 Task: Compose an email with the signature Guillermo Adams with the subject Request for feedback on an app and the message I would like to request an extension on the deadline. from softage.2@softage.net to softage.8@softage.net with an attached image file Website_screenshot.png Undo the message and rewrite the message as Could you please provide a report on the progress of the project? Send the email. Finally, move the email from Sent Items to the label Self-help
Action: Mouse moved to (110, 93)
Screenshot: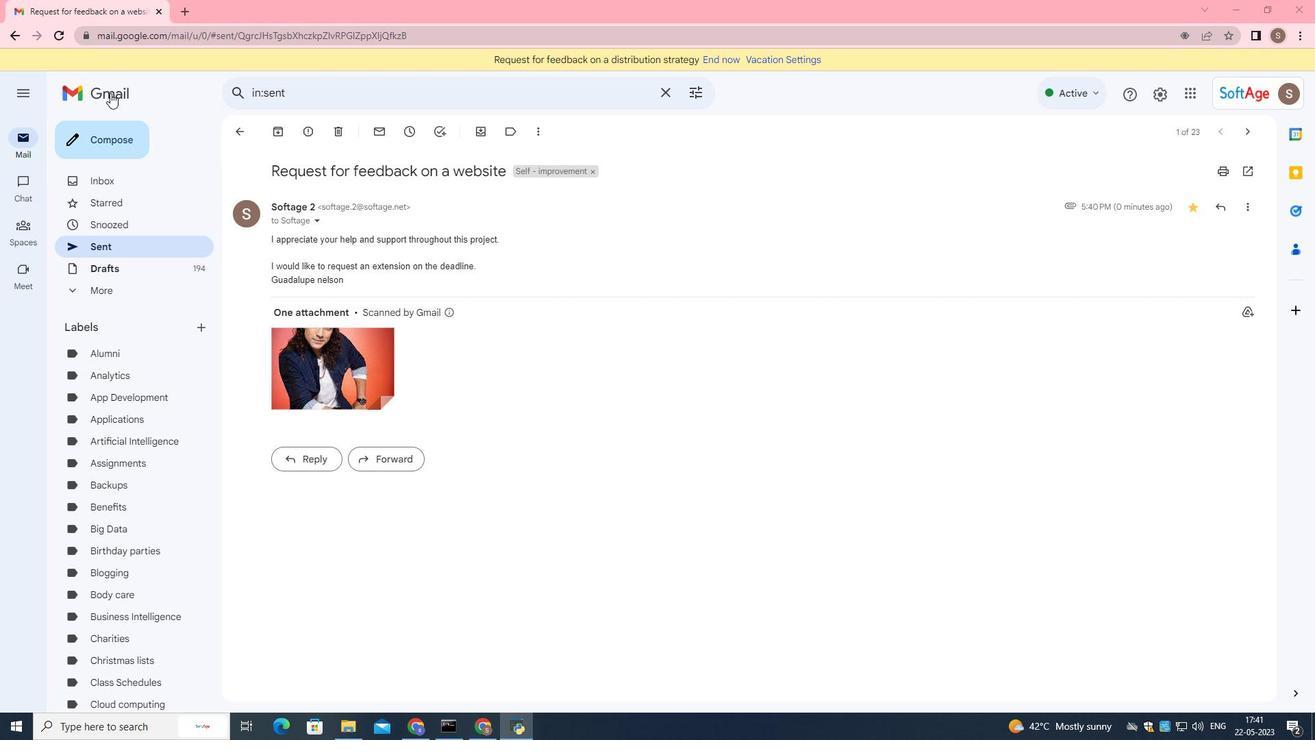 
Action: Mouse pressed left at (110, 93)
Screenshot: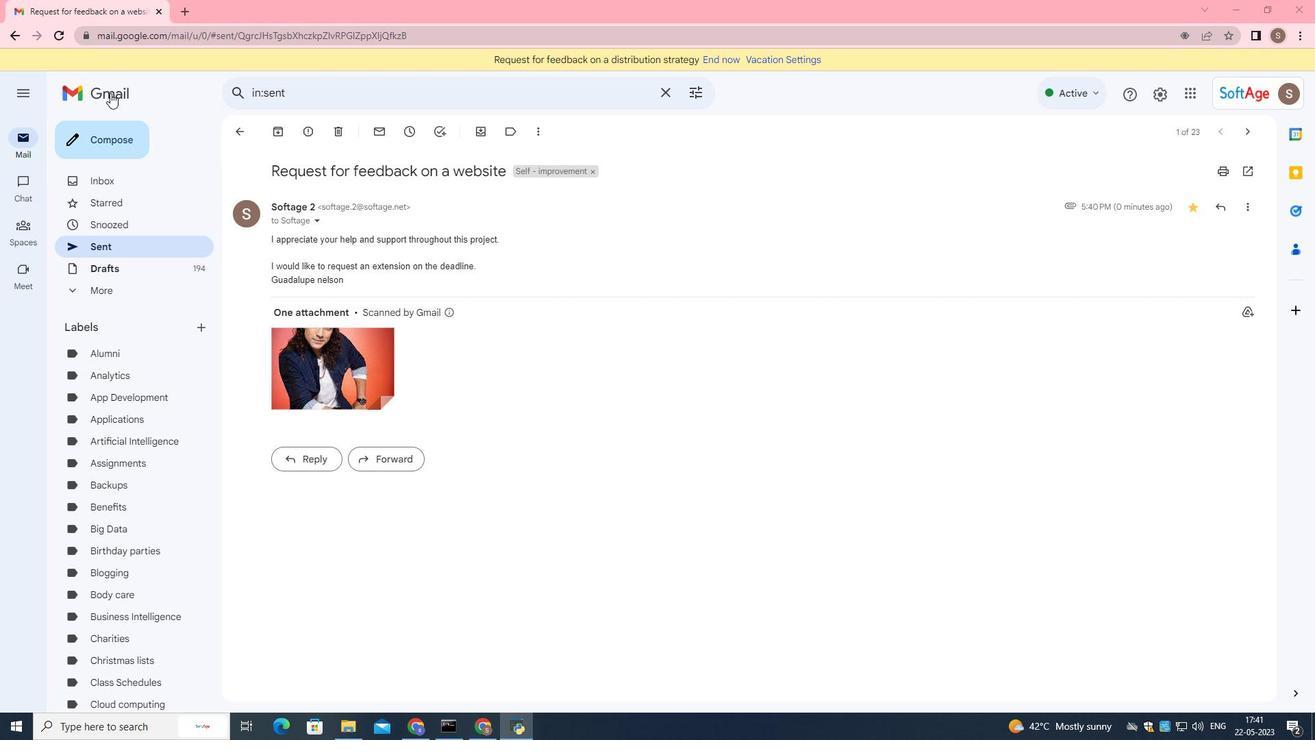 
Action: Mouse moved to (110, 135)
Screenshot: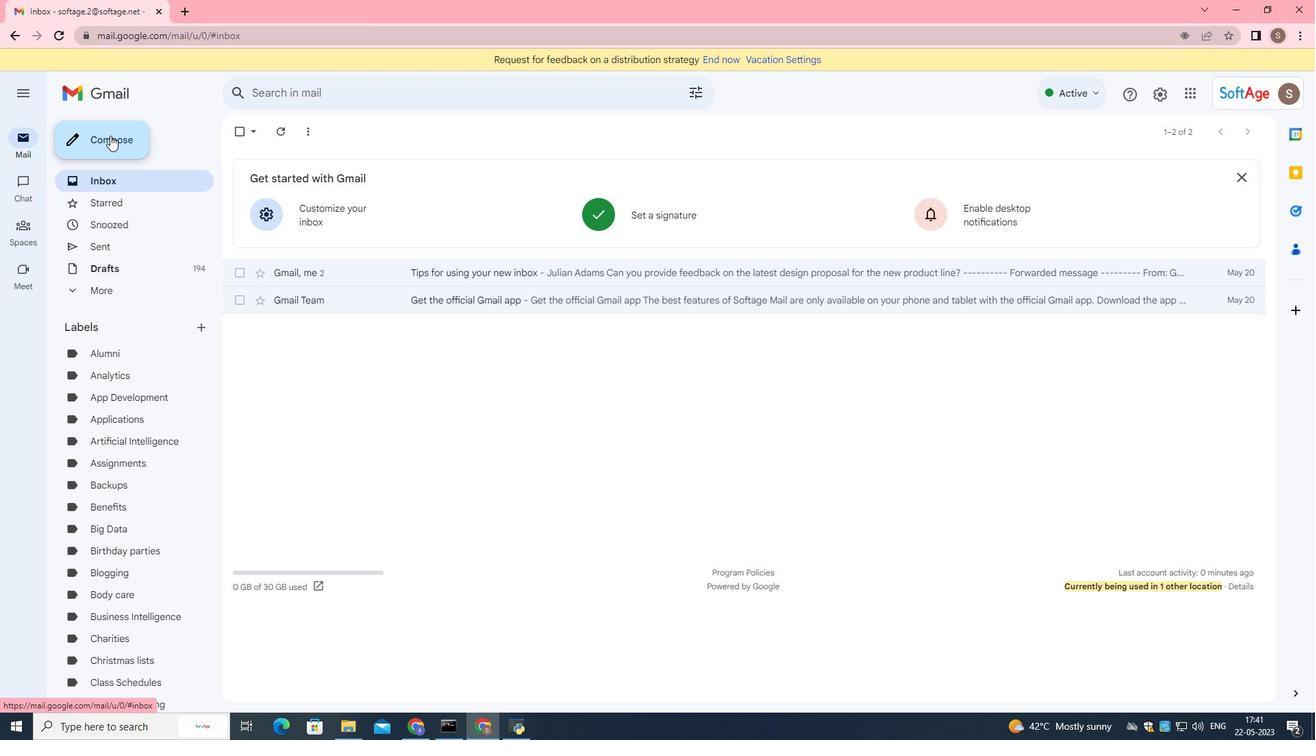 
Action: Mouse pressed left at (110, 135)
Screenshot: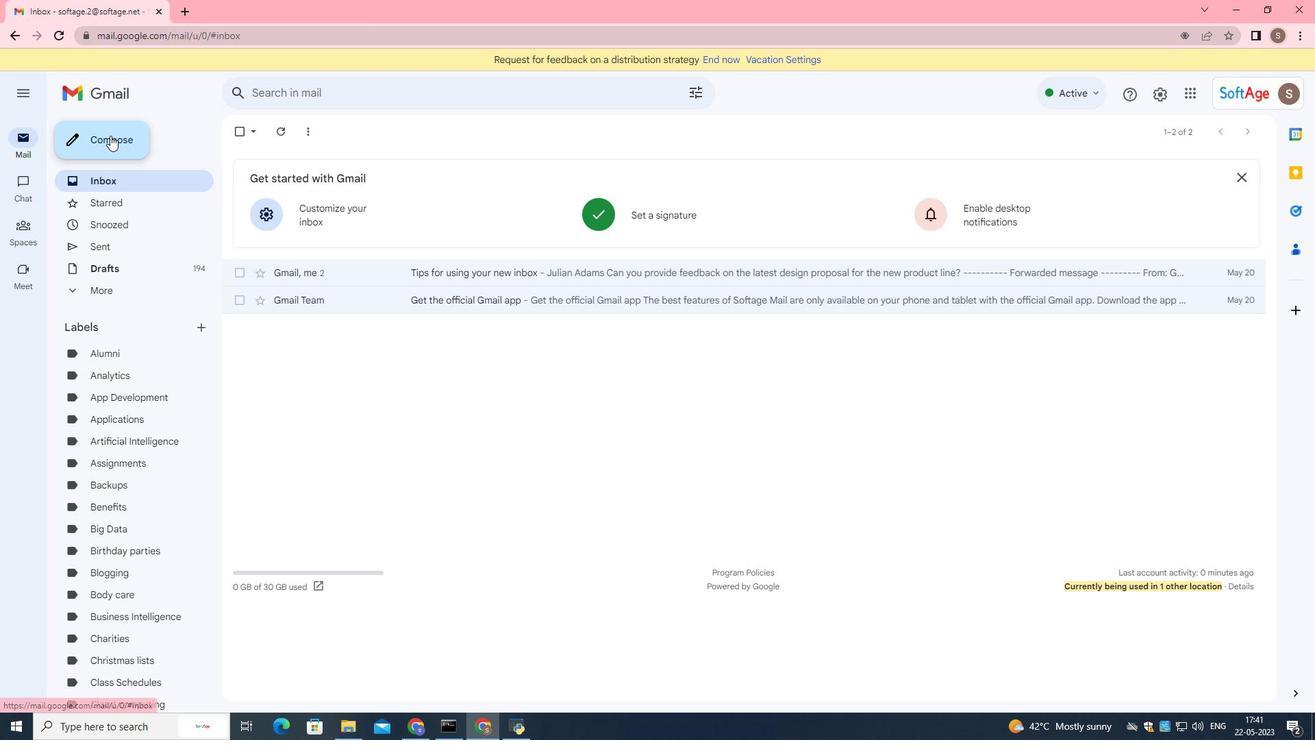 
Action: Mouse moved to (1105, 689)
Screenshot: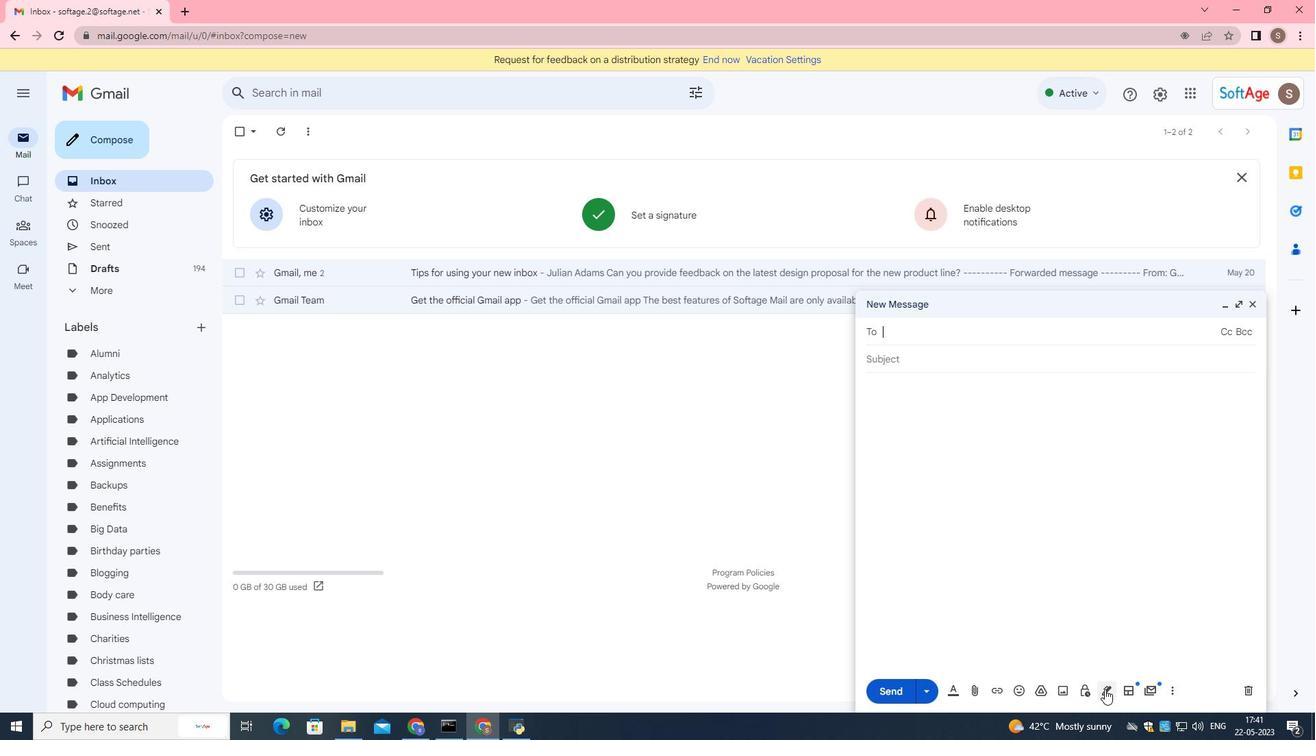 
Action: Mouse pressed left at (1105, 689)
Screenshot: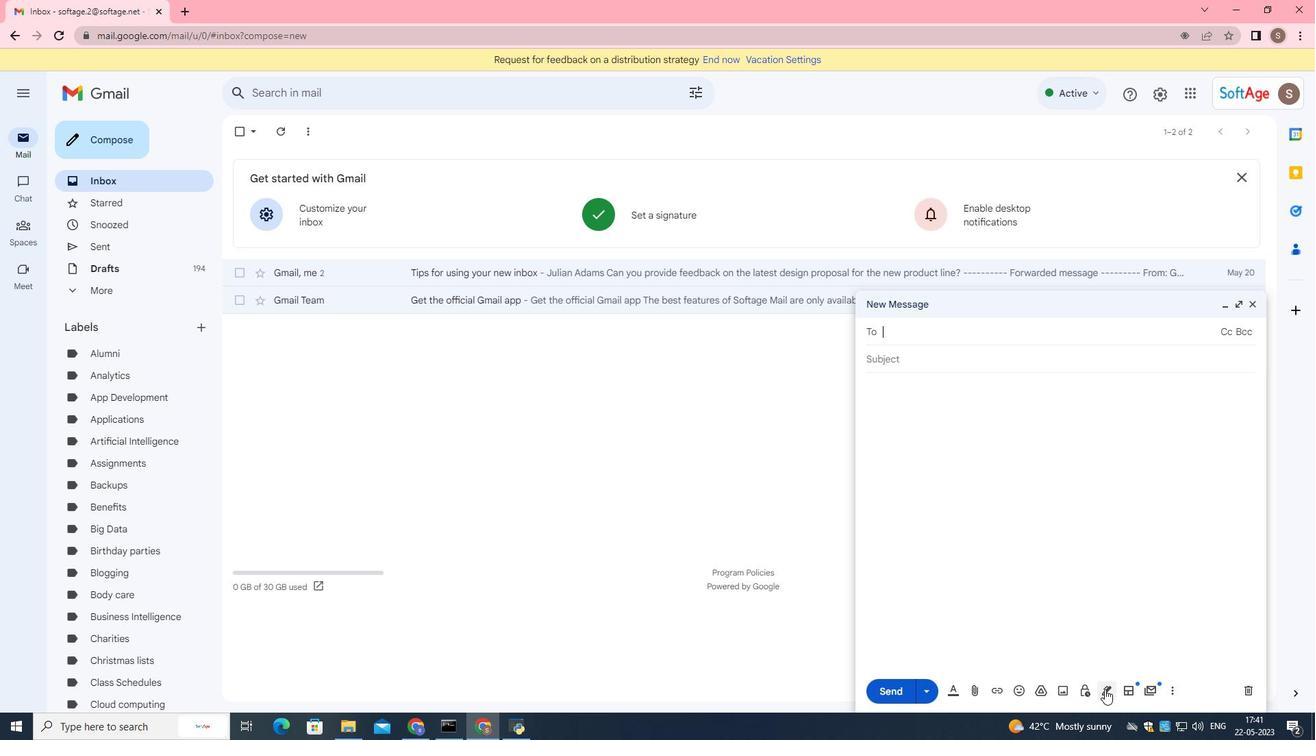 
Action: Mouse moved to (1145, 478)
Screenshot: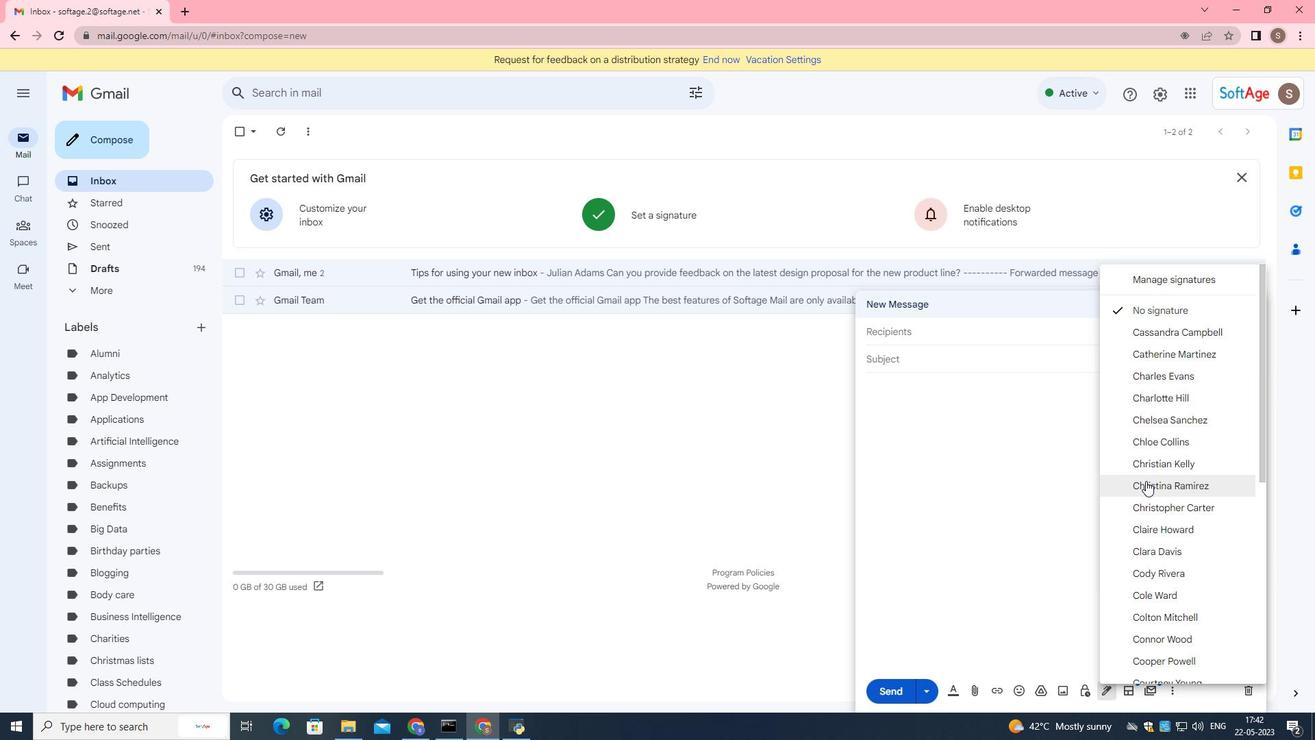 
Action: Mouse scrolled (1145, 477) with delta (0, 0)
Screenshot: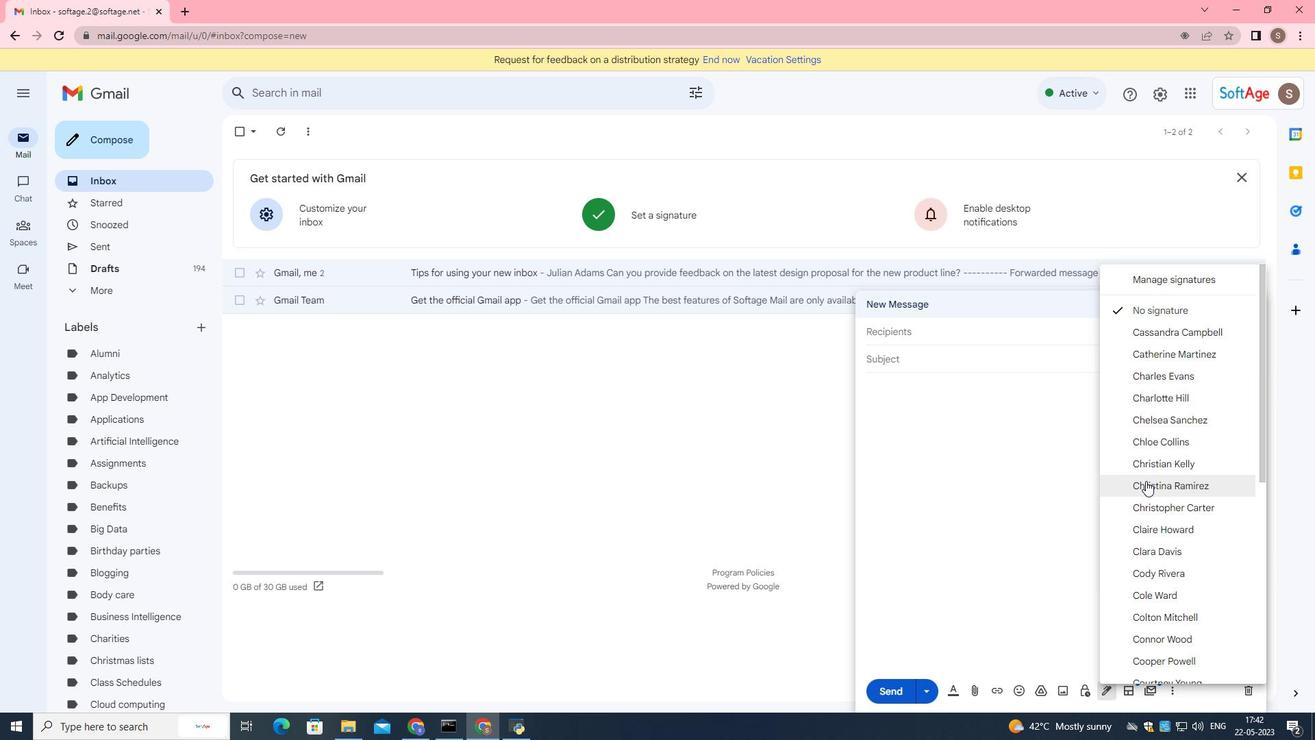 
Action: Mouse moved to (1146, 481)
Screenshot: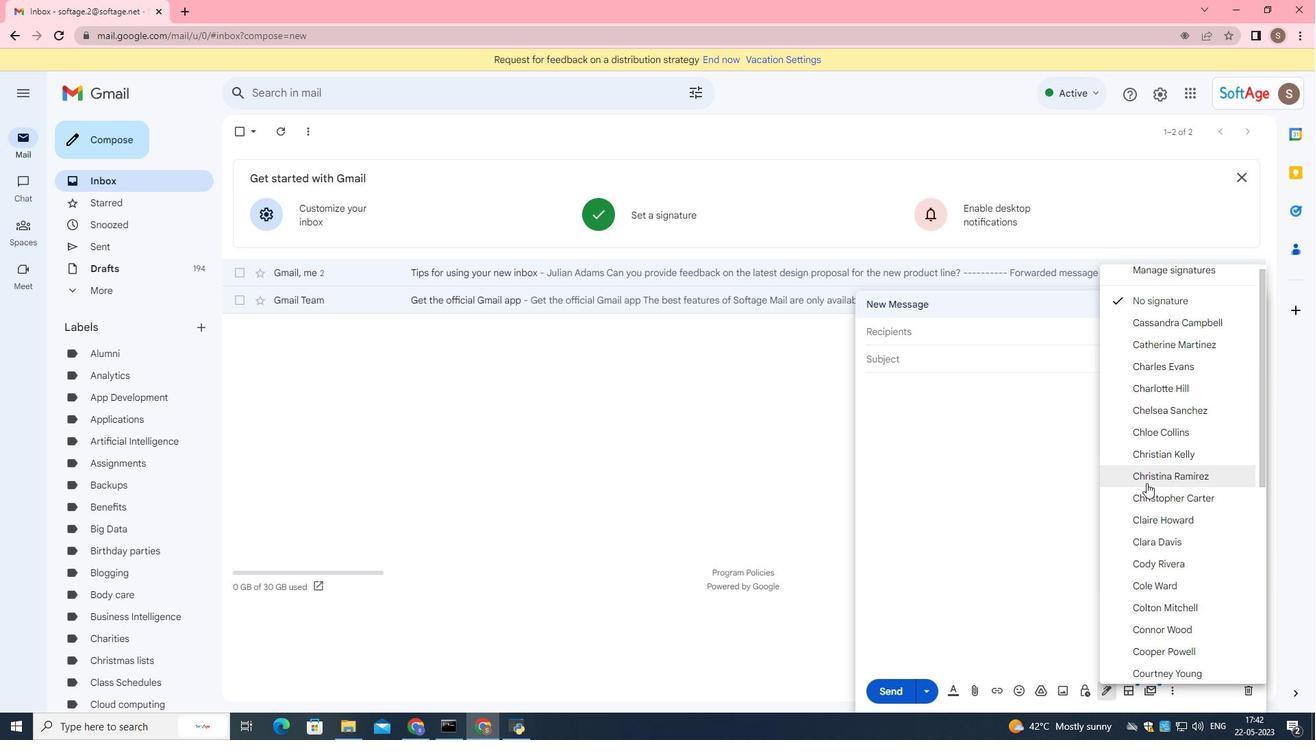 
Action: Mouse scrolled (1146, 480) with delta (0, 0)
Screenshot: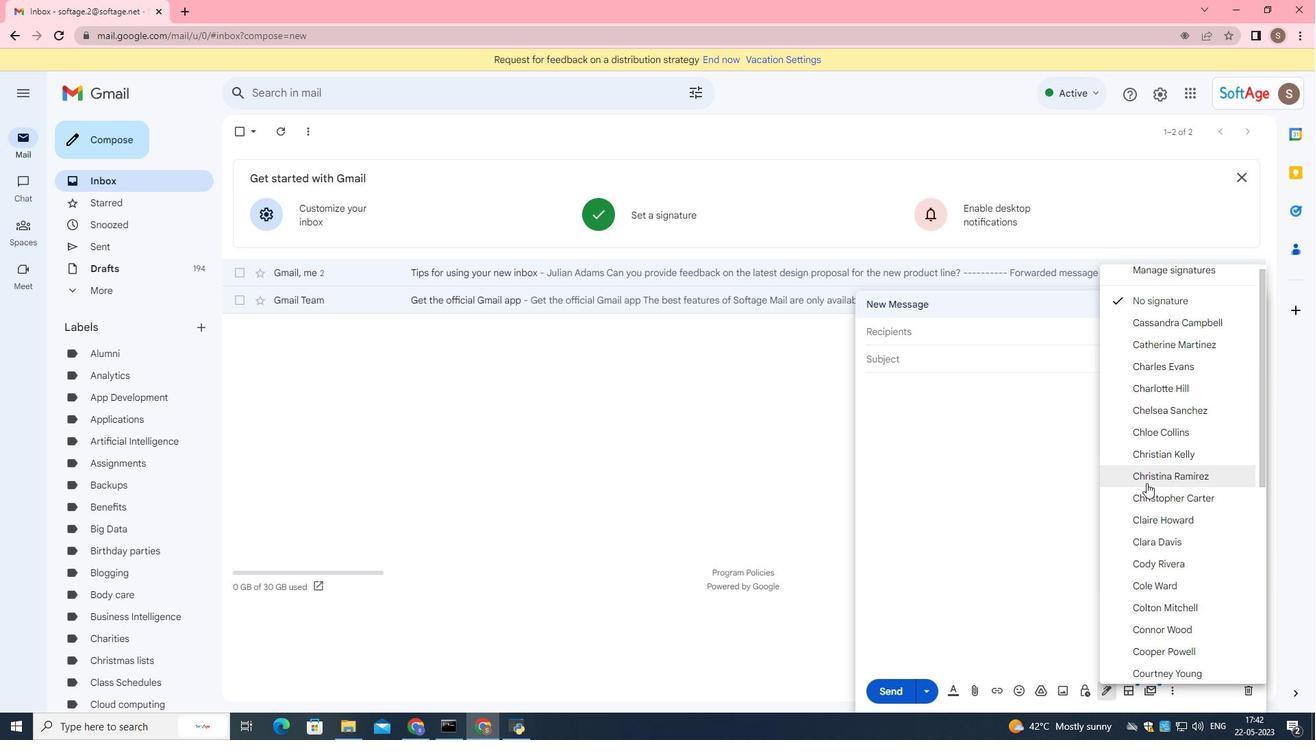 
Action: Mouse moved to (1147, 483)
Screenshot: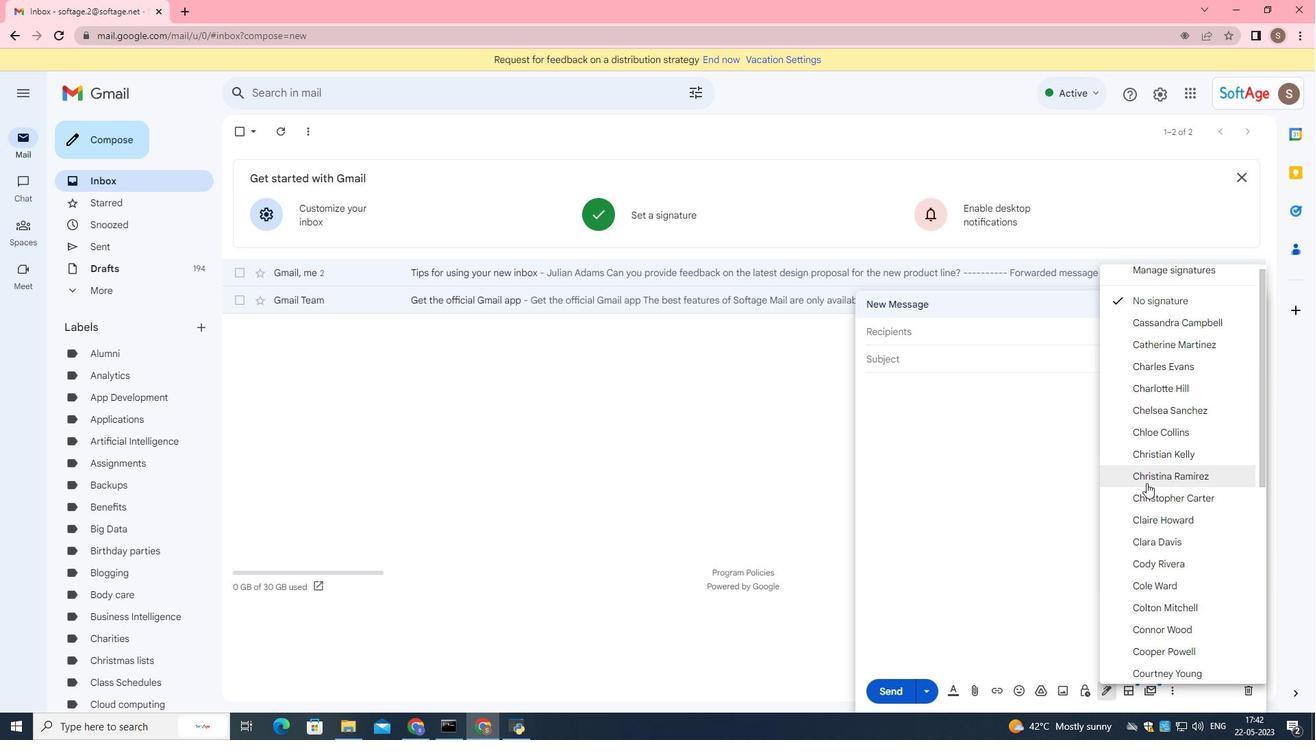 
Action: Mouse scrolled (1147, 482) with delta (0, 0)
Screenshot: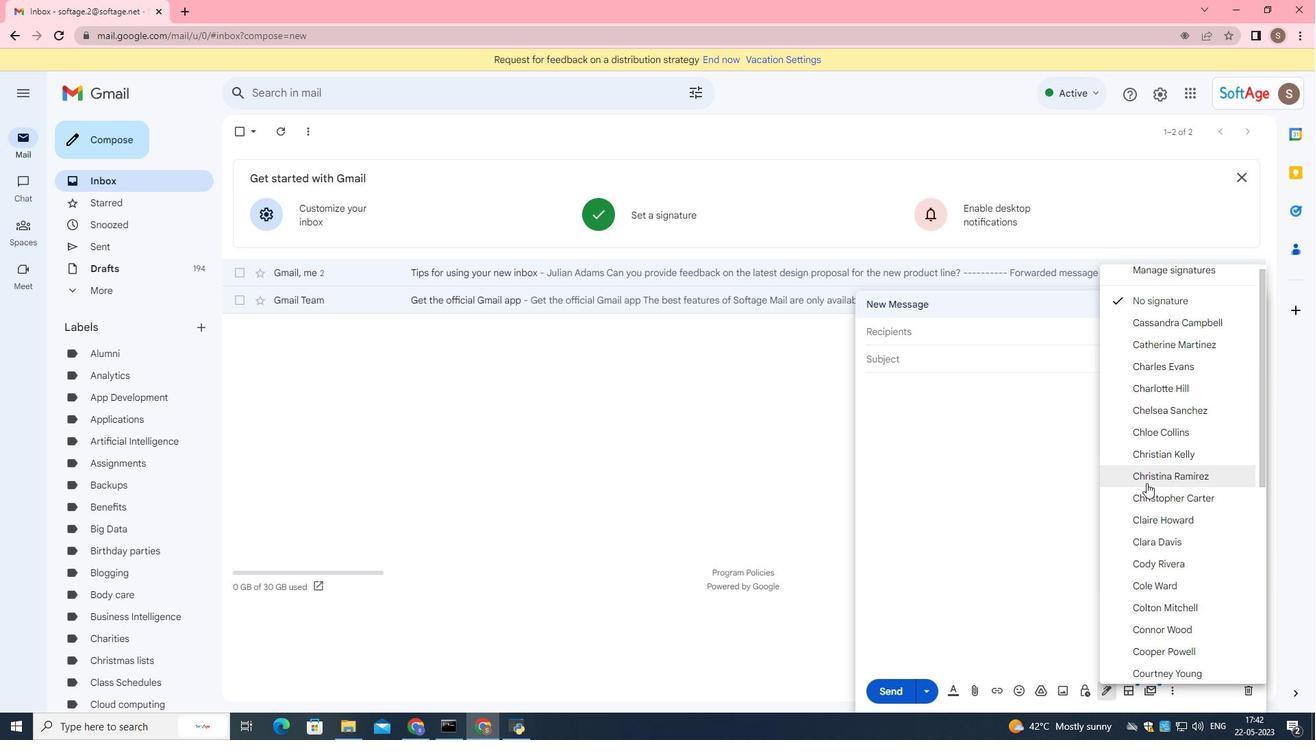 
Action: Mouse moved to (1147, 483)
Screenshot: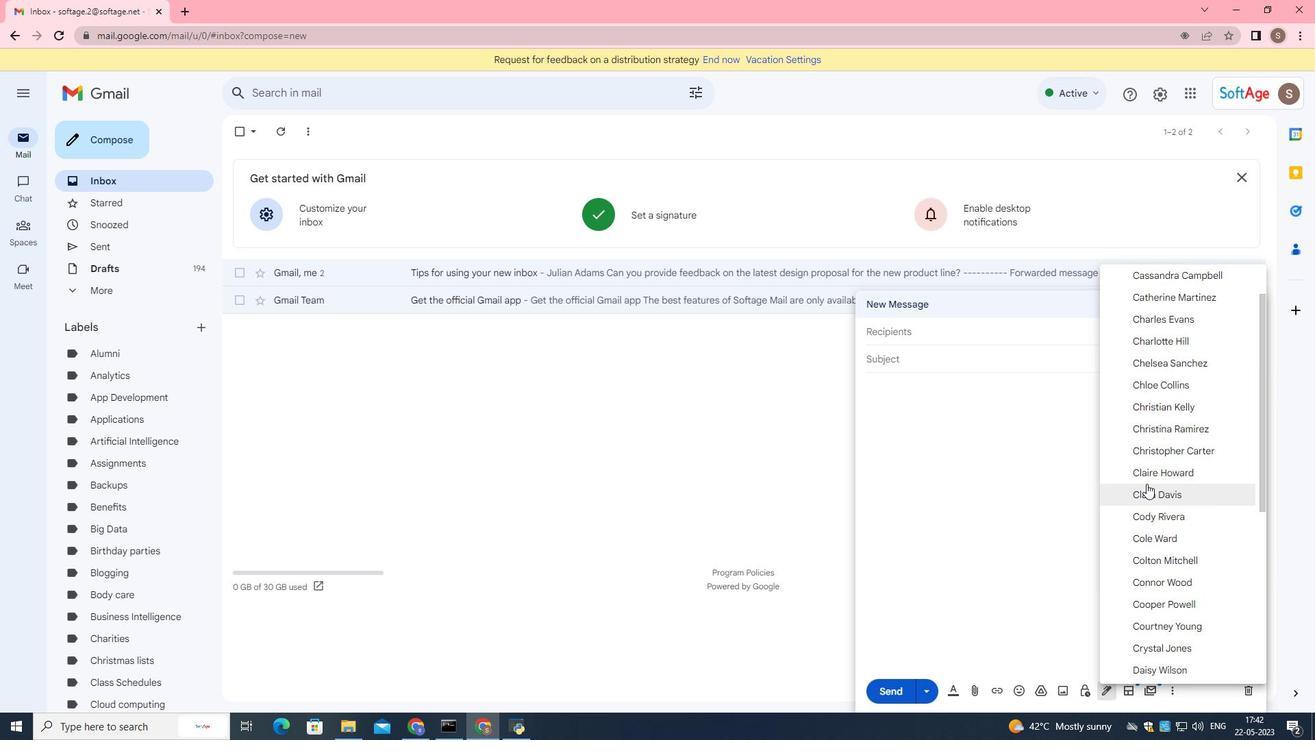 
Action: Mouse scrolled (1147, 483) with delta (0, 0)
Screenshot: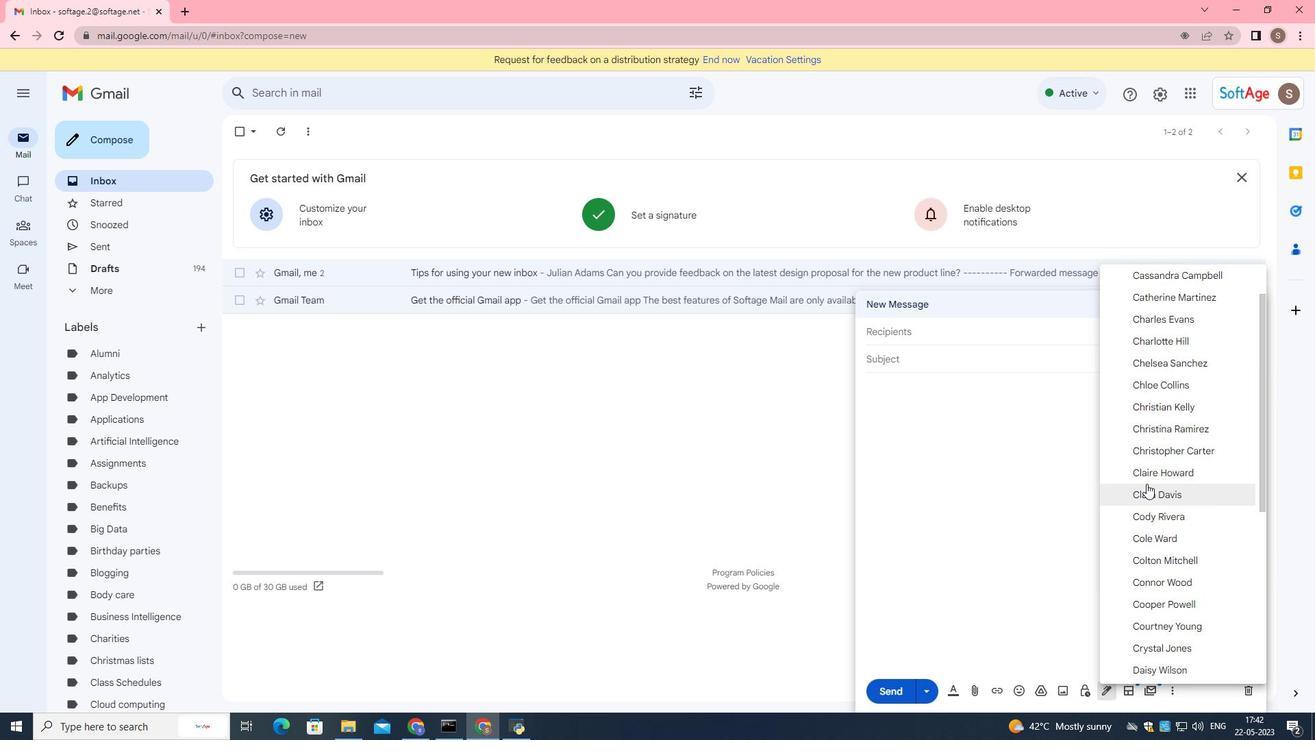 
Action: Mouse scrolled (1147, 483) with delta (0, 0)
Screenshot: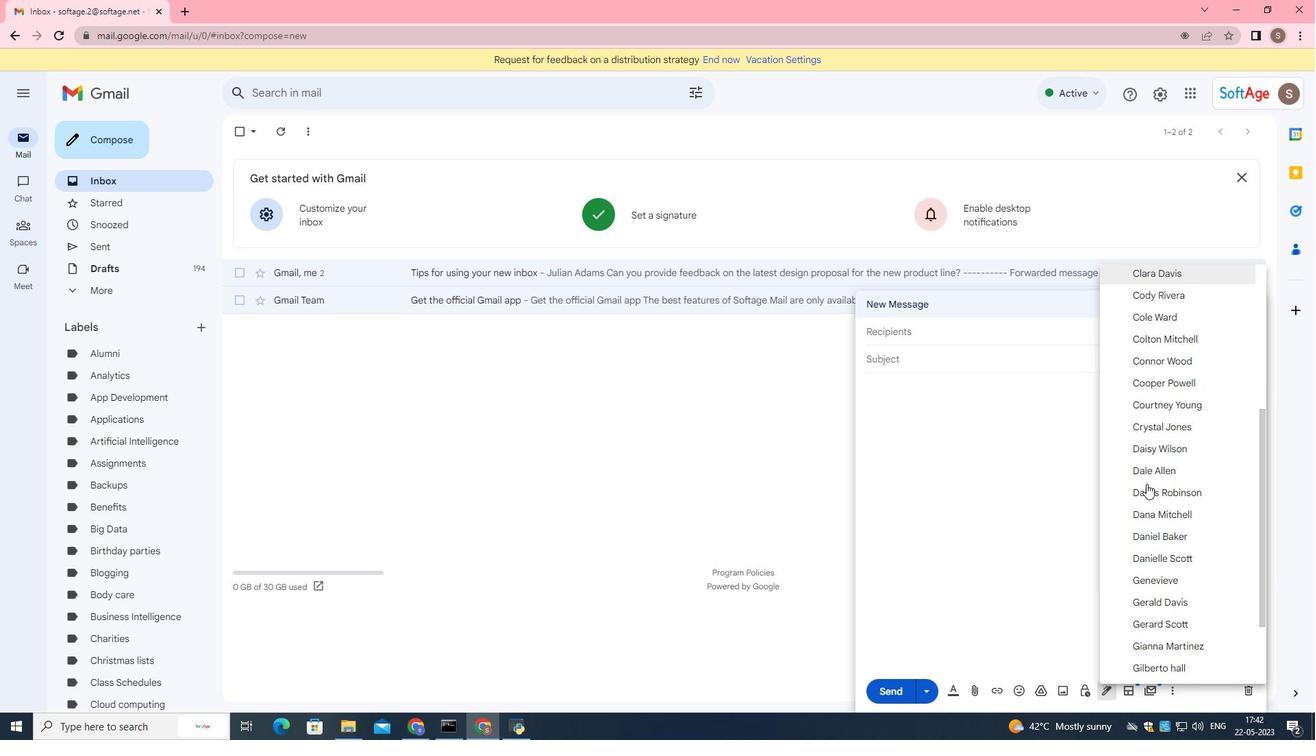 
Action: Mouse scrolled (1147, 483) with delta (0, 0)
Screenshot: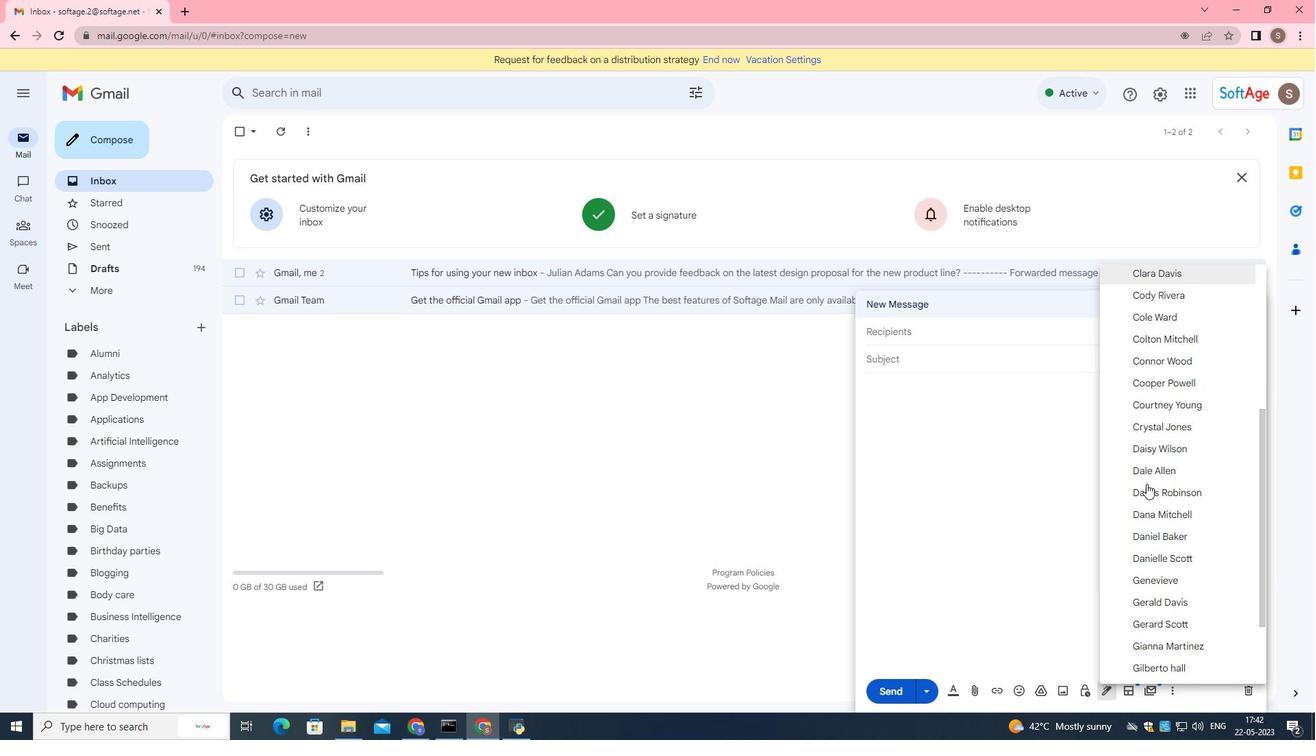 
Action: Mouse scrolled (1147, 483) with delta (0, 0)
Screenshot: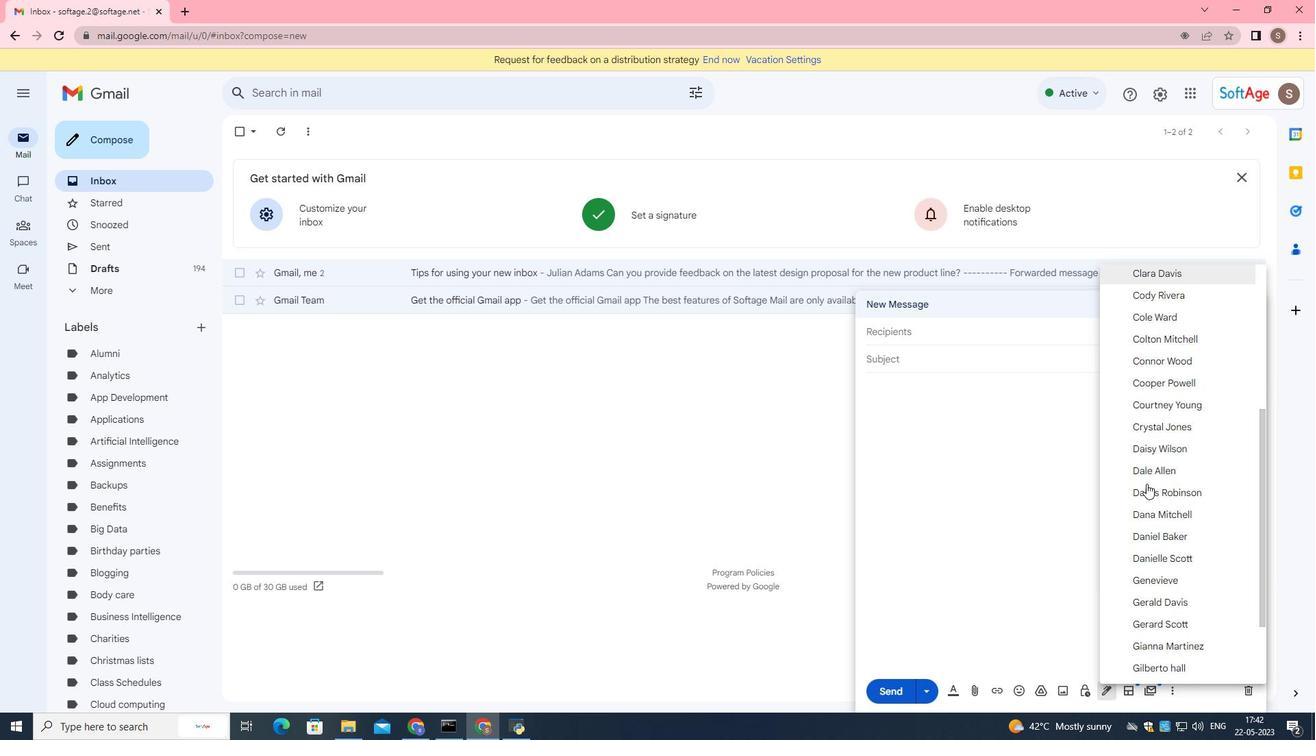 
Action: Mouse scrolled (1147, 483) with delta (0, 0)
Screenshot: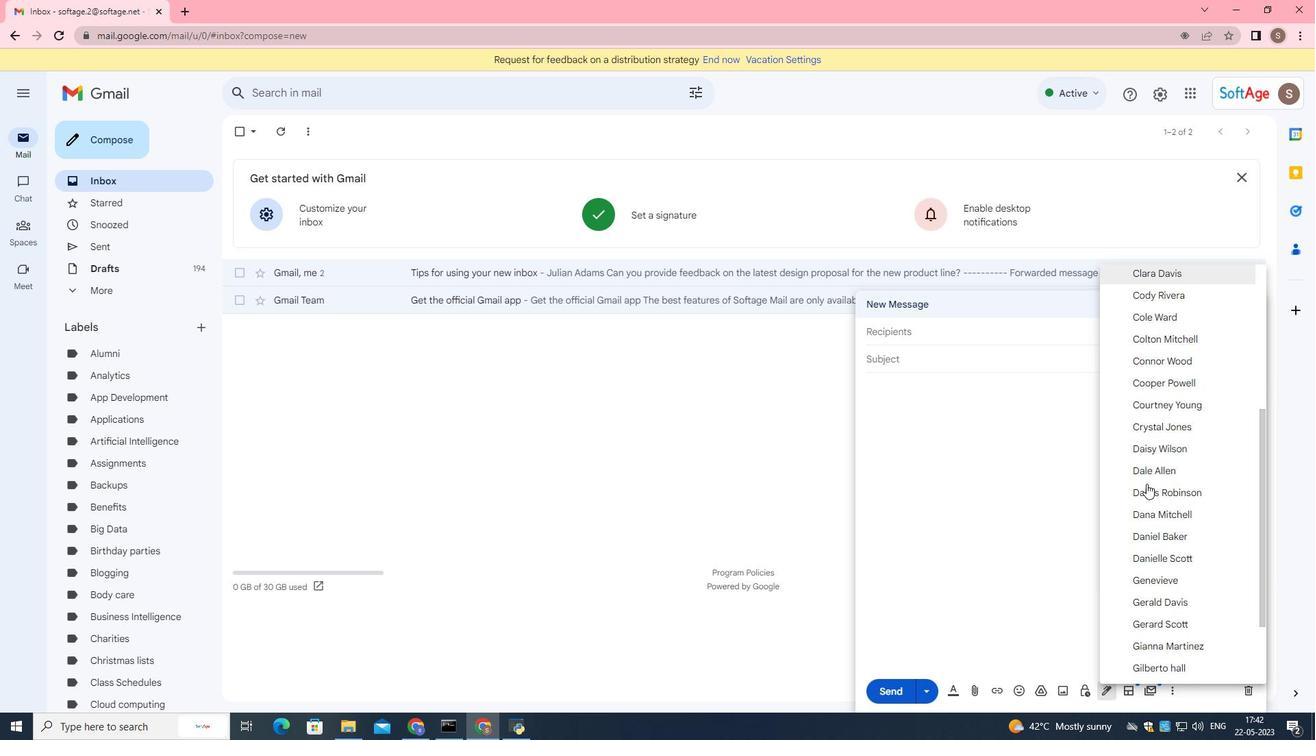 
Action: Mouse scrolled (1147, 483) with delta (0, 0)
Screenshot: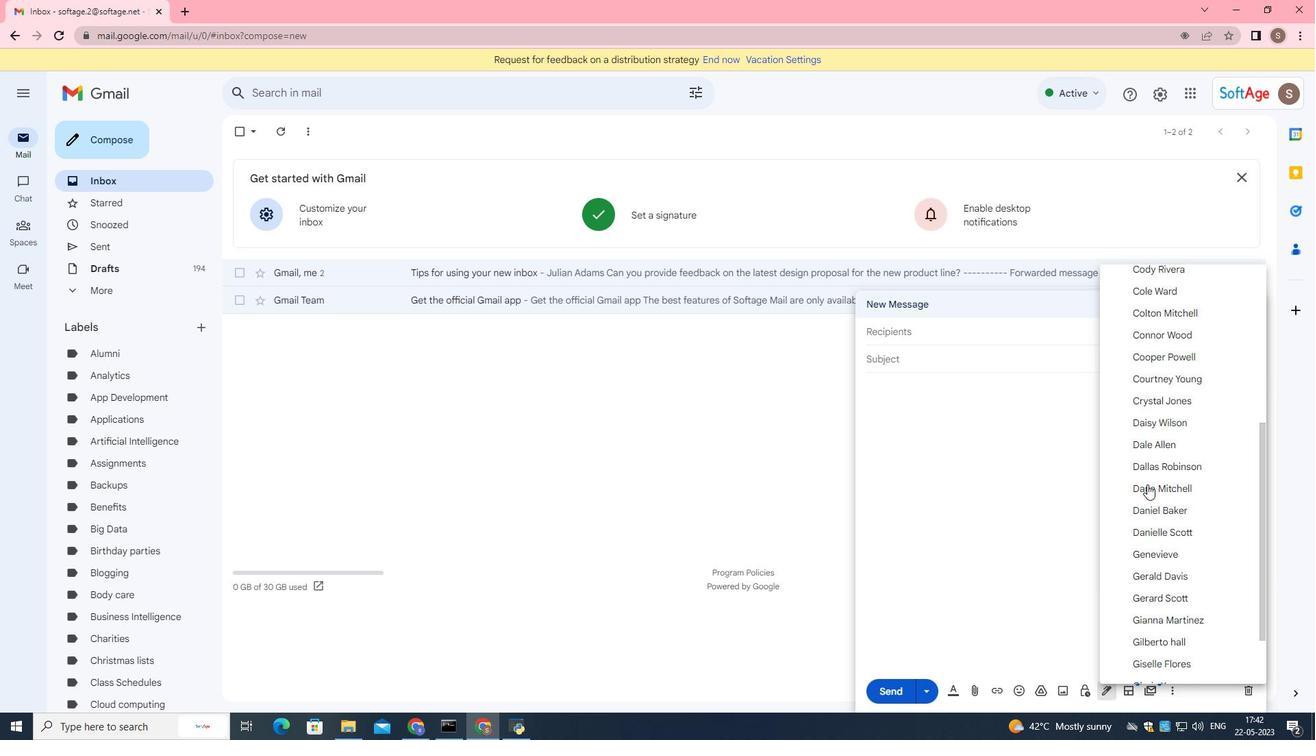 
Action: Mouse moved to (1147, 485)
Screenshot: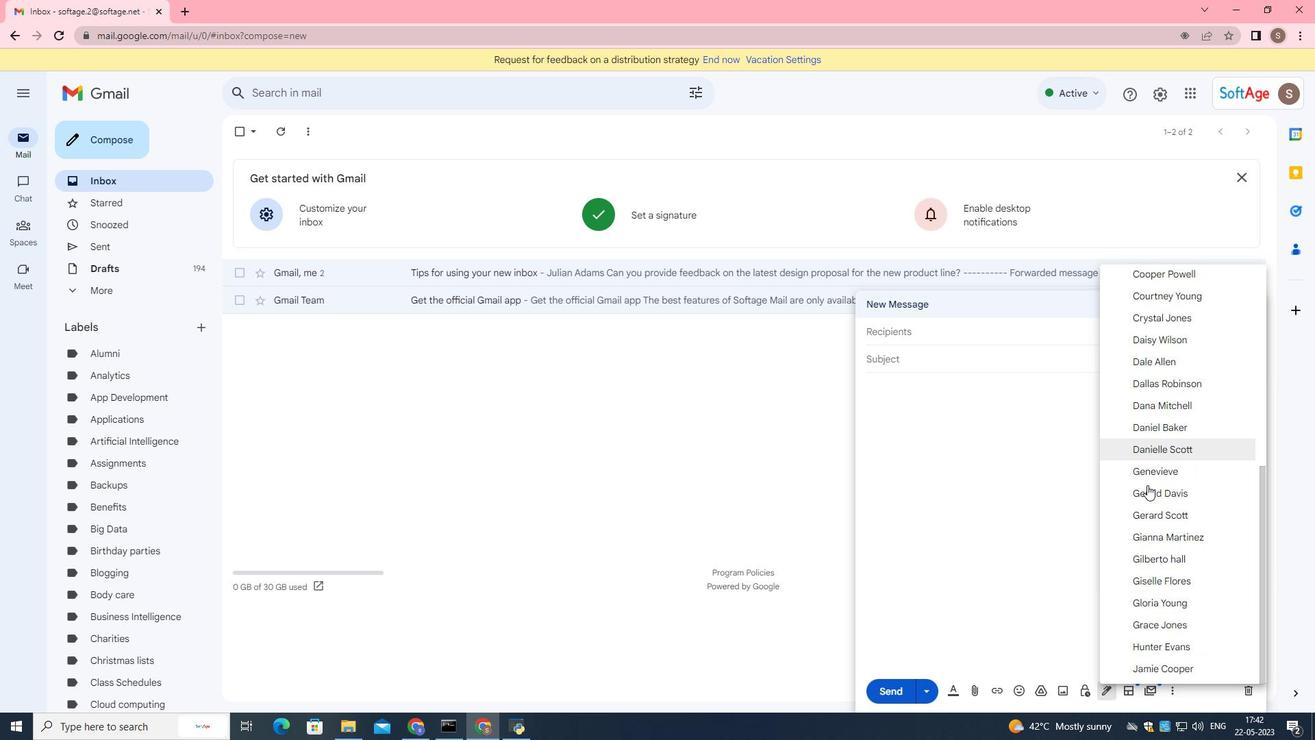 
Action: Mouse scrolled (1147, 484) with delta (0, 0)
Screenshot: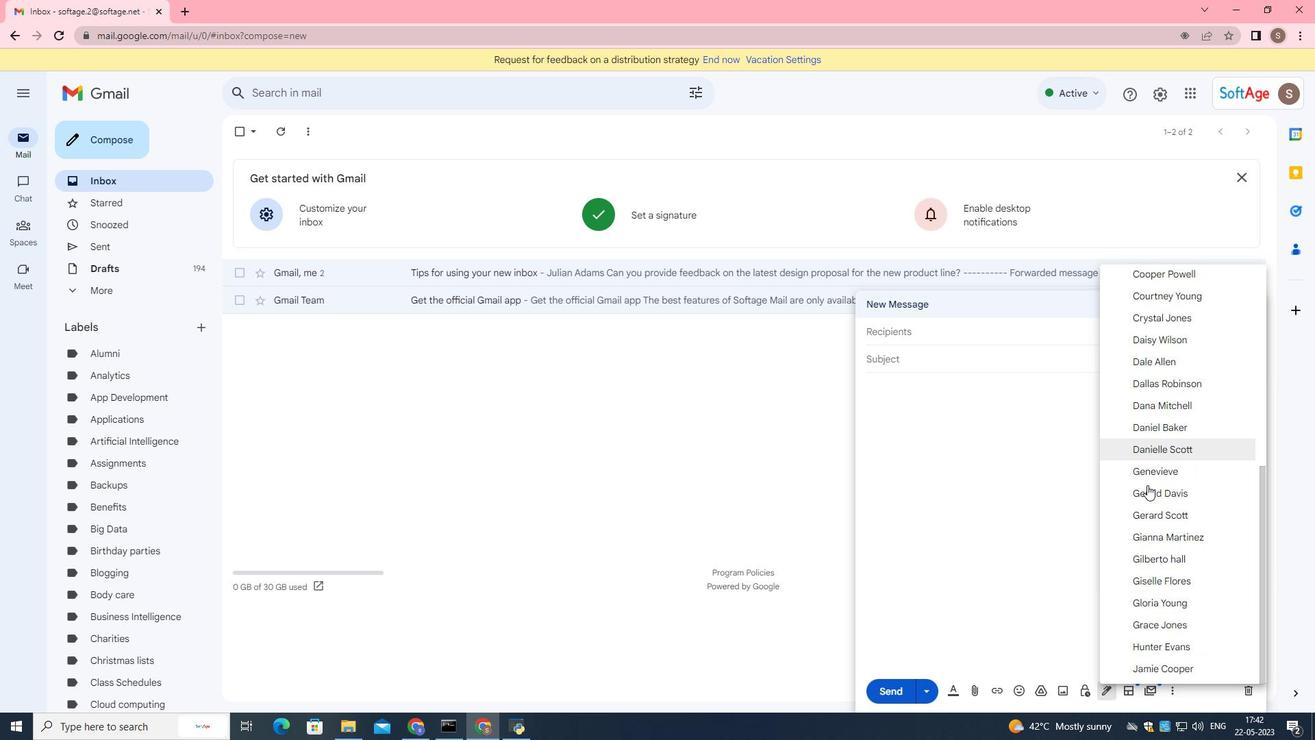 
Action: Mouse scrolled (1147, 484) with delta (0, 0)
Screenshot: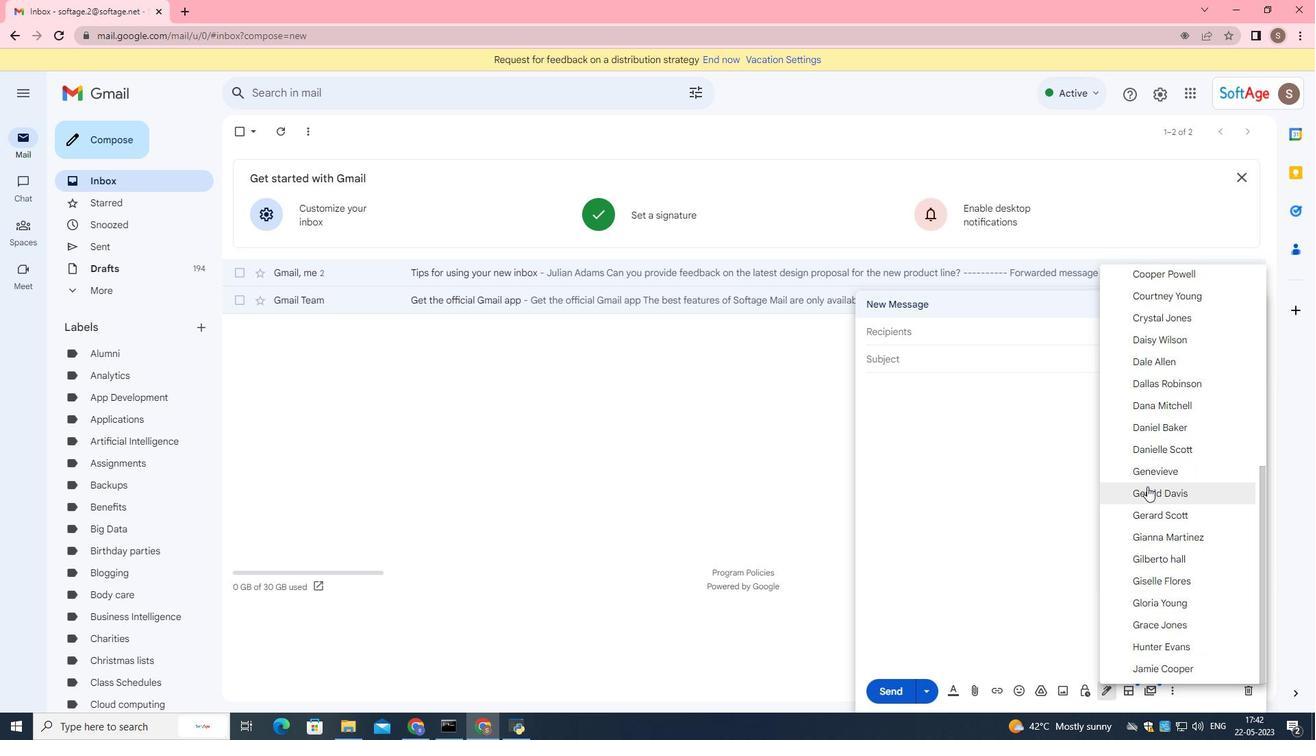 
Action: Mouse moved to (1147, 486)
Screenshot: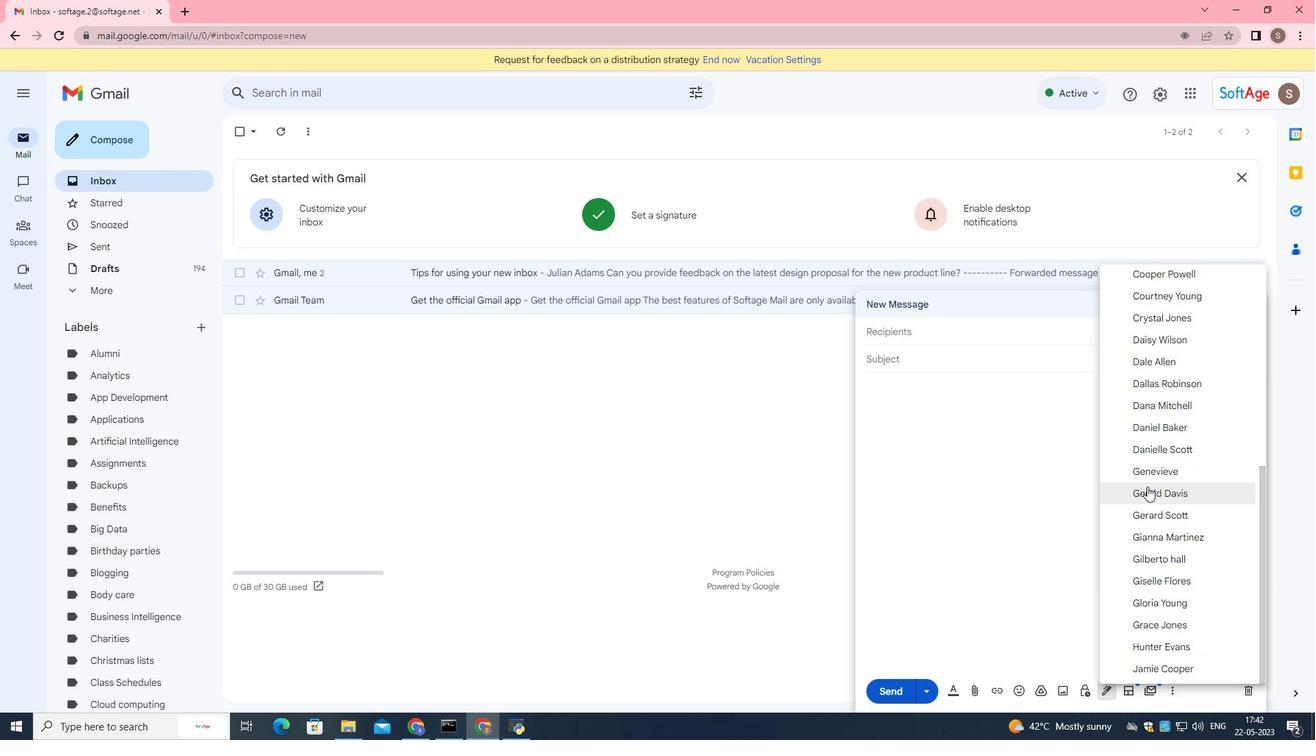 
Action: Mouse scrolled (1147, 485) with delta (0, 0)
Screenshot: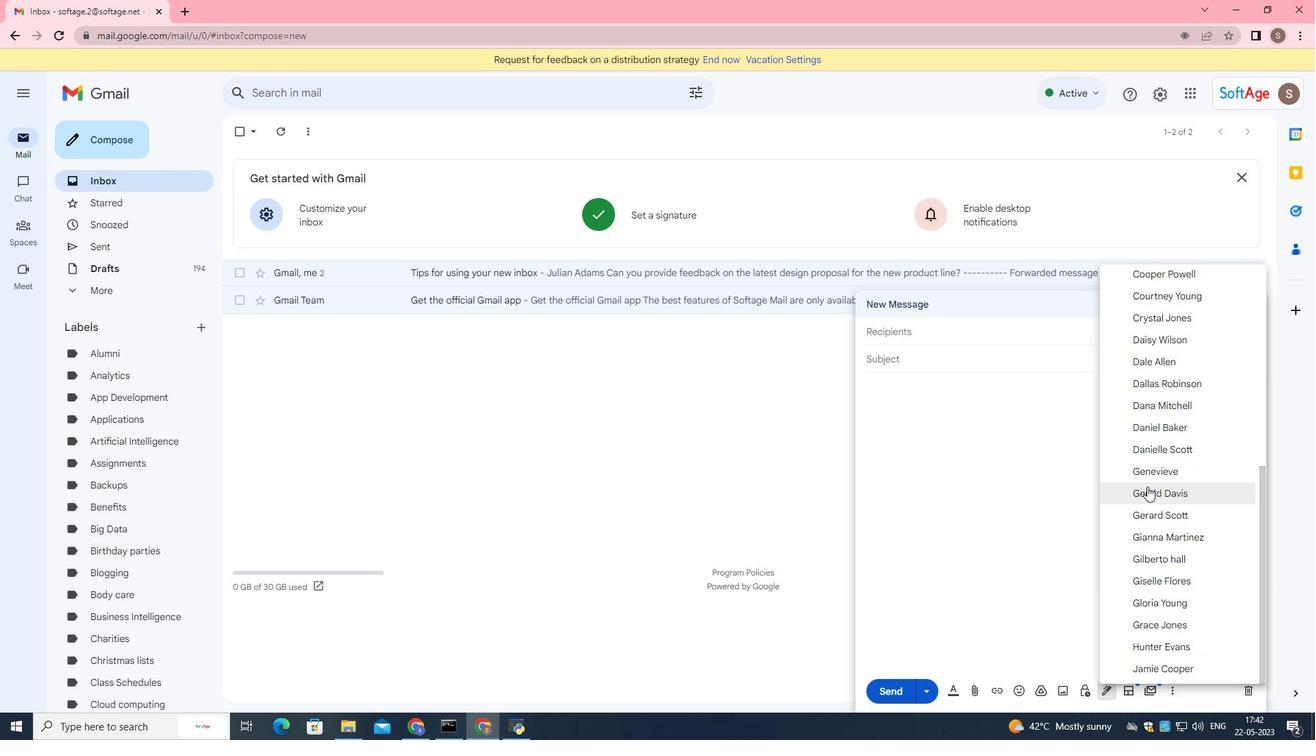 
Action: Mouse scrolled (1147, 485) with delta (0, 0)
Screenshot: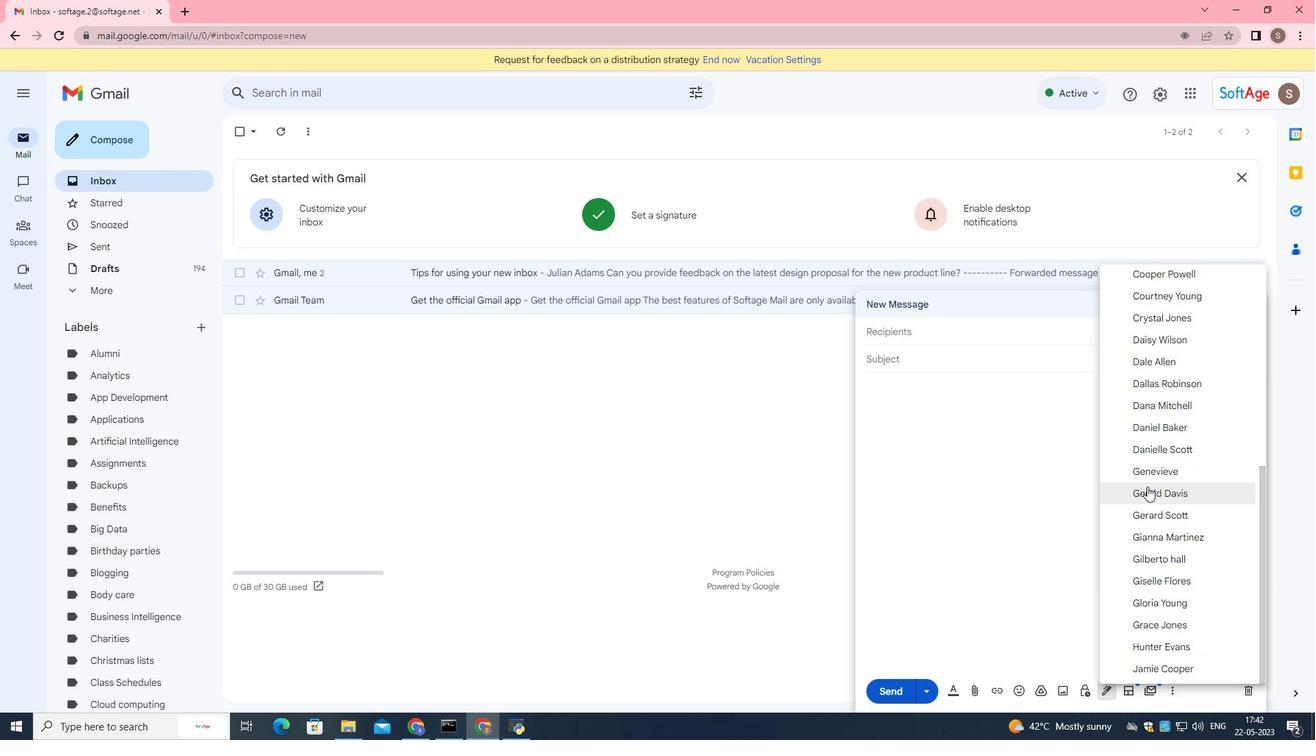 
Action: Mouse scrolled (1147, 485) with delta (0, 0)
Screenshot: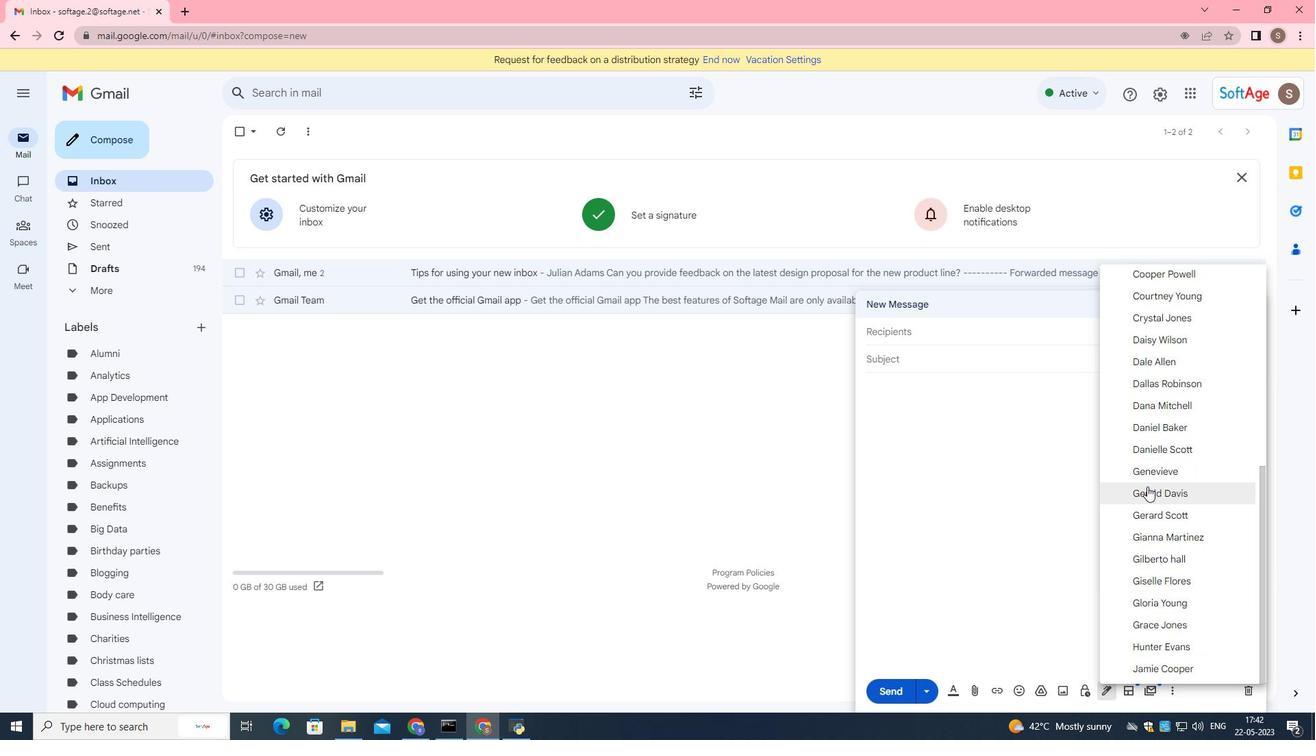 
Action: Mouse moved to (1143, 394)
Screenshot: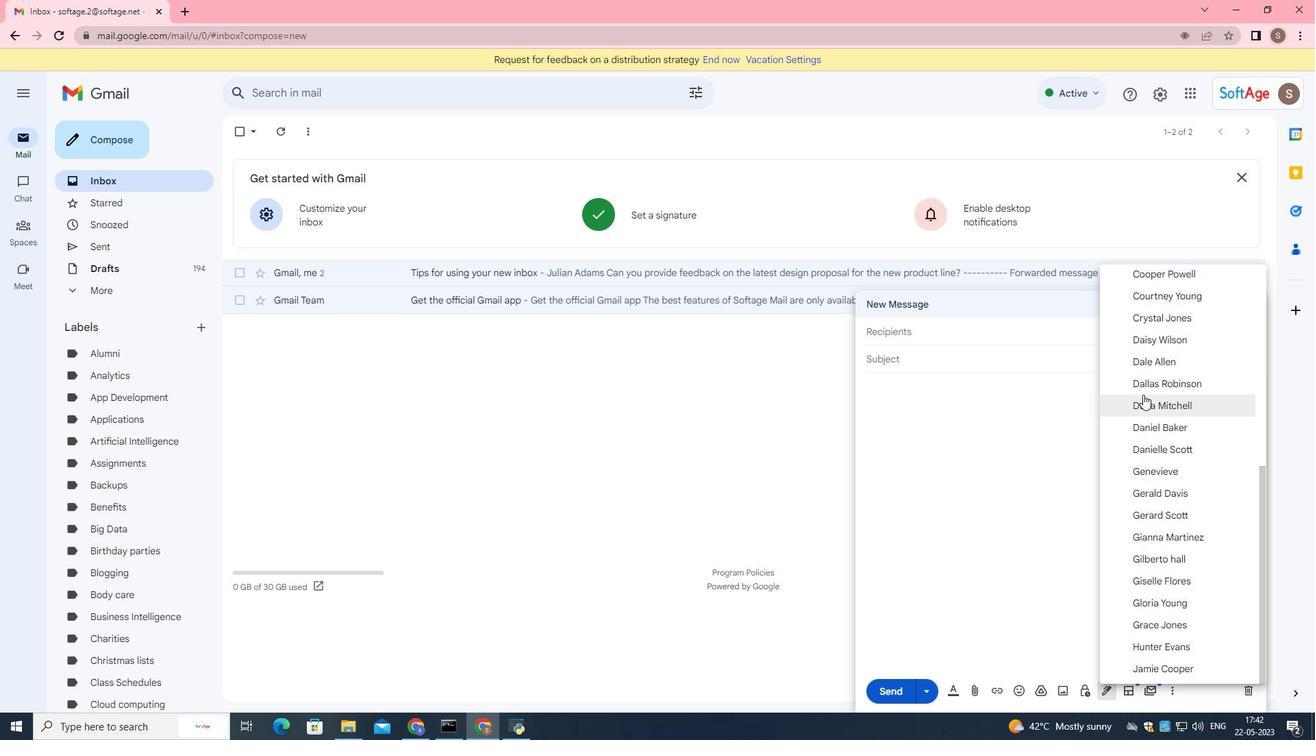 
Action: Mouse scrolled (1143, 395) with delta (0, 0)
Screenshot: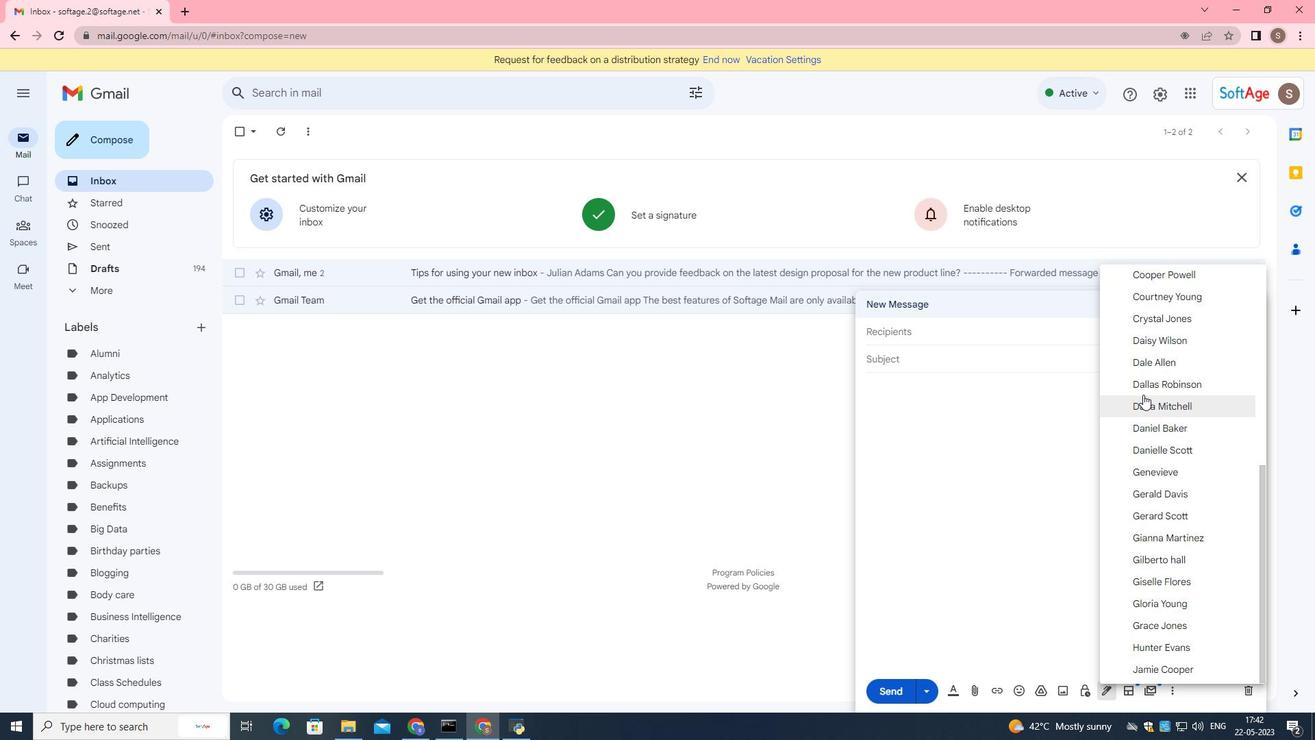 
Action: Mouse scrolled (1143, 395) with delta (0, 0)
Screenshot: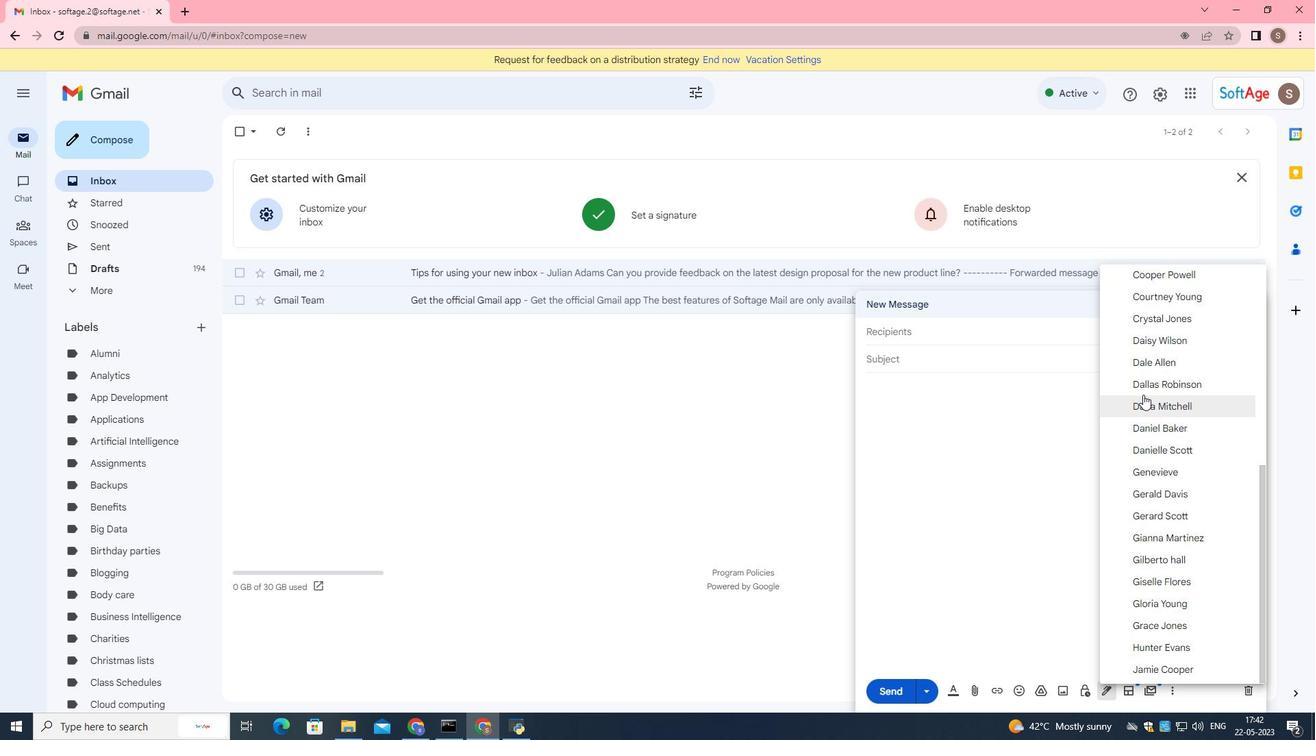 
Action: Mouse scrolled (1143, 395) with delta (0, 0)
Screenshot: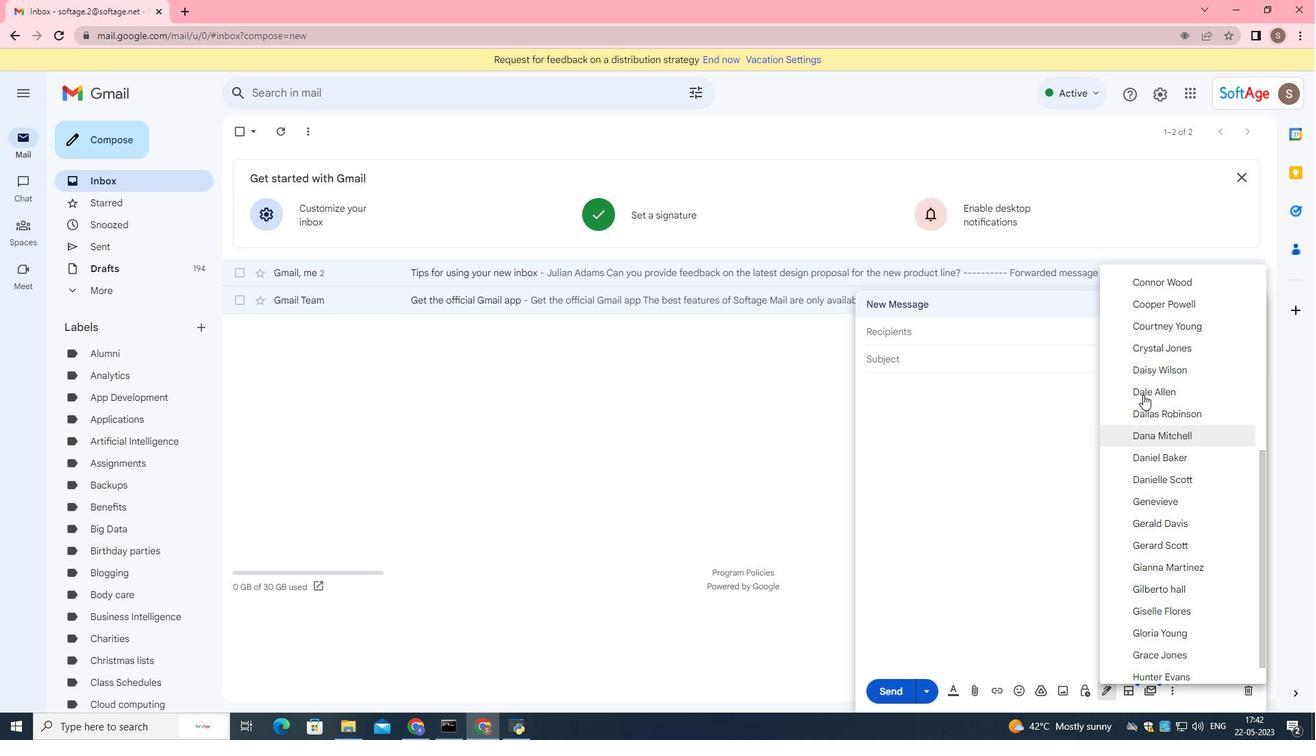 
Action: Mouse scrolled (1143, 395) with delta (0, 0)
Screenshot: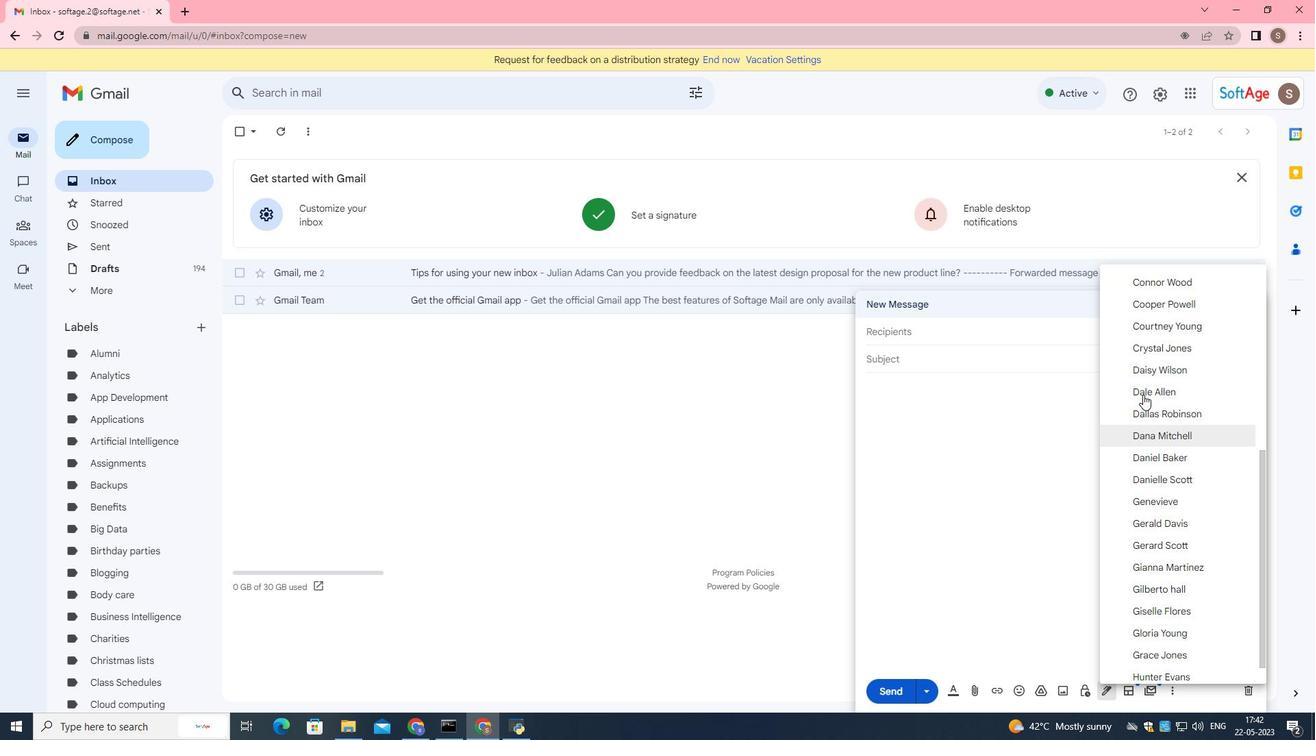 
Action: Mouse scrolled (1143, 395) with delta (0, 0)
Screenshot: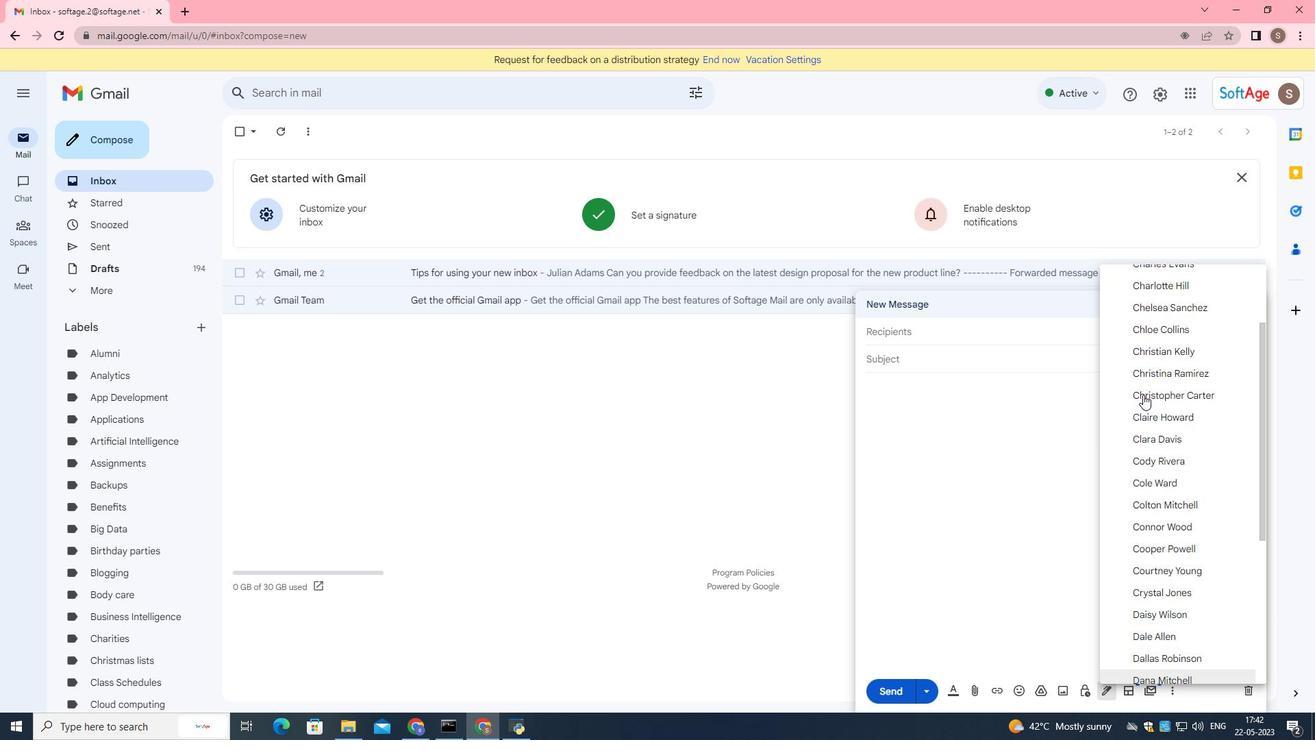 
Action: Mouse scrolled (1143, 395) with delta (0, 0)
Screenshot: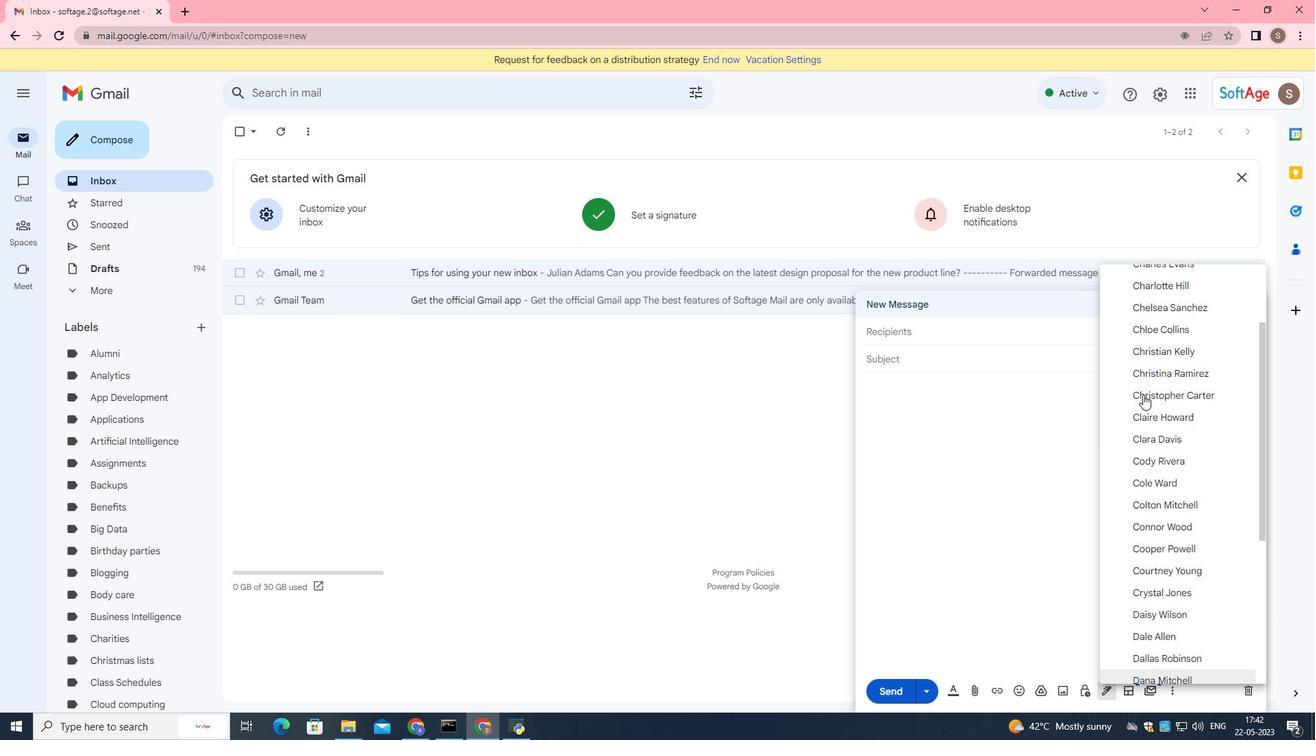 
Action: Mouse scrolled (1143, 395) with delta (0, 0)
Screenshot: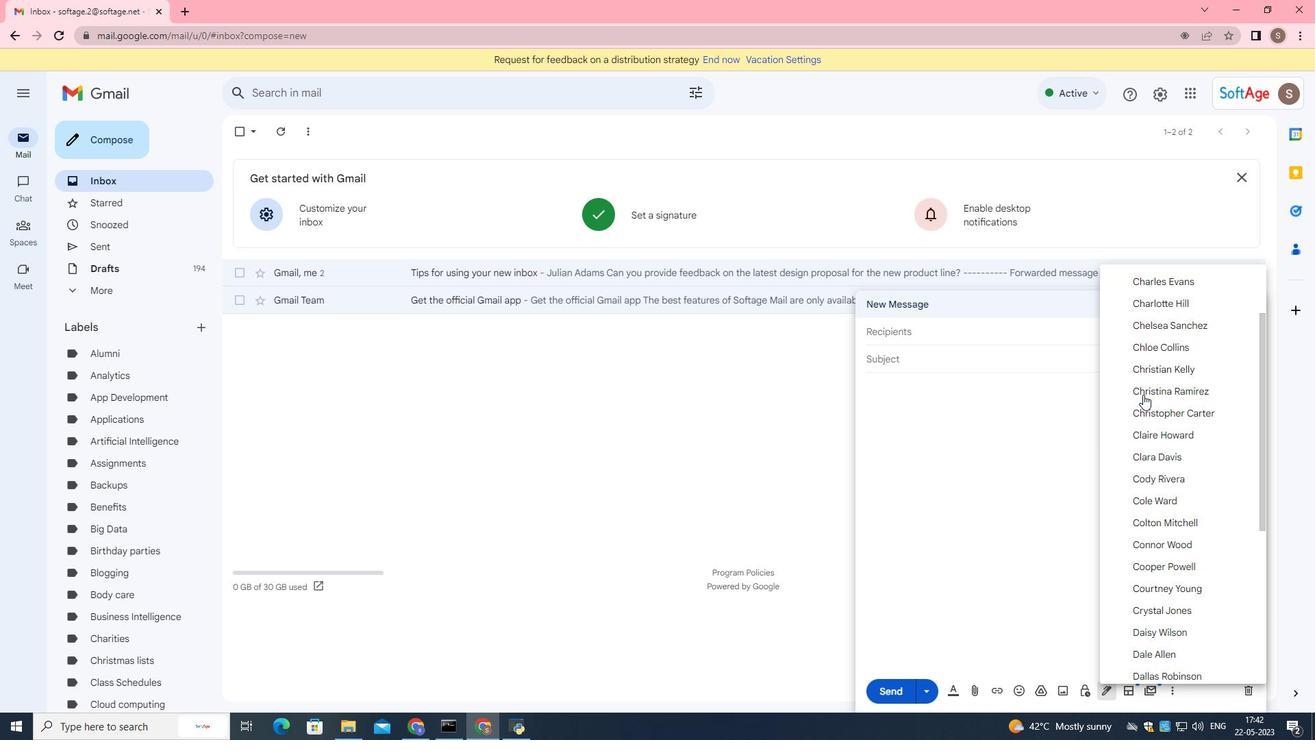 
Action: Mouse moved to (1141, 284)
Screenshot: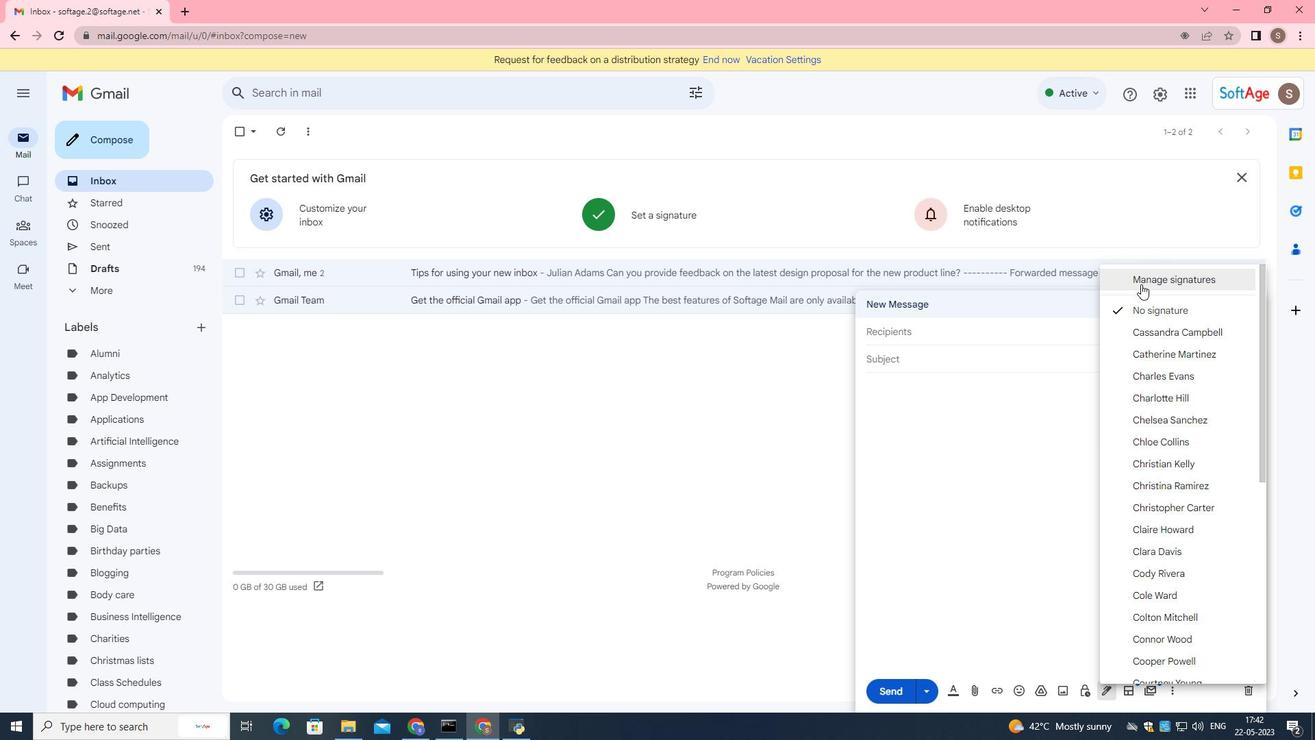 
Action: Mouse pressed left at (1141, 284)
Screenshot: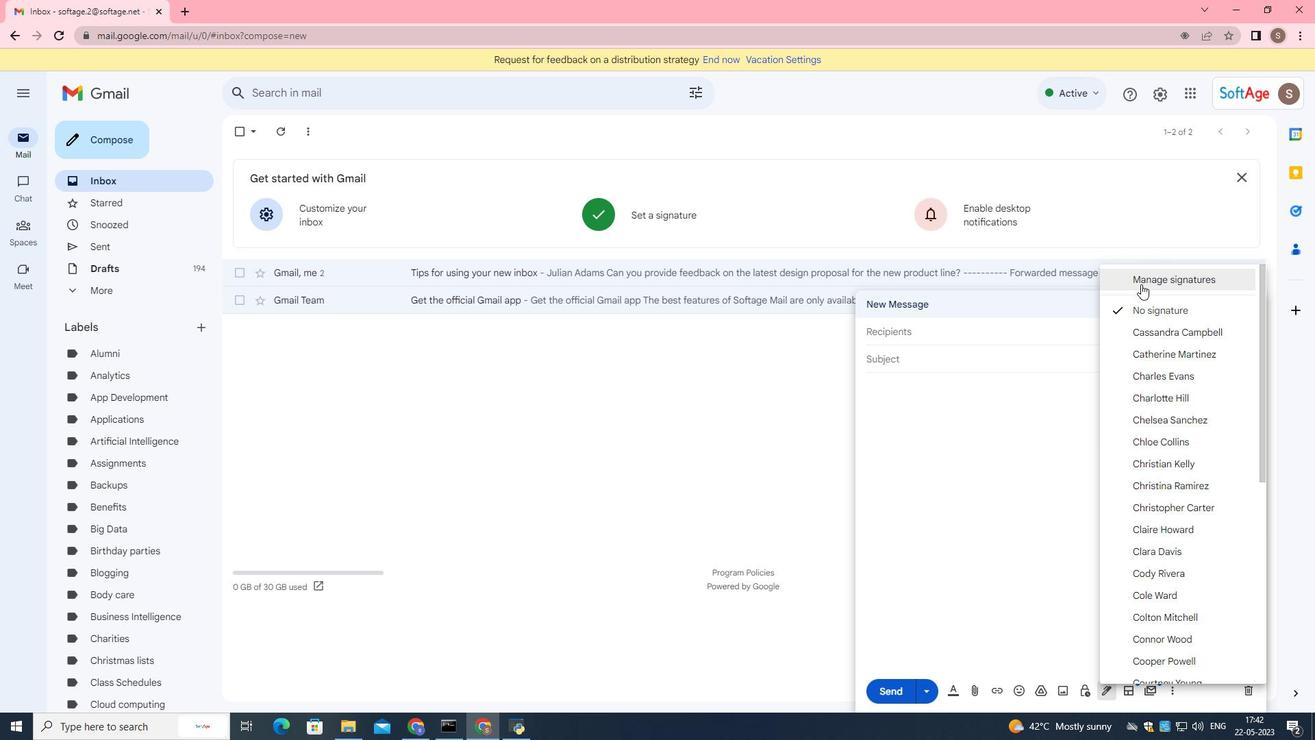 
Action: Mouse moved to (515, 418)
Screenshot: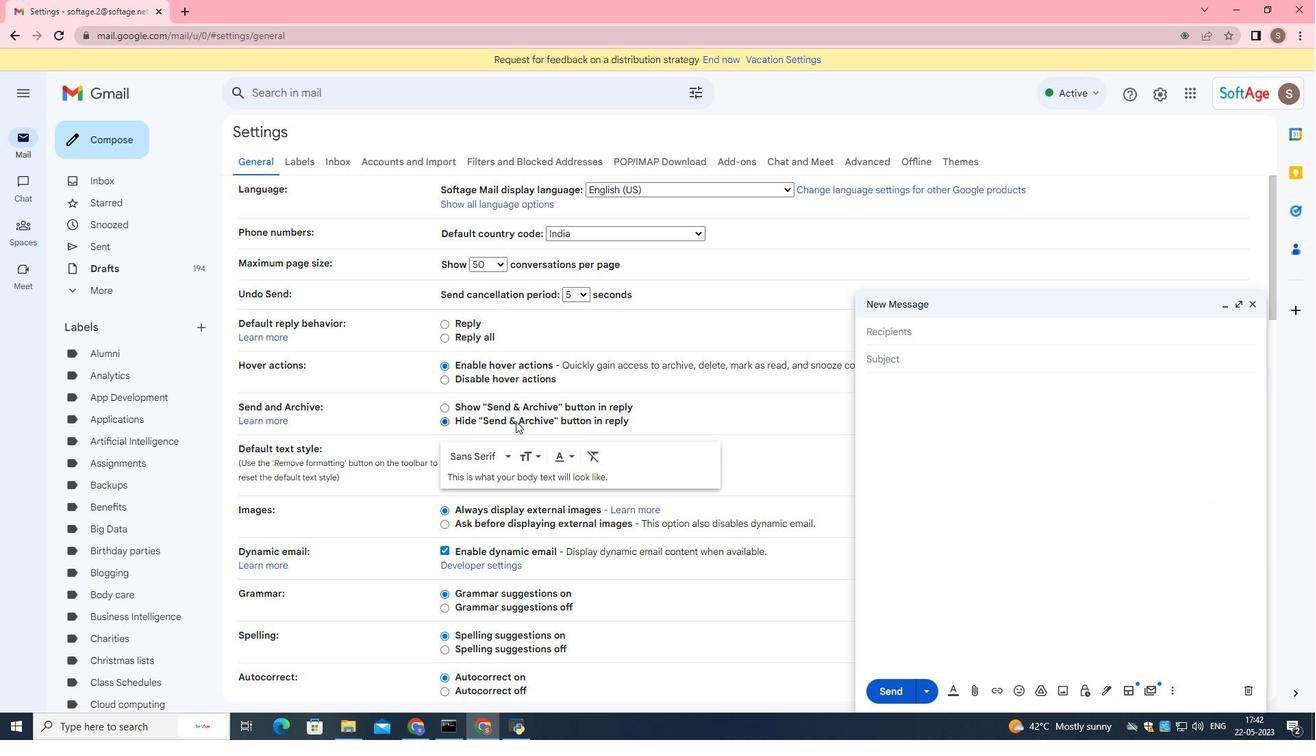 
Action: Mouse scrolled (514, 418) with delta (0, 0)
Screenshot: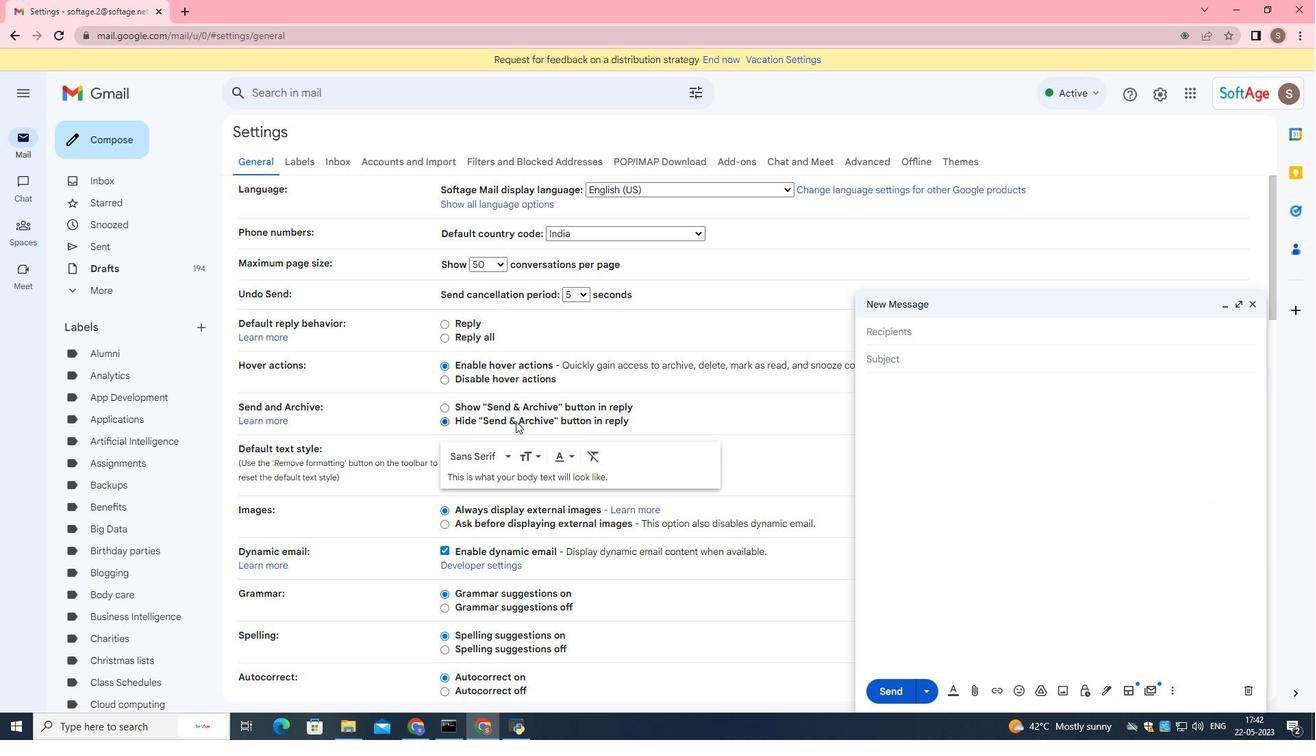 
Action: Mouse moved to (517, 422)
Screenshot: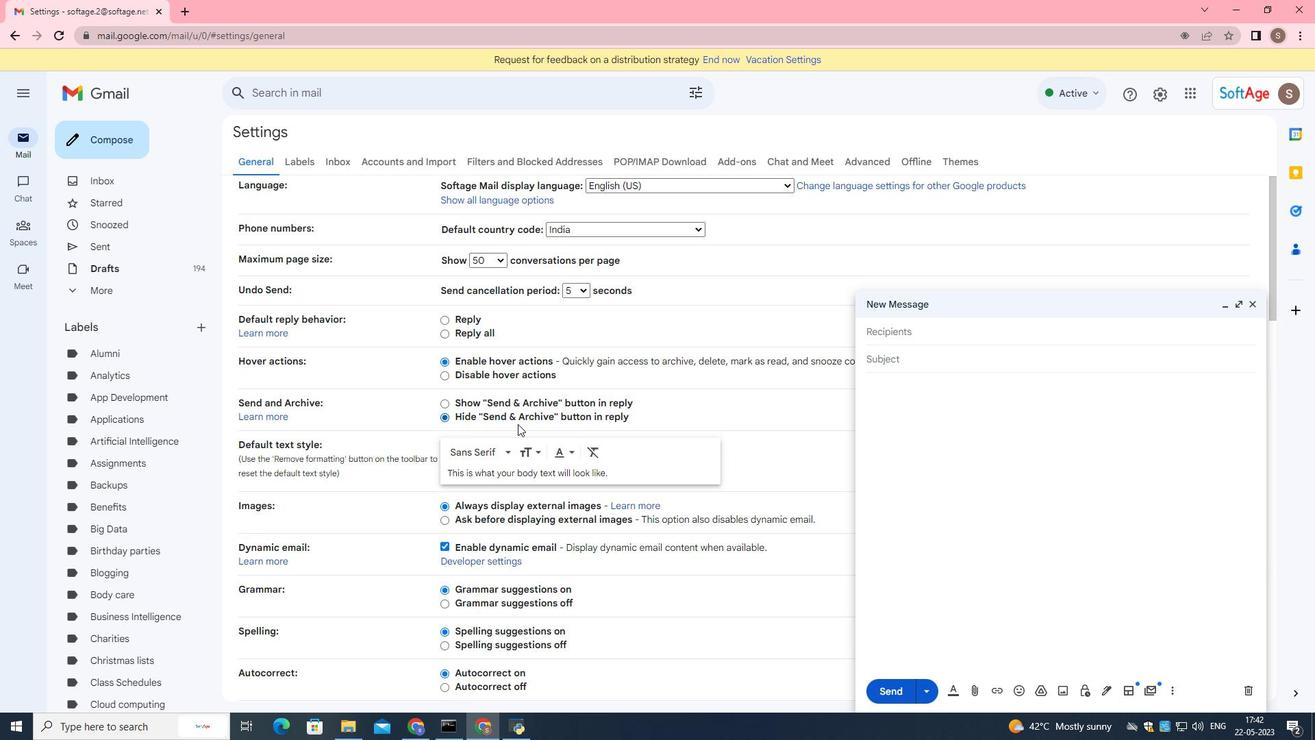 
Action: Mouse scrolled (516, 420) with delta (0, 0)
Screenshot: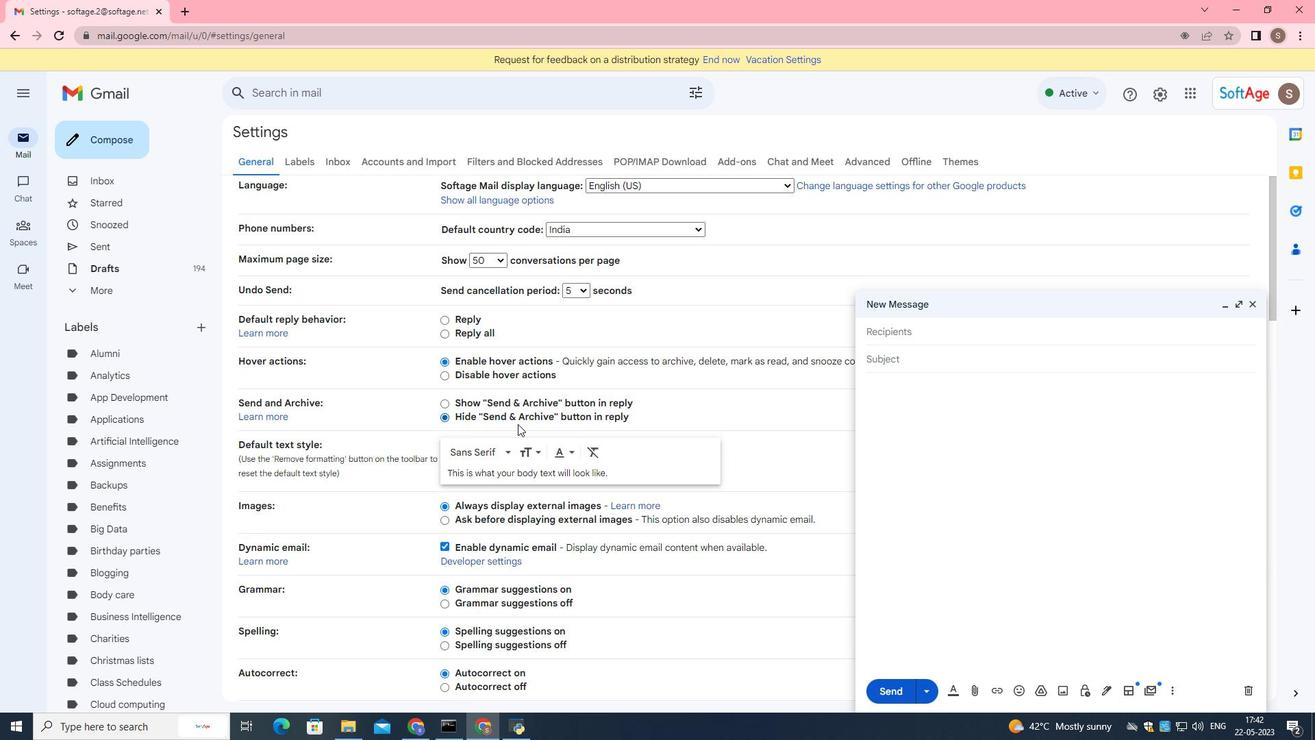 
Action: Mouse moved to (518, 424)
Screenshot: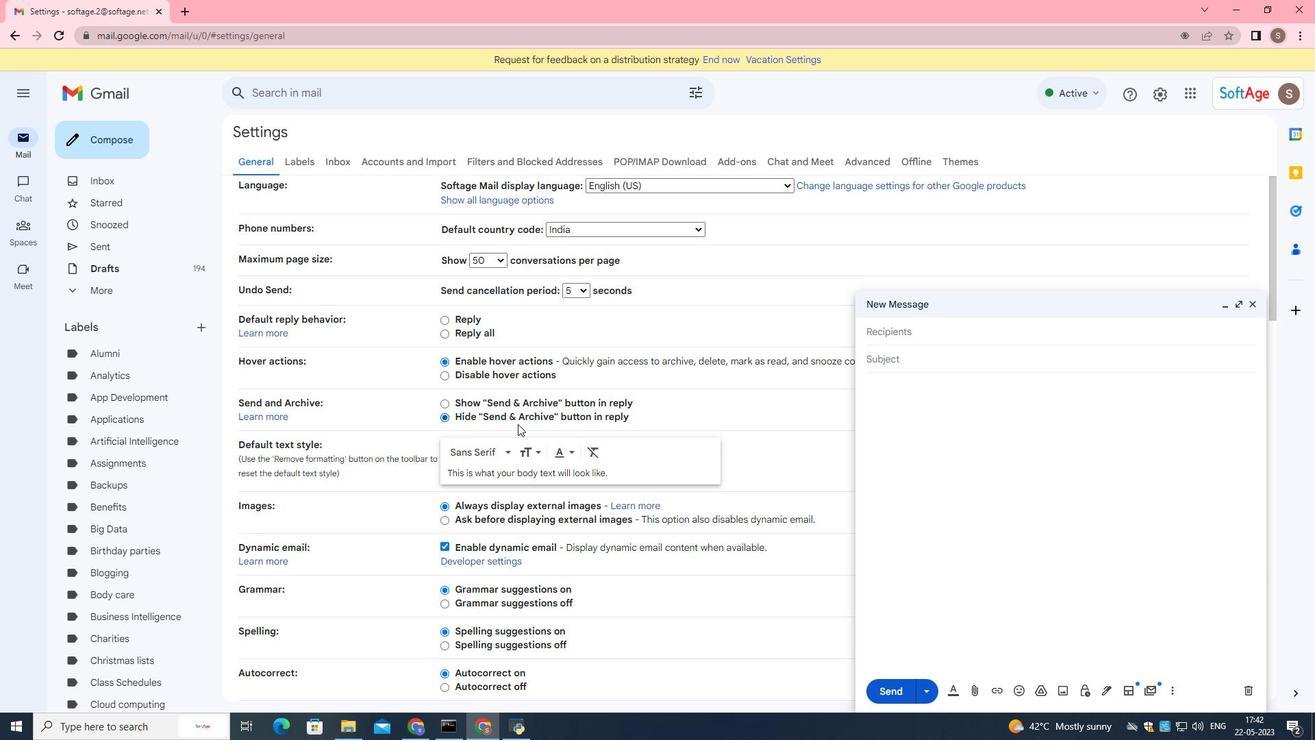 
Action: Mouse scrolled (518, 423) with delta (0, 0)
Screenshot: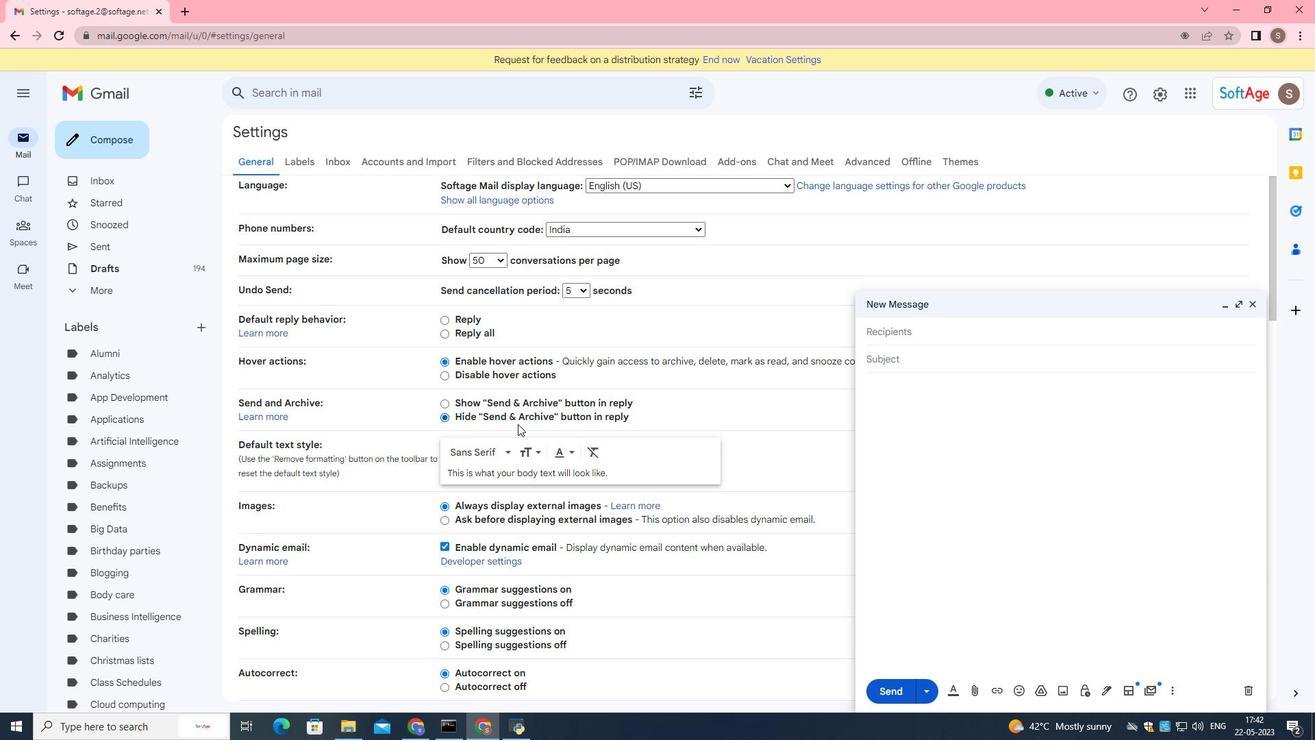 
Action: Mouse scrolled (518, 423) with delta (0, 0)
Screenshot: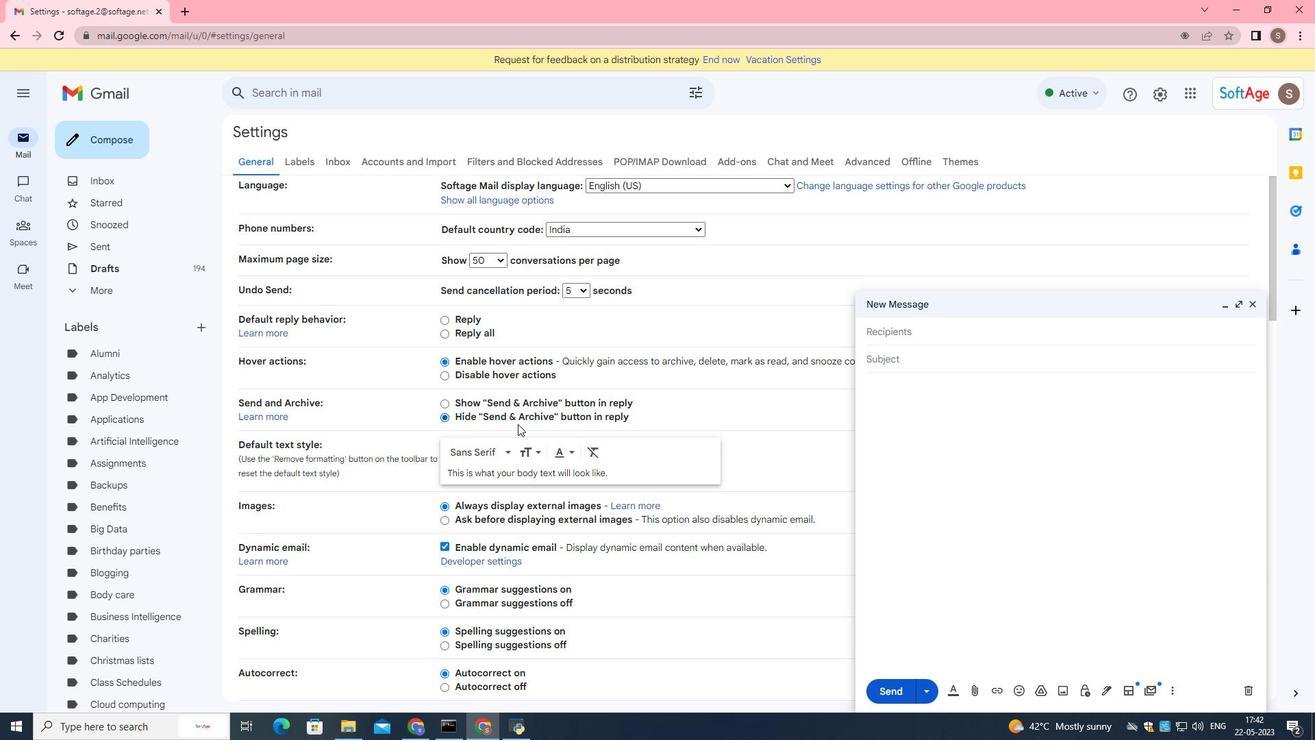 
Action: Mouse scrolled (518, 423) with delta (0, 0)
Screenshot: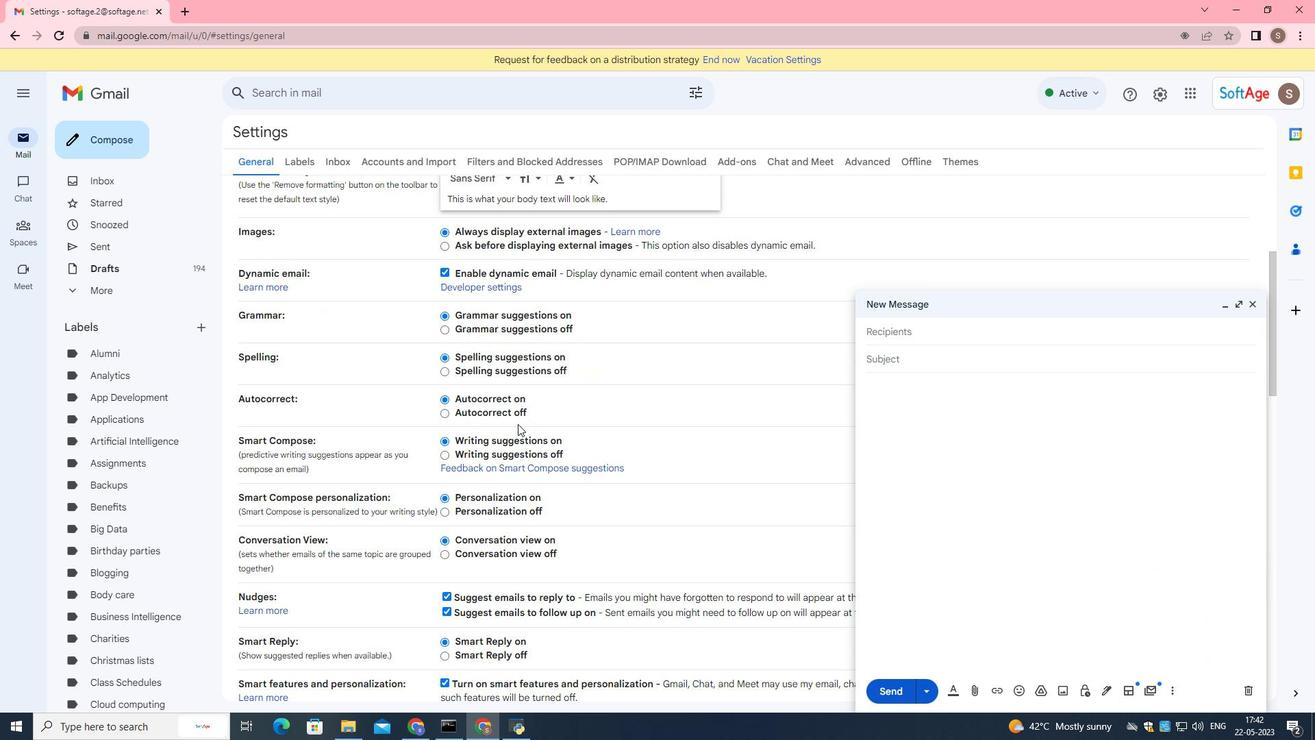 
Action: Mouse scrolled (518, 423) with delta (0, 0)
Screenshot: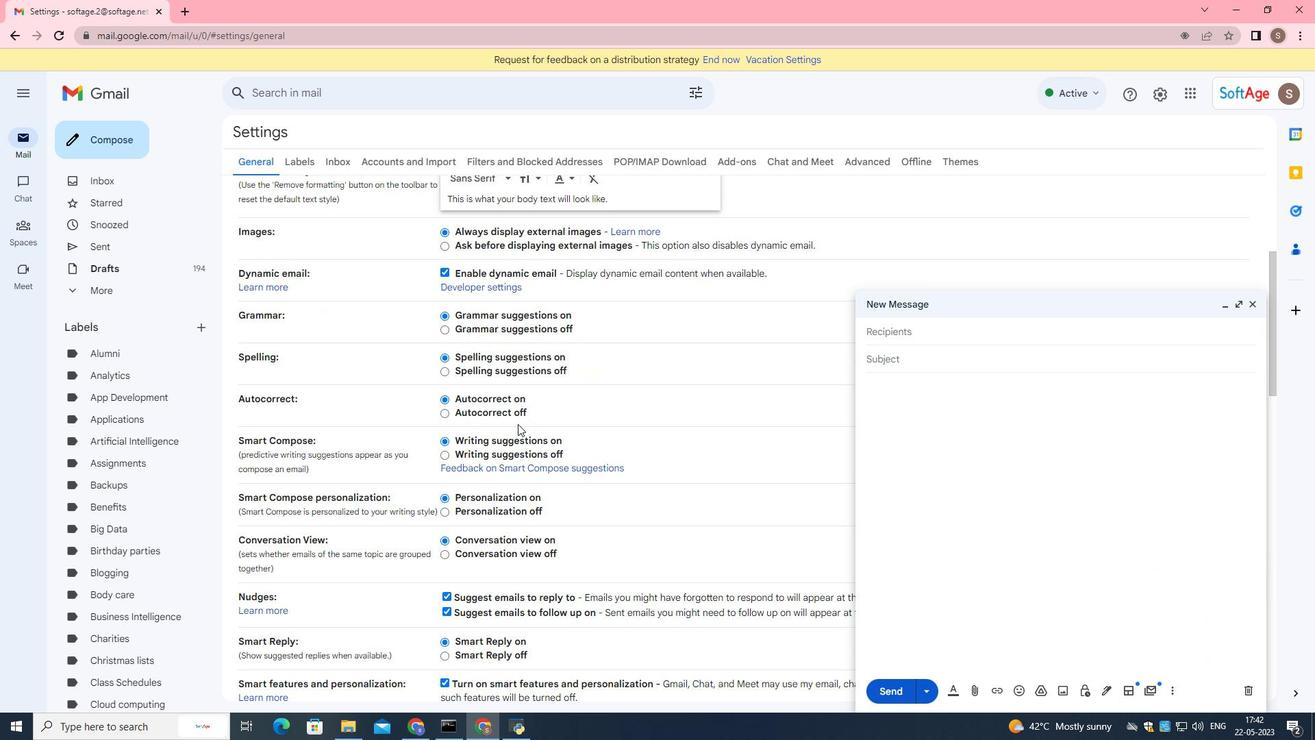 
Action: Mouse scrolled (518, 423) with delta (0, 0)
Screenshot: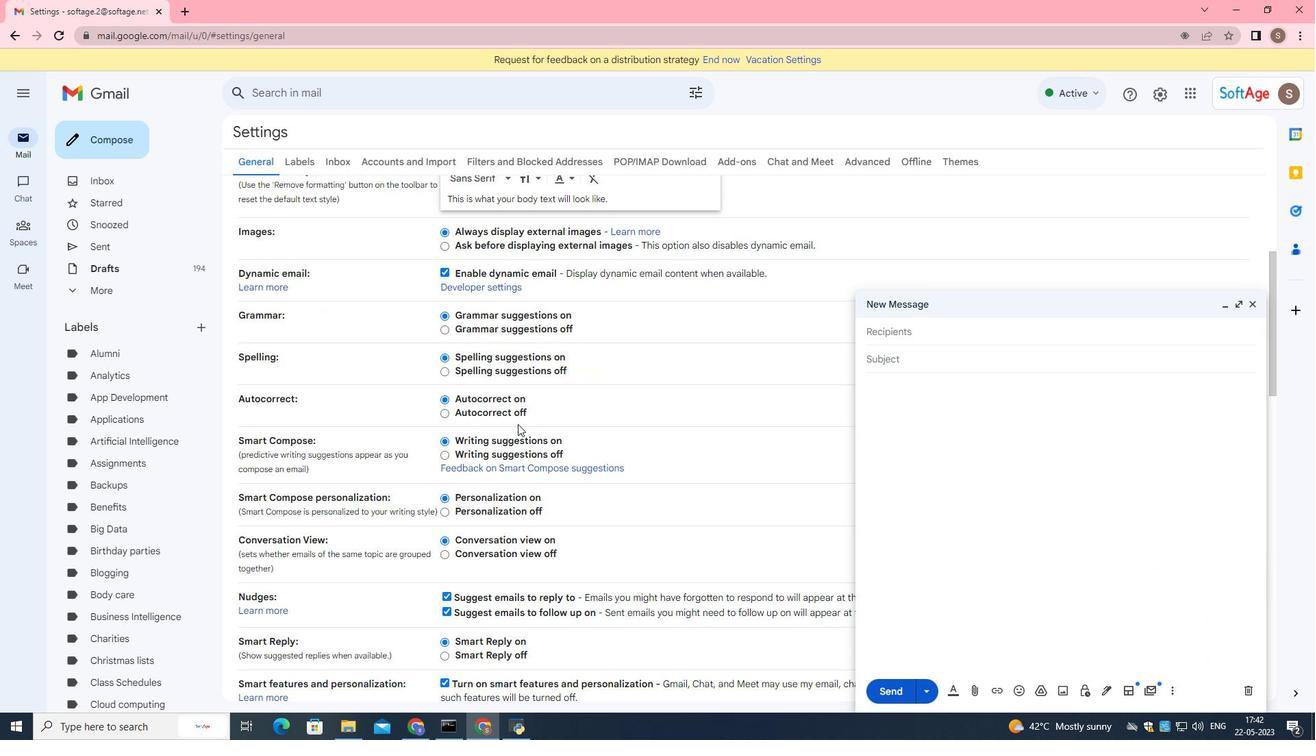 
Action: Mouse scrolled (518, 423) with delta (0, 0)
Screenshot: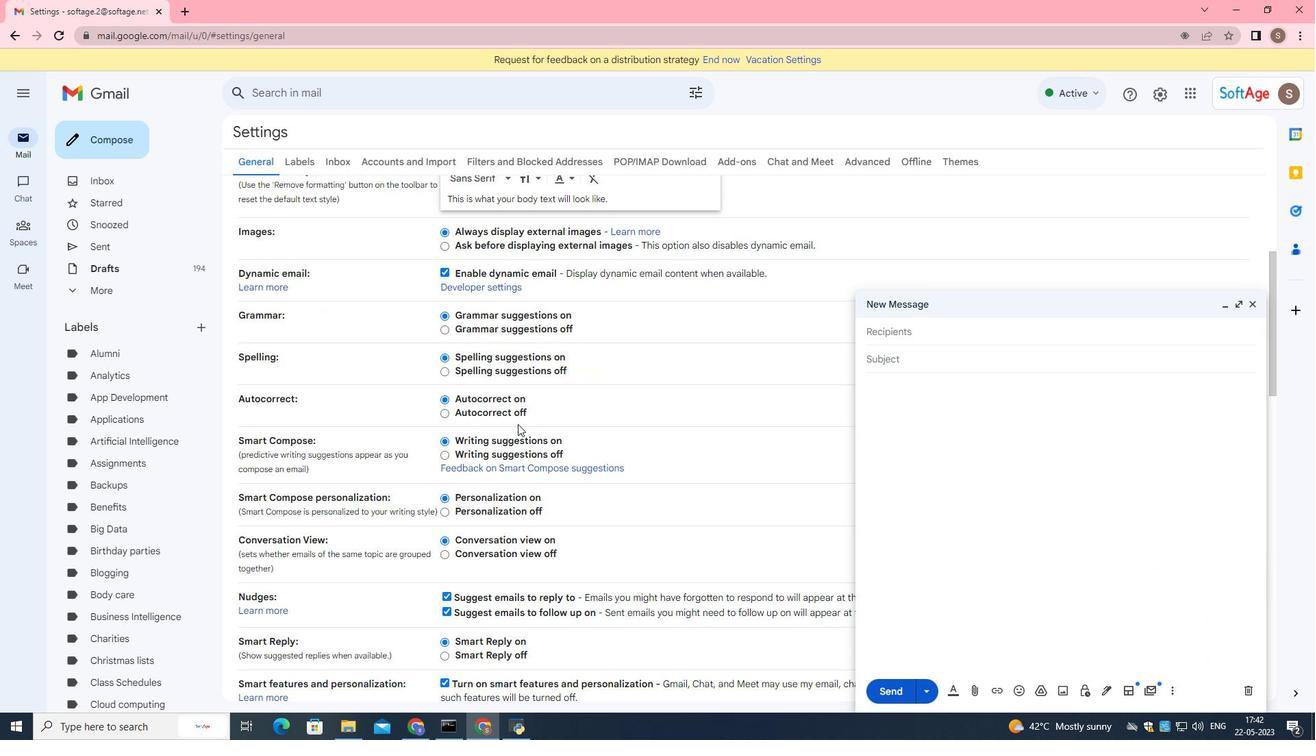 
Action: Mouse scrolled (518, 423) with delta (0, 0)
Screenshot: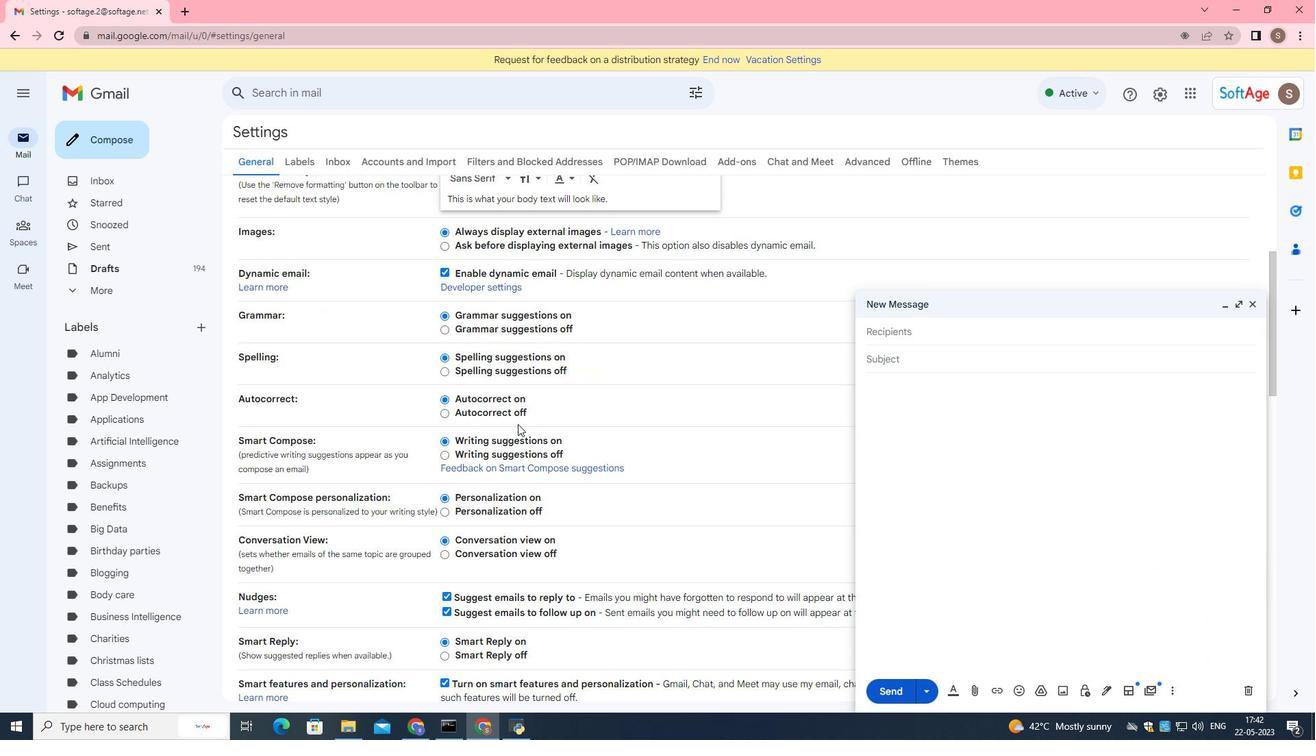 
Action: Mouse scrolled (518, 423) with delta (0, 0)
Screenshot: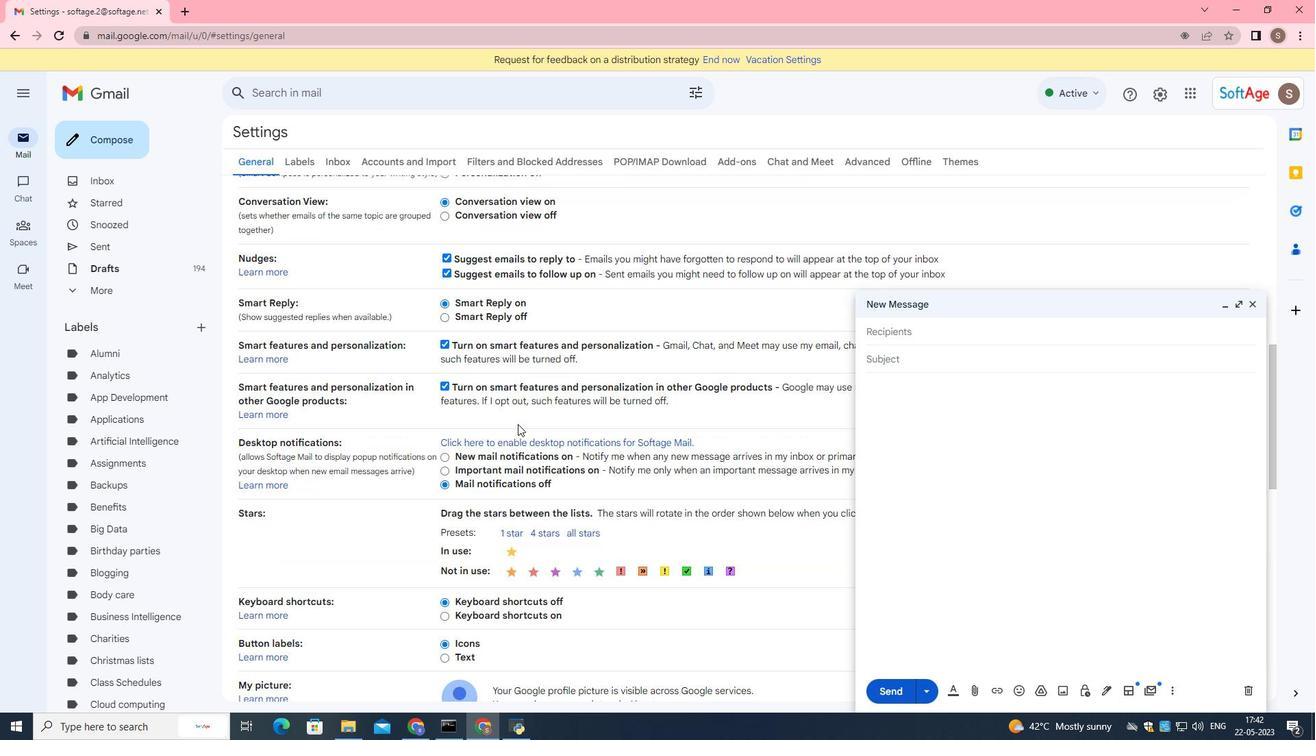 
Action: Mouse scrolled (518, 423) with delta (0, 0)
Screenshot: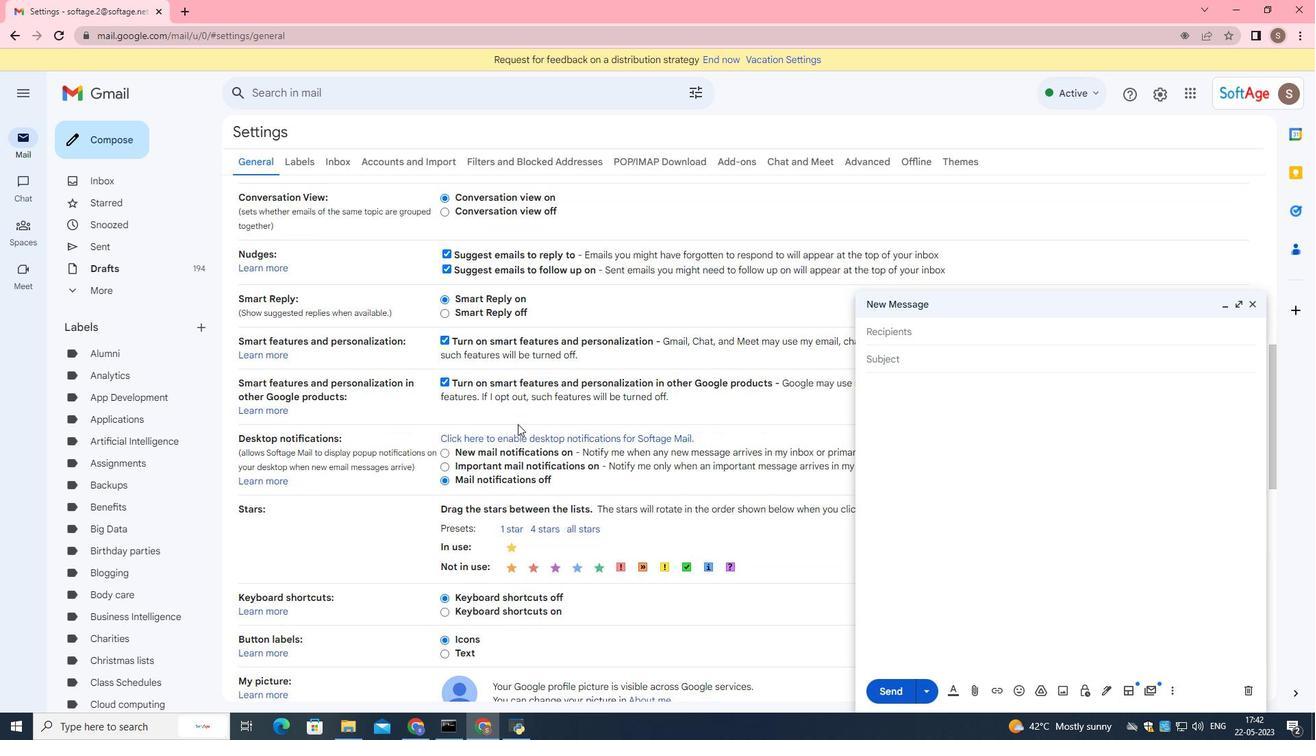 
Action: Mouse scrolled (518, 423) with delta (0, 0)
Screenshot: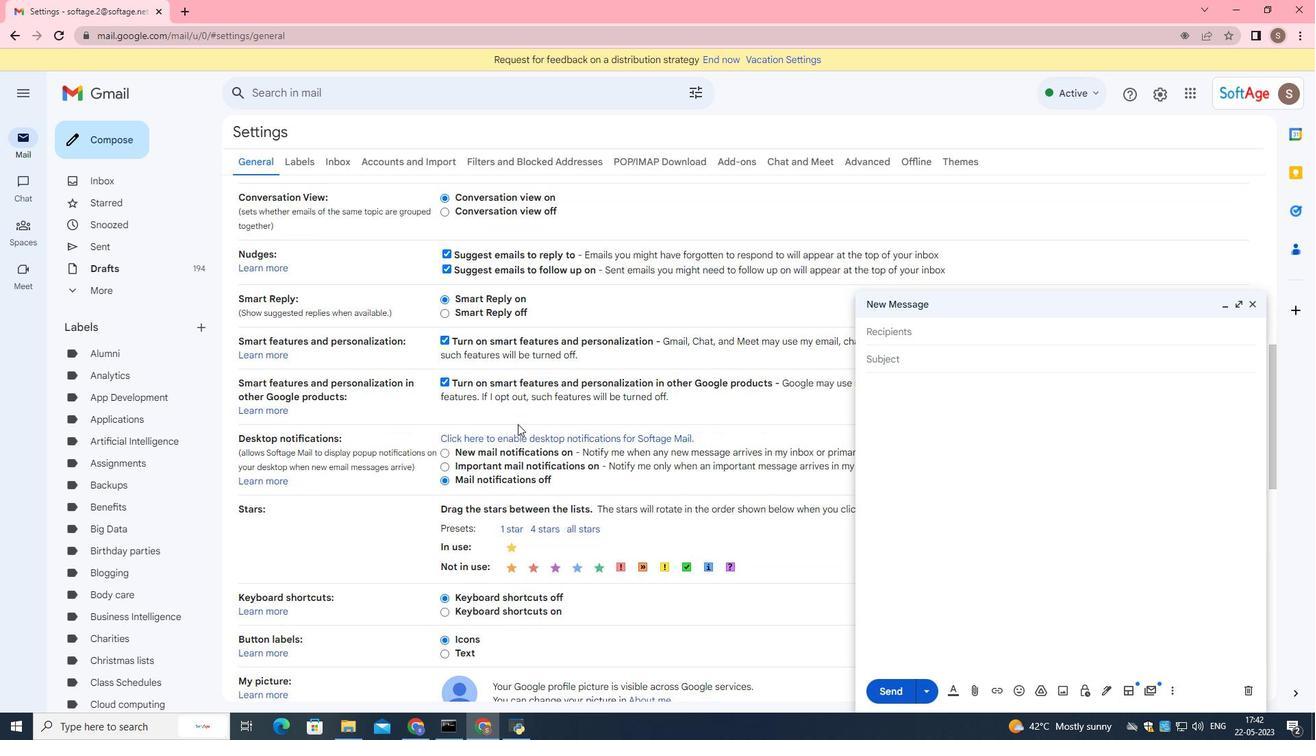 
Action: Mouse scrolled (518, 423) with delta (0, 0)
Screenshot: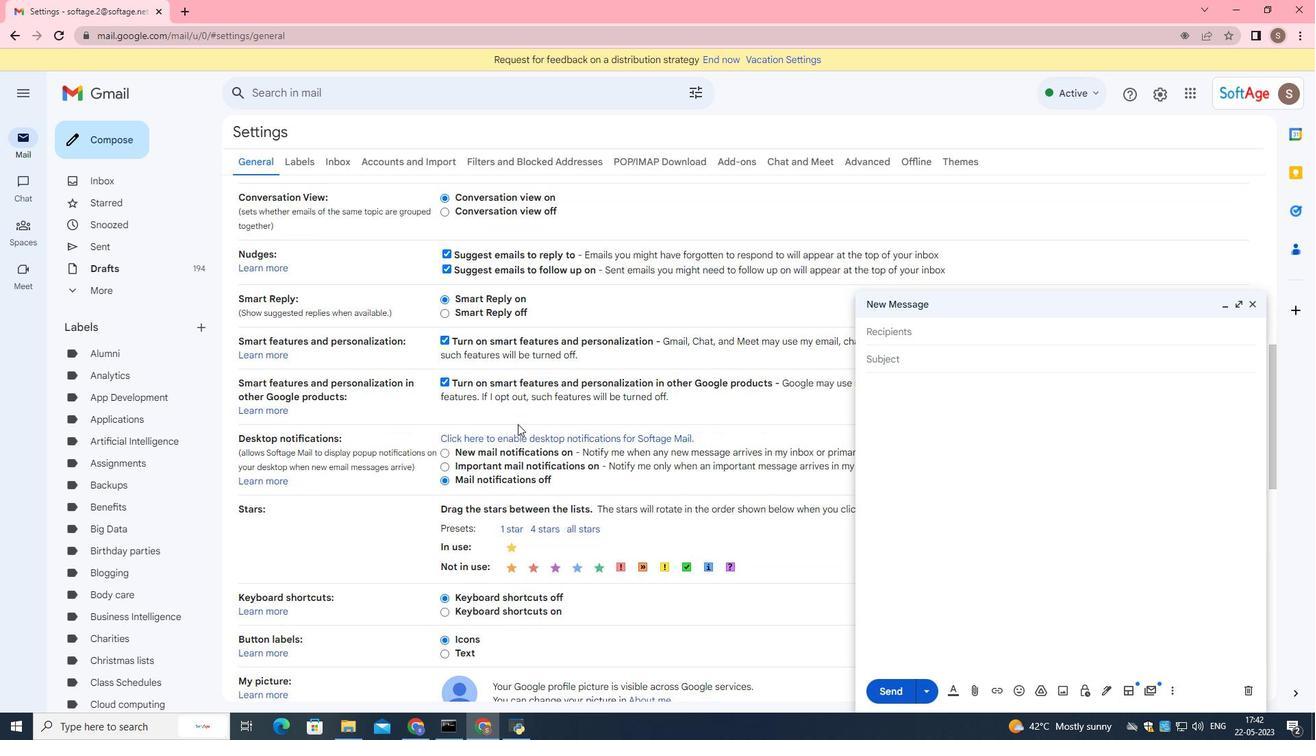 
Action: Mouse scrolled (518, 423) with delta (0, 0)
Screenshot: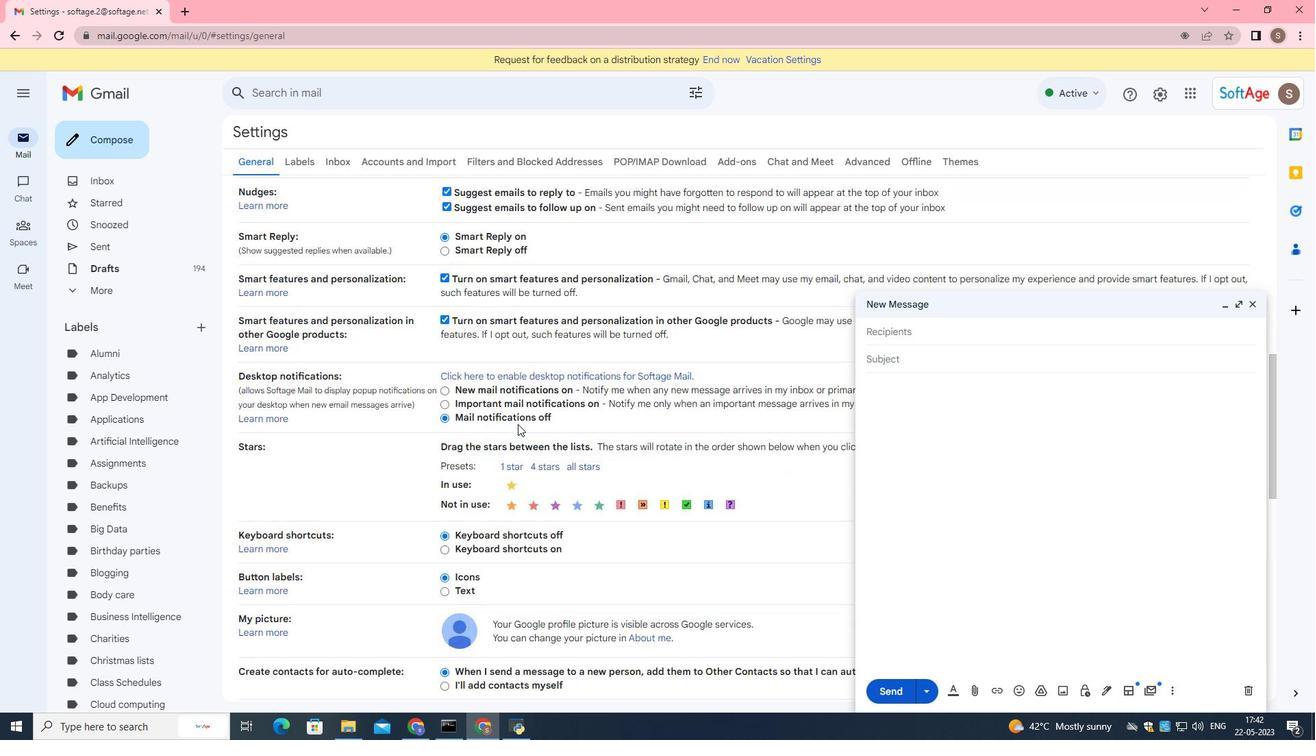 
Action: Mouse scrolled (518, 423) with delta (0, 0)
Screenshot: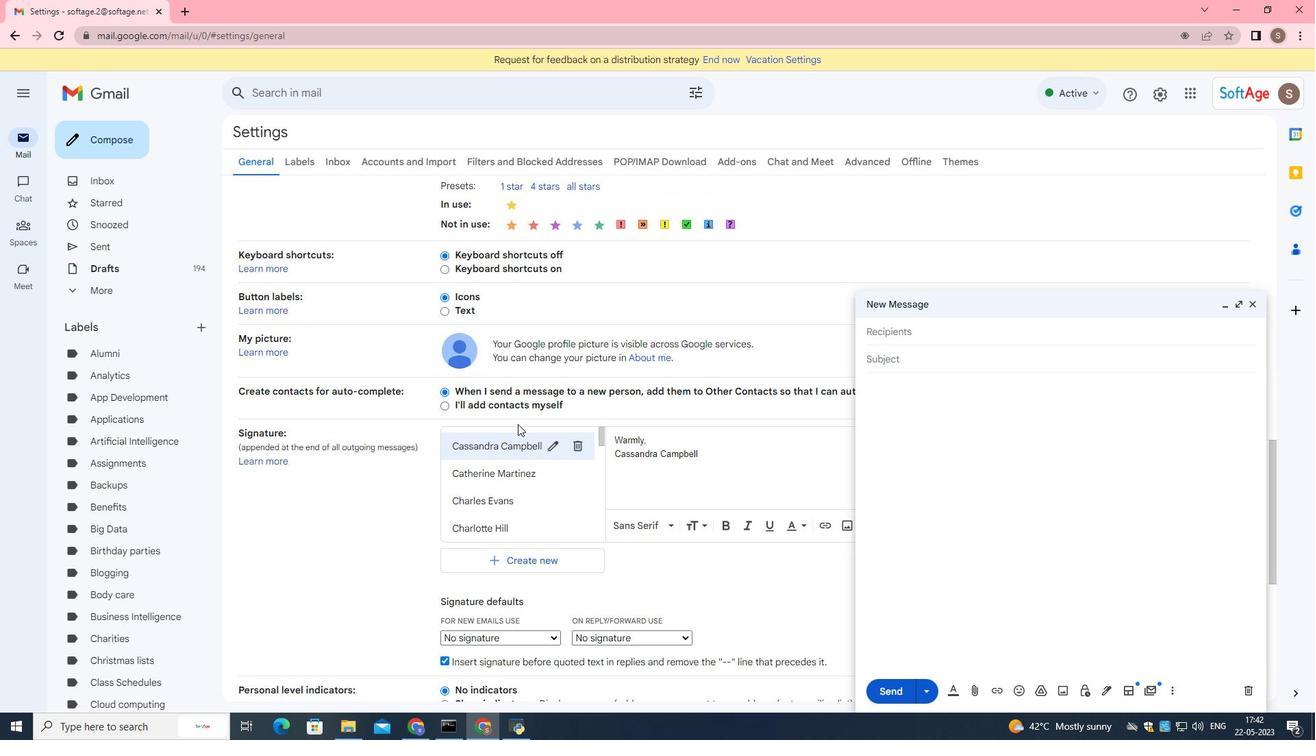 
Action: Mouse scrolled (518, 423) with delta (0, 0)
Screenshot: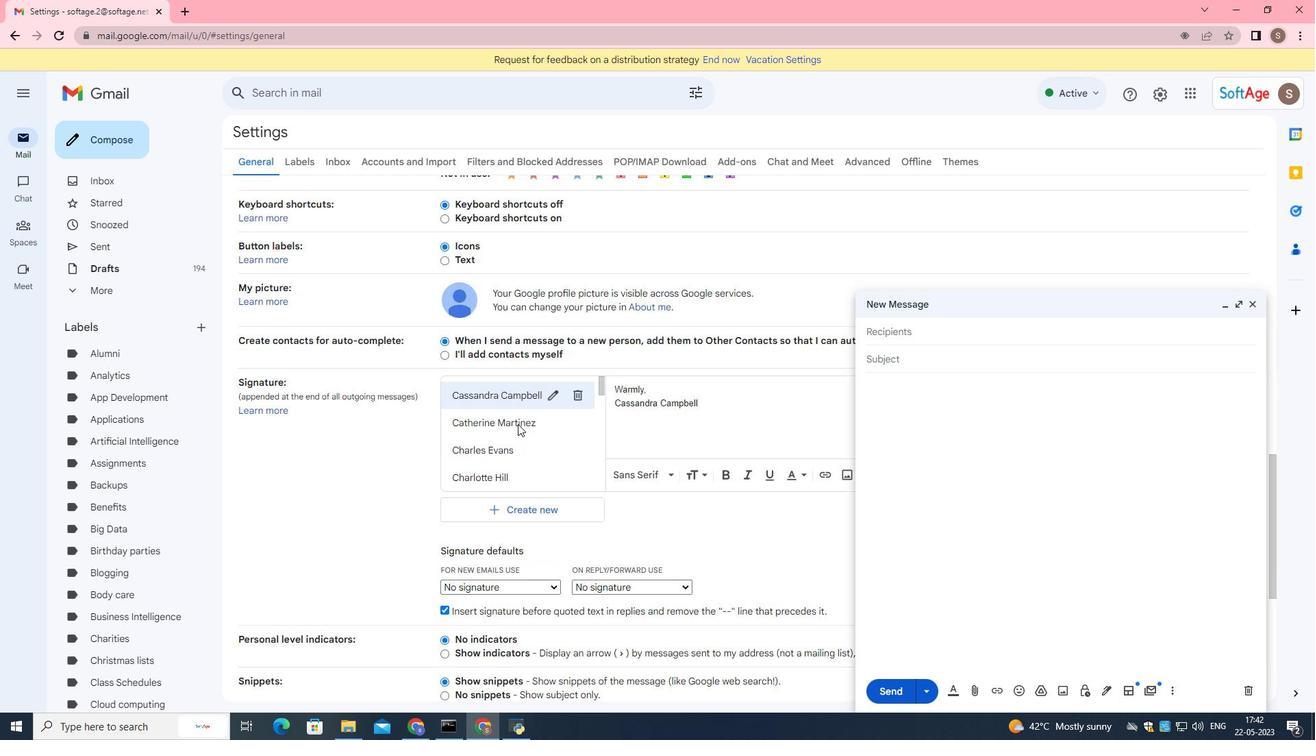 
Action: Mouse scrolled (518, 423) with delta (0, 0)
Screenshot: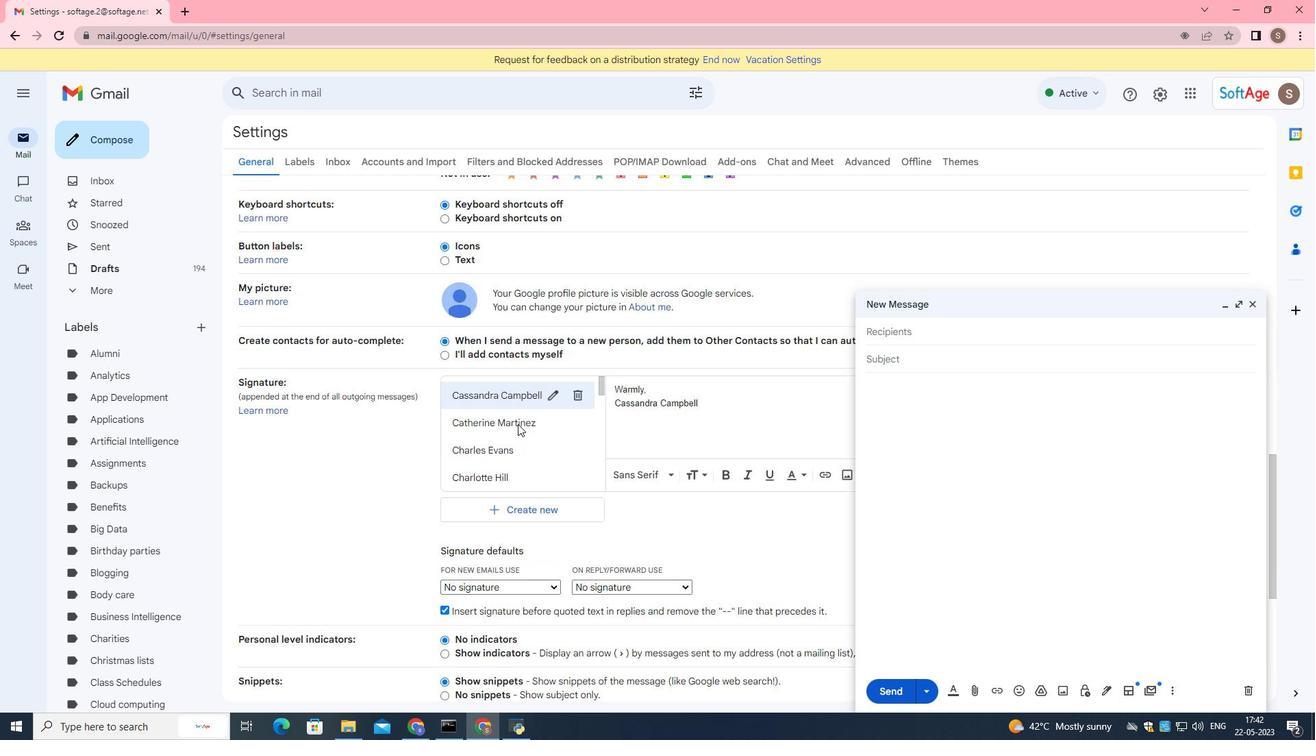
Action: Mouse scrolled (518, 423) with delta (0, 0)
Screenshot: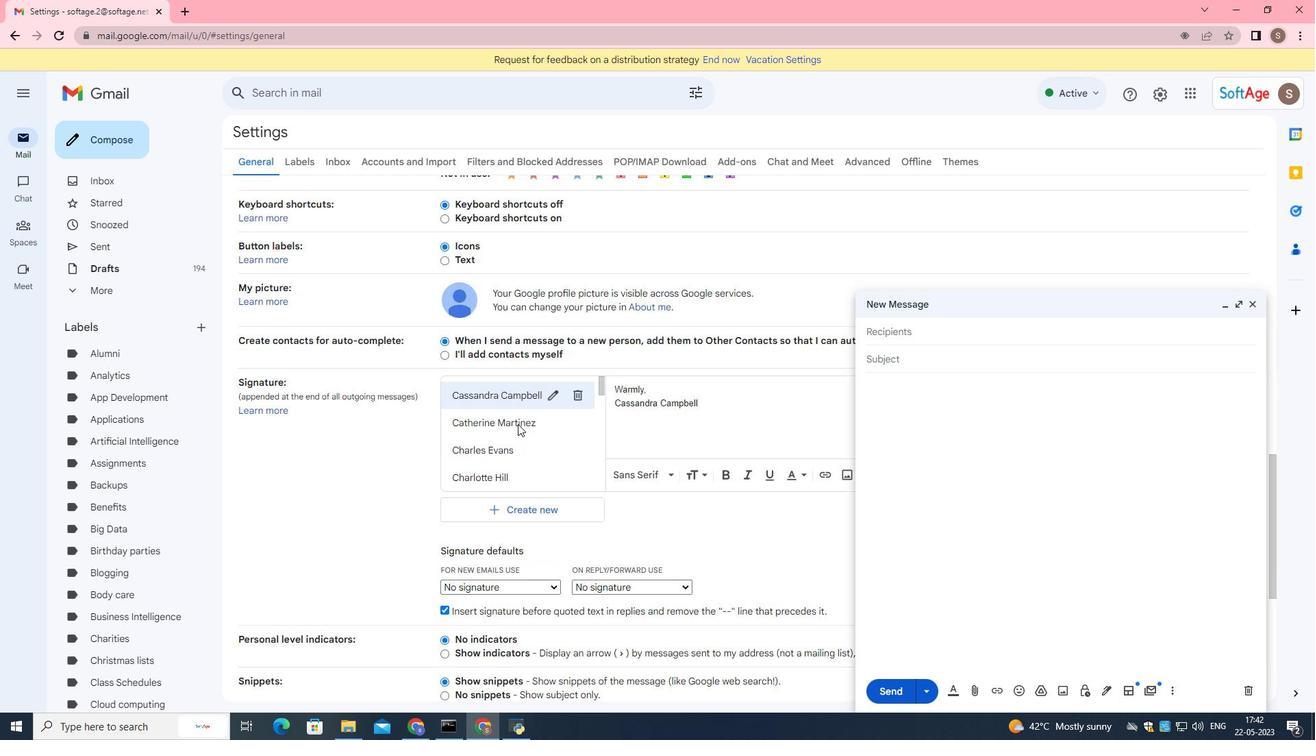 
Action: Mouse moved to (557, 290)
Screenshot: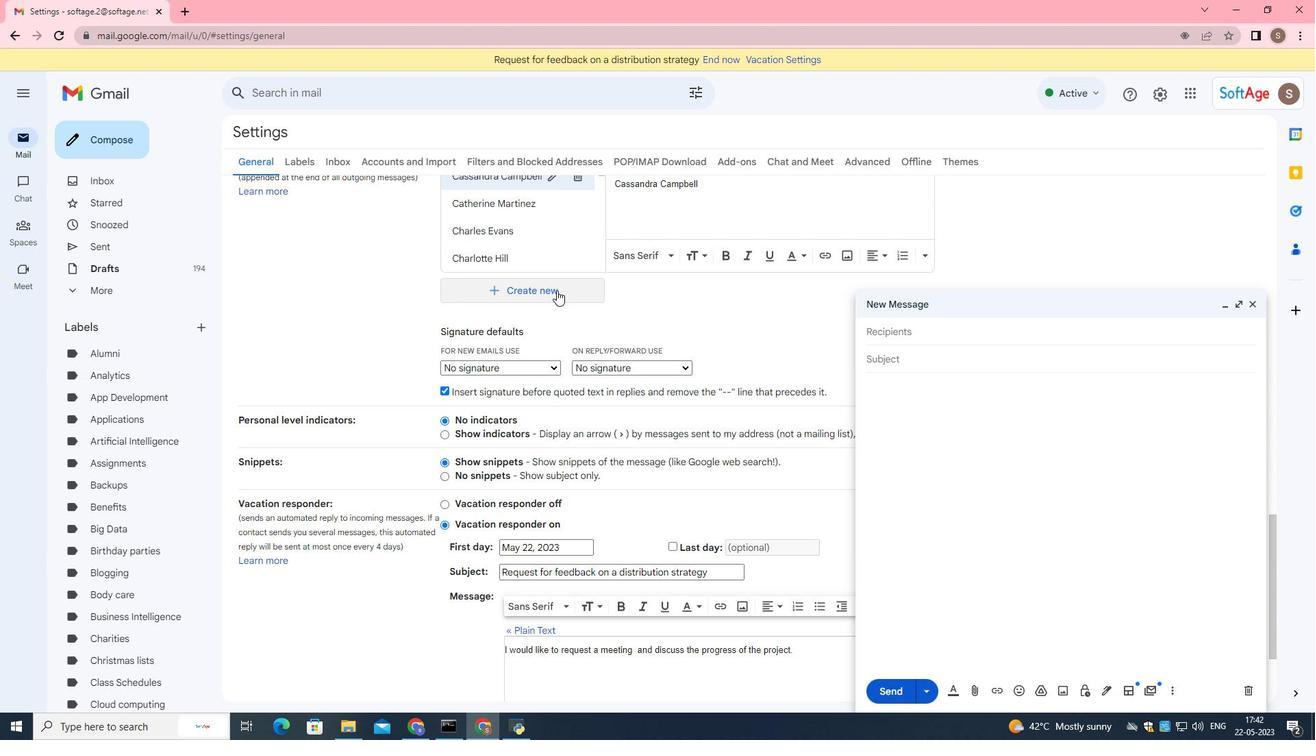 
Action: Mouse pressed left at (557, 290)
Screenshot: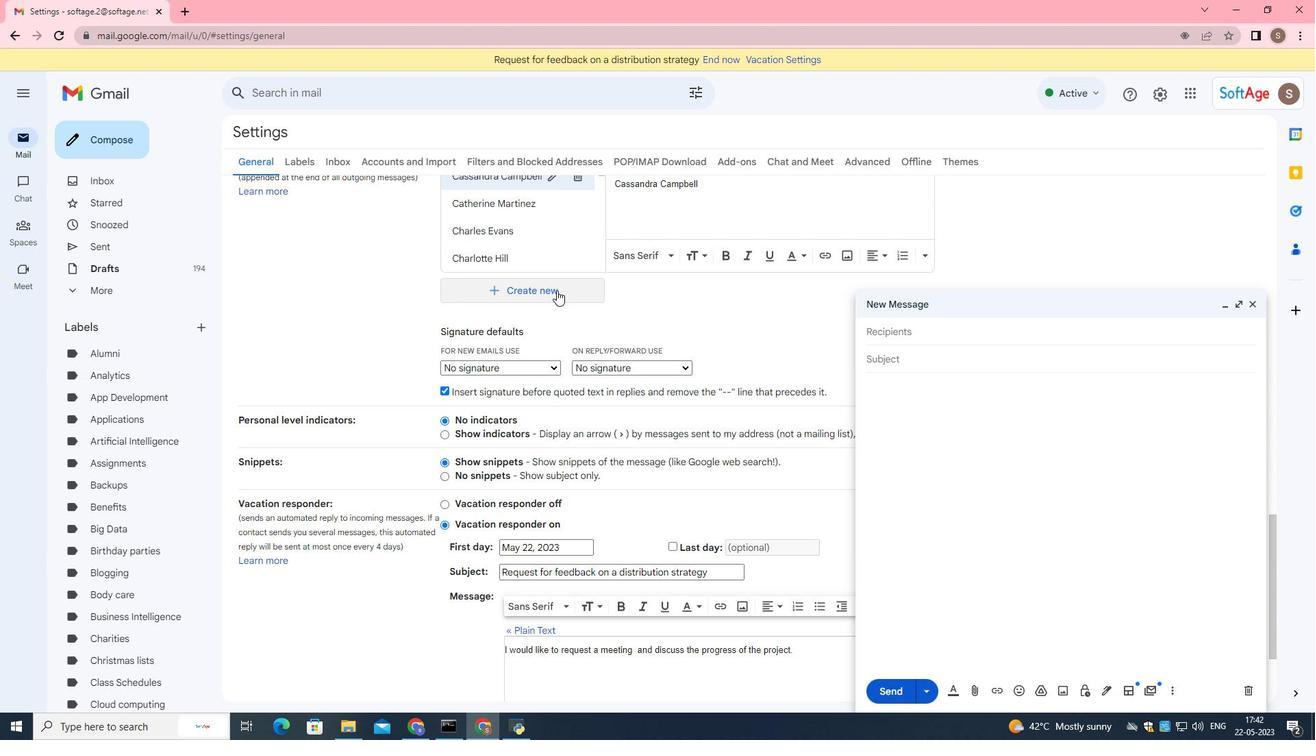 
Action: Mouse moved to (564, 322)
Screenshot: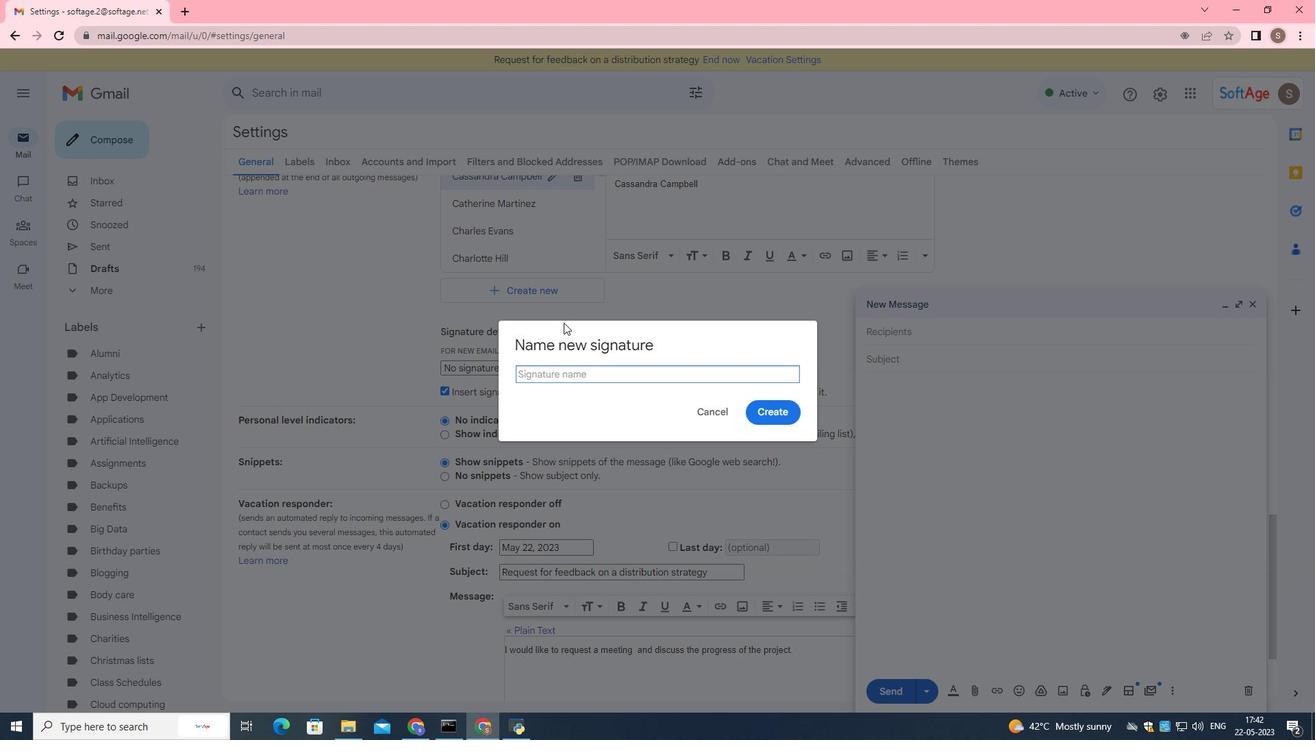 
Action: Key pressed <Key.shift>Guillermo<Key.space><Key.shift>Admas
Screenshot: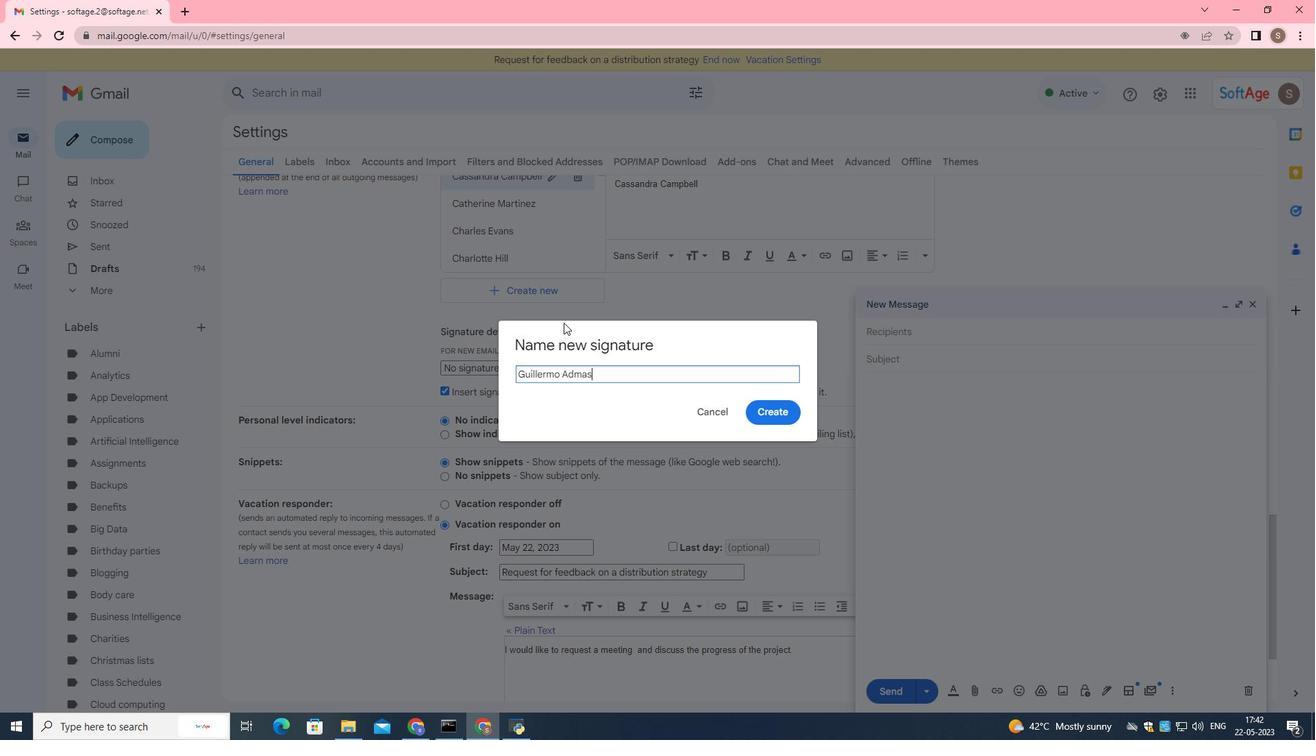 
Action: Mouse moved to (783, 408)
Screenshot: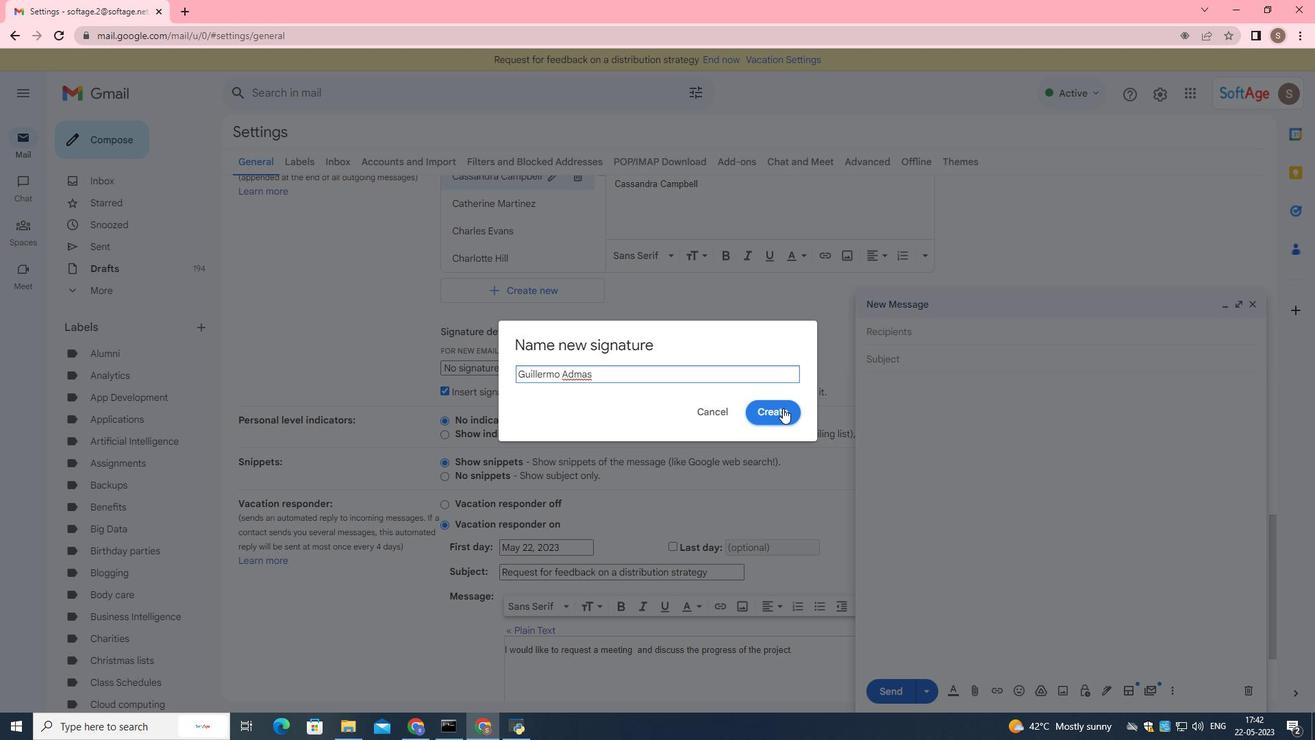 
Action: Mouse pressed left at (783, 408)
Screenshot: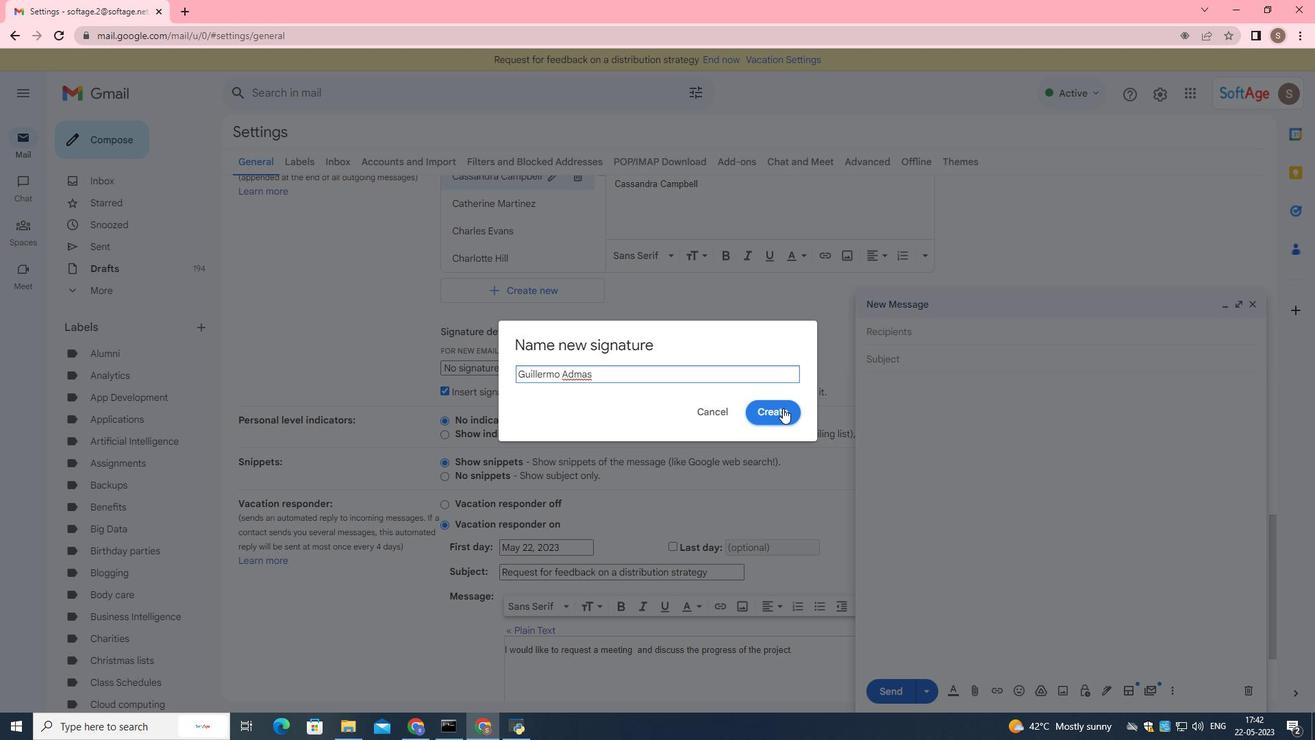 
Action: Mouse moved to (543, 516)
Screenshot: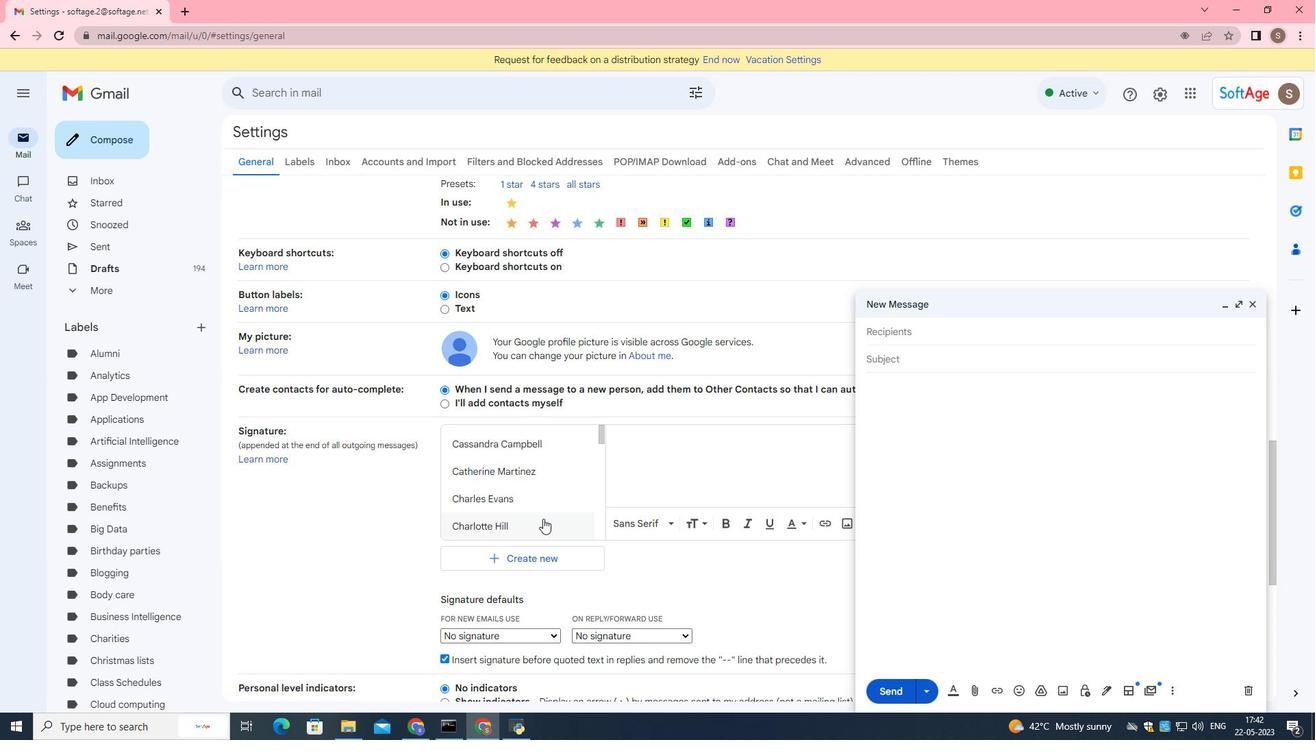 
Action: Mouse scrolled (543, 515) with delta (0, 0)
Screenshot: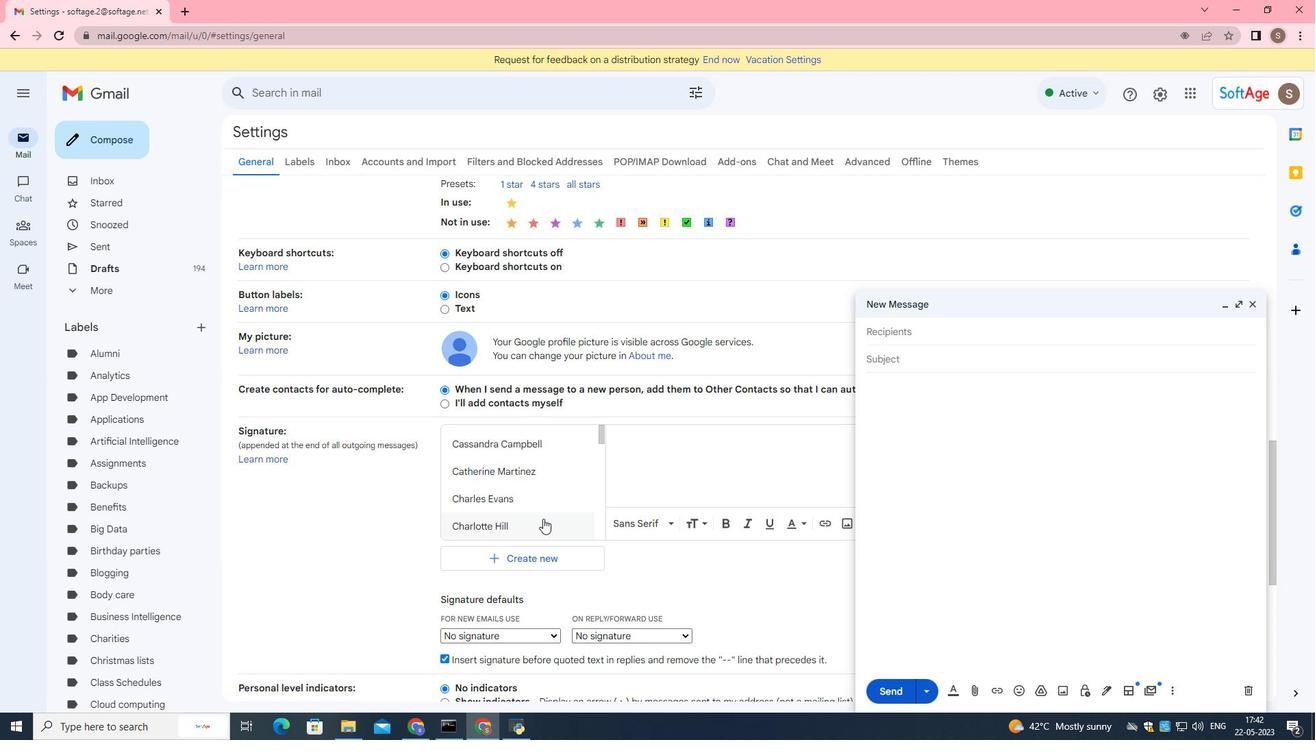 
Action: Mouse moved to (543, 518)
Screenshot: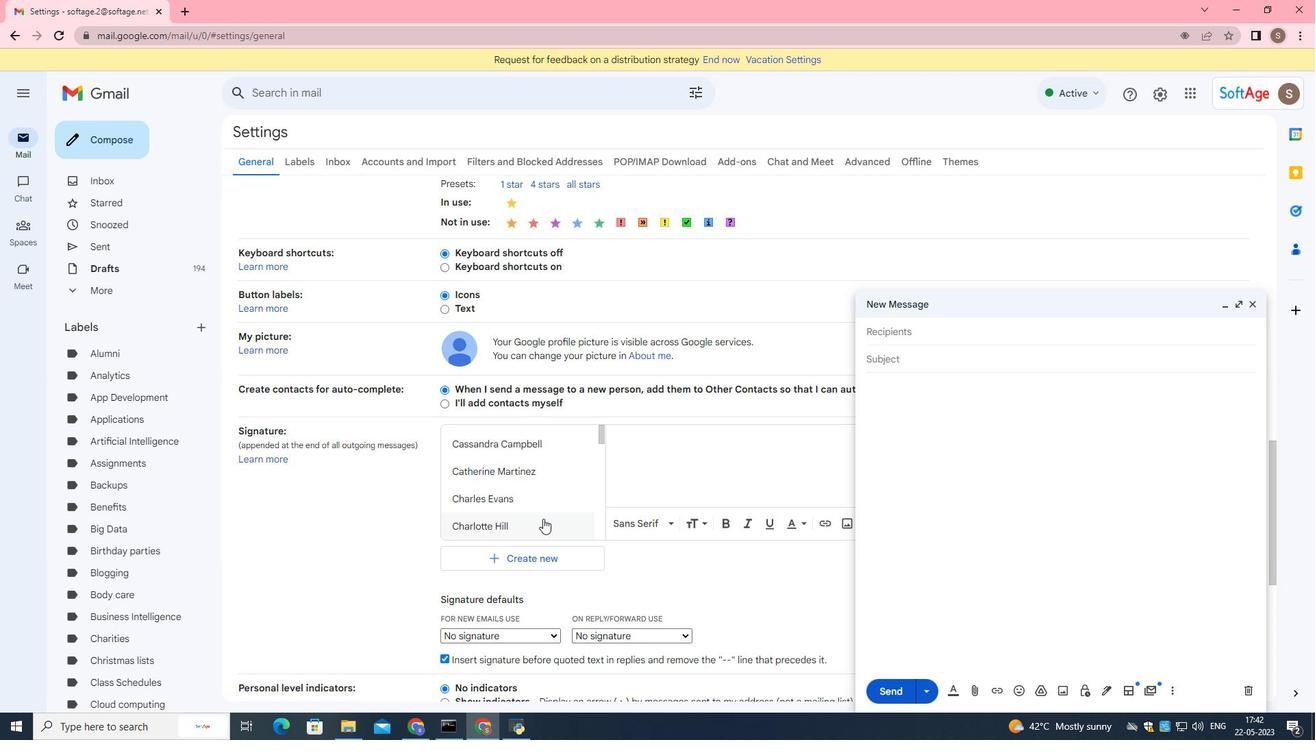 
Action: Mouse scrolled (543, 518) with delta (0, 0)
Screenshot: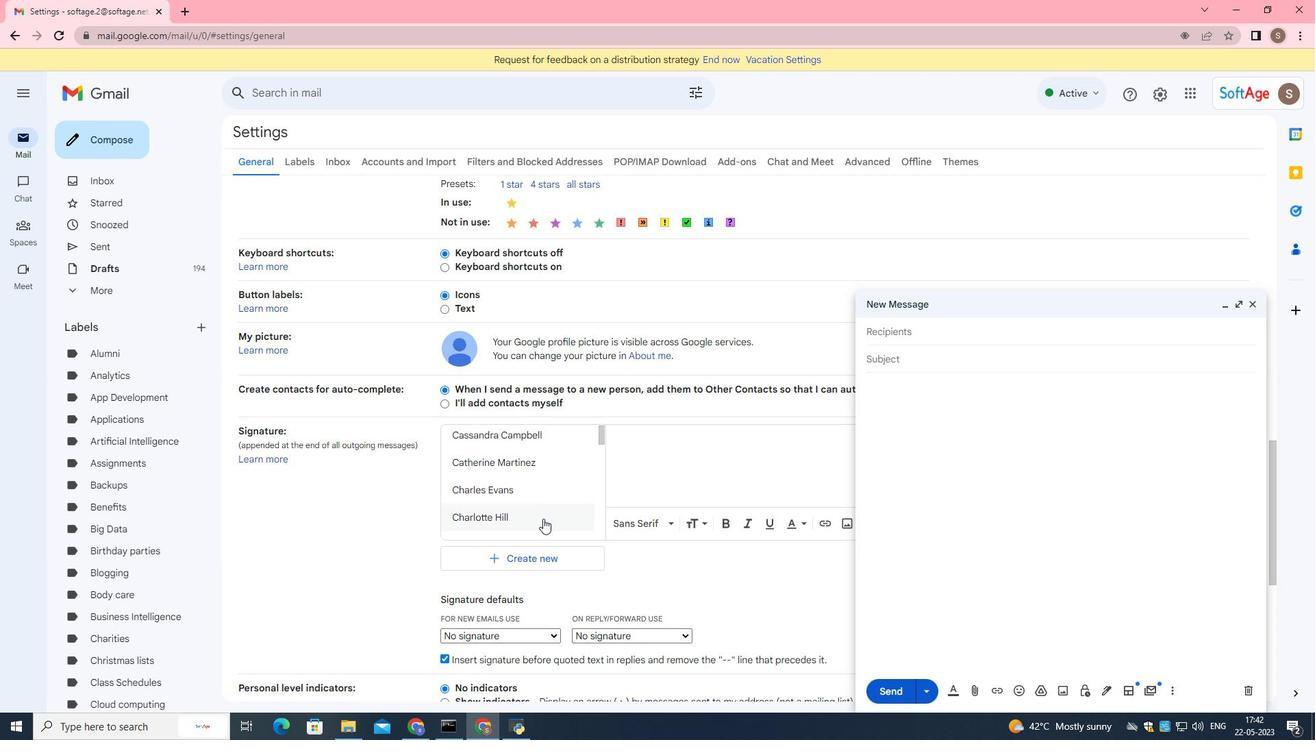 
Action: Mouse moved to (543, 518)
Screenshot: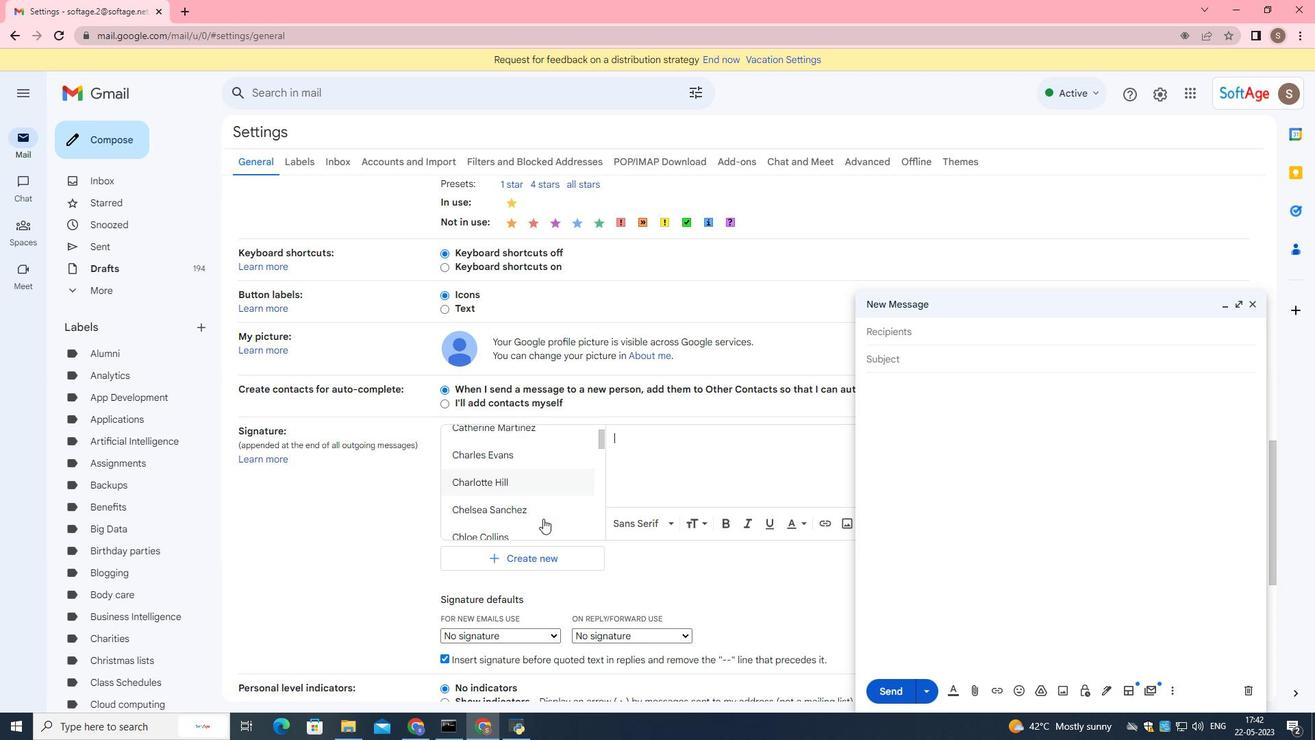 
Action: Mouse scrolled (543, 518) with delta (0, 0)
Screenshot: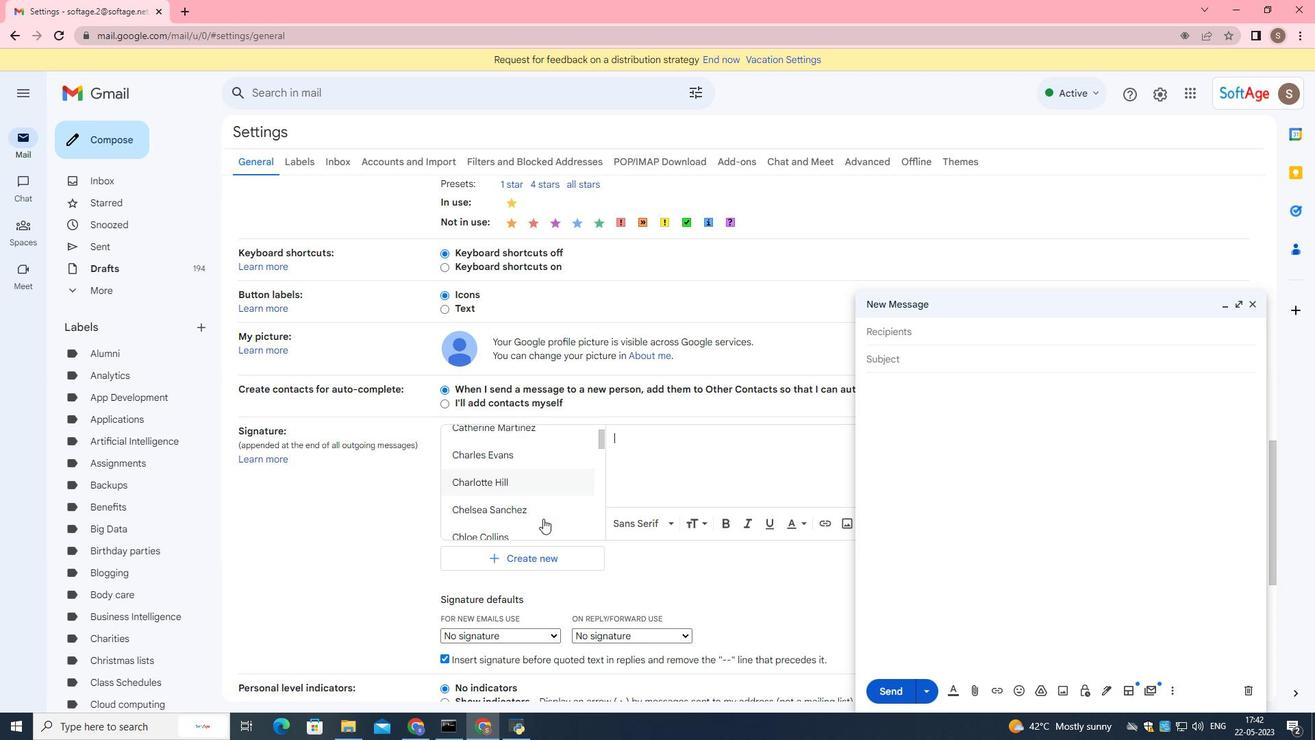 
Action: Mouse moved to (604, 459)
Screenshot: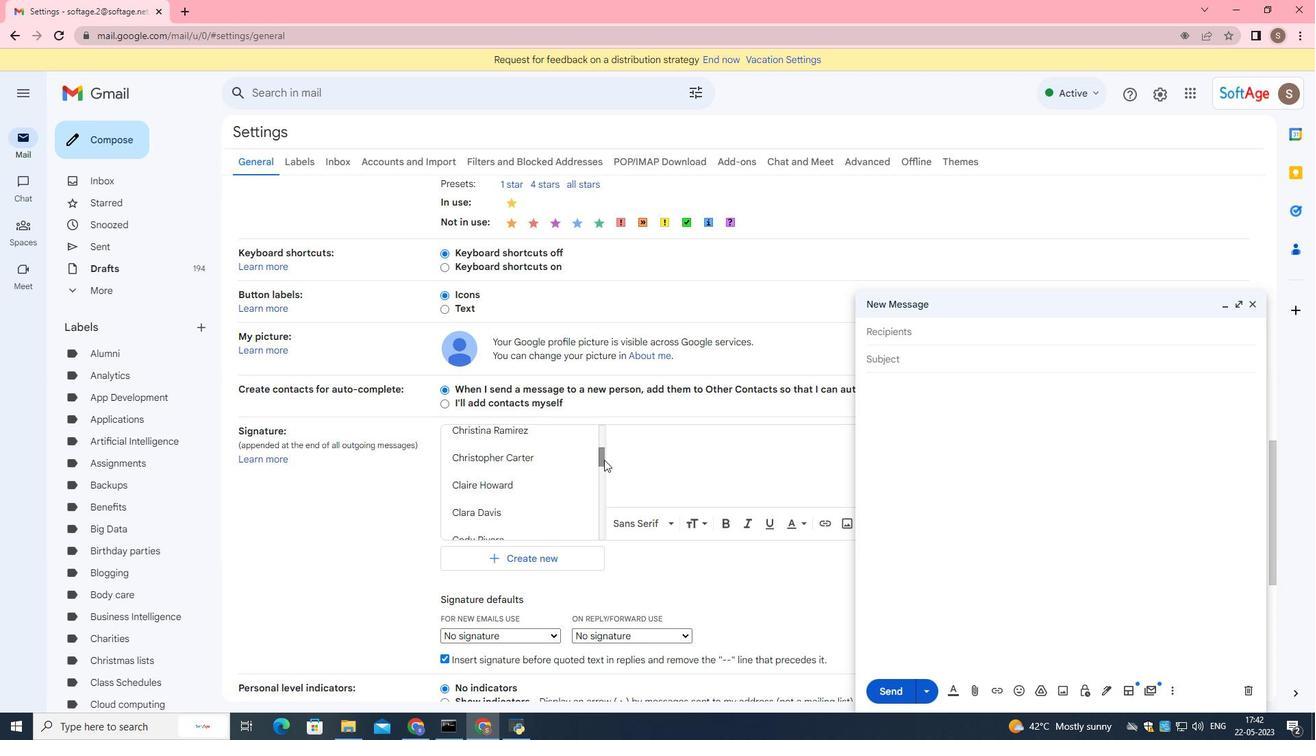 
Action: Mouse pressed left at (604, 459)
Screenshot: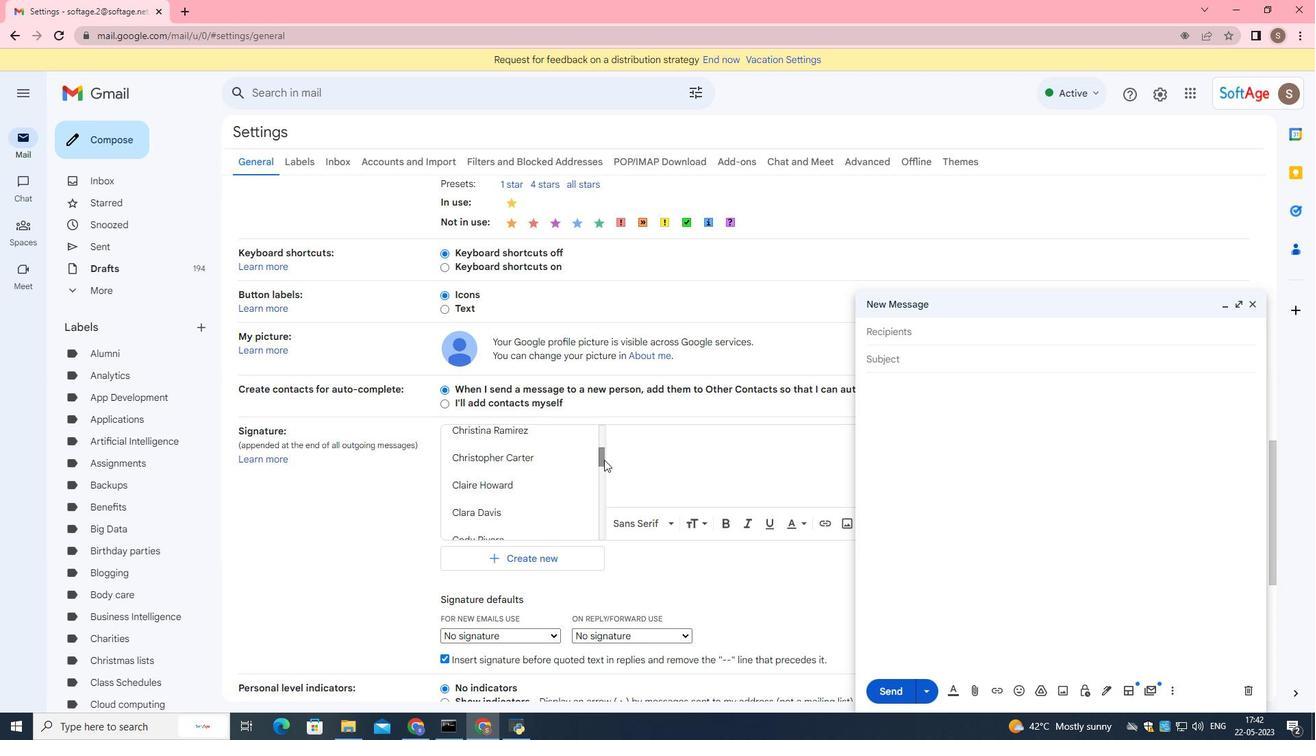 
Action: Mouse moved to (483, 466)
Screenshot: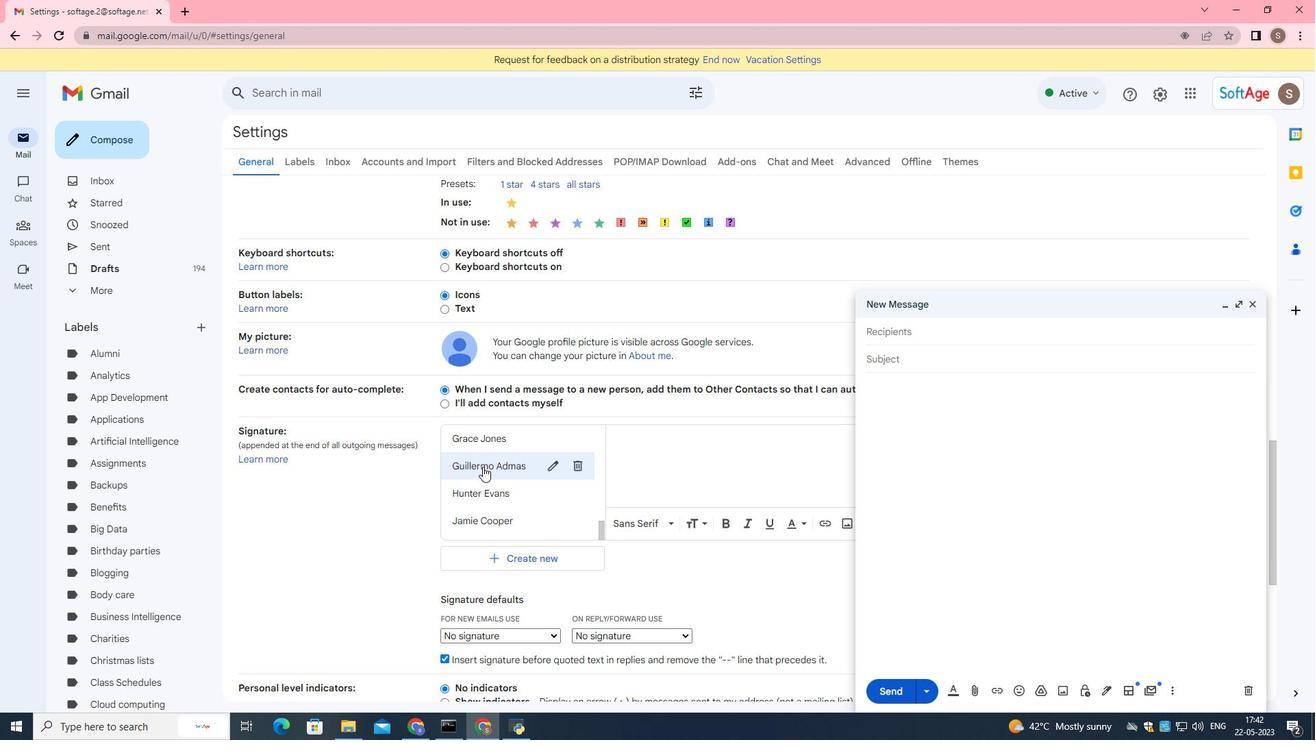 
Action: Mouse pressed left at (483, 466)
Screenshot: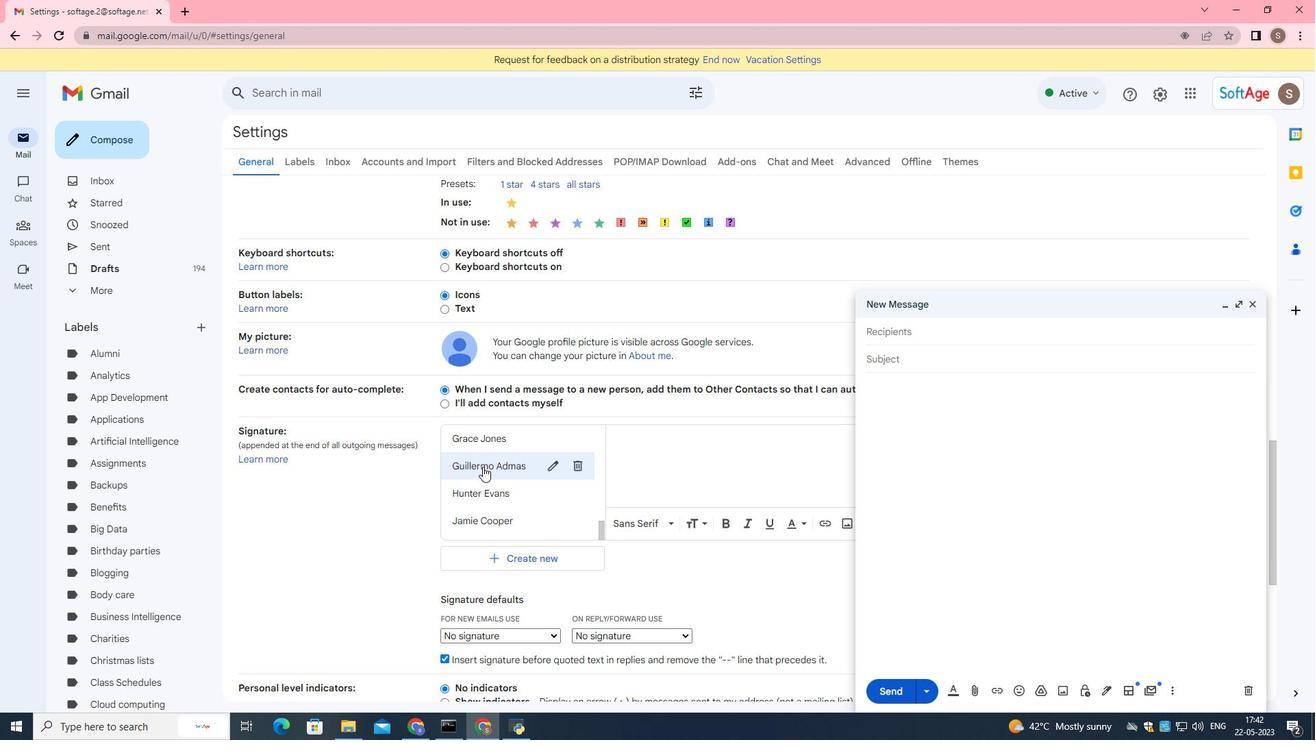 
Action: Mouse moved to (539, 636)
Screenshot: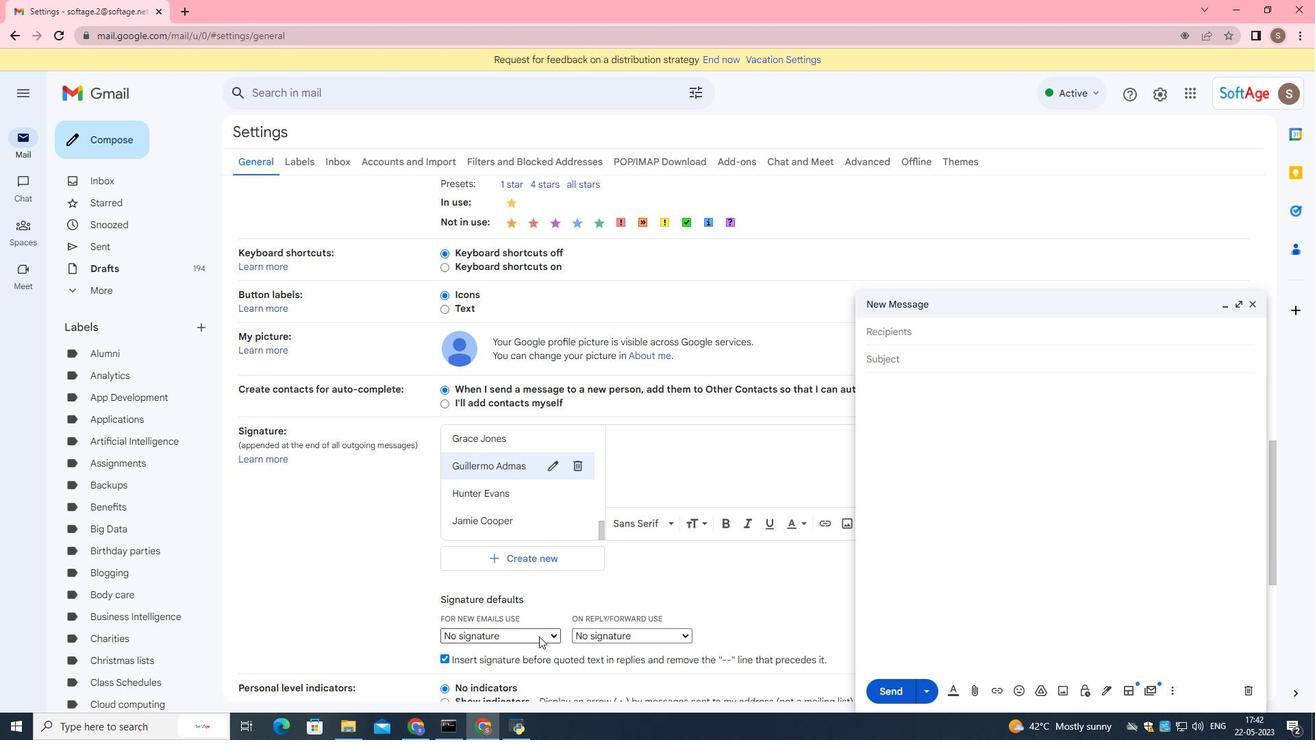 
Action: Mouse pressed left at (539, 636)
Screenshot: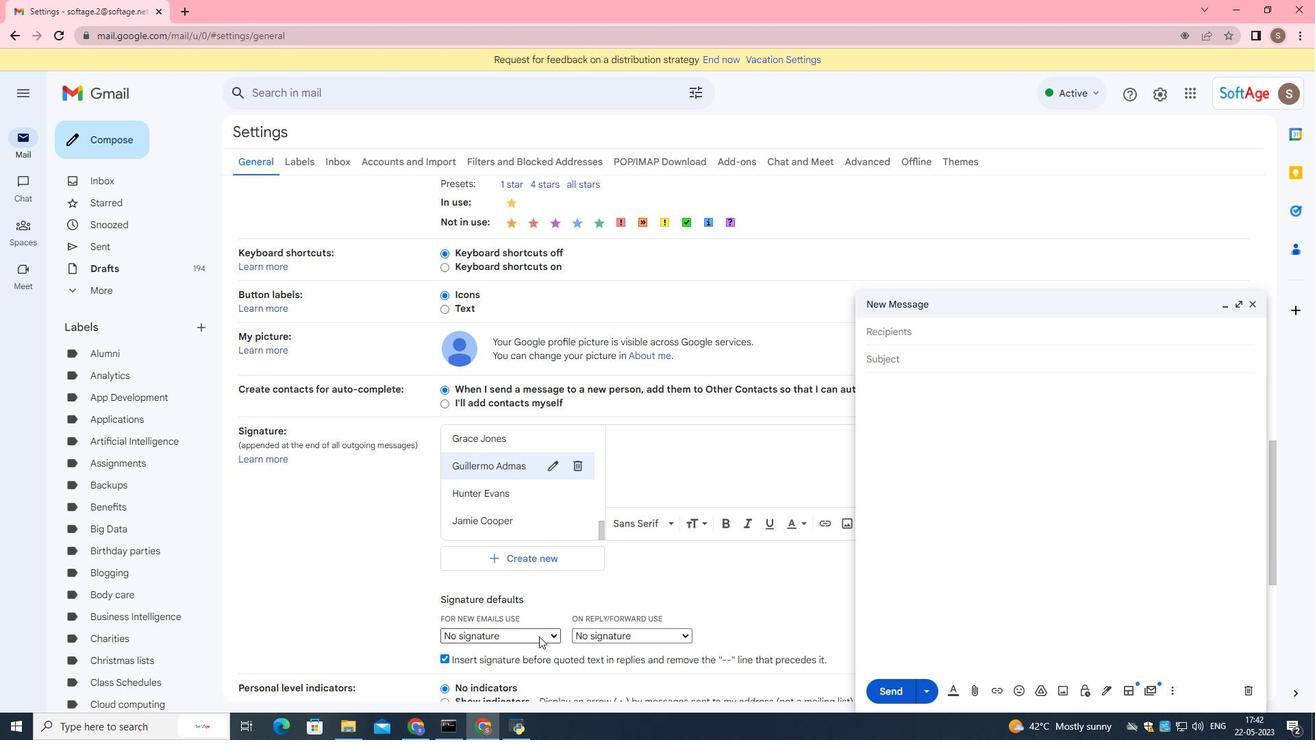 
Action: Mouse moved to (557, 493)
Screenshot: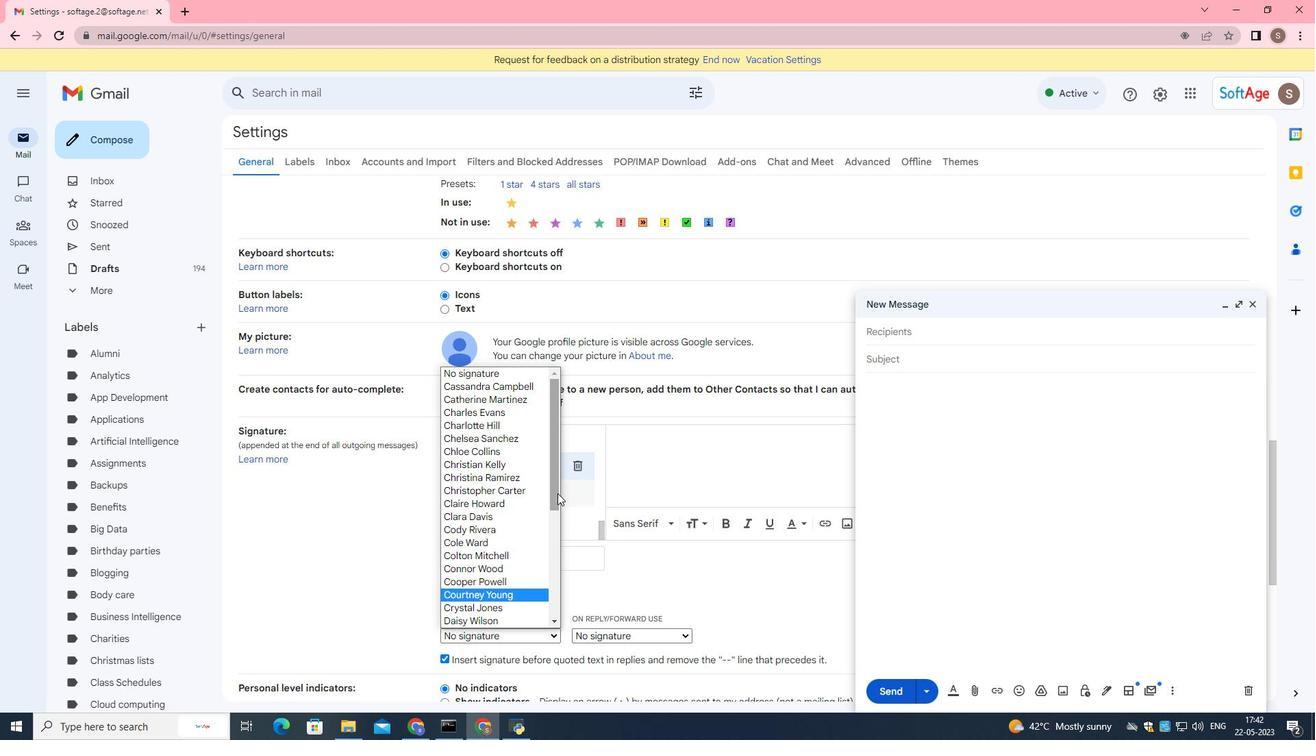 
Action: Mouse pressed left at (557, 493)
Screenshot: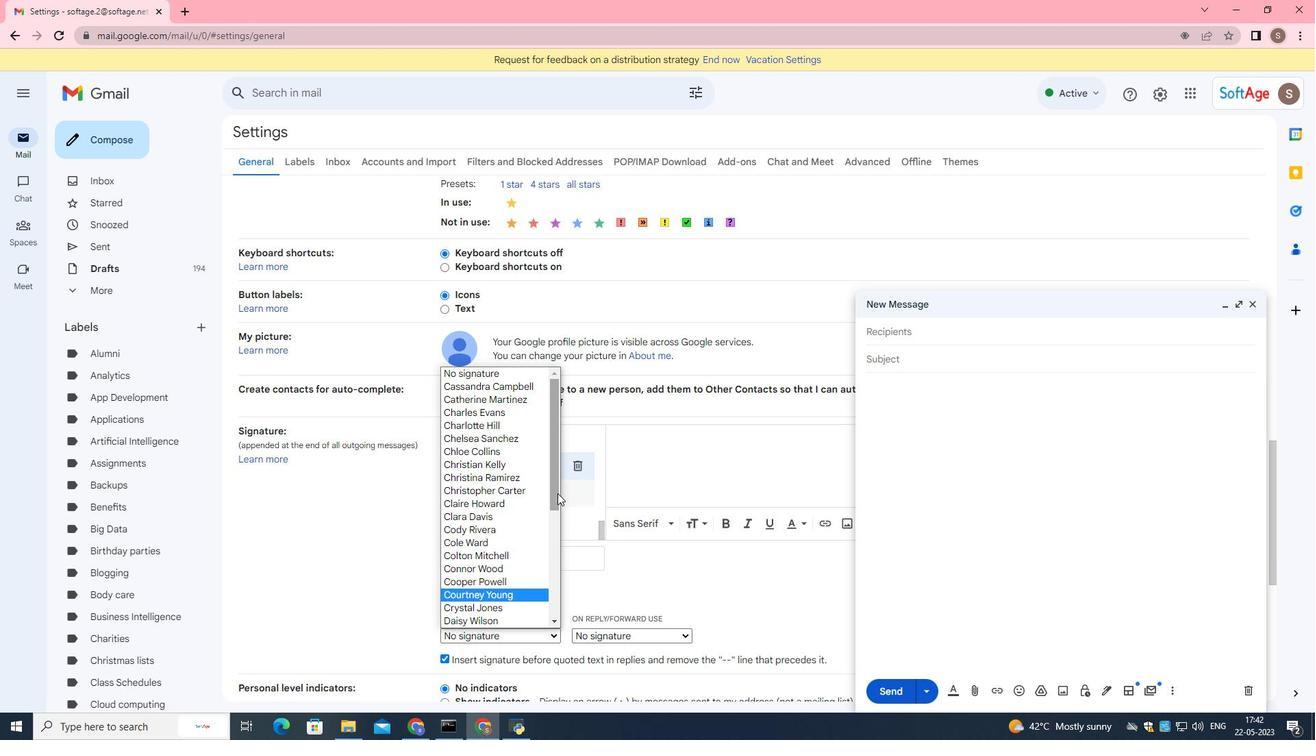 
Action: Mouse moved to (518, 596)
Screenshot: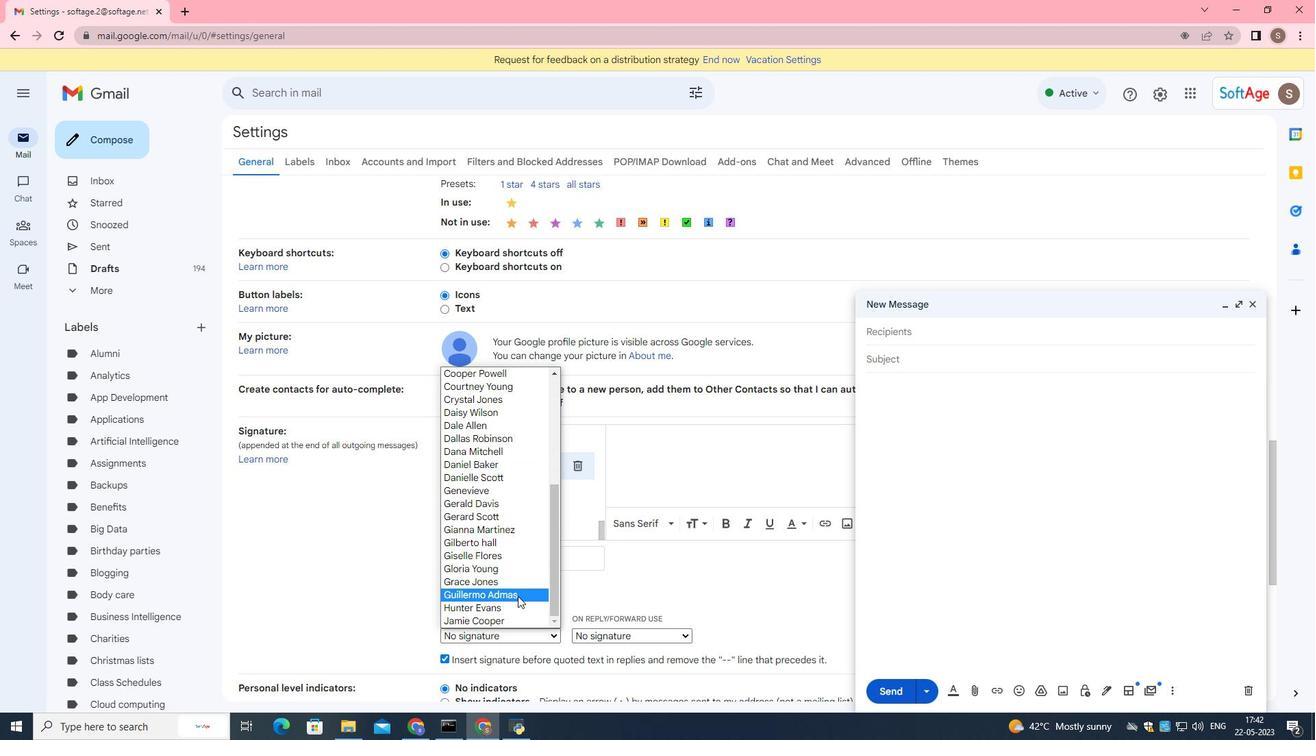 
Action: Mouse pressed left at (518, 596)
Screenshot: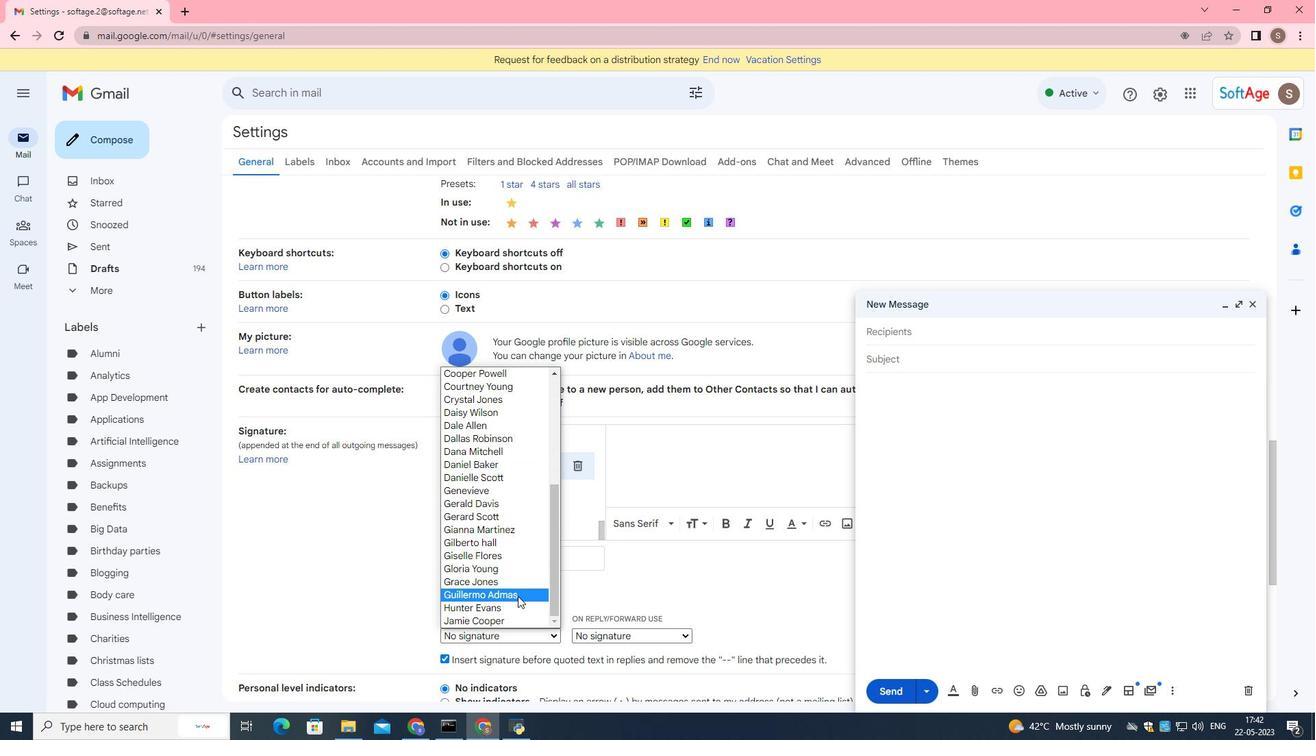 
Action: Mouse moved to (655, 627)
Screenshot: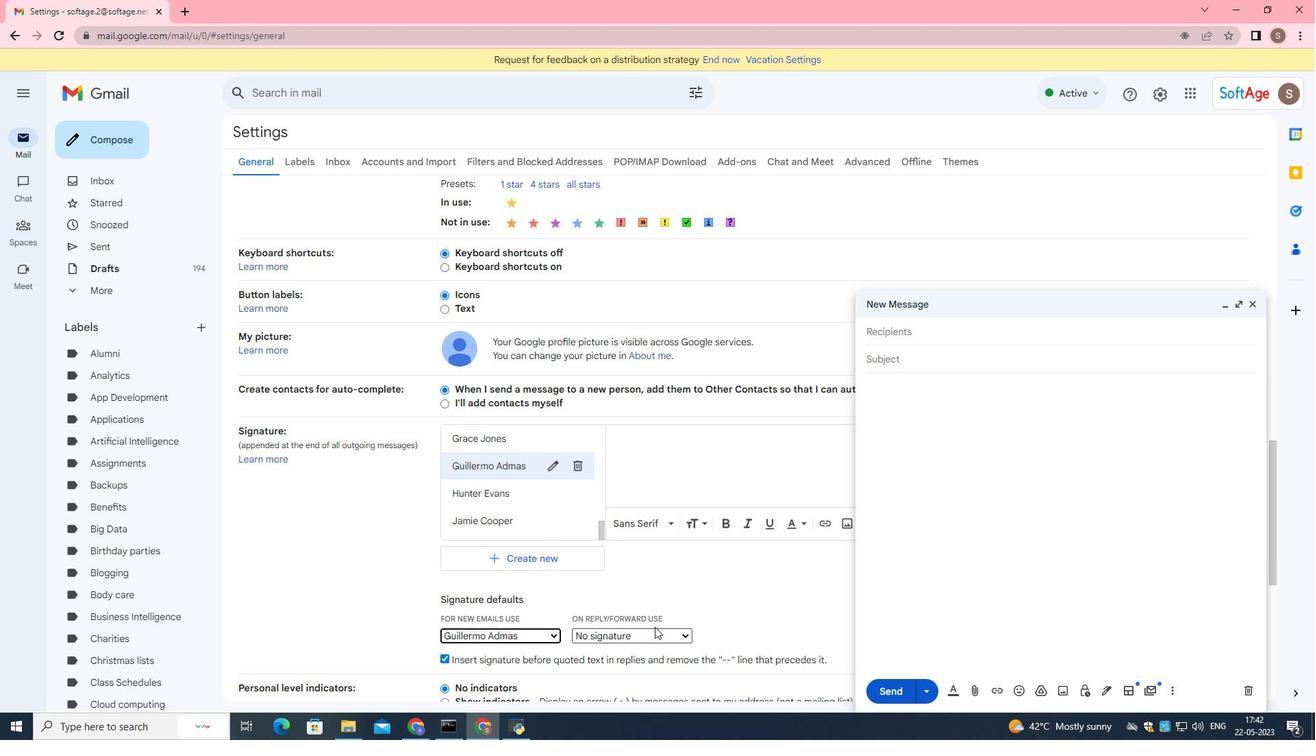 
Action: Mouse pressed left at (655, 627)
Screenshot: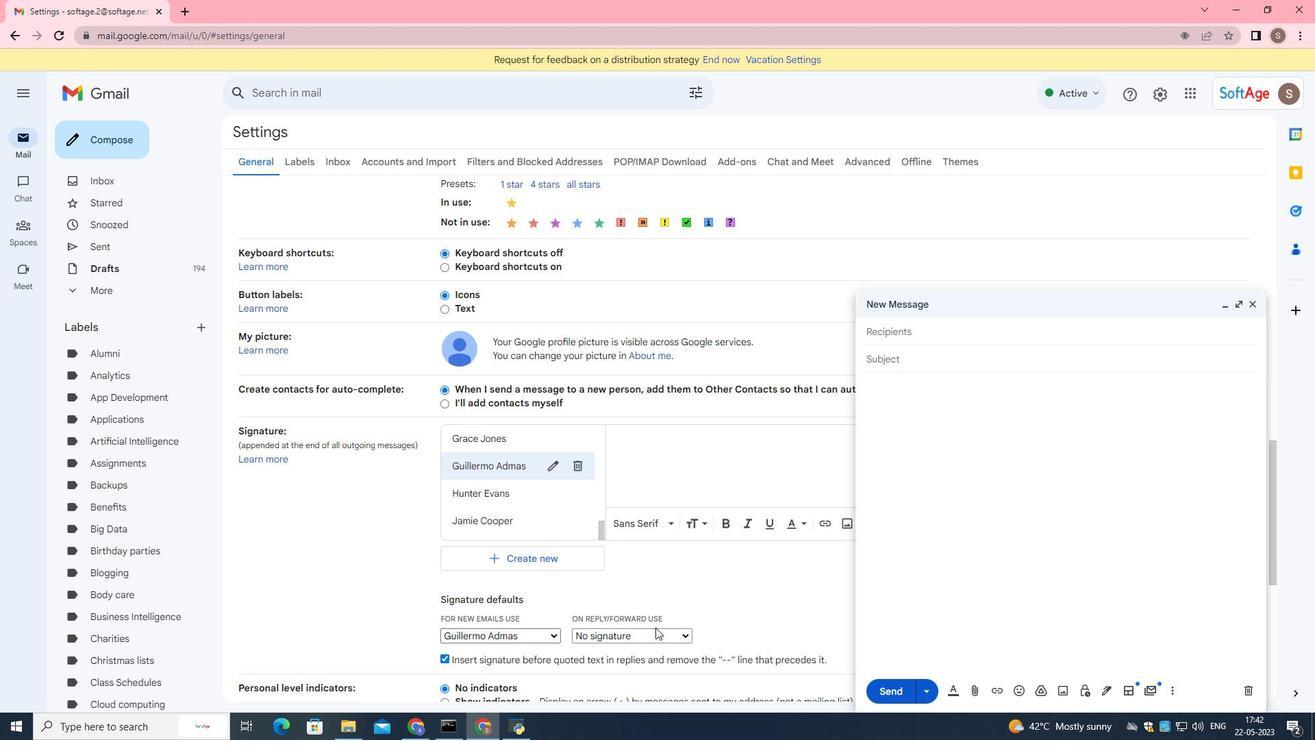 
Action: Mouse moved to (648, 631)
Screenshot: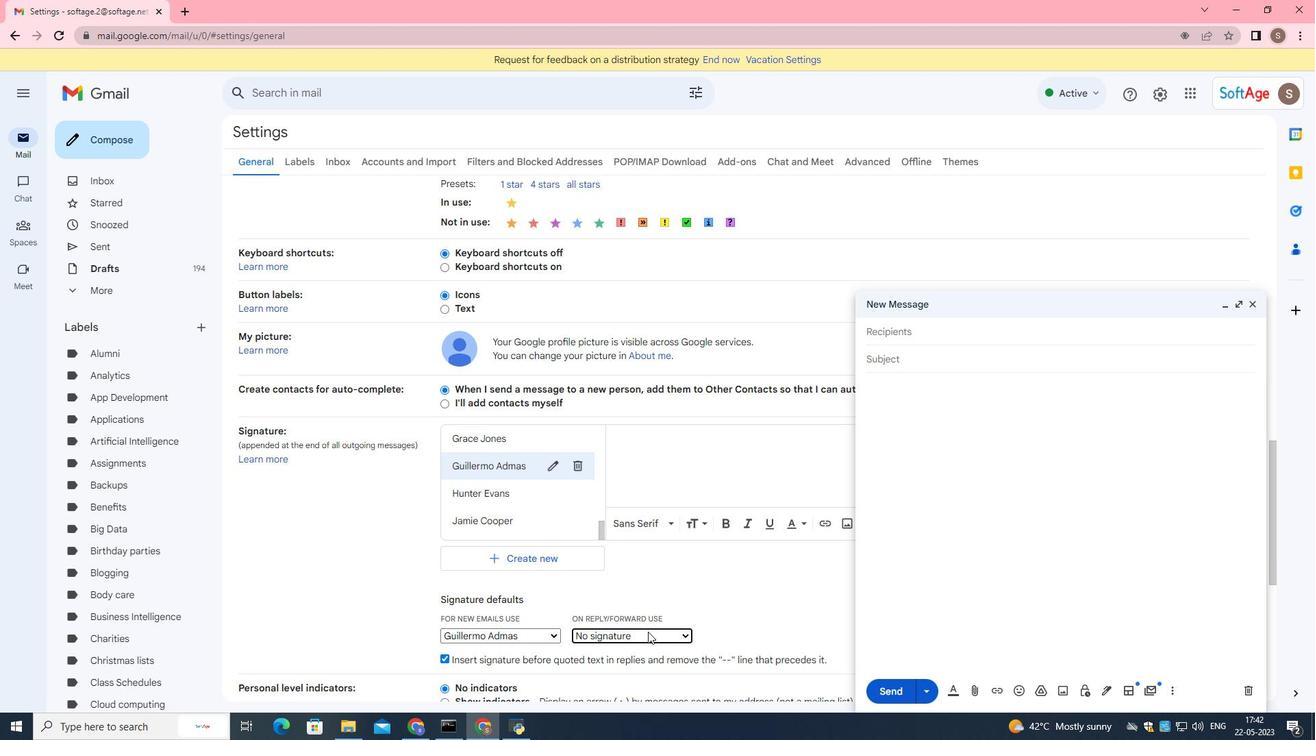 
Action: Mouse pressed left at (648, 631)
Screenshot: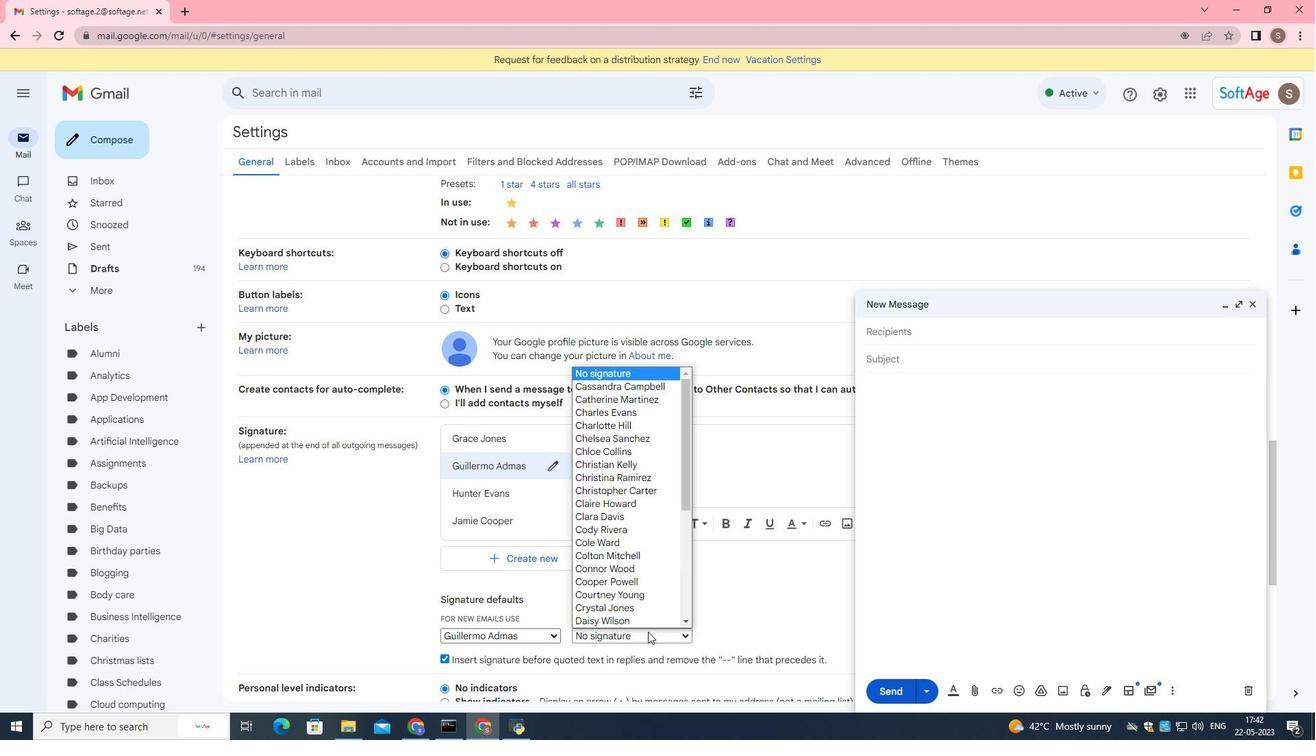 
Action: Mouse moved to (688, 494)
Screenshot: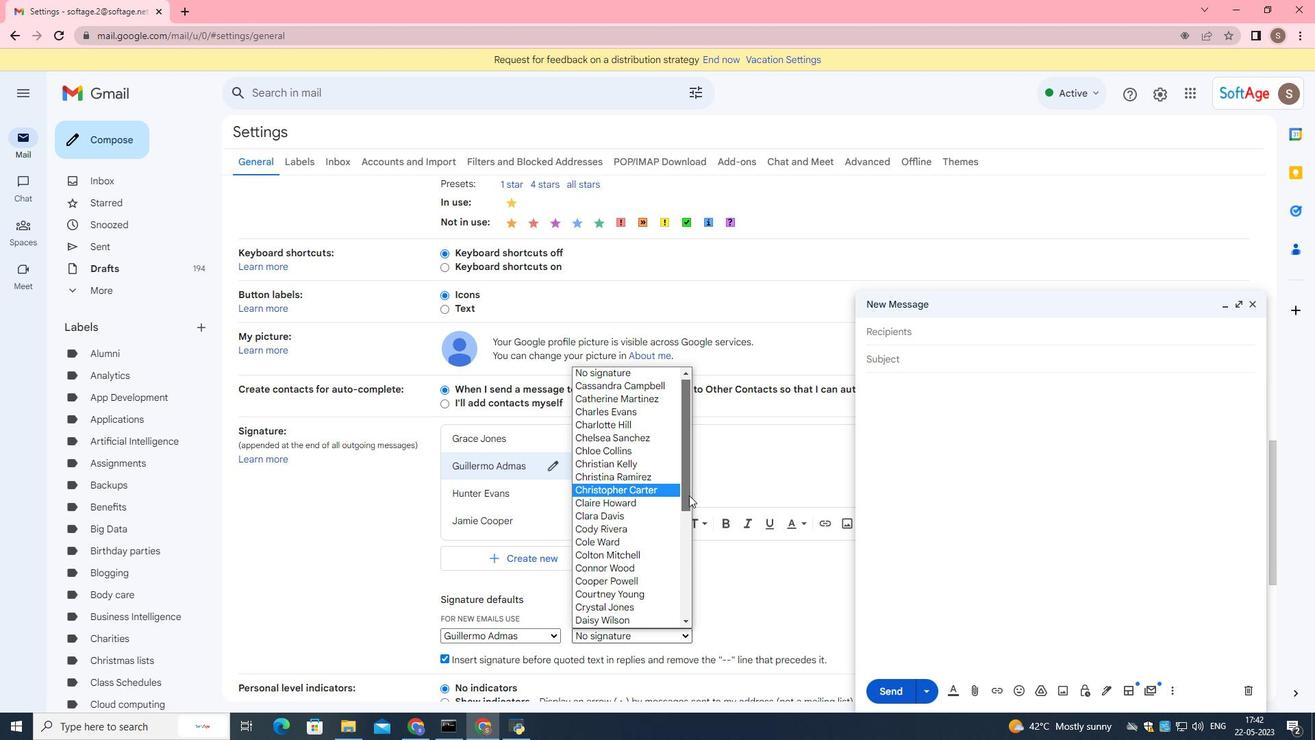 
Action: Mouse pressed left at (688, 494)
Screenshot: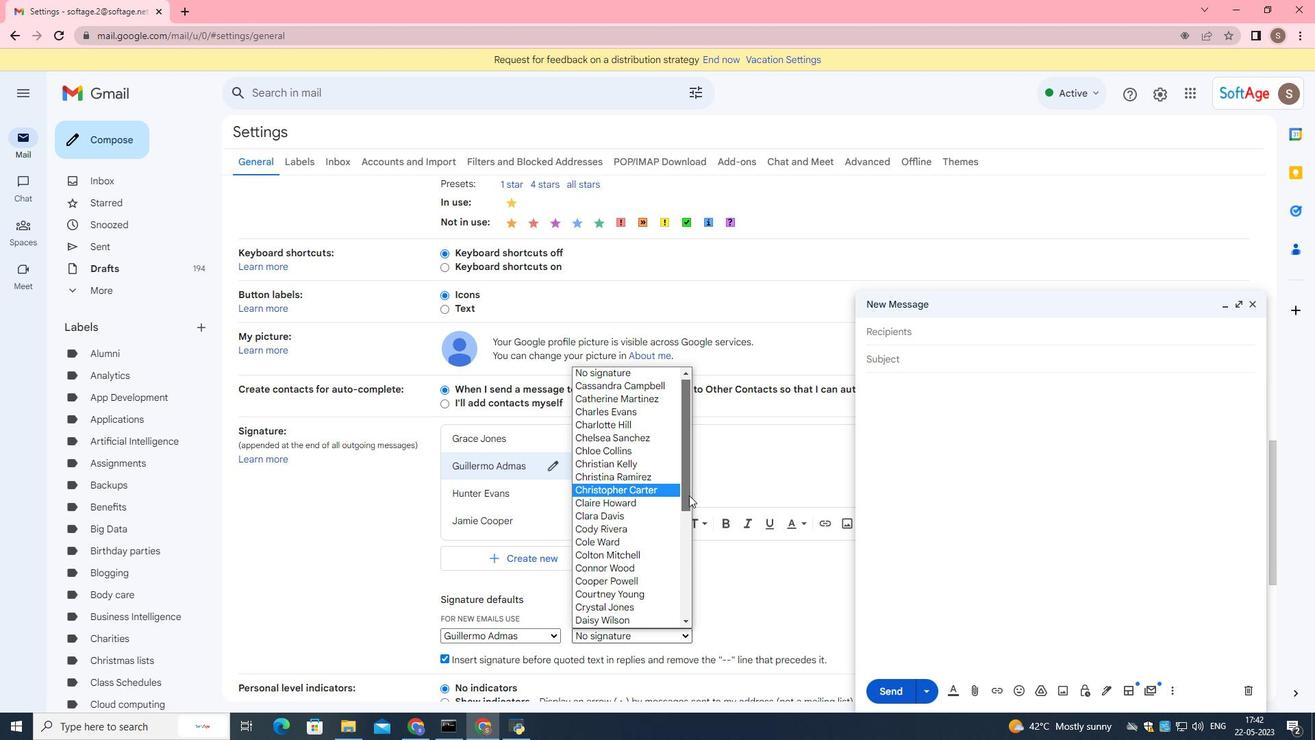 
Action: Mouse moved to (642, 594)
Screenshot: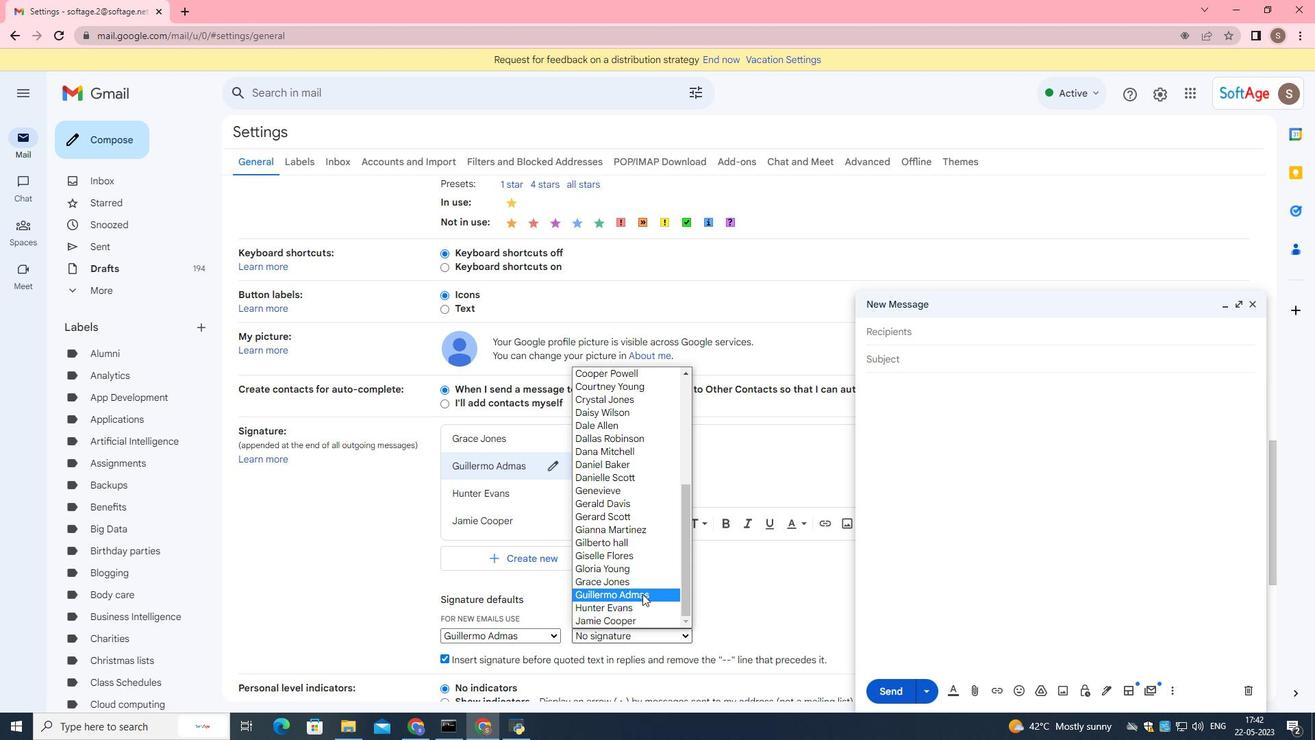 
Action: Mouse pressed left at (642, 594)
Screenshot: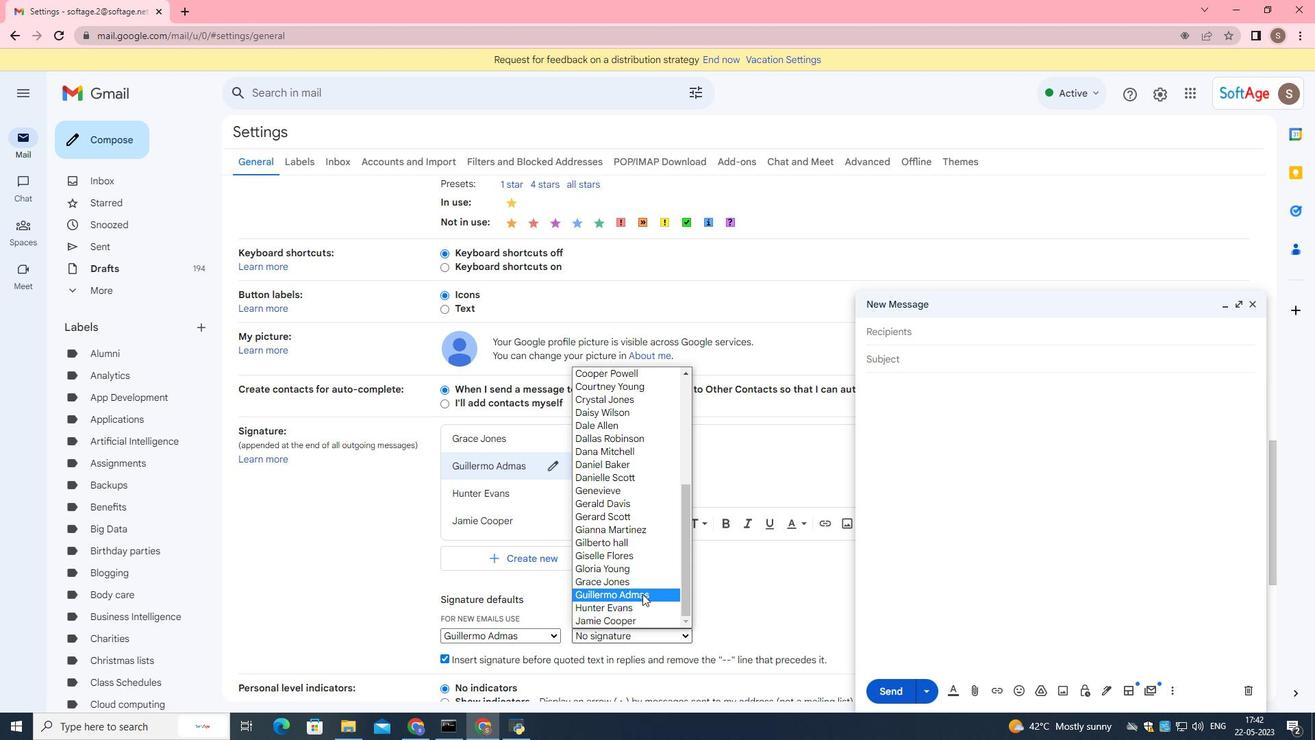 
Action: Mouse moved to (699, 564)
Screenshot: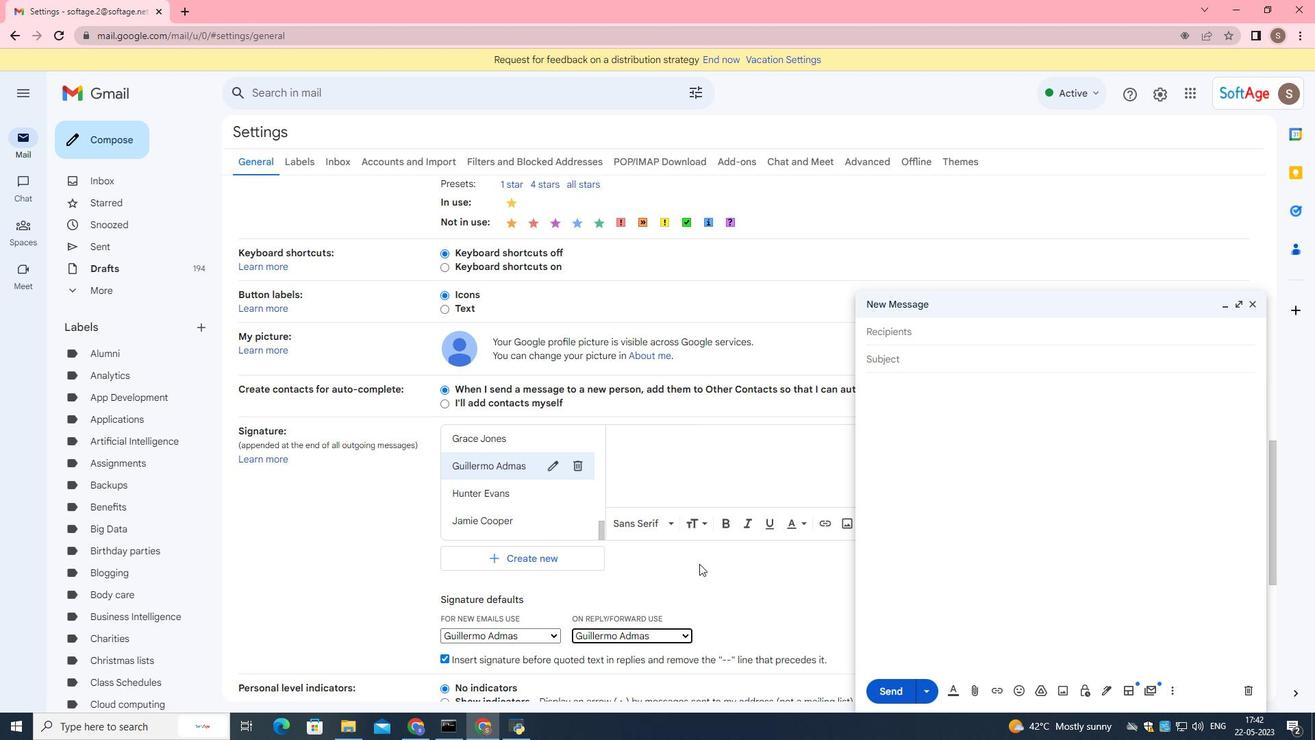 
Action: Mouse scrolled (699, 563) with delta (0, 0)
Screenshot: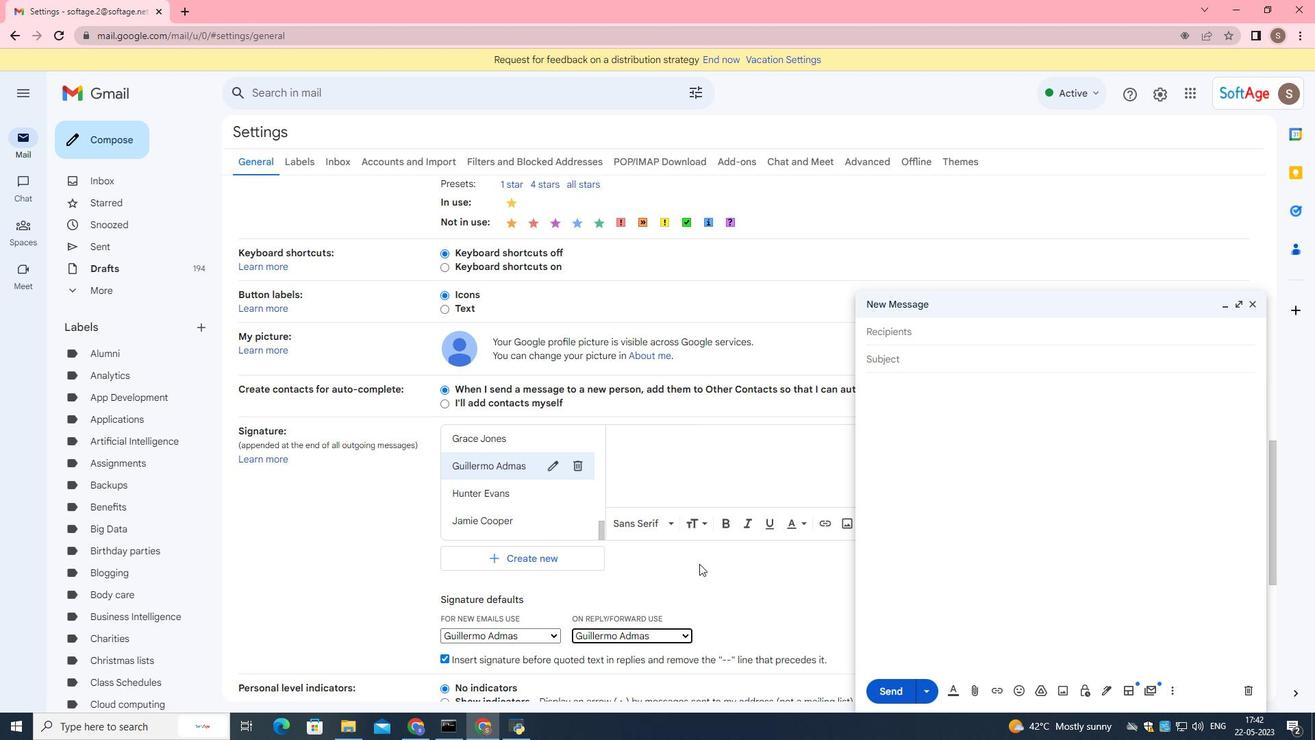 
Action: Mouse scrolled (699, 563) with delta (0, 0)
Screenshot: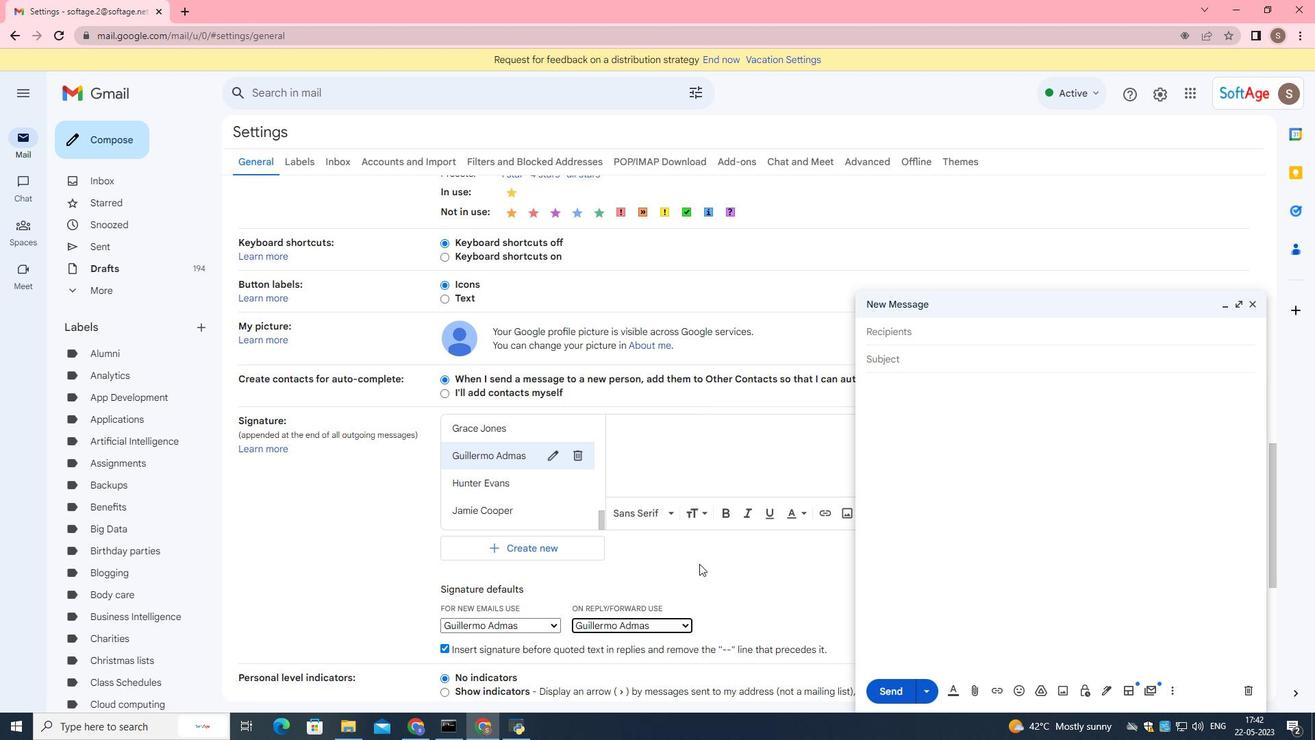 
Action: Mouse scrolled (699, 563) with delta (0, 0)
Screenshot: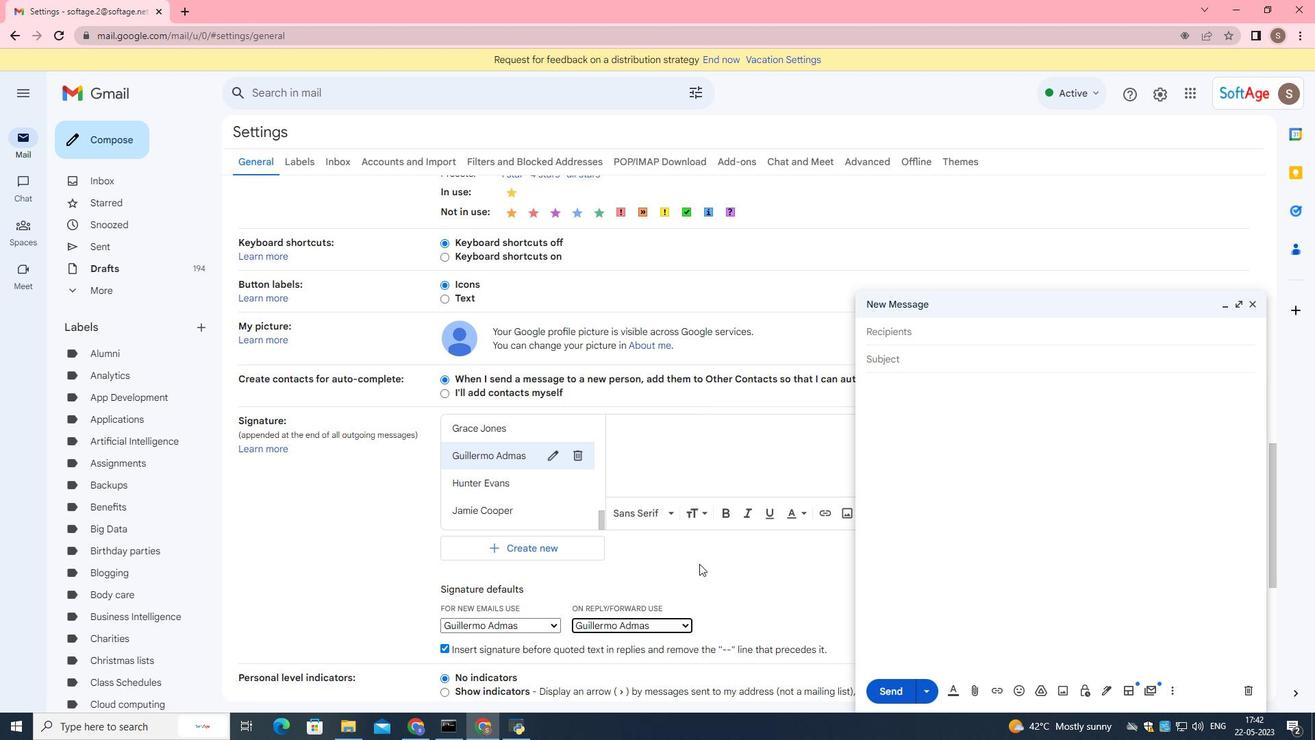 
Action: Mouse scrolled (699, 563) with delta (0, 0)
Screenshot: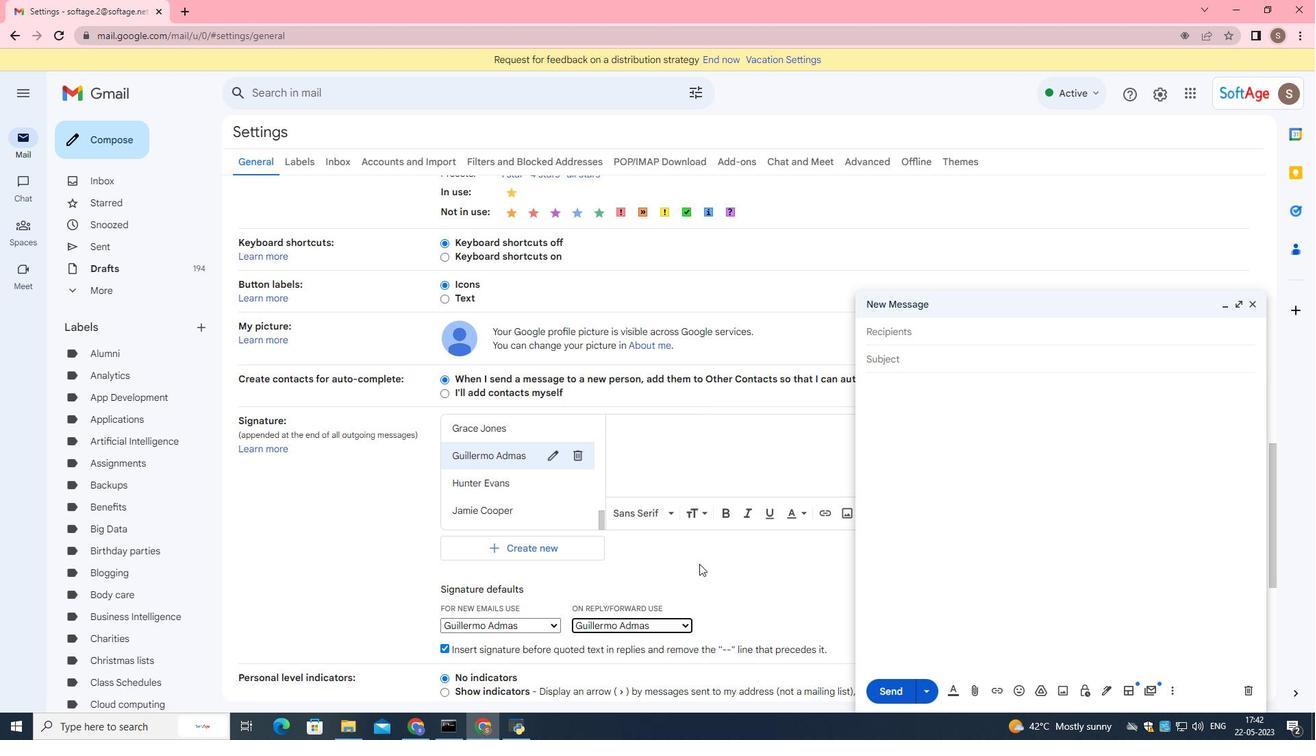 
Action: Mouse scrolled (699, 563) with delta (0, 0)
Screenshot: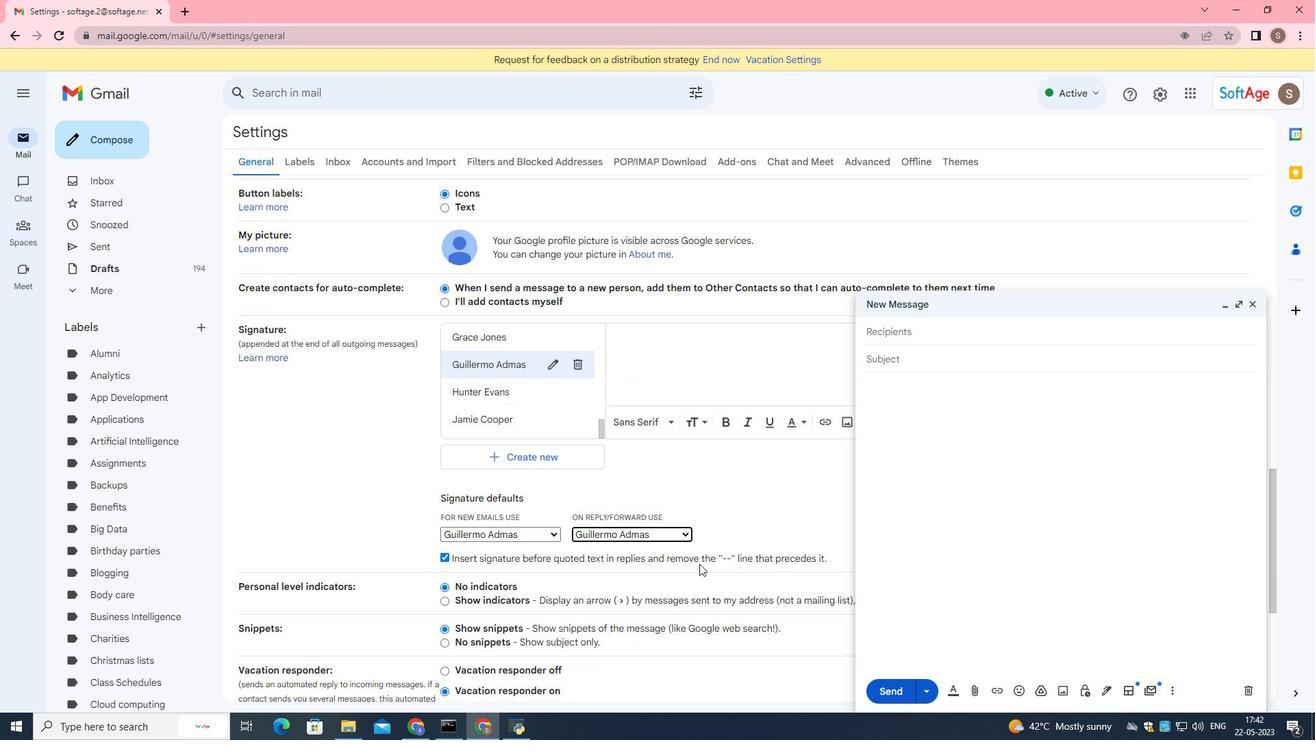 
Action: Mouse moved to (699, 563)
Screenshot: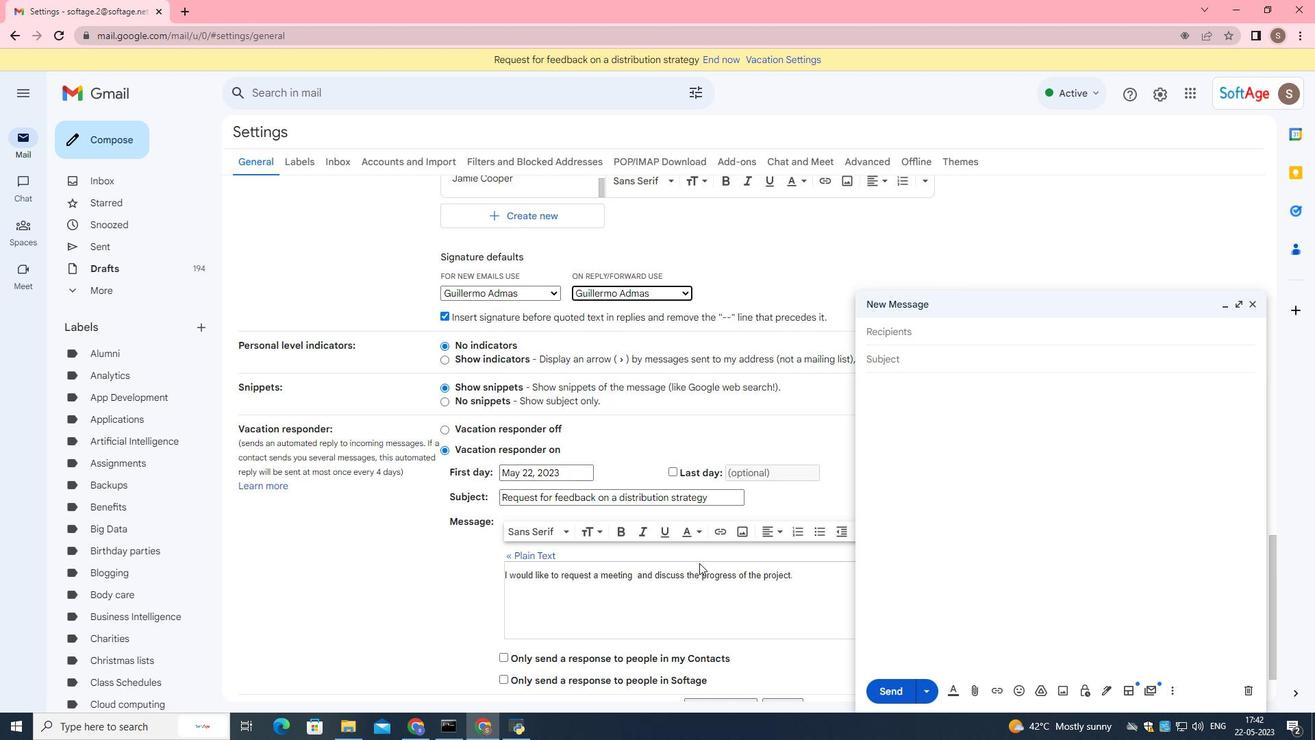 
Action: Mouse scrolled (699, 562) with delta (0, 0)
Screenshot: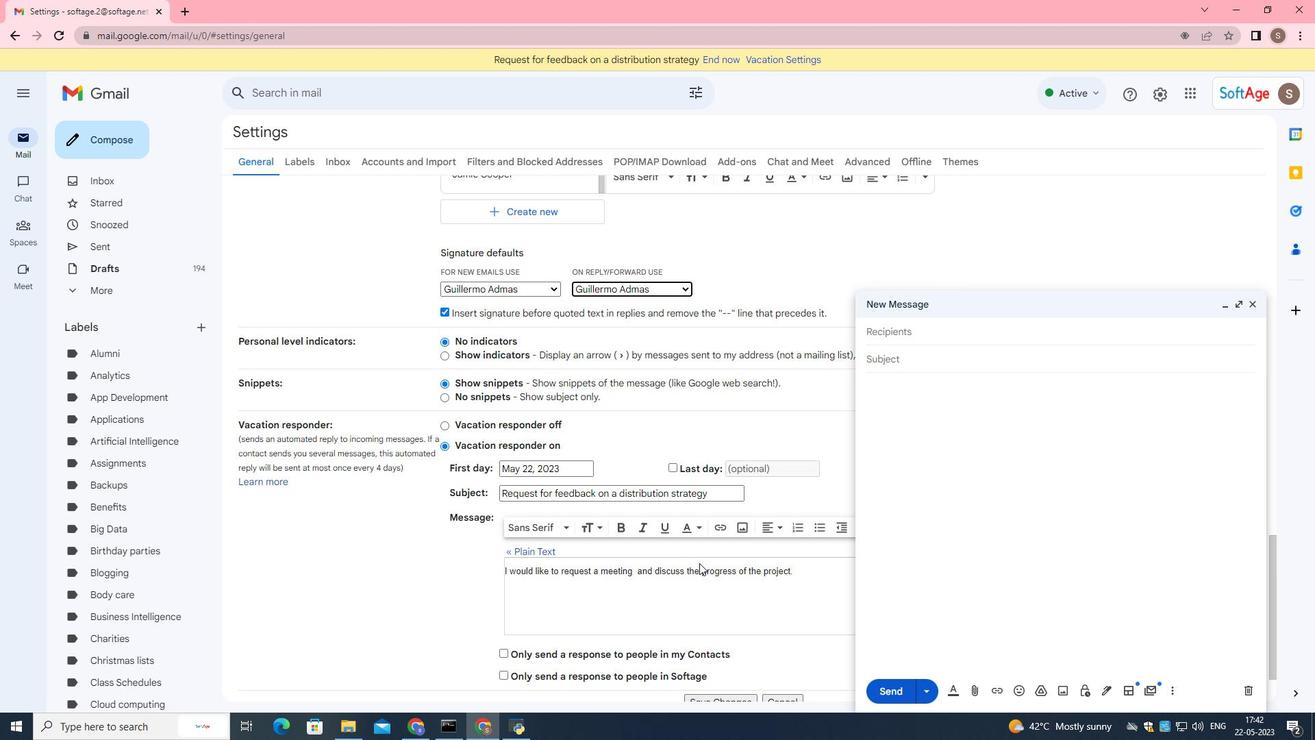 
Action: Mouse scrolled (699, 562) with delta (0, 0)
Screenshot: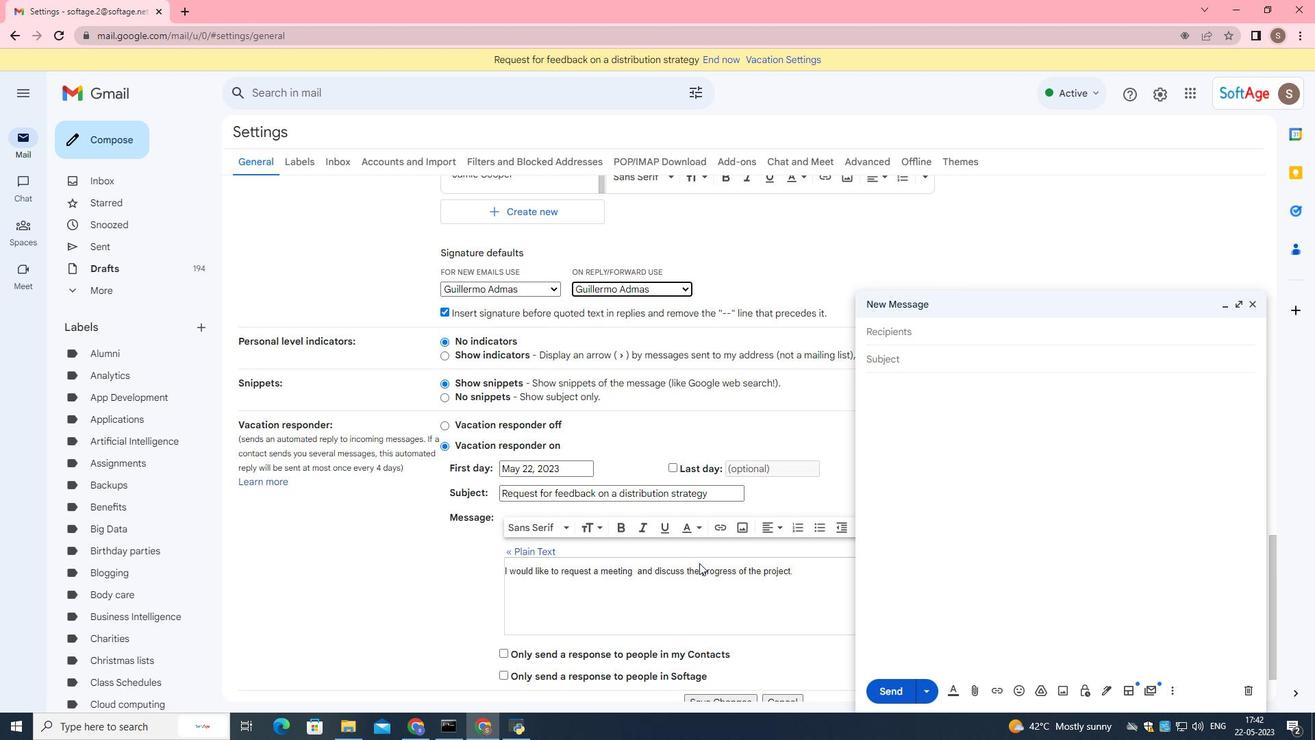 
Action: Mouse scrolled (699, 562) with delta (0, 0)
Screenshot: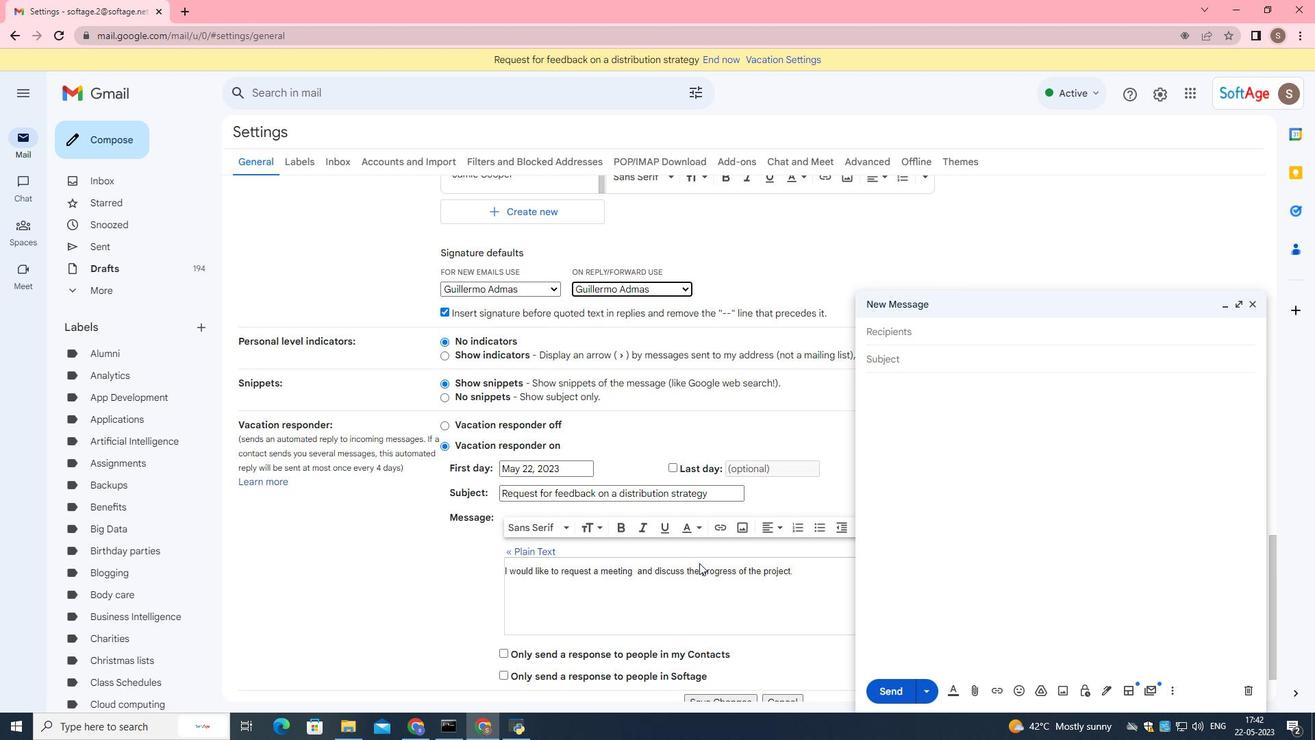 
Action: Mouse scrolled (699, 562) with delta (0, 0)
Screenshot: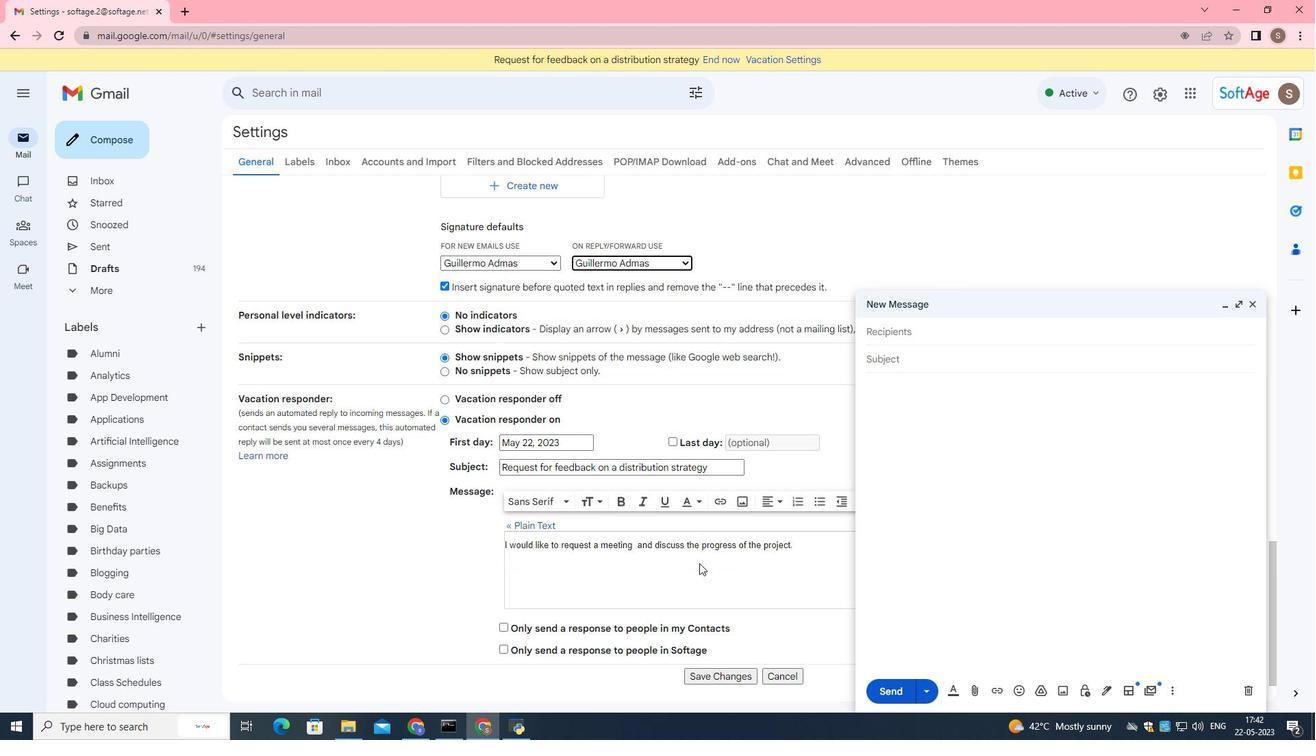 
Action: Mouse moved to (740, 624)
Screenshot: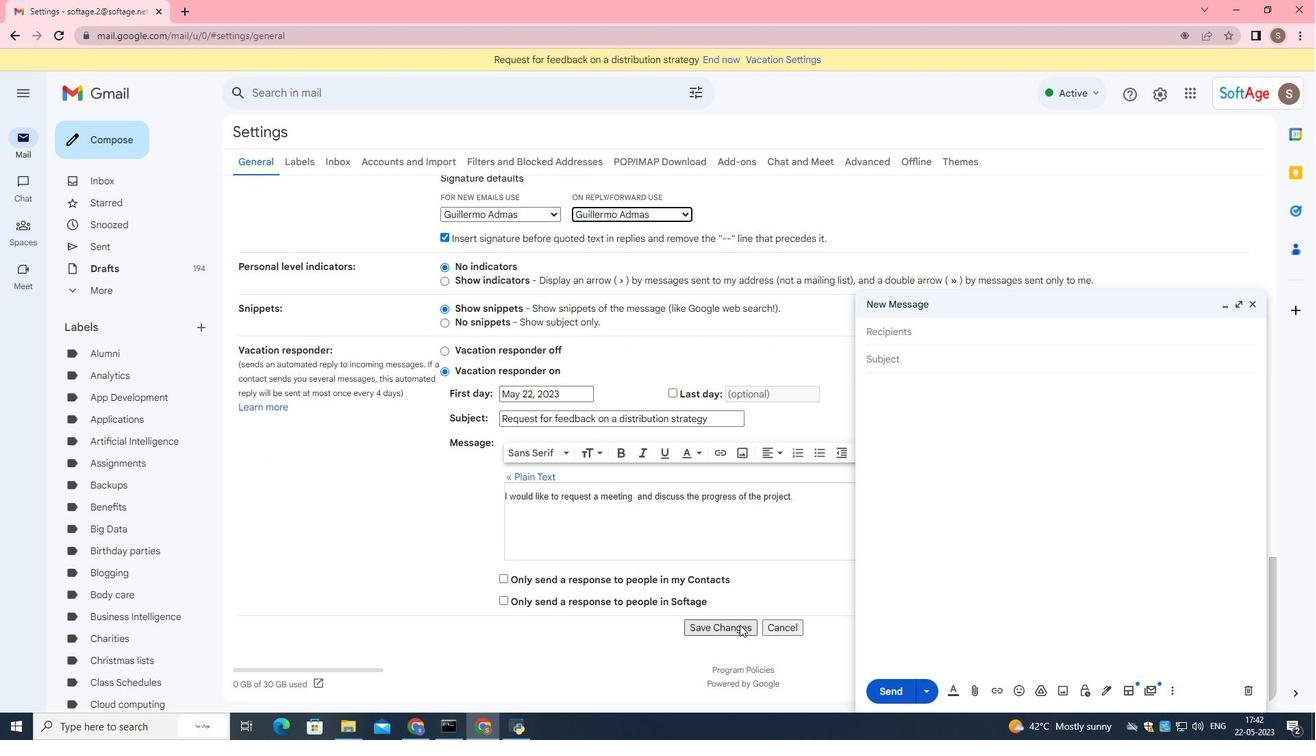 
Action: Mouse pressed left at (740, 624)
Screenshot: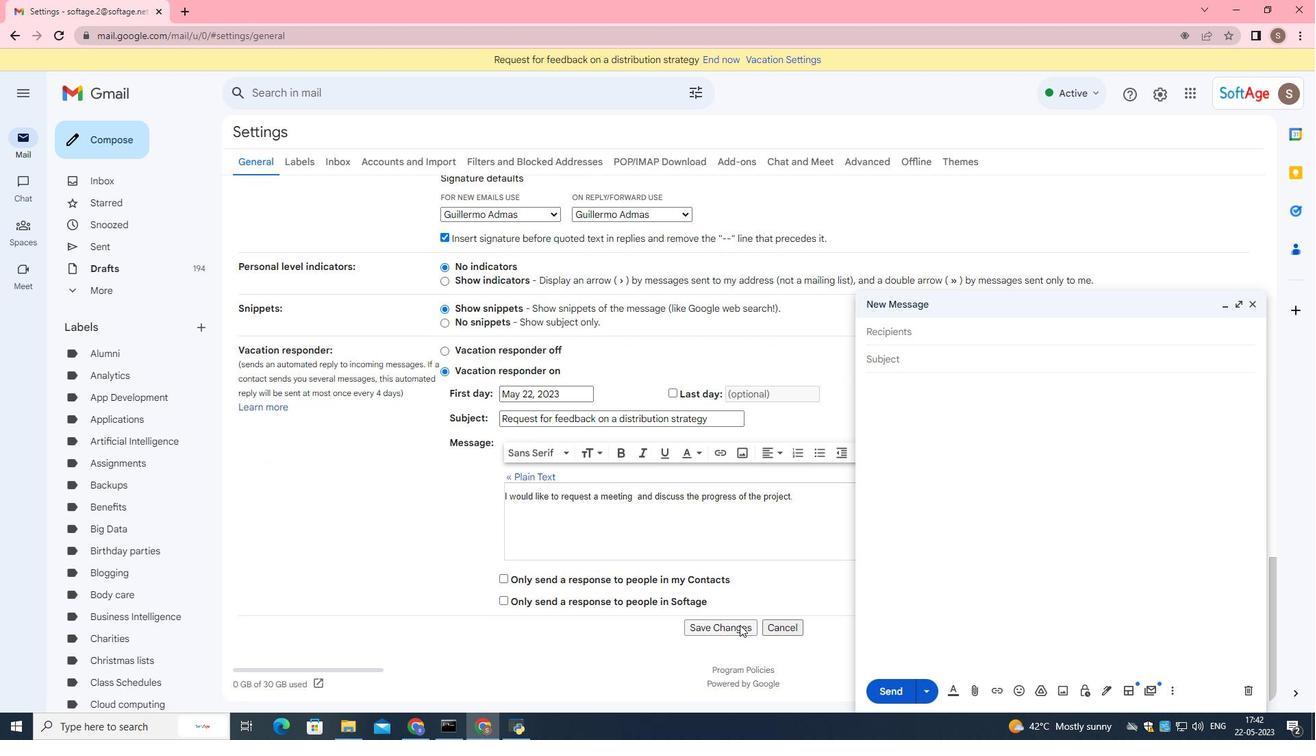 
Action: Mouse moved to (1104, 690)
Screenshot: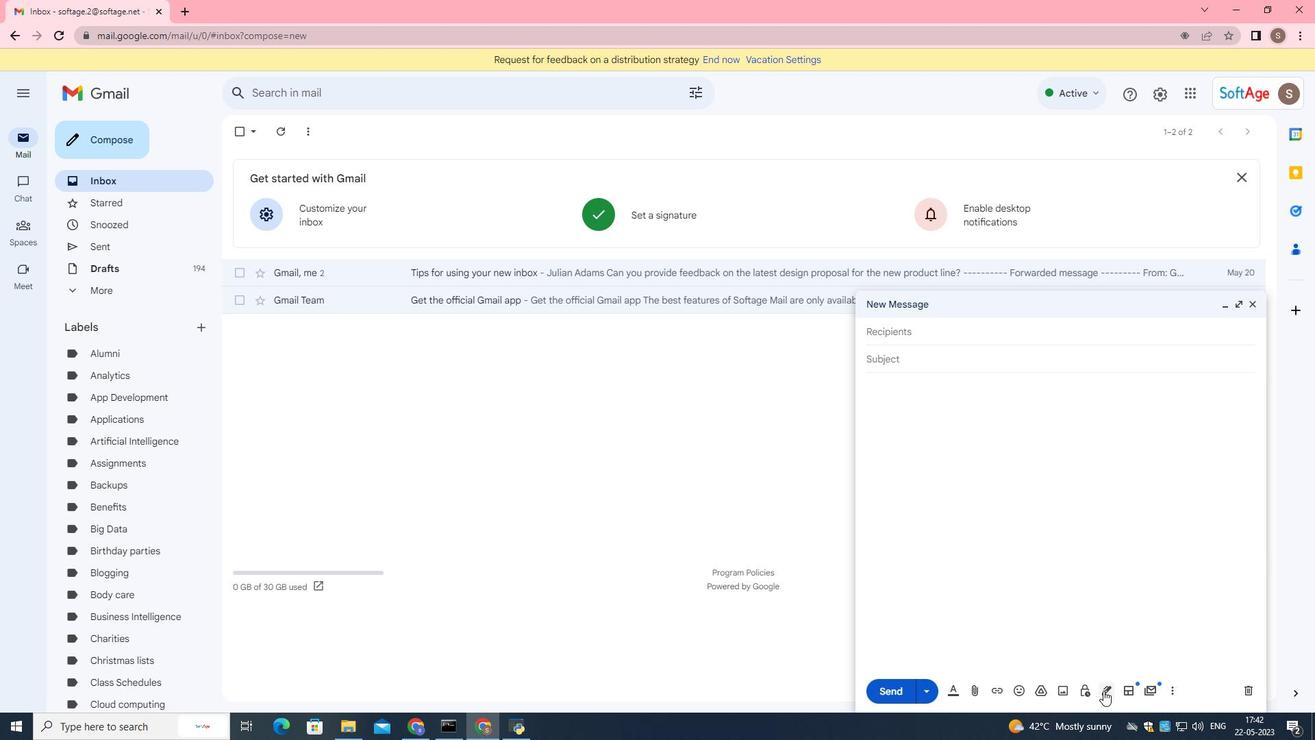 
Action: Mouse pressed left at (1104, 690)
Screenshot: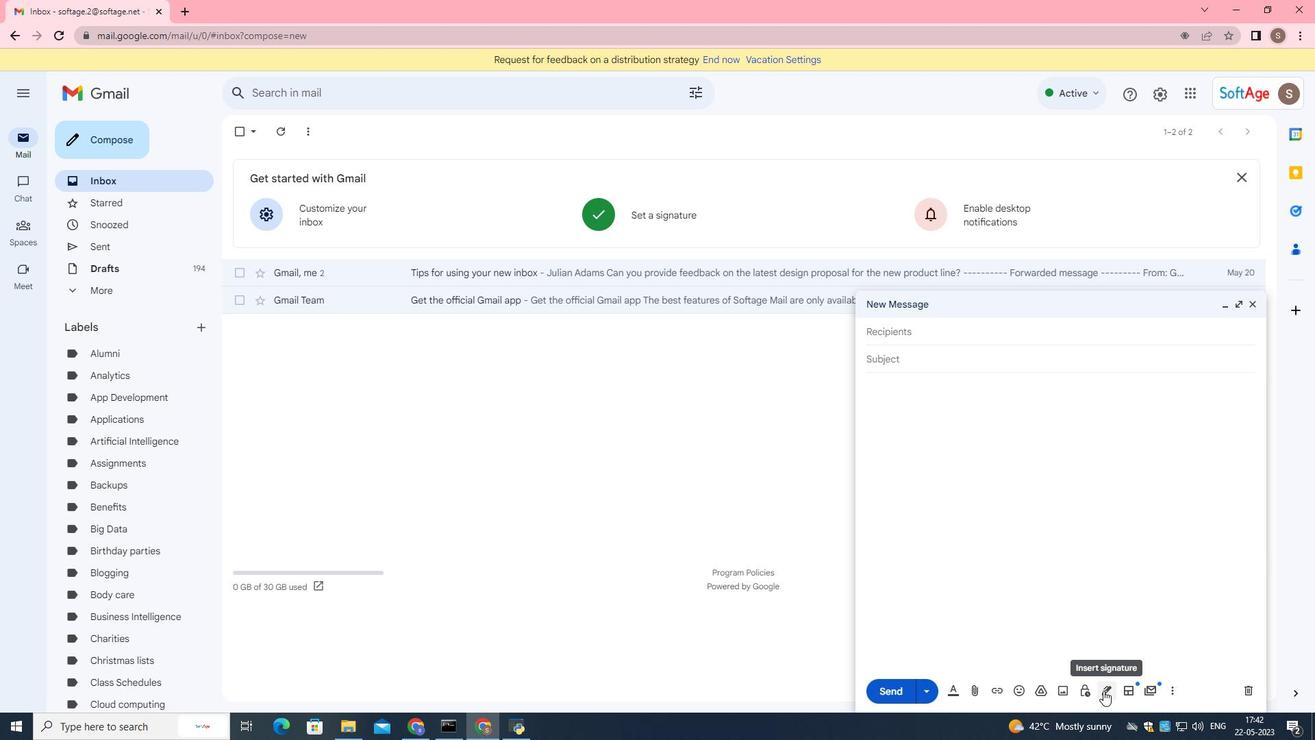 
Action: Mouse moved to (1151, 587)
Screenshot: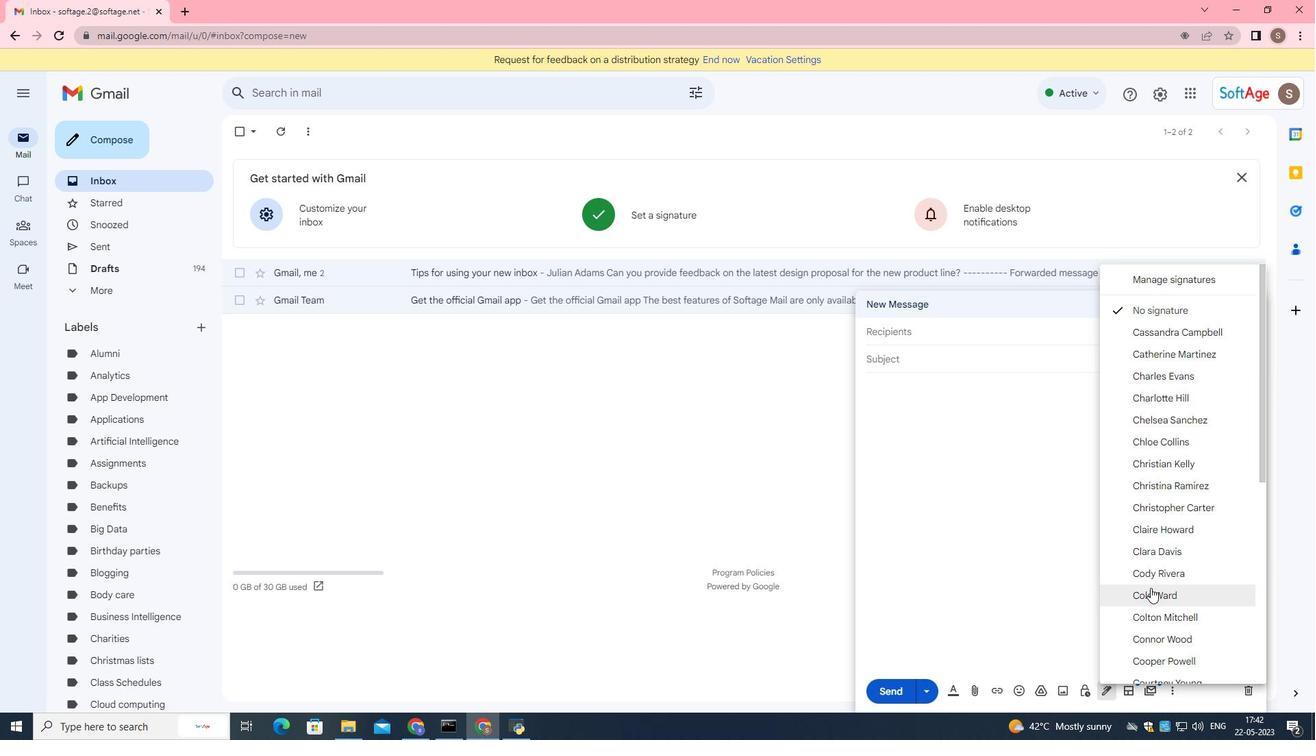 
Action: Mouse scrolled (1151, 587) with delta (0, 0)
Screenshot: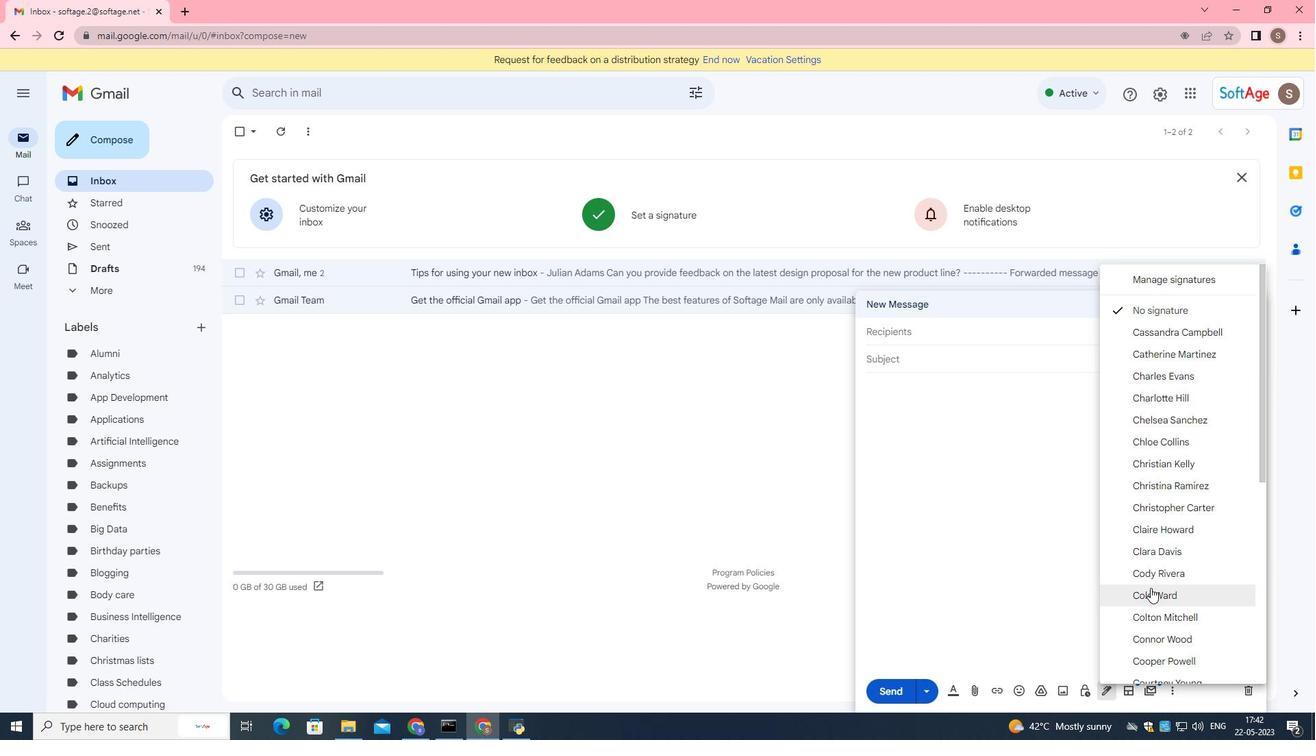 
Action: Mouse scrolled (1151, 587) with delta (0, 0)
Screenshot: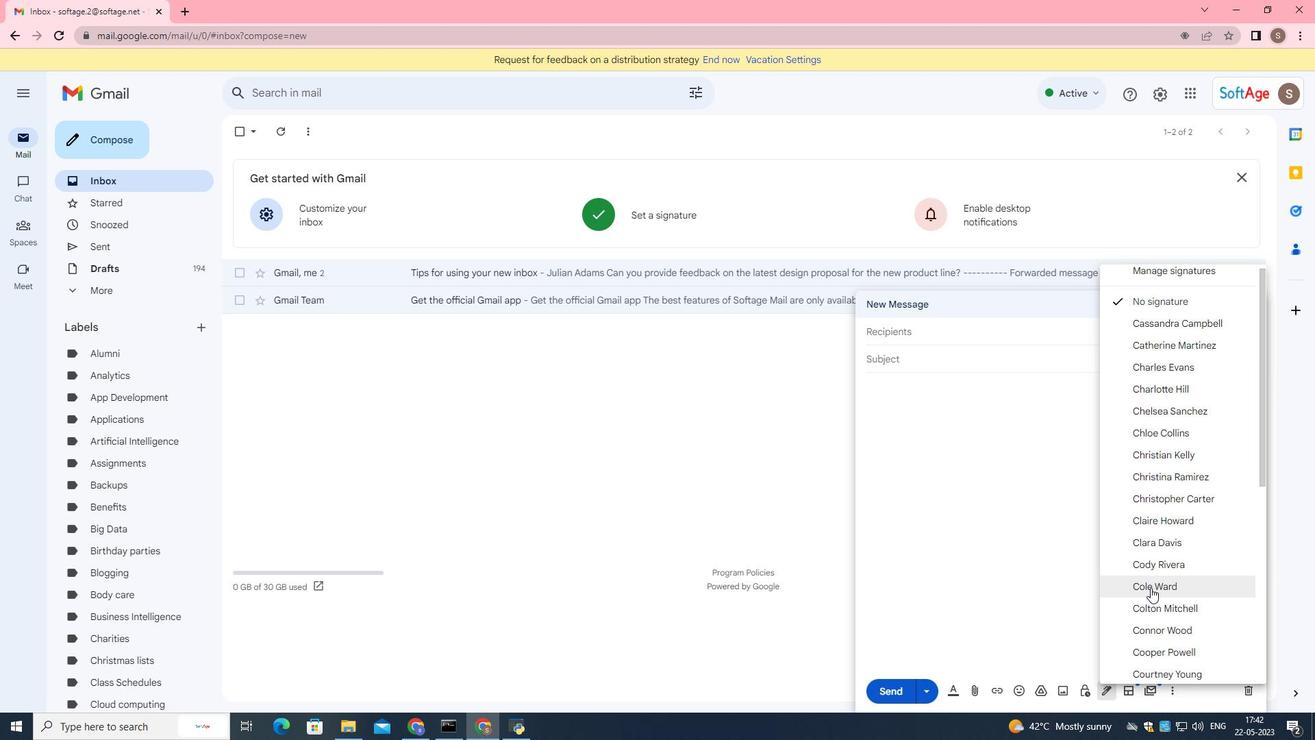 
Action: Mouse scrolled (1151, 587) with delta (0, 0)
Screenshot: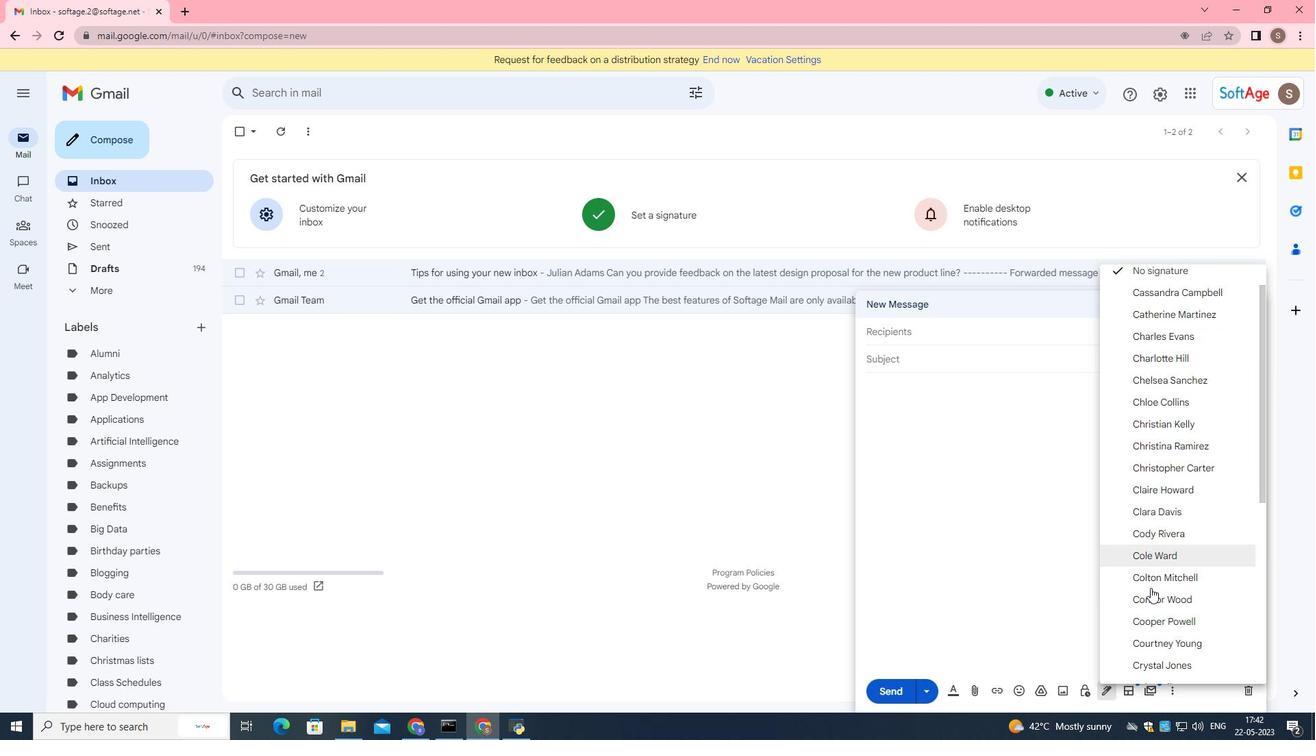 
Action: Mouse scrolled (1151, 587) with delta (0, 0)
Screenshot: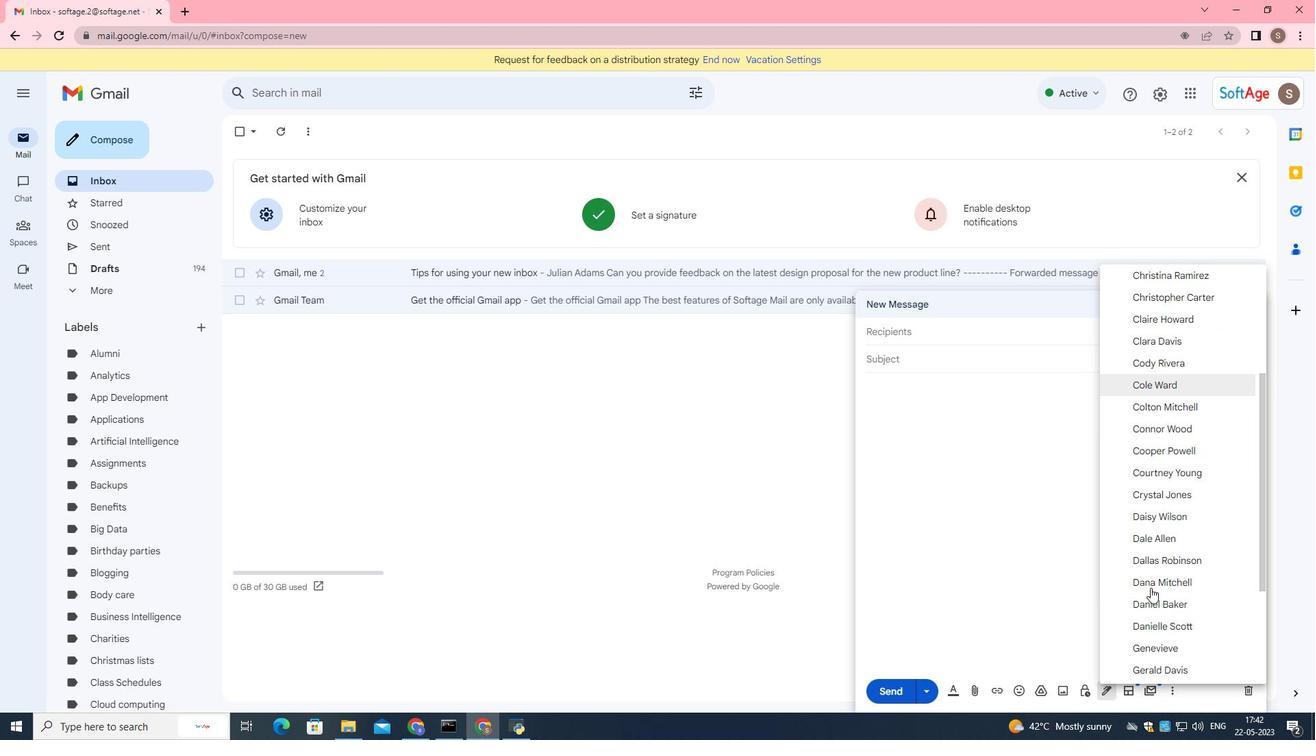 
Action: Mouse scrolled (1151, 587) with delta (0, 0)
Screenshot: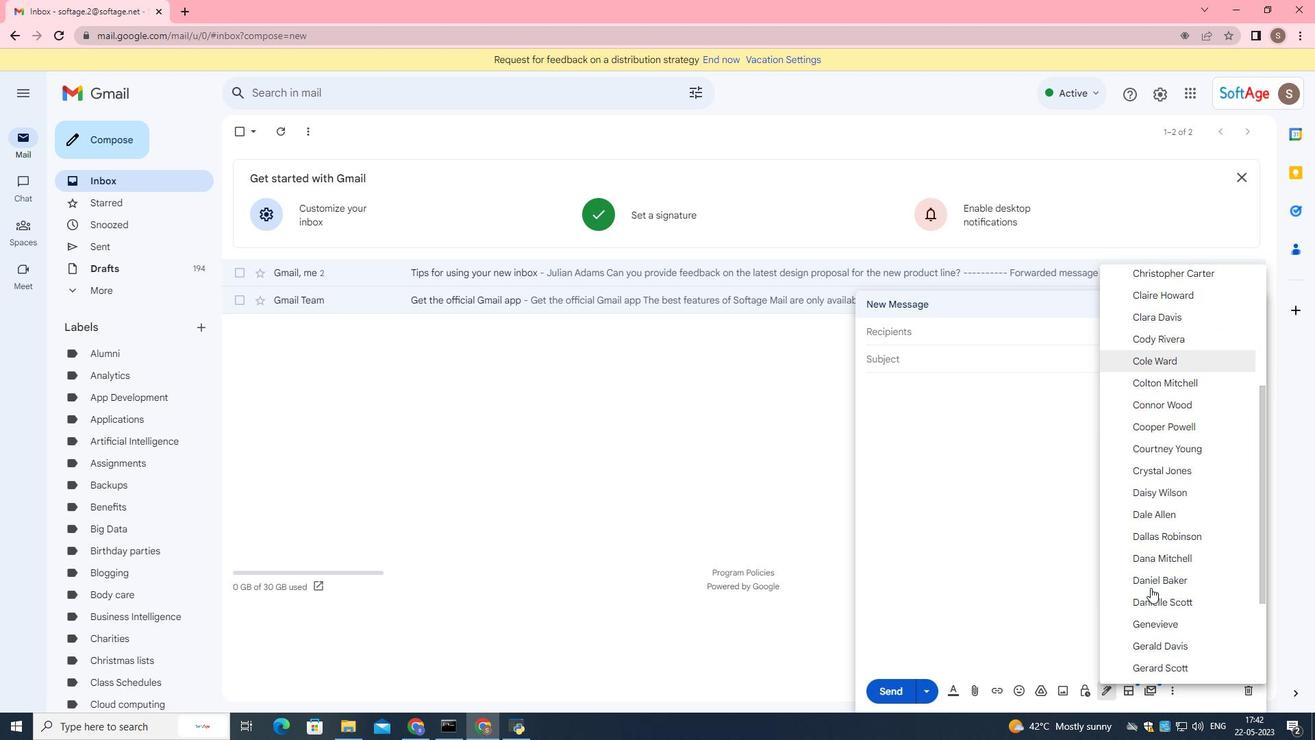 
Action: Mouse scrolled (1151, 587) with delta (0, 0)
Screenshot: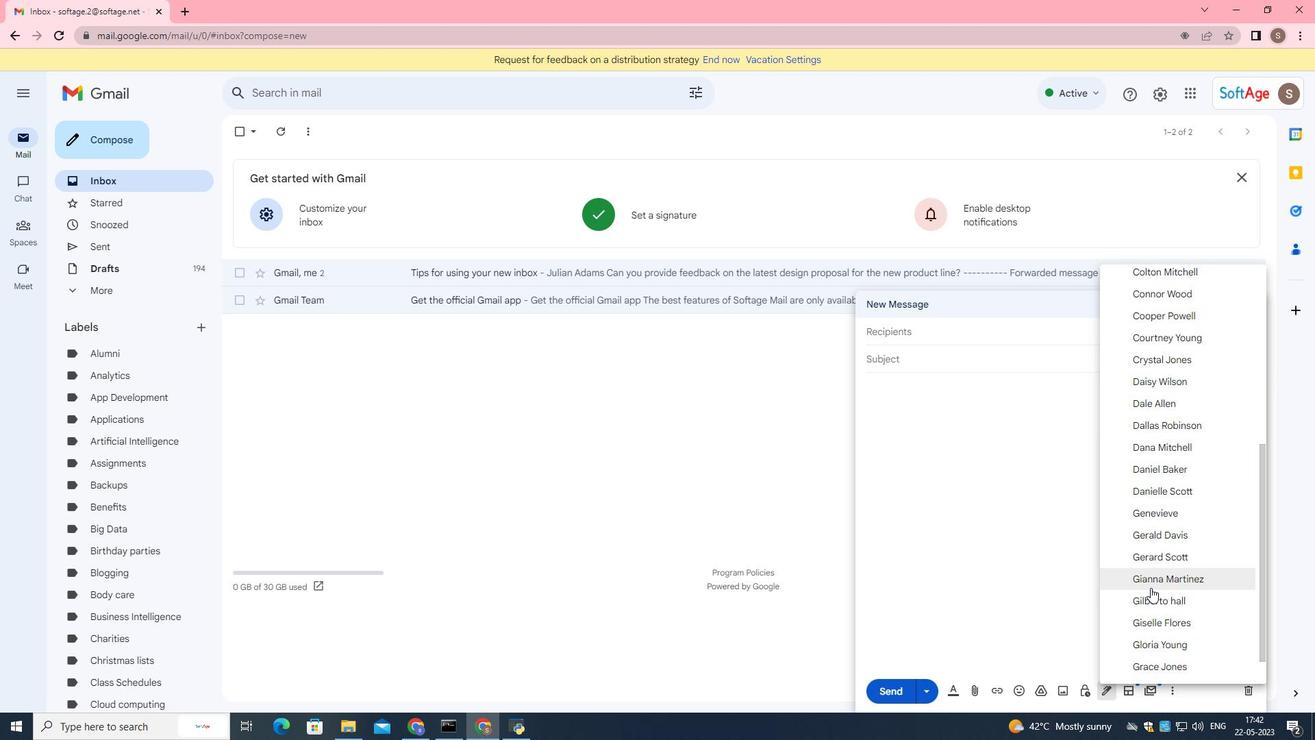 
Action: Mouse scrolled (1151, 587) with delta (0, 0)
Screenshot: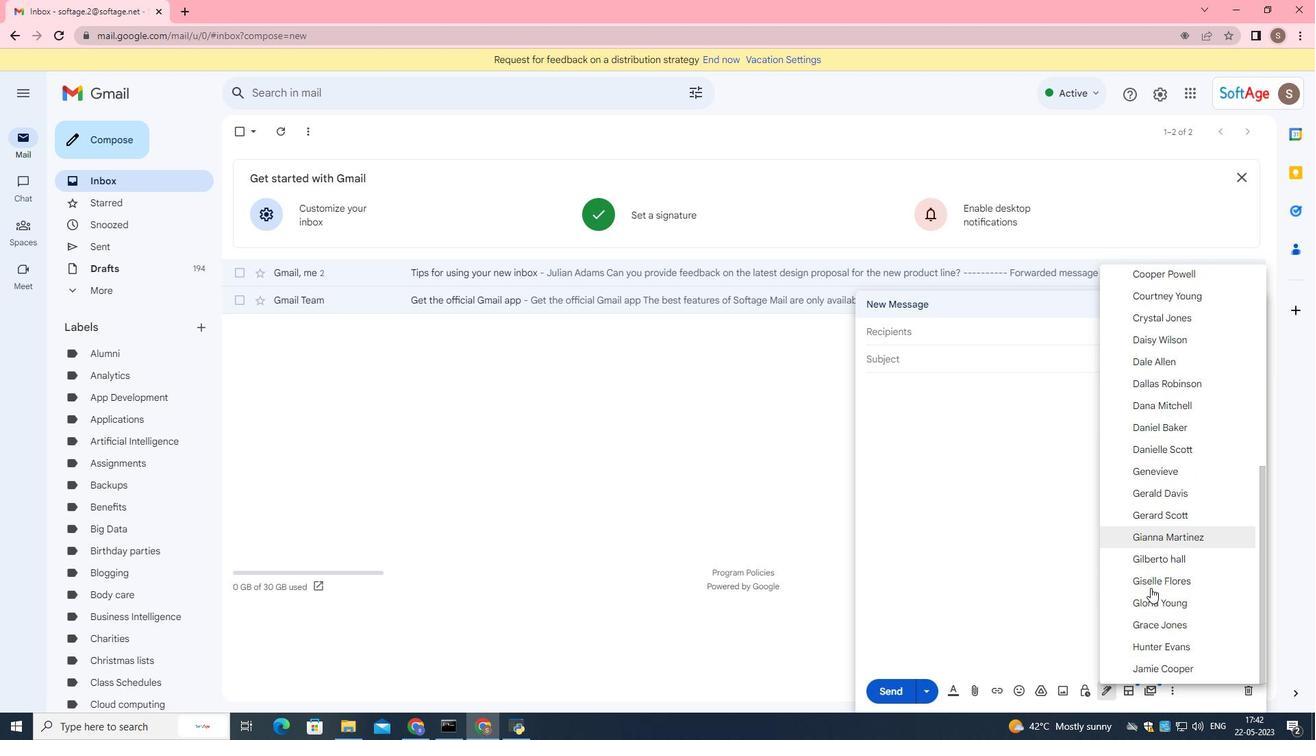 
Action: Mouse scrolled (1151, 587) with delta (0, 0)
Screenshot: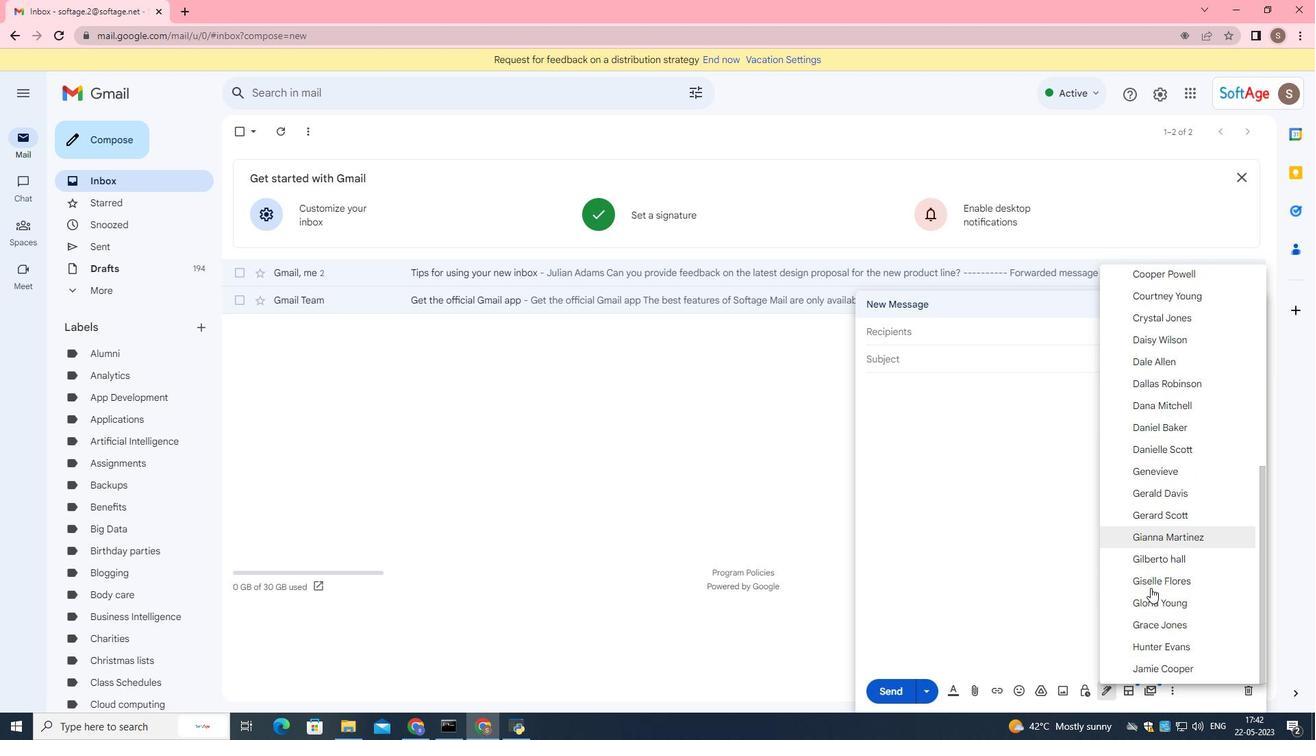 
Action: Mouse scrolled (1151, 587) with delta (0, 0)
Screenshot: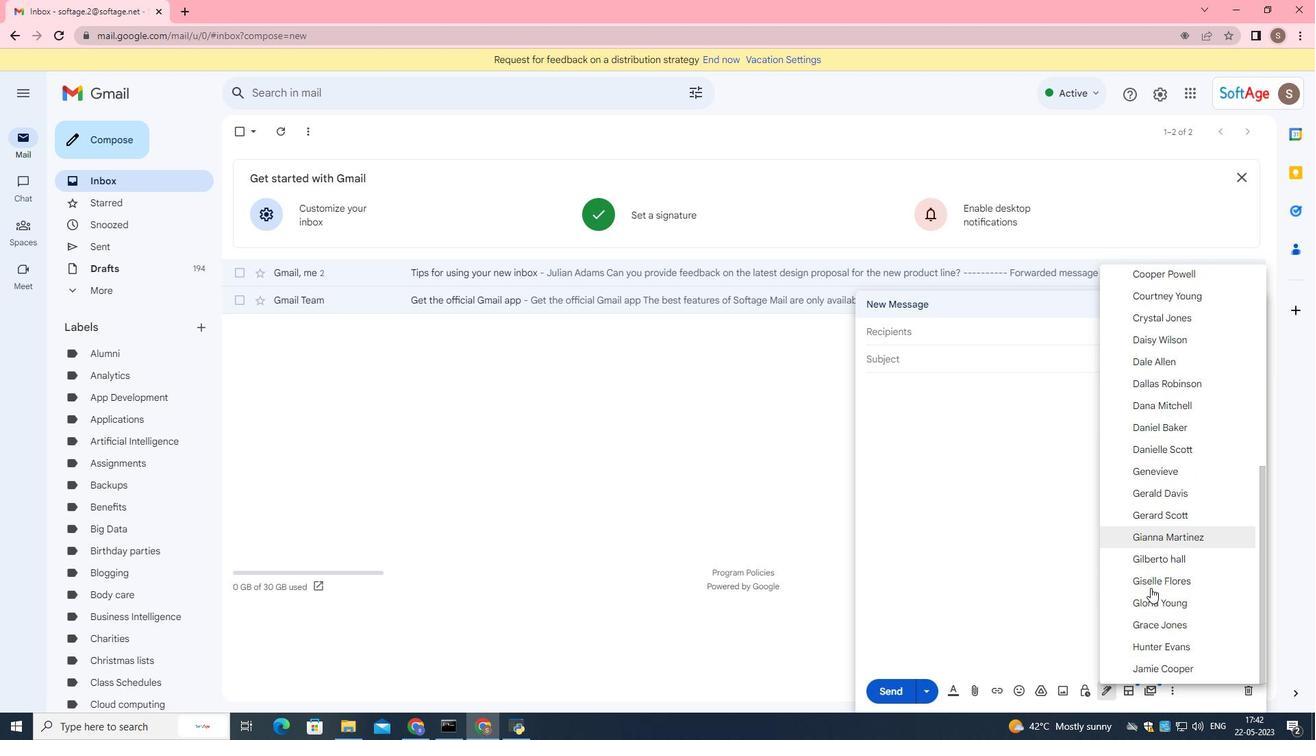 
Action: Mouse moved to (1195, 472)
Screenshot: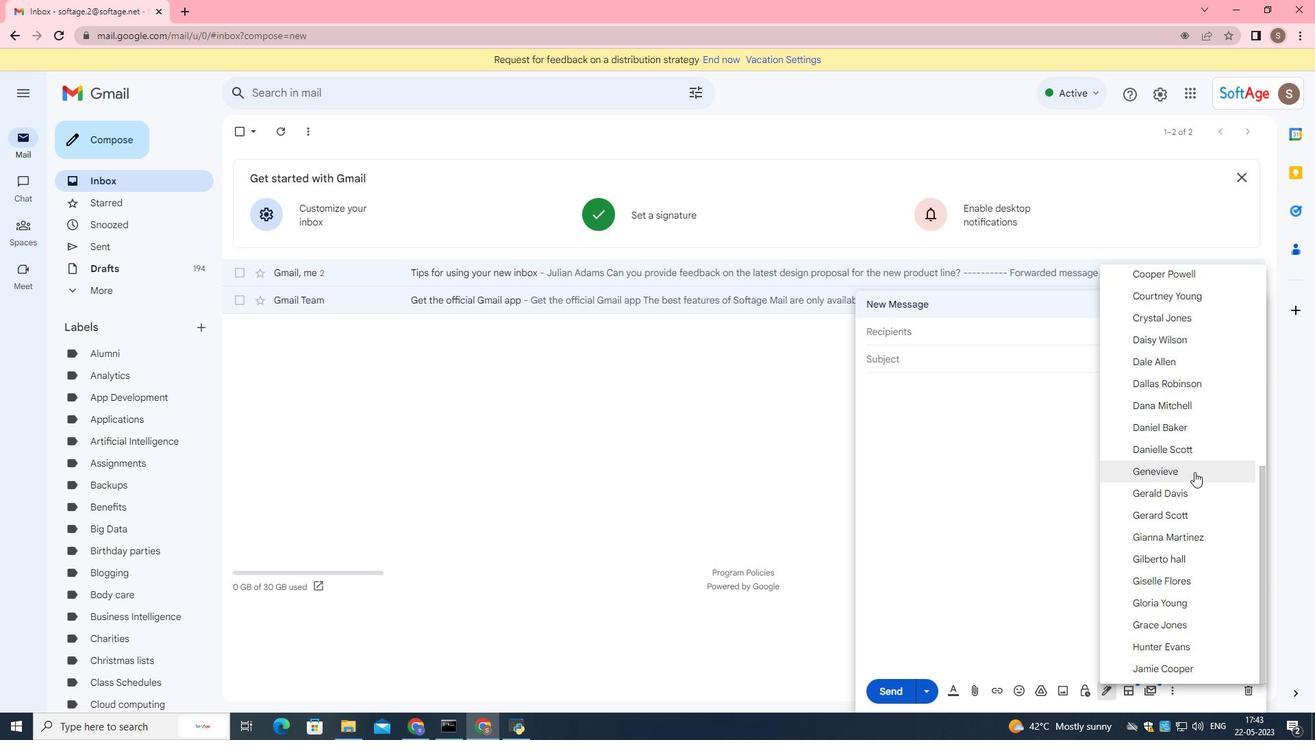 
Action: Mouse pressed left at (1195, 472)
Screenshot: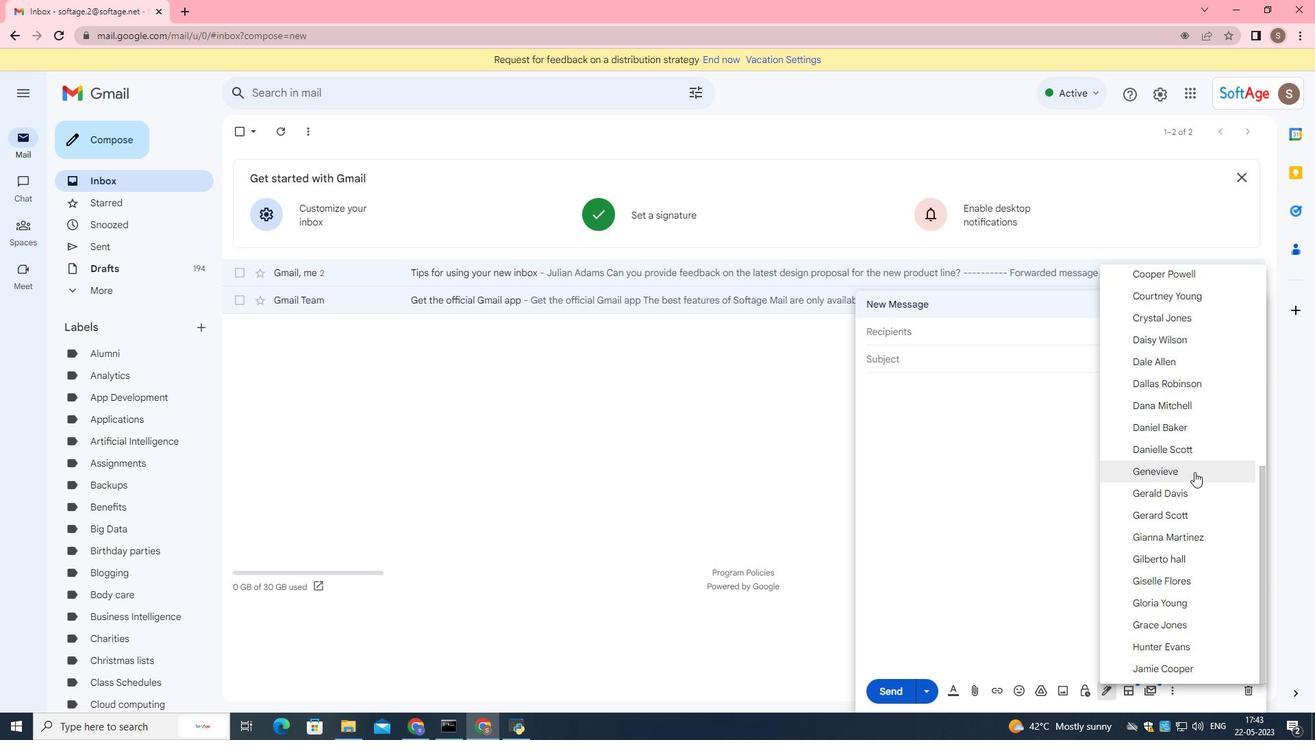 
Action: Mouse moved to (975, 431)
Screenshot: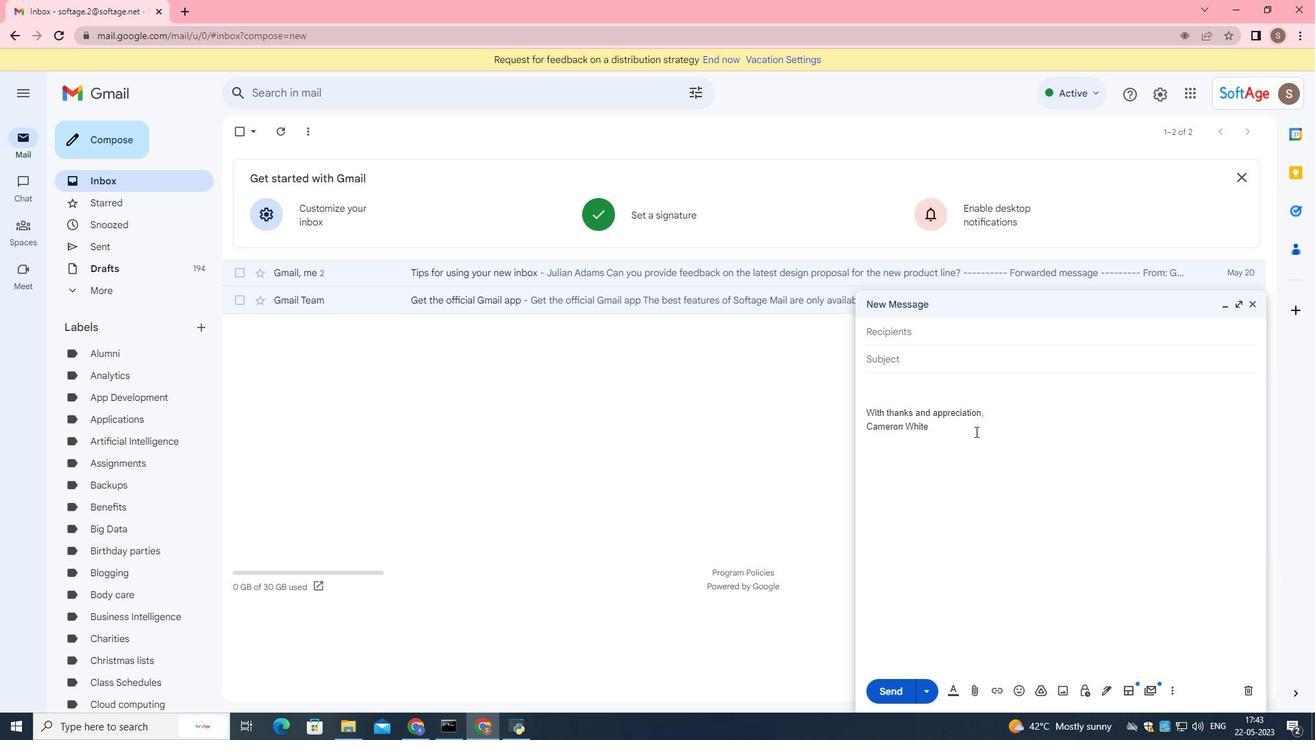 
Action: Mouse pressed left at (975, 431)
Screenshot: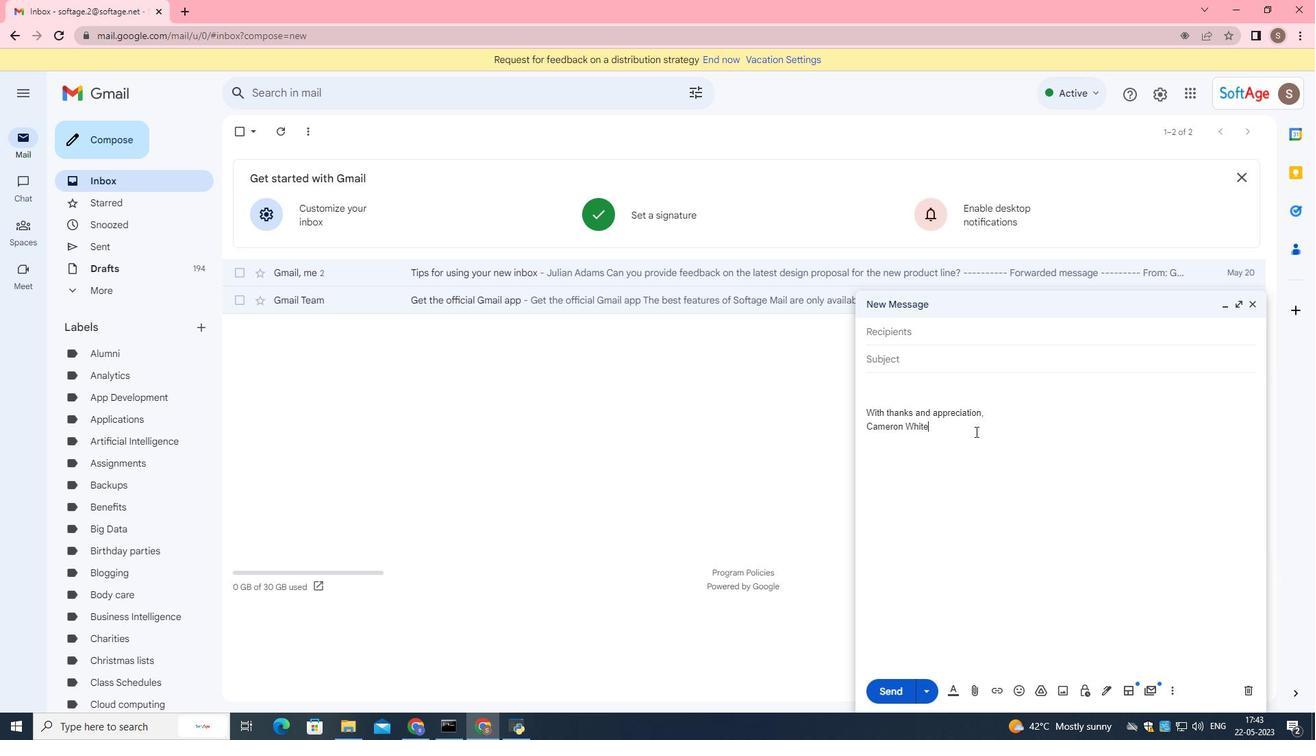 
Action: Key pressed <Key.backspace><Key.backspace><Key.backspace><Key.backspace><Key.backspace><Key.backspace><Key.backspace><Key.backspace><Key.backspace><Key.backspace><Key.backspace><Key.backspace><Key.backspace><Key.shift>Guillw<Key.backspace>ermo<Key.space><Key.shift>Adams
Screenshot: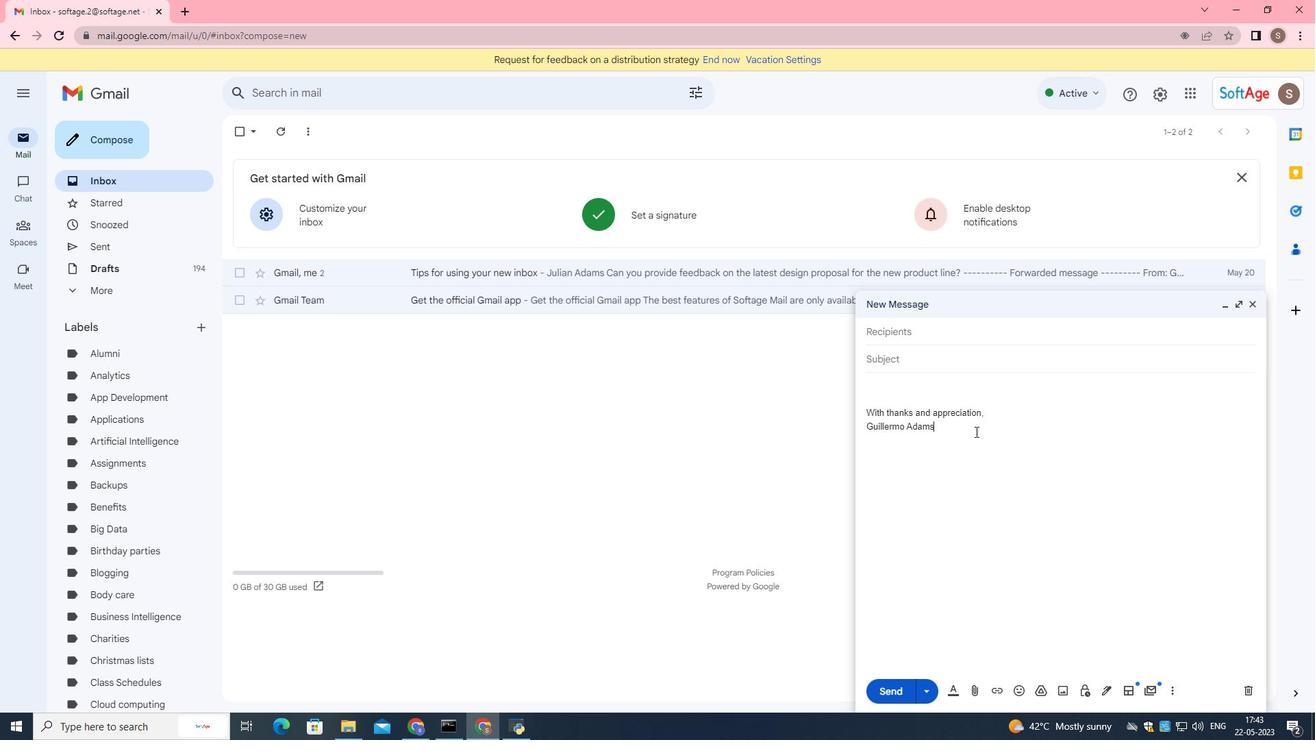 
Action: Mouse moved to (929, 354)
Screenshot: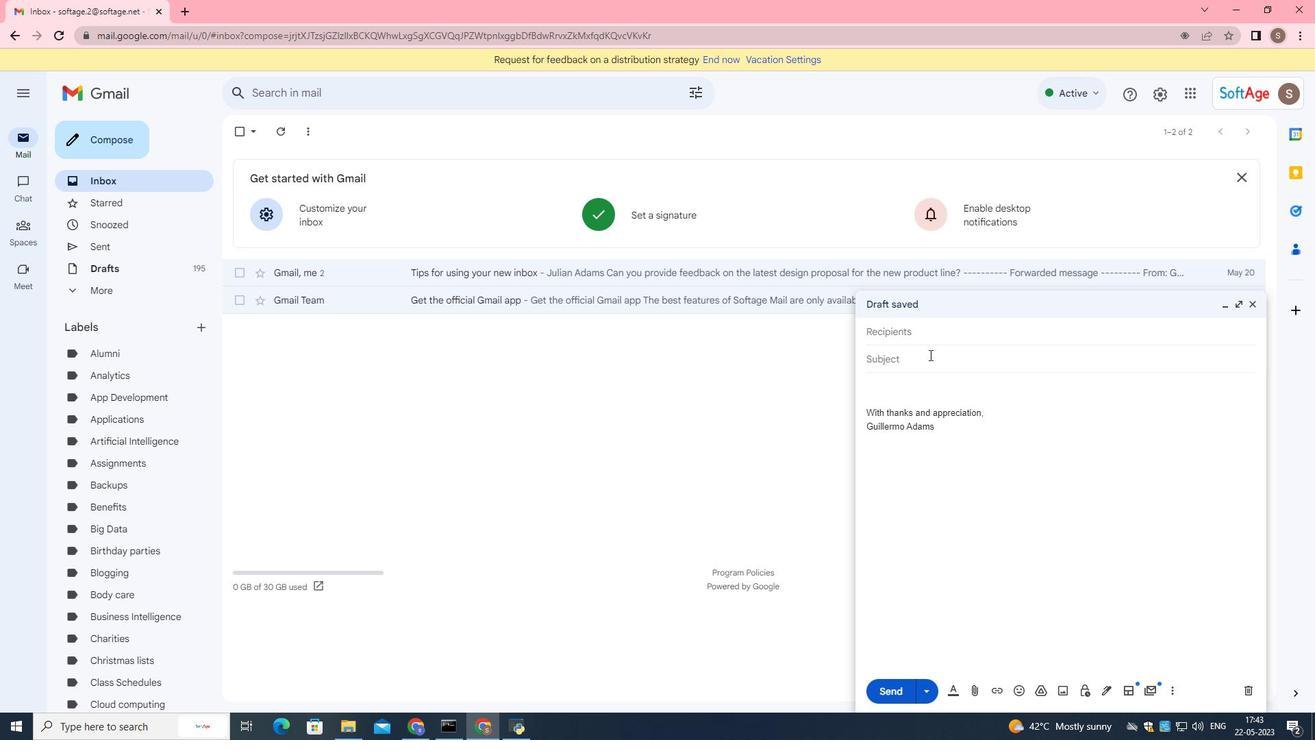 
Action: Mouse pressed left at (929, 354)
Screenshot: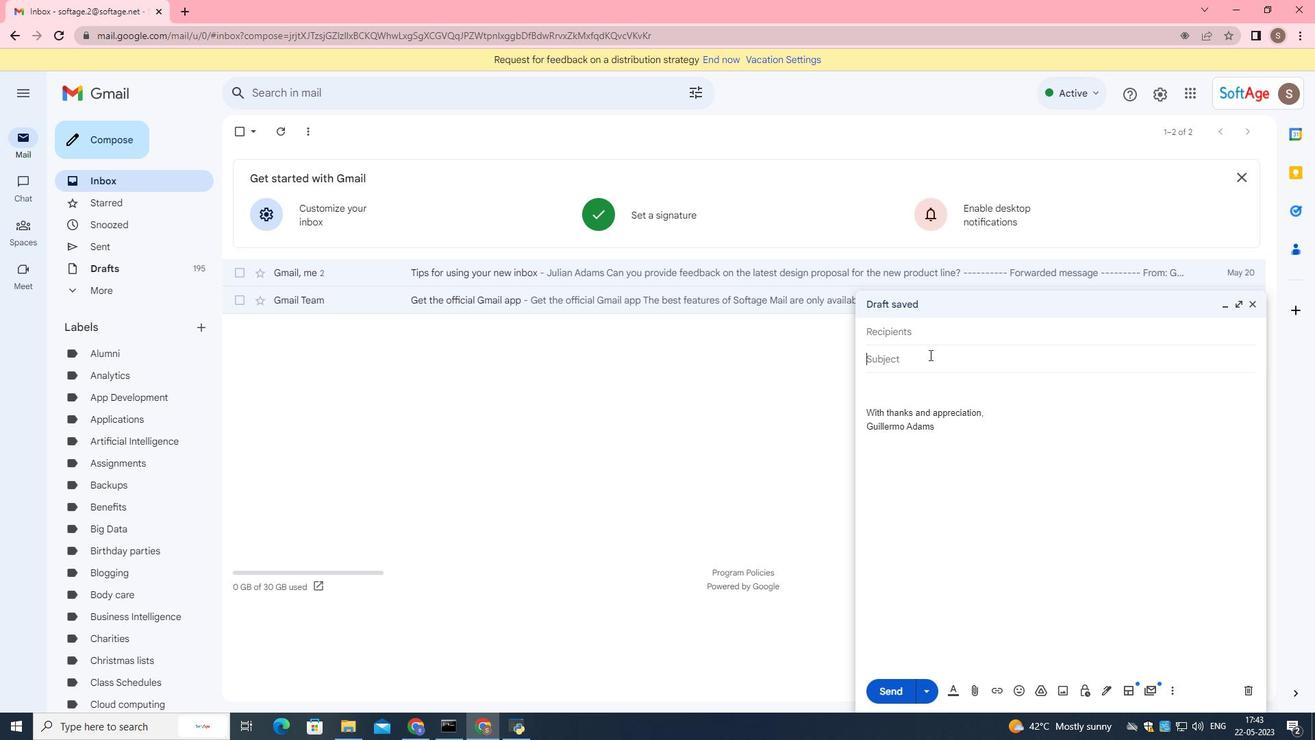 
Action: Mouse moved to (929, 355)
Screenshot: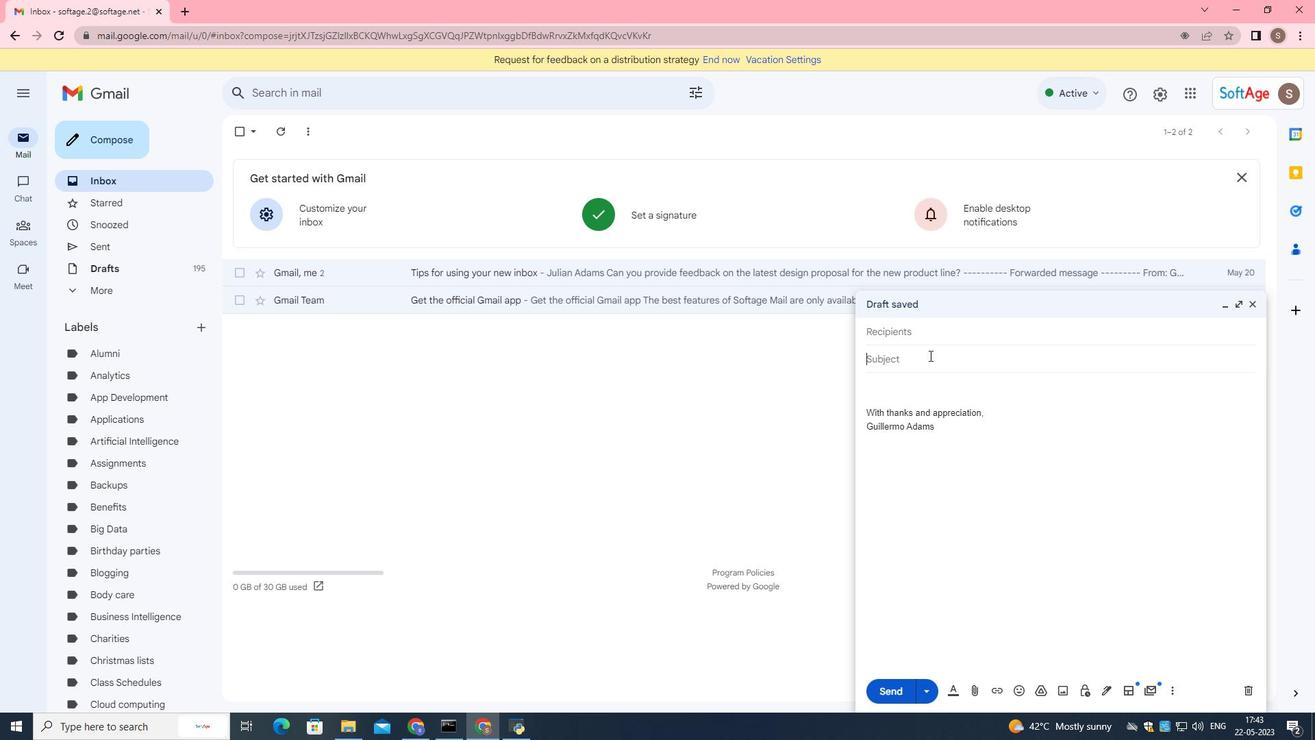 
Action: Key pressed <Key.shift>Request<Key.space>for<Key.space>feedback<Key.space>on<Key.space>an<Key.space>app<Key.space>
Screenshot: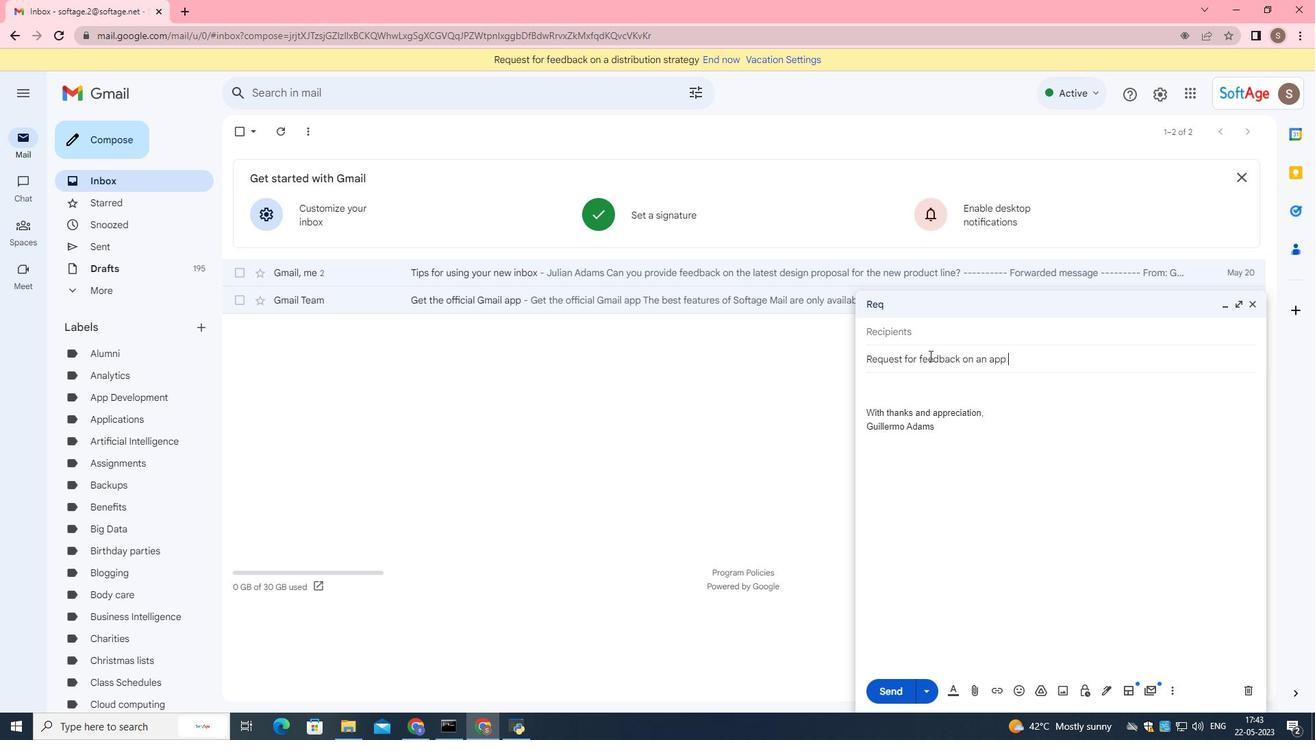 
Action: Mouse moved to (942, 381)
Screenshot: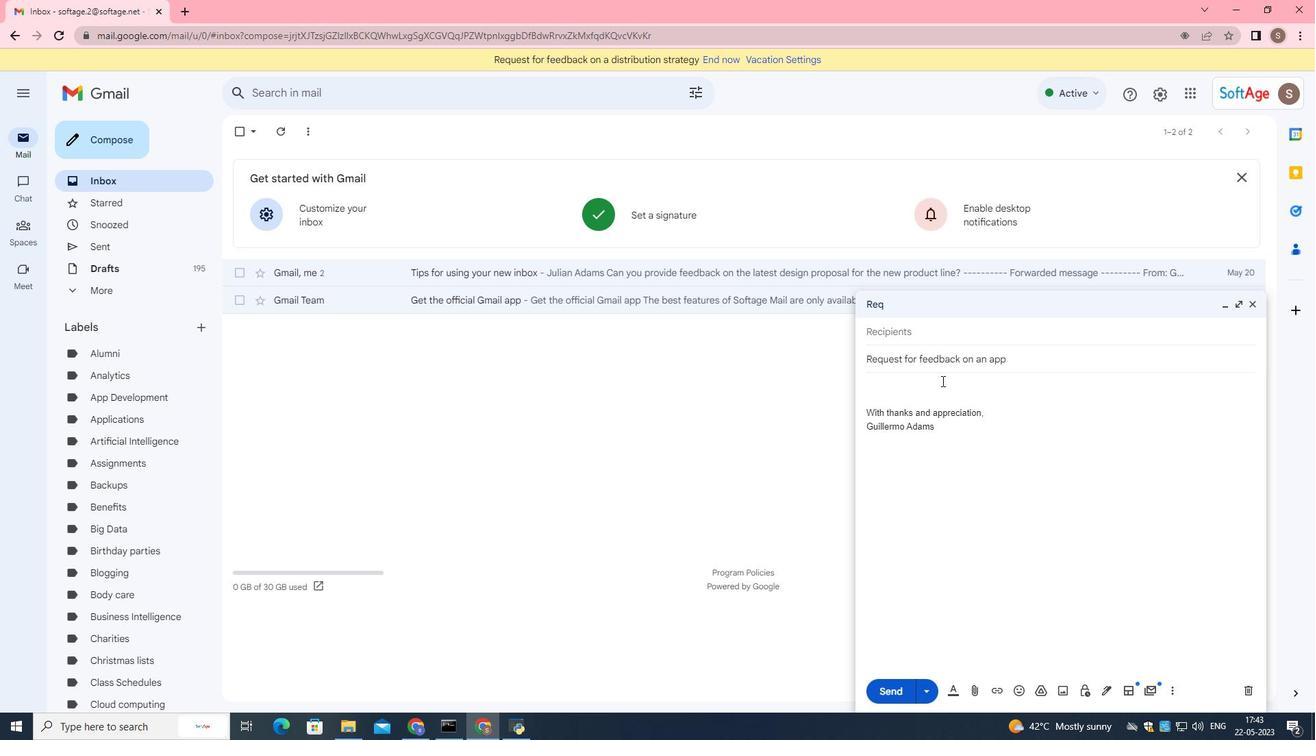 
Action: Mouse pressed left at (942, 381)
Screenshot: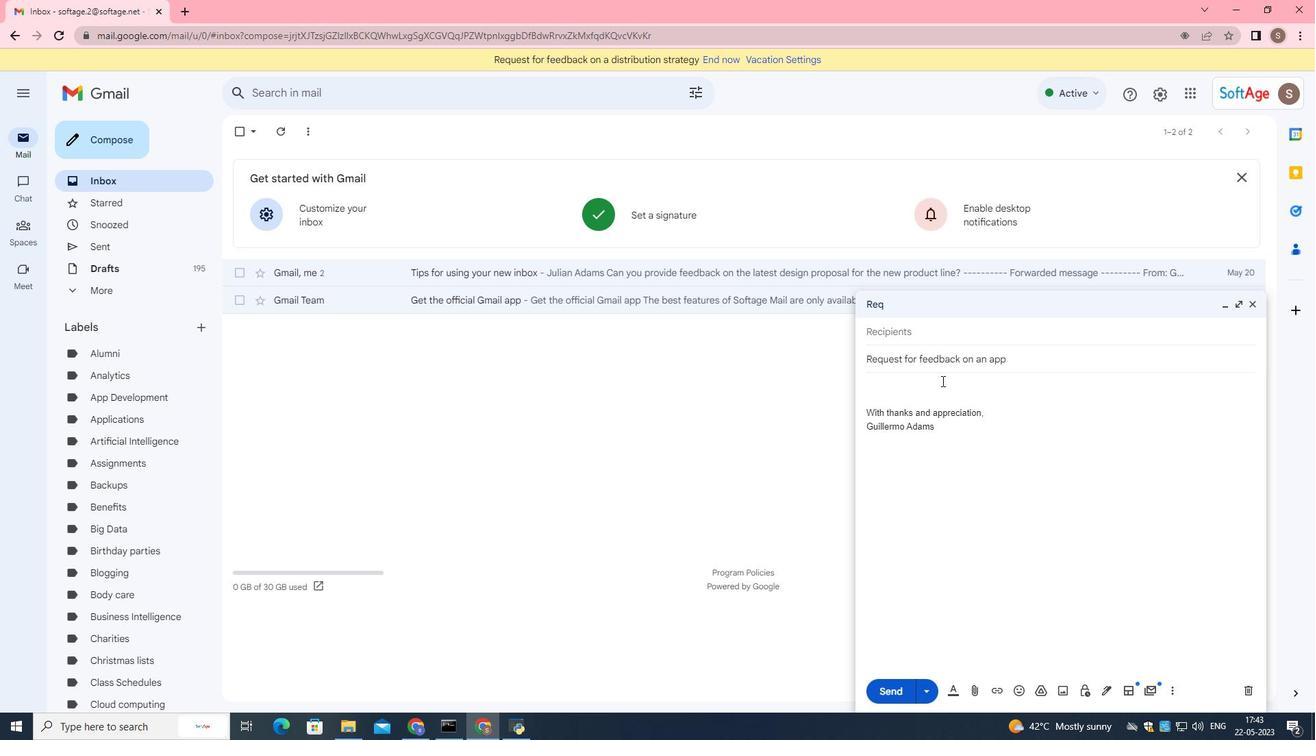 
Action: Mouse moved to (942, 381)
Screenshot: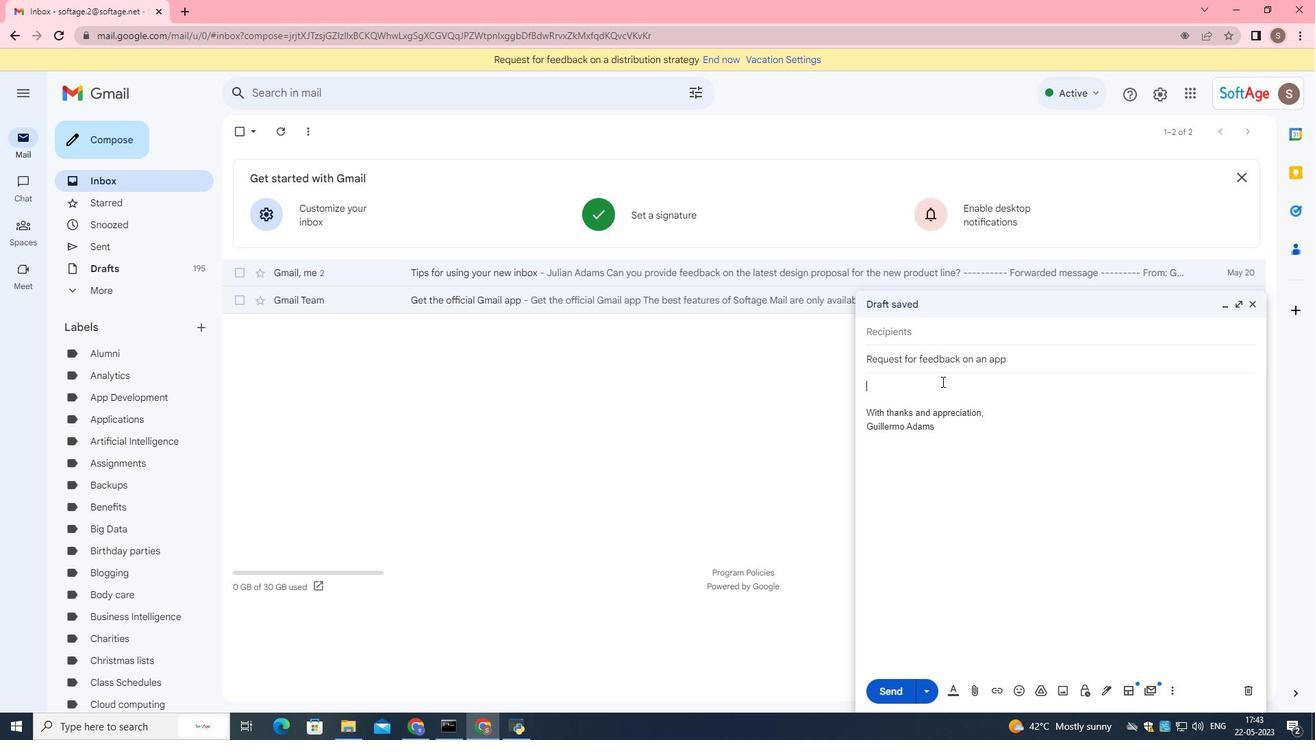 
Action: Key pressed <Key.shift>i<Key.space>would<Key.space>like<Key.space>to<Key.space>request<Key.space>an<Key.space><Key.space>extention<Key.space>on<Key.space>the<Key.space>deadline.
Screenshot: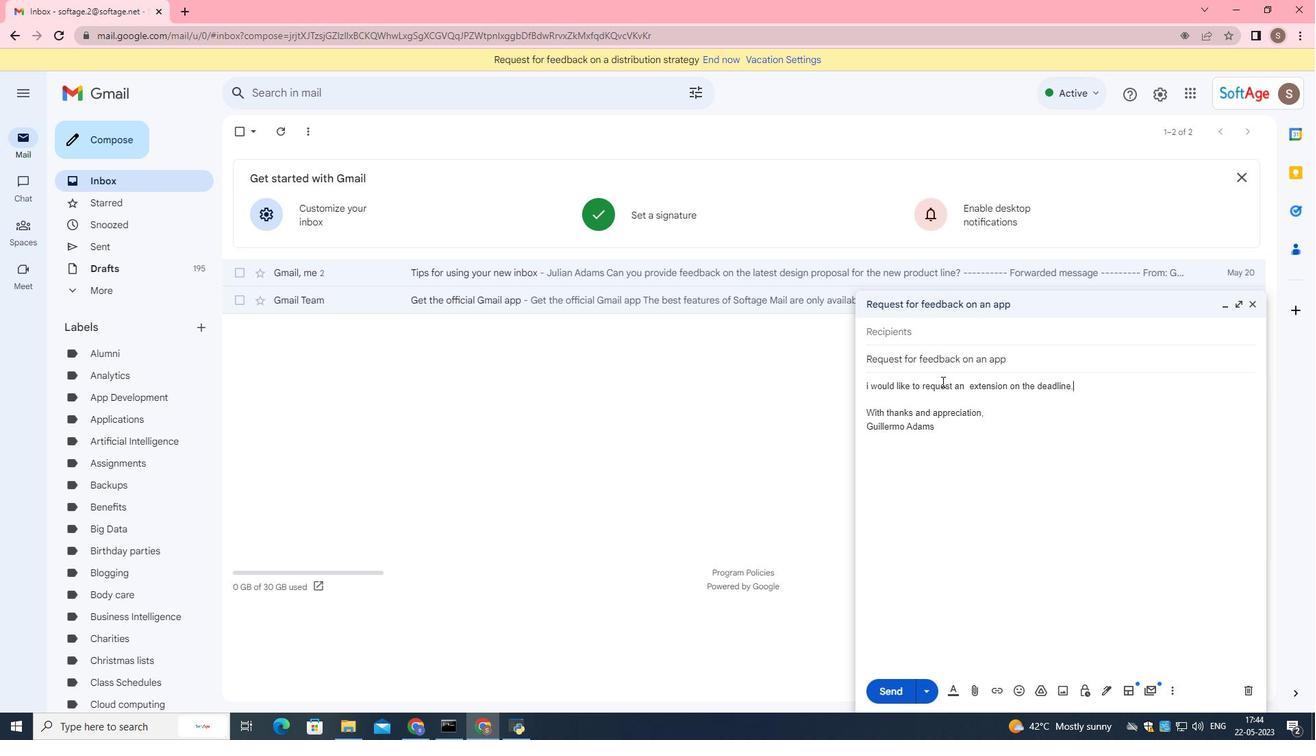 
Action: Mouse moved to (946, 335)
Screenshot: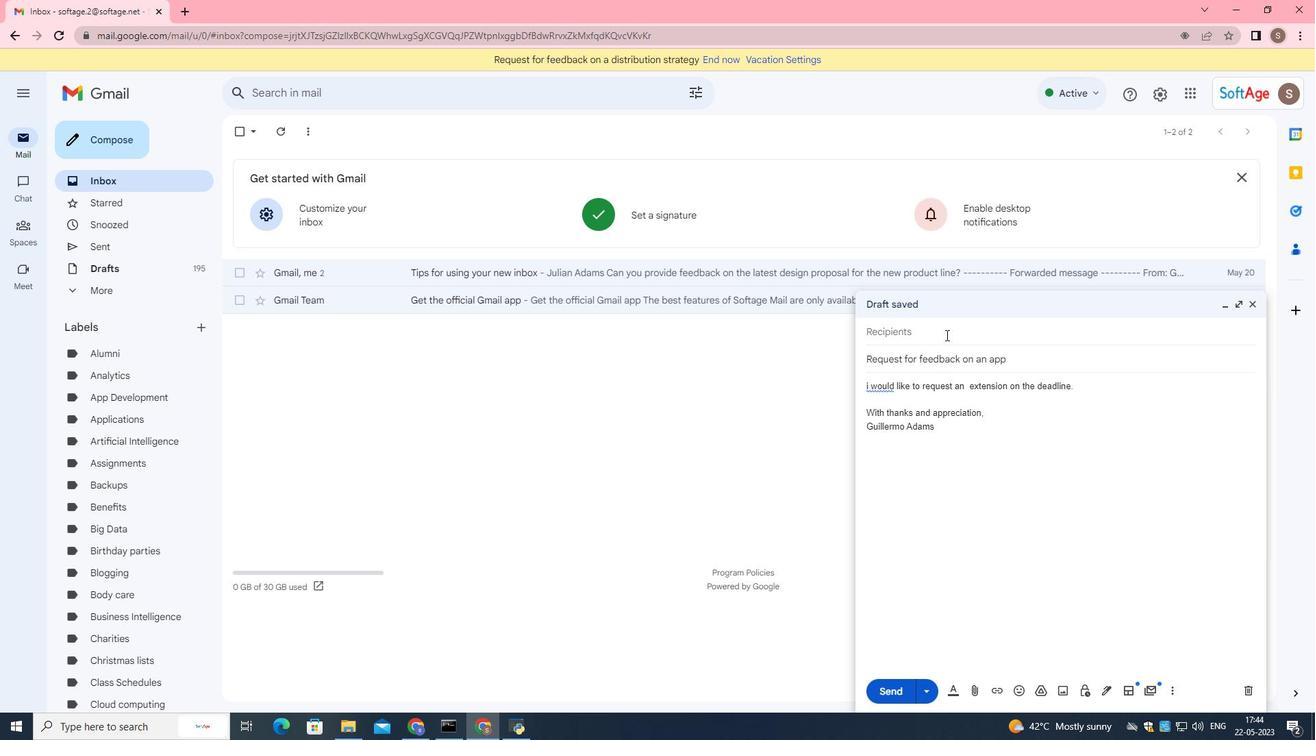 
Action: Mouse pressed left at (946, 335)
Screenshot: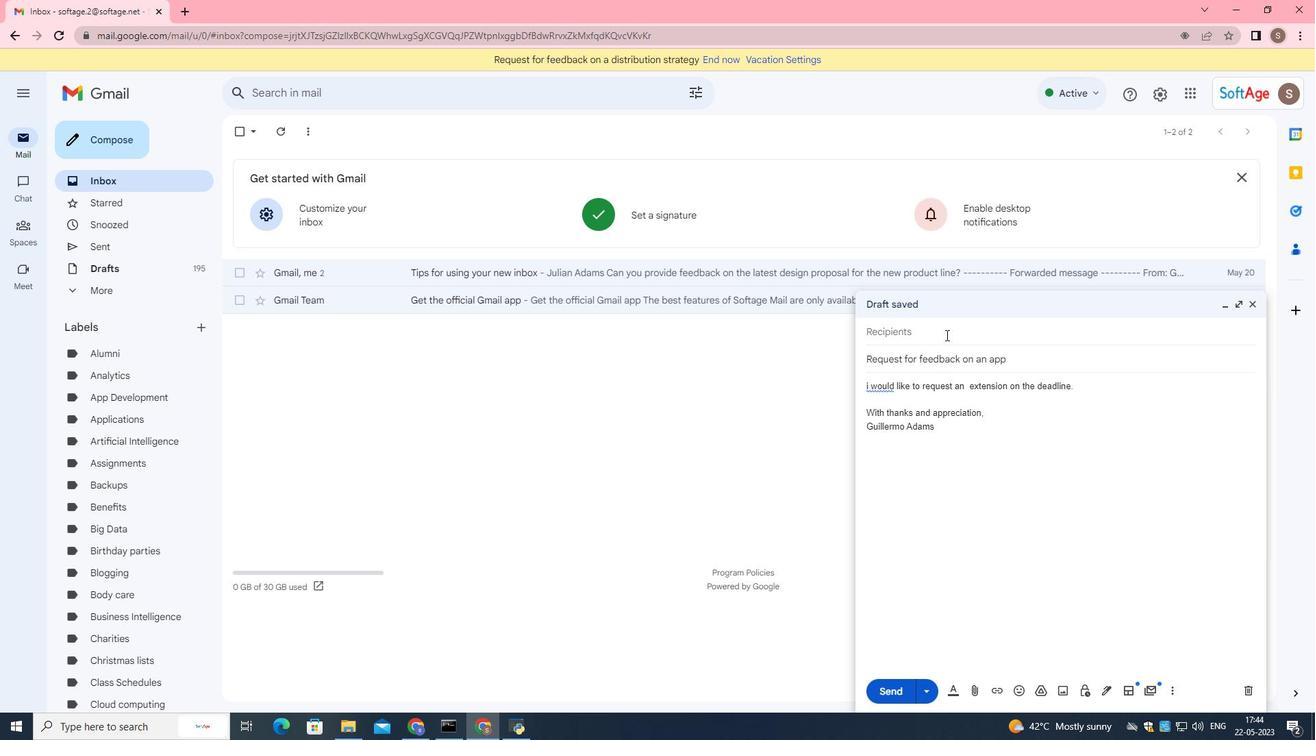 
Action: Key pressed softage.8<Key.shift>@softage.net
Screenshot: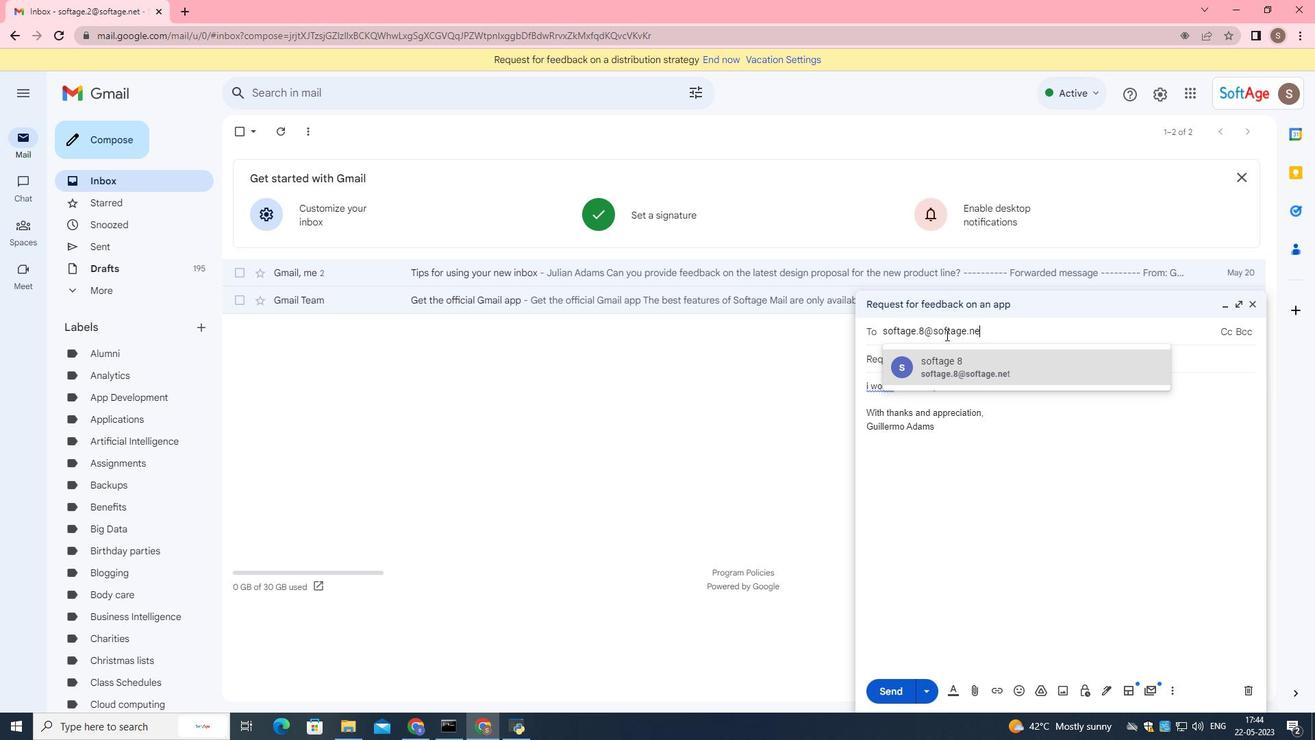 
Action: Mouse moved to (957, 365)
Screenshot: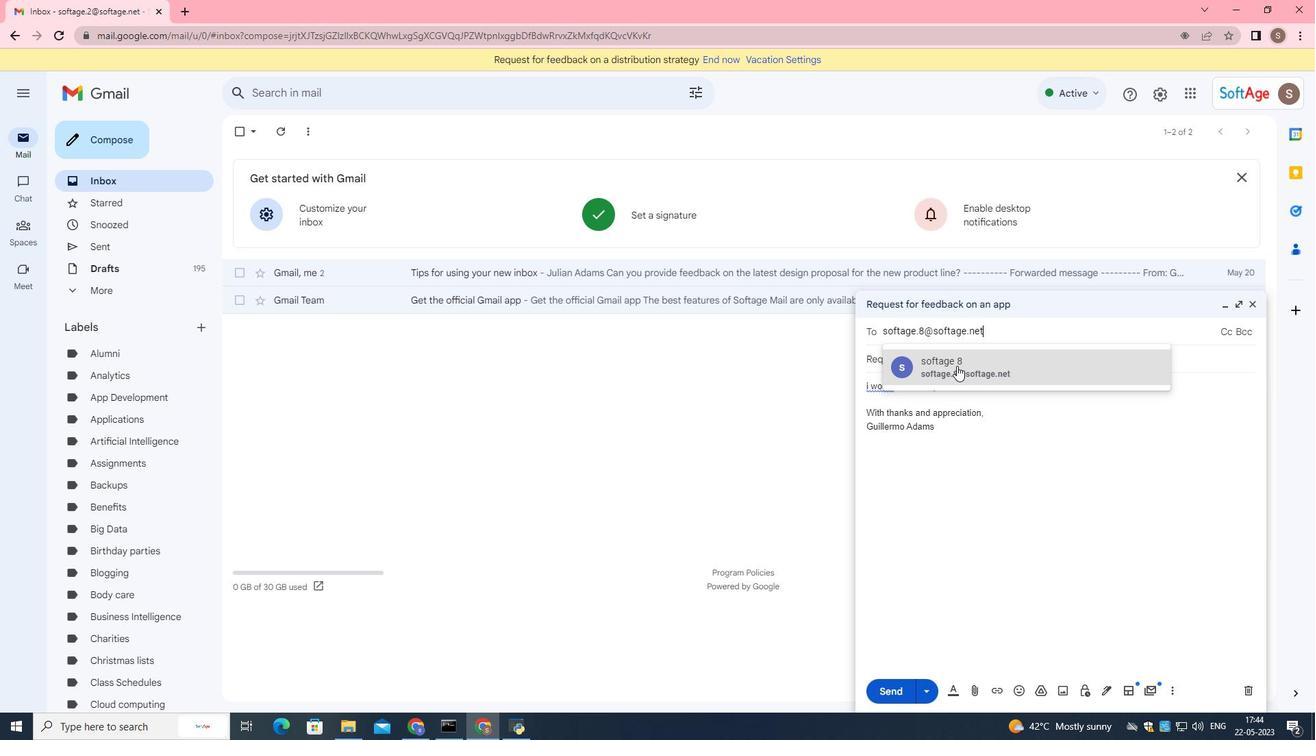 
Action: Mouse pressed left at (957, 365)
Screenshot: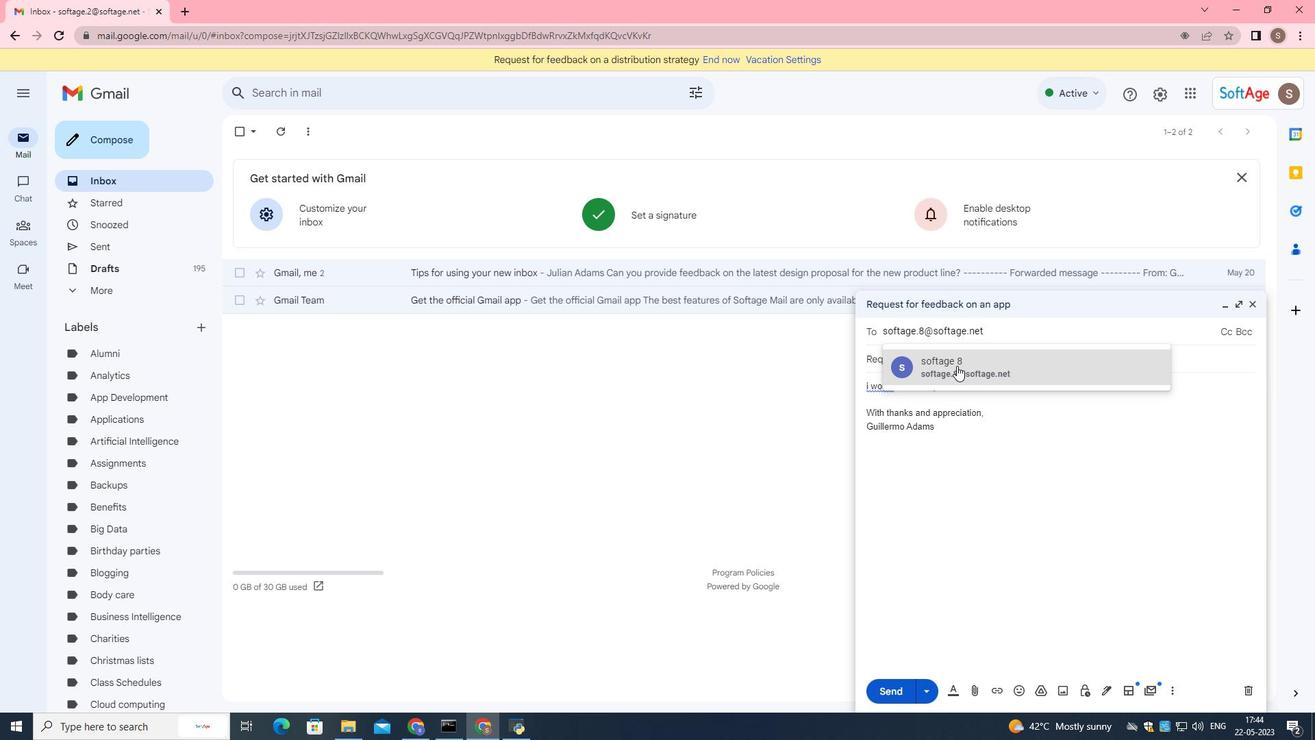 
Action: Mouse moved to (871, 404)
Screenshot: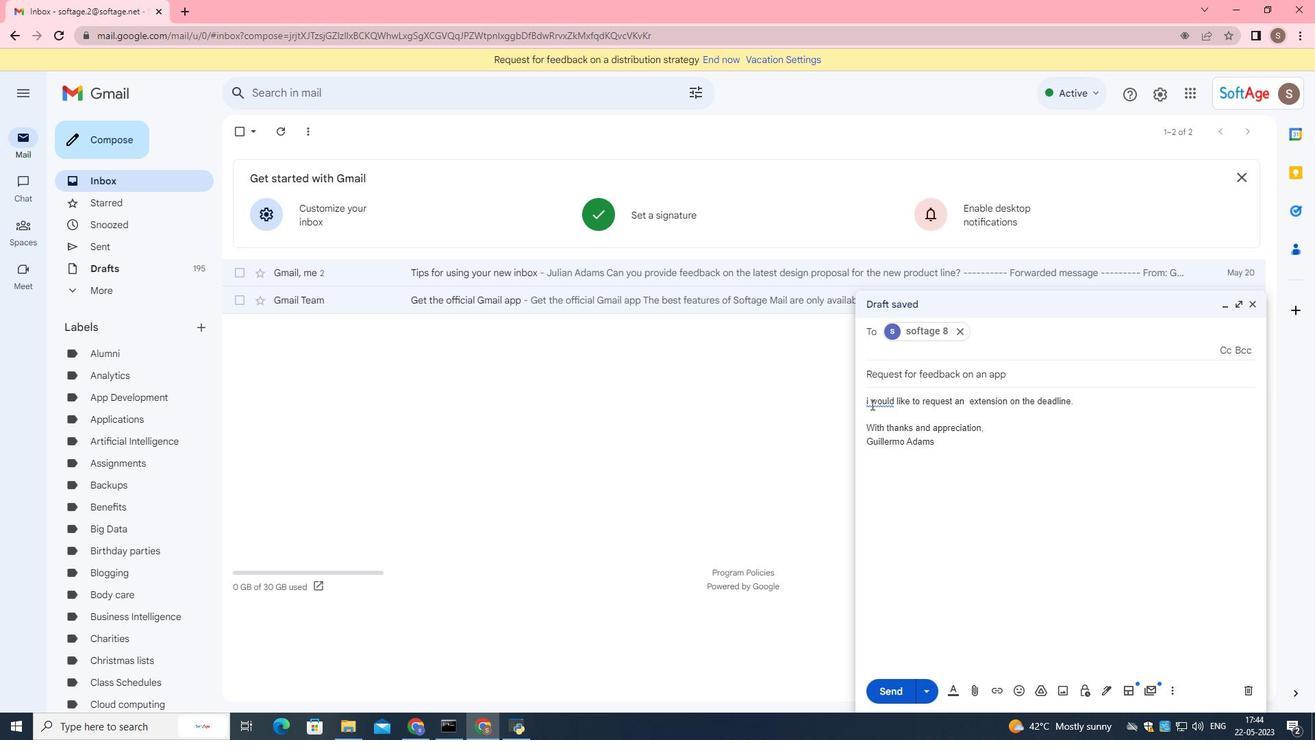 
Action: Mouse pressed left at (871, 404)
Screenshot: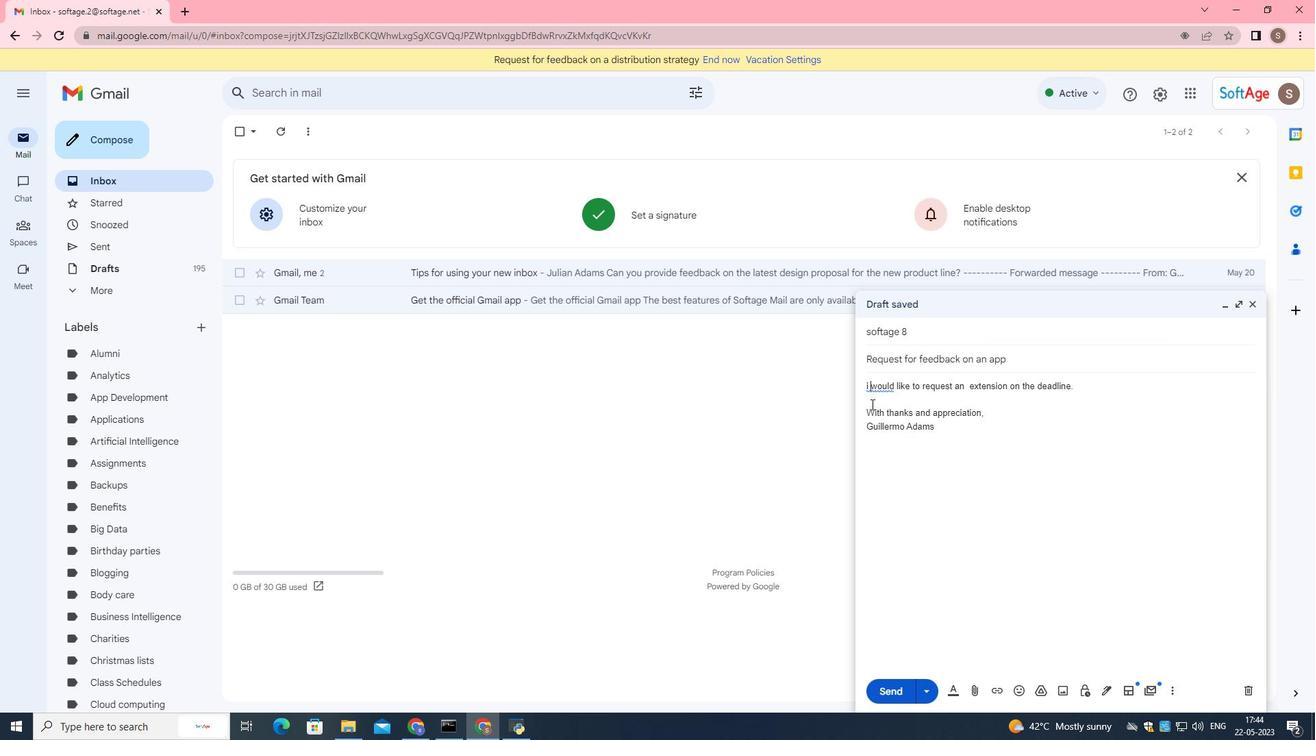 
Action: Mouse moved to (885, 450)
Screenshot: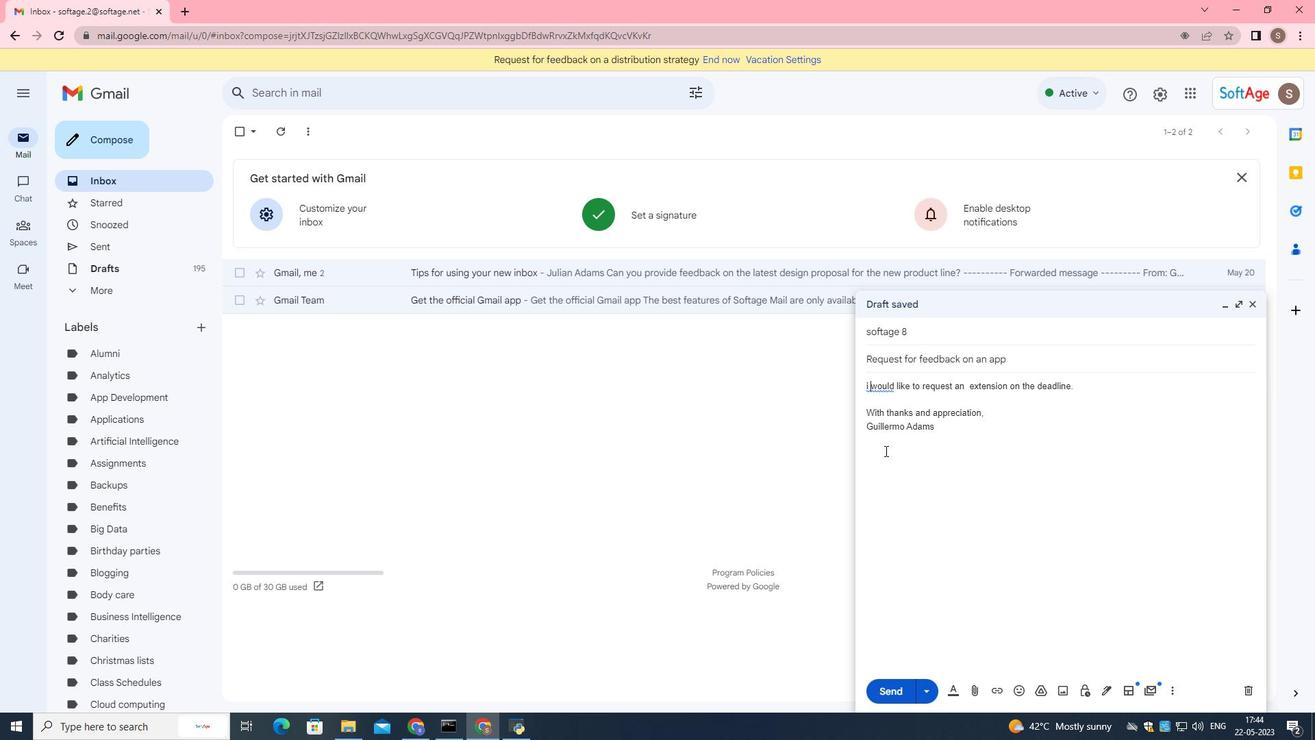 
Action: Key pressed <Key.backspace><Key.backspace><Key.shift>I<Key.space>
Screenshot: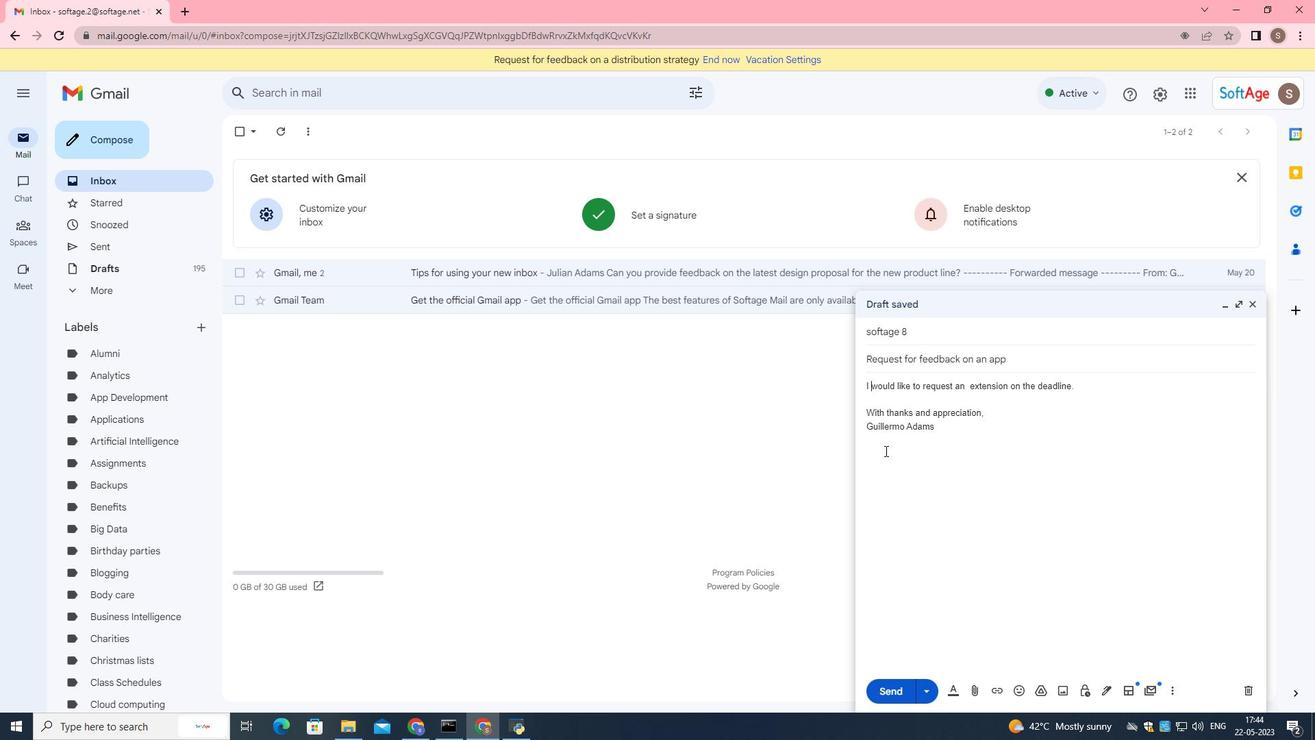 
Action: Mouse moved to (975, 690)
Screenshot: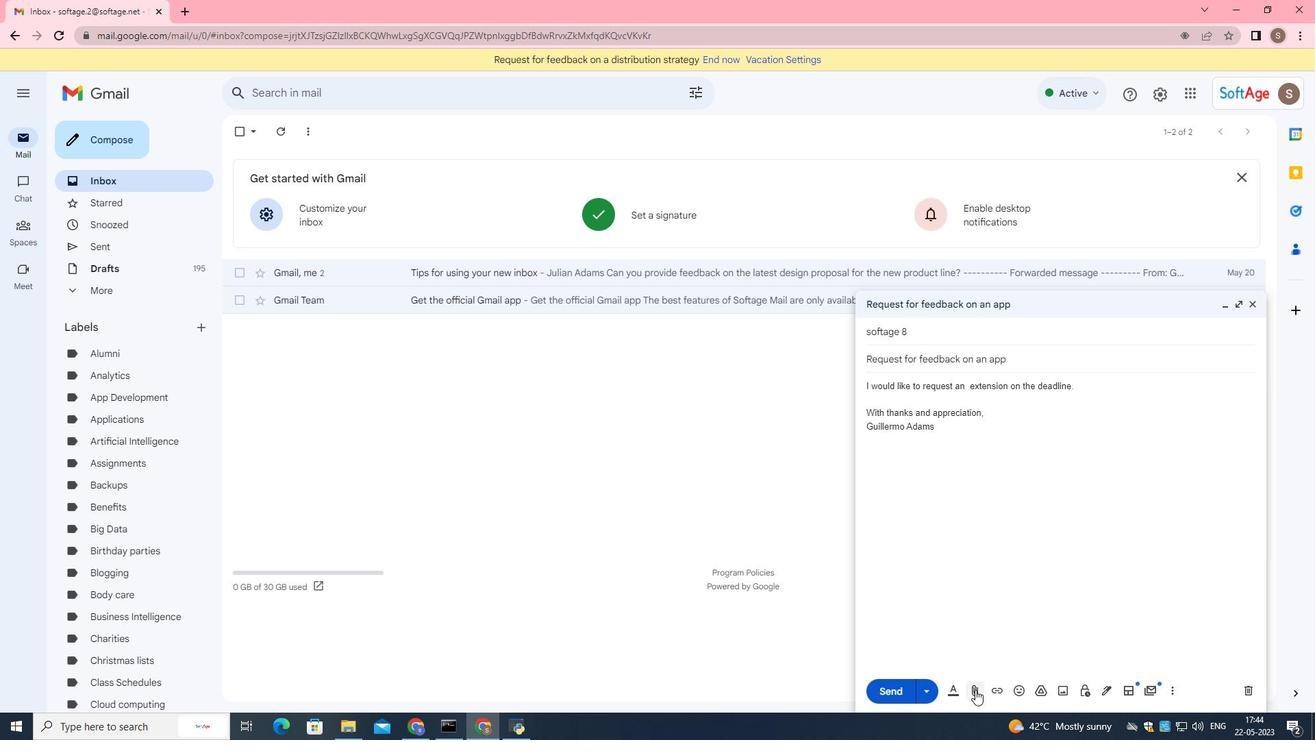 
Action: Mouse pressed left at (975, 690)
Screenshot: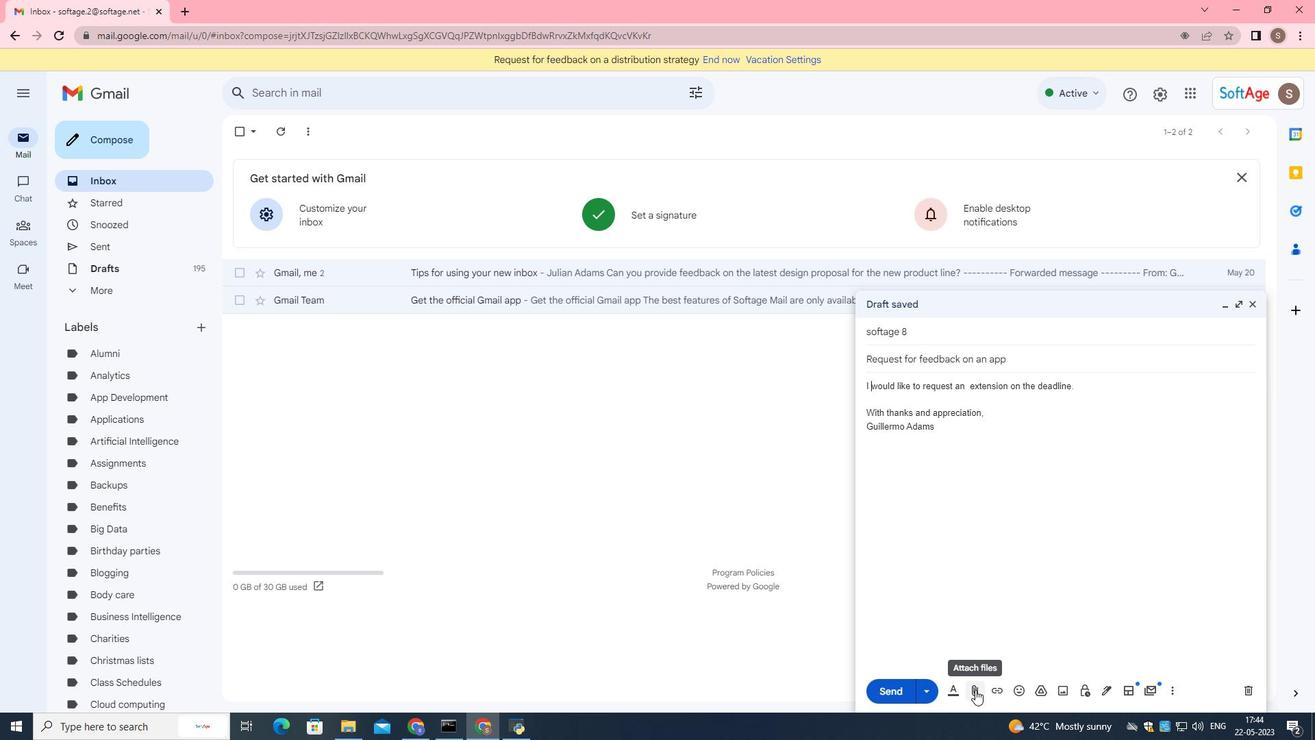 
Action: Mouse moved to (198, 124)
Screenshot: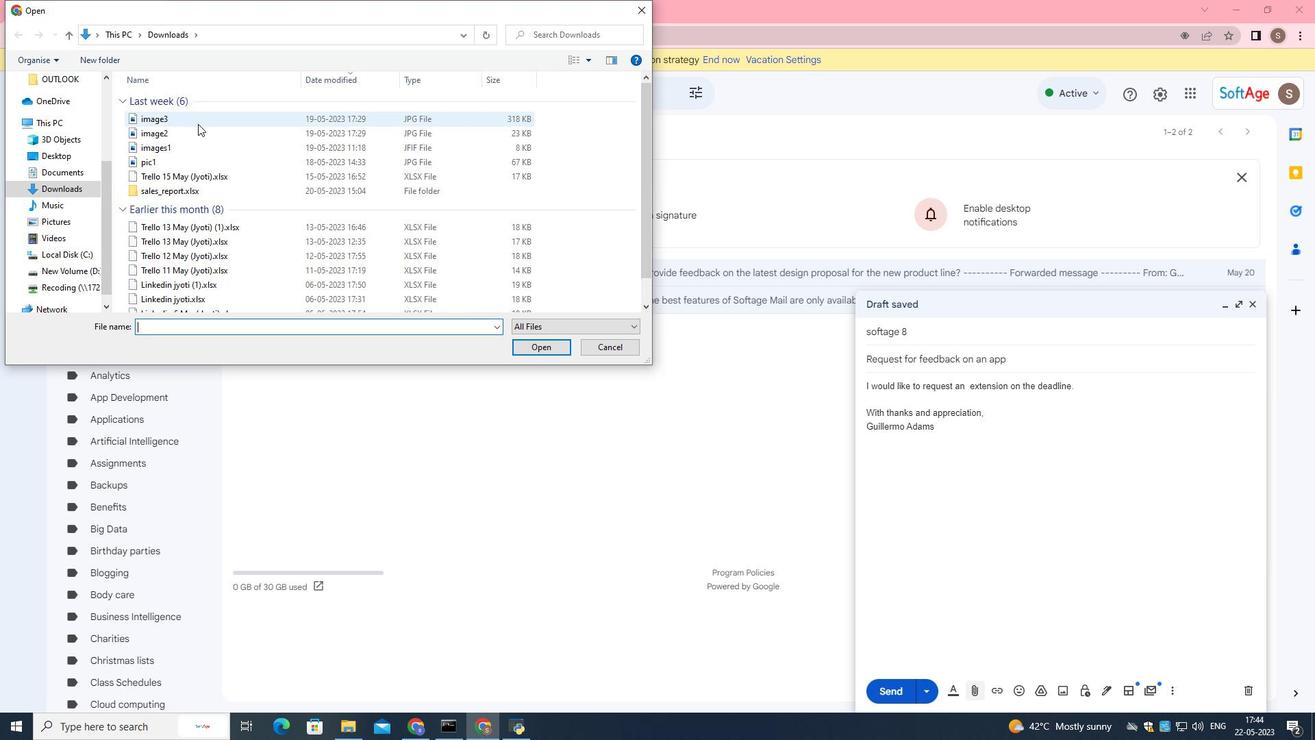 
Action: Mouse pressed left at (198, 124)
Screenshot: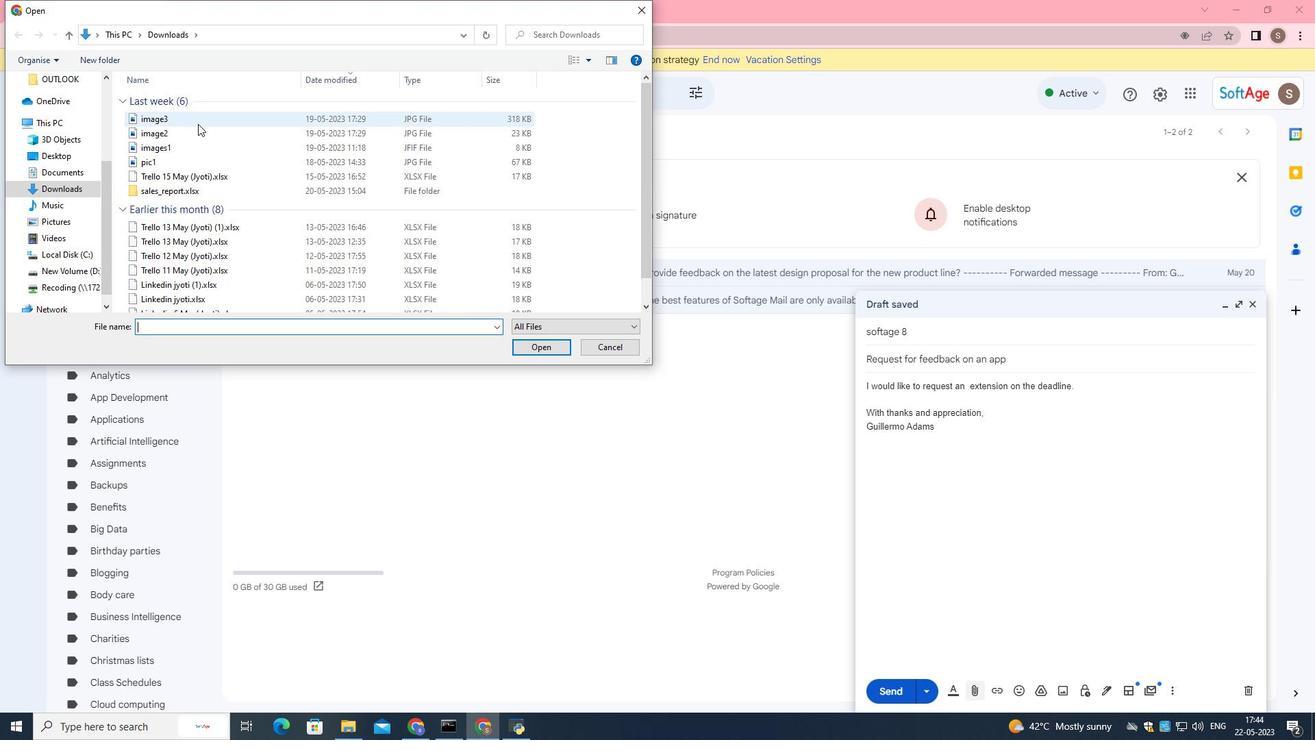 
Action: Mouse moved to (531, 339)
Screenshot: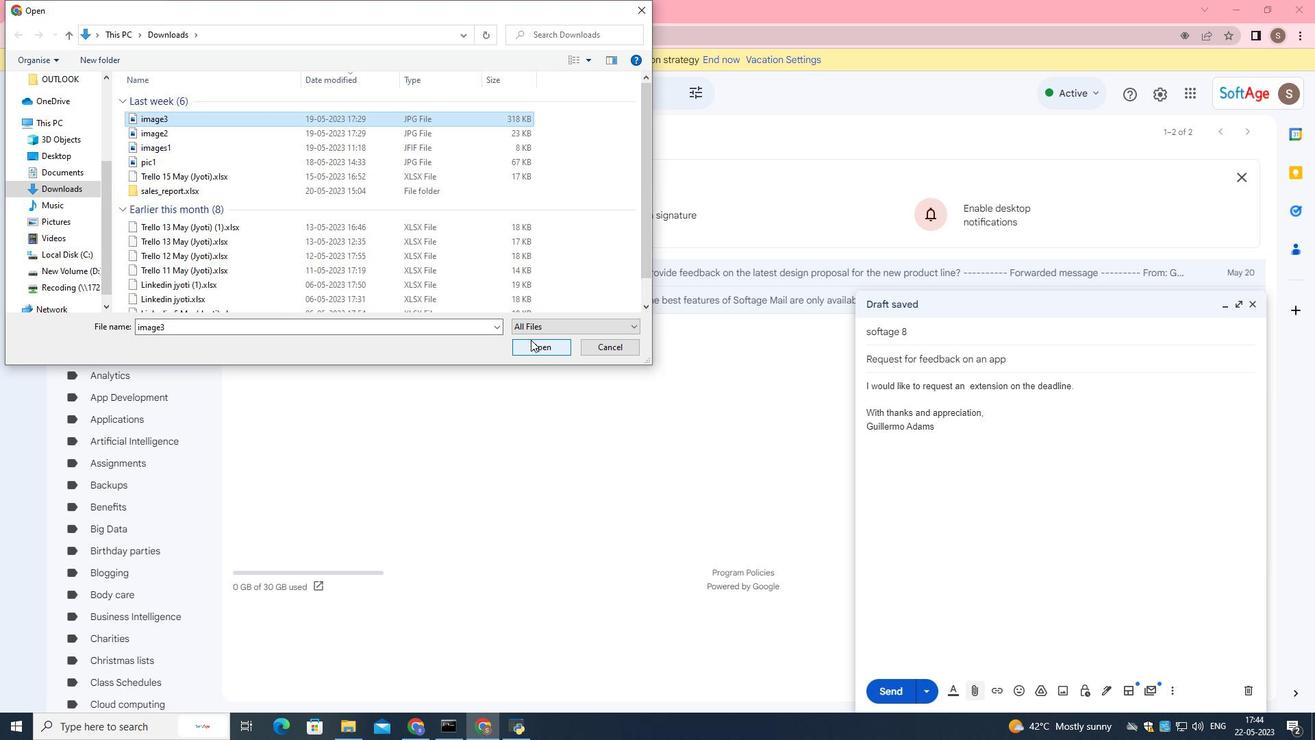 
Action: Mouse pressed left at (531, 339)
Screenshot: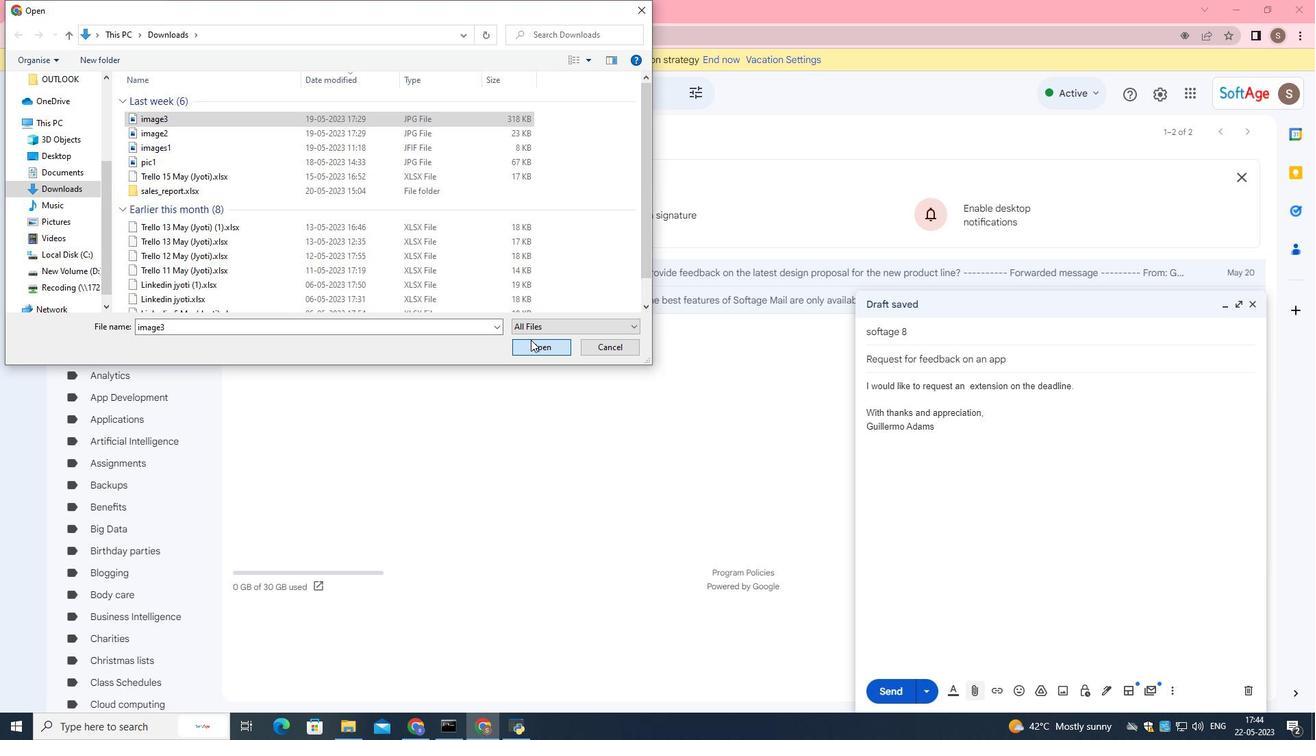 
Action: Mouse moved to (993, 414)
Screenshot: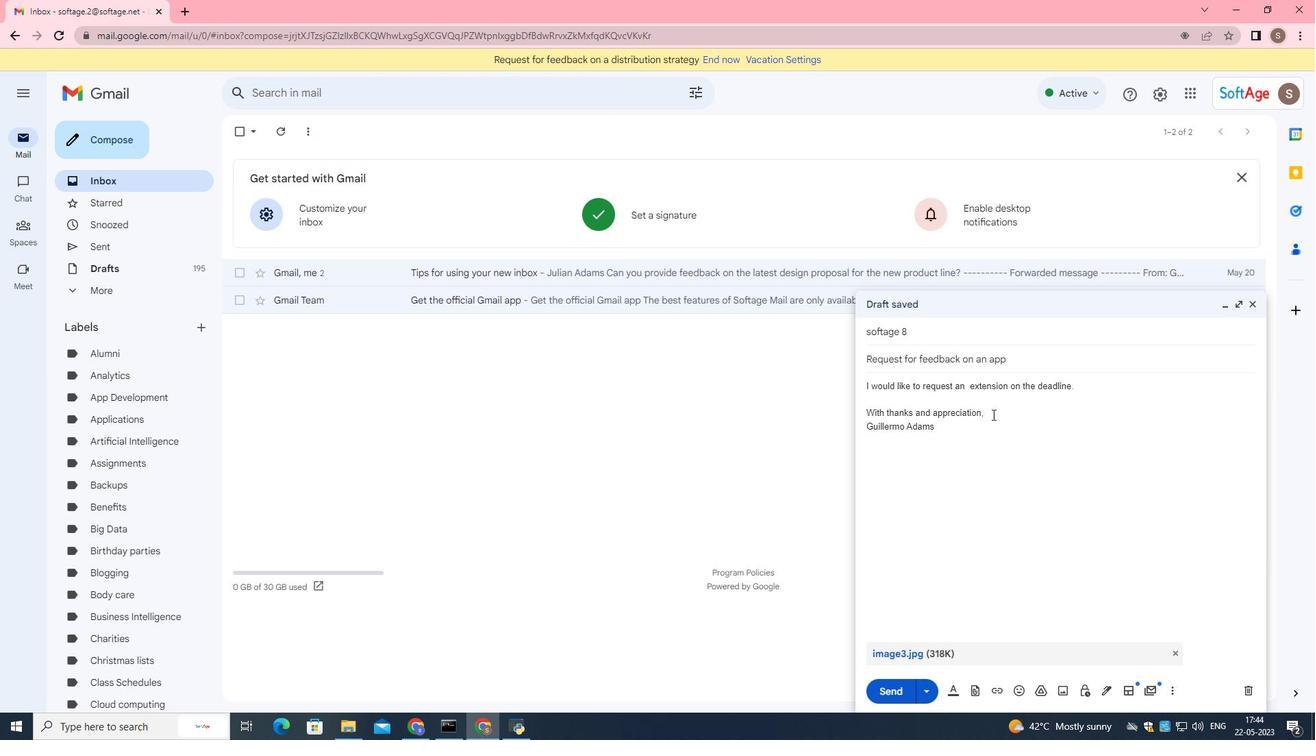 
Action: Mouse pressed left at (993, 414)
Screenshot: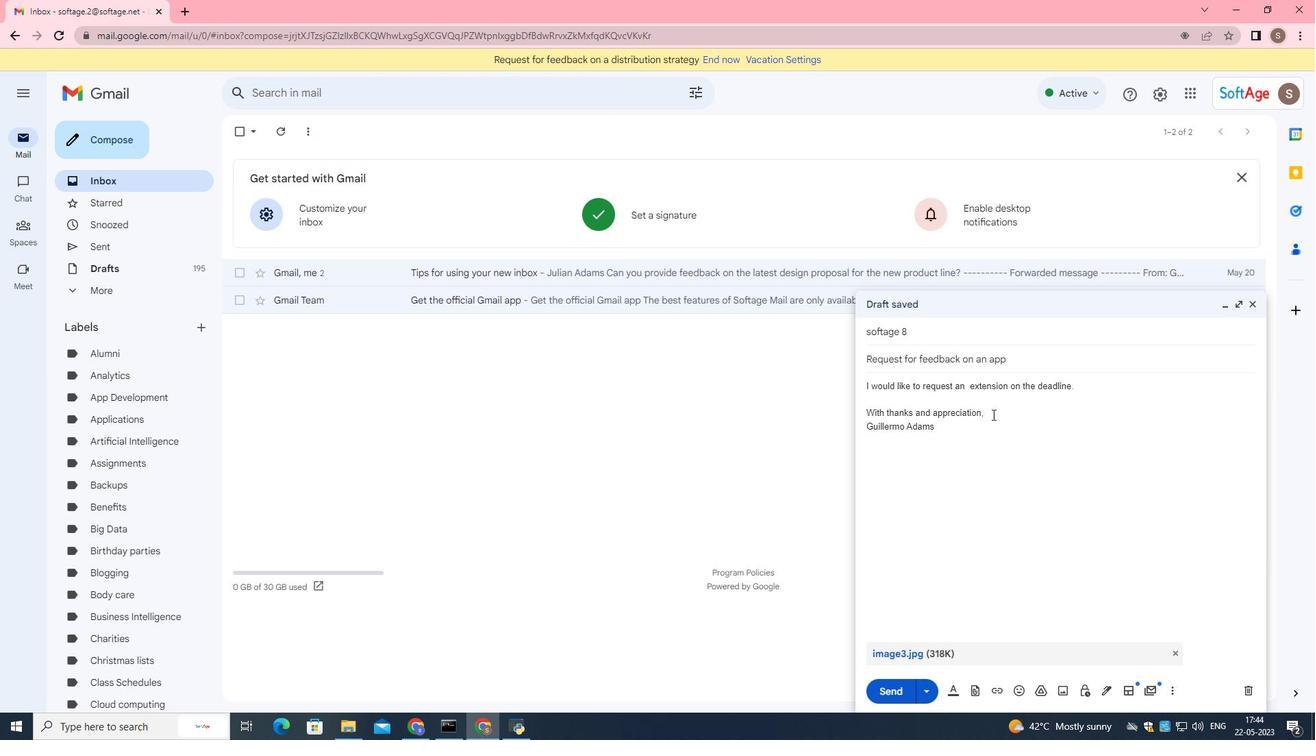 
Action: Mouse moved to (858, 407)
Screenshot: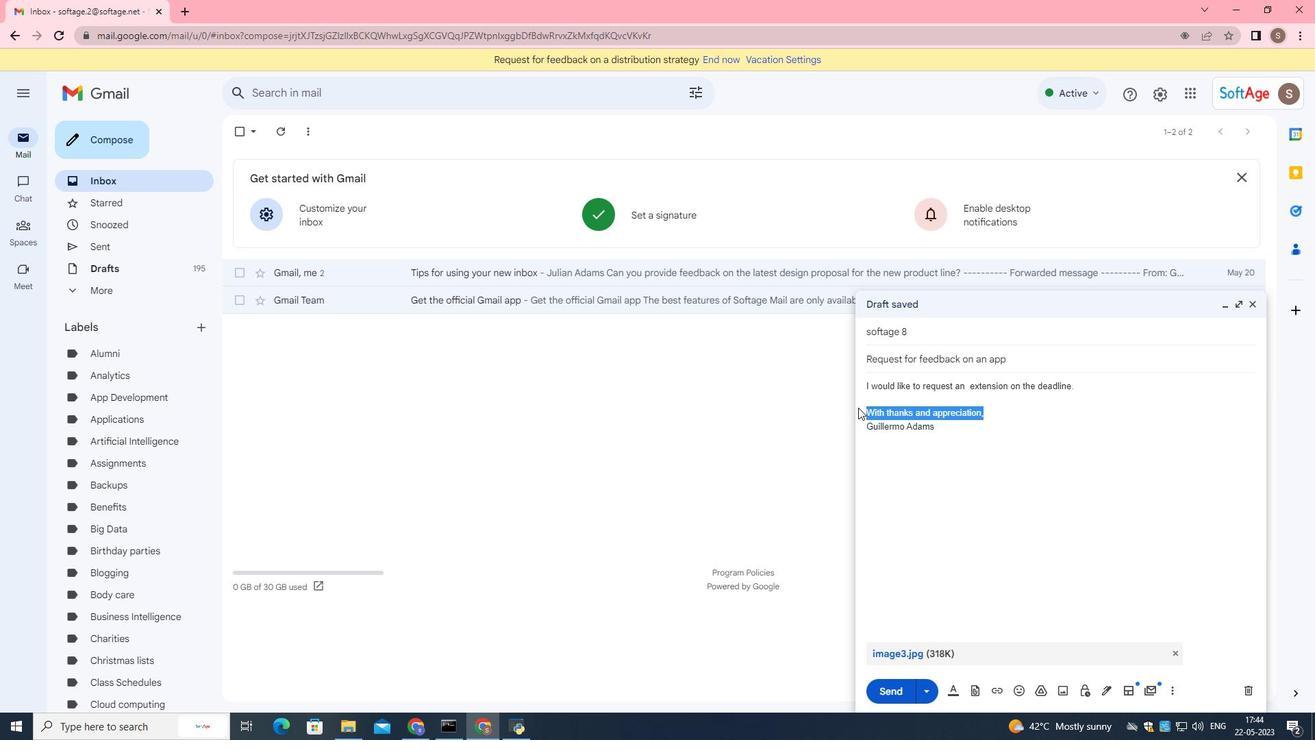 
Action: Key pressed <Key.backspace><Key.shift>Could<Key.space>you<Key.space>please<Key.space>provide<Key.space>a<Key.space>report<Key.space>i<Key.backspace>on<Key.space>the<Key.space>progress<Key.space>of<Key.space>the<Key.space>project<Key.shift_r>?
Screenshot: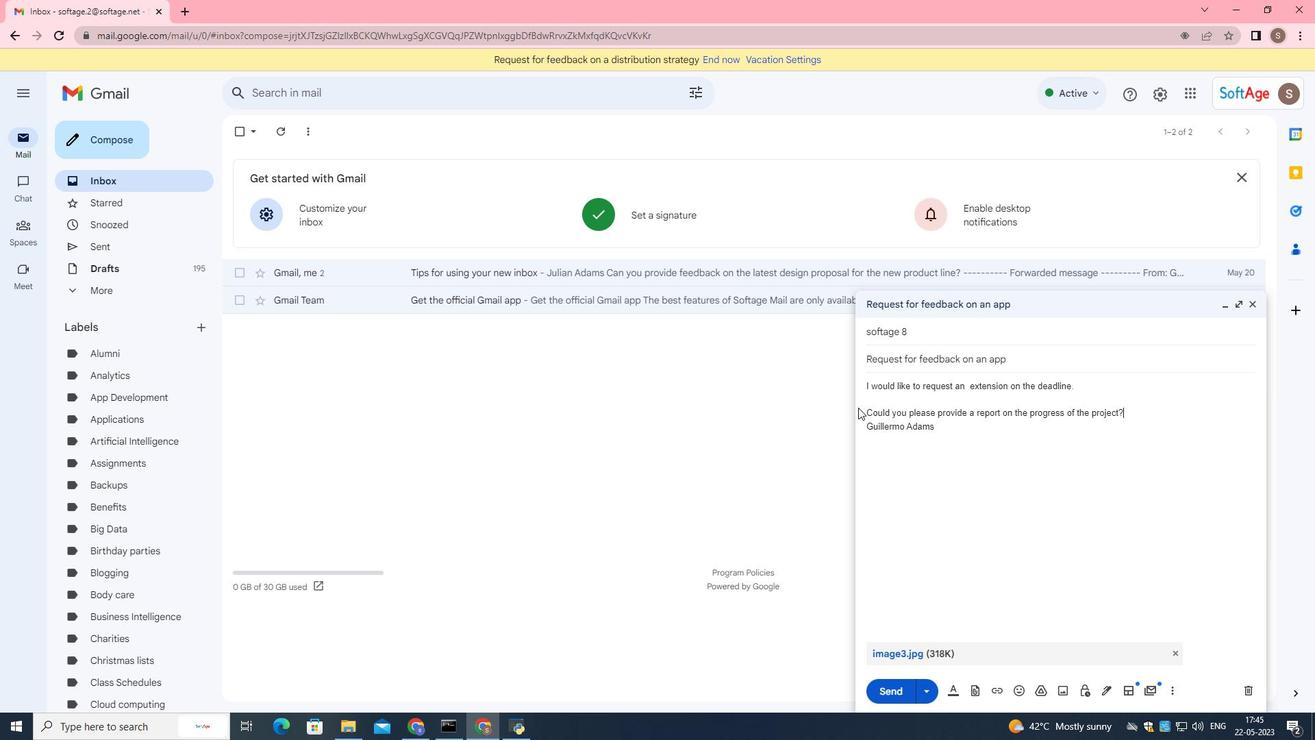 
Action: Mouse moved to (897, 691)
Screenshot: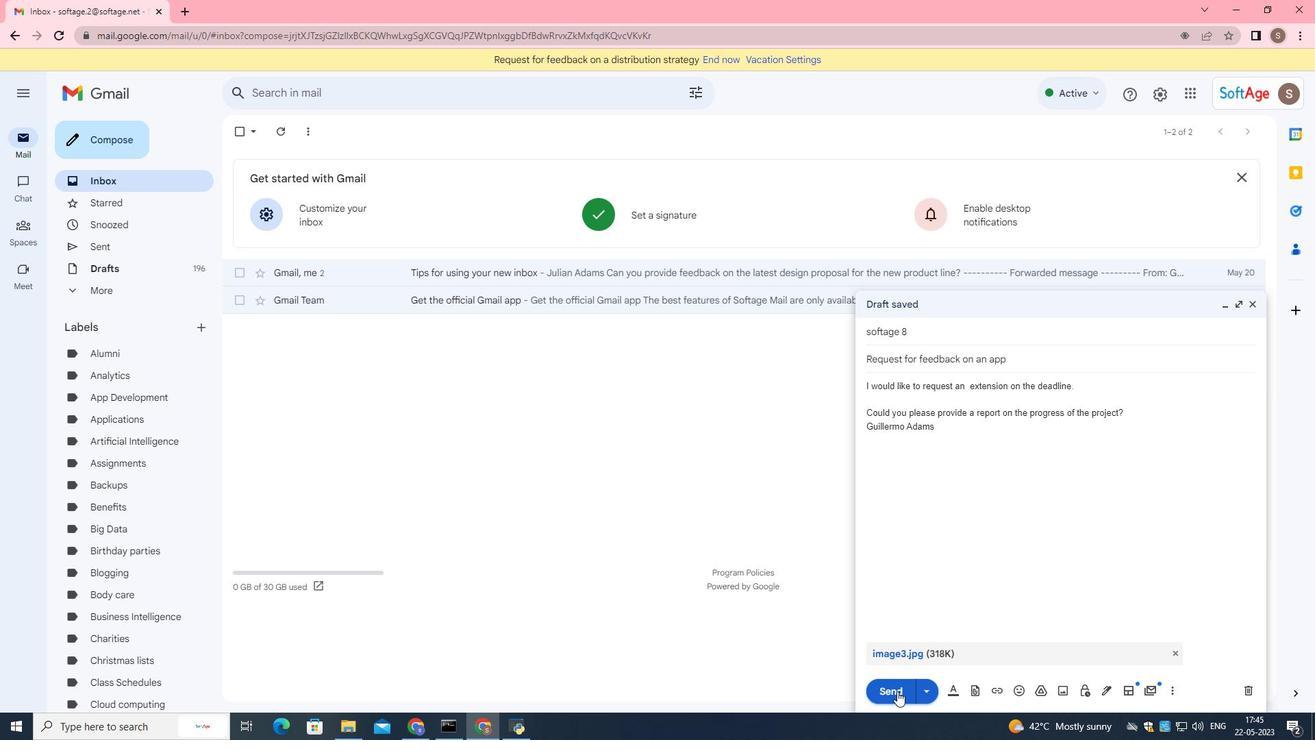 
Action: Mouse pressed left at (897, 691)
Screenshot: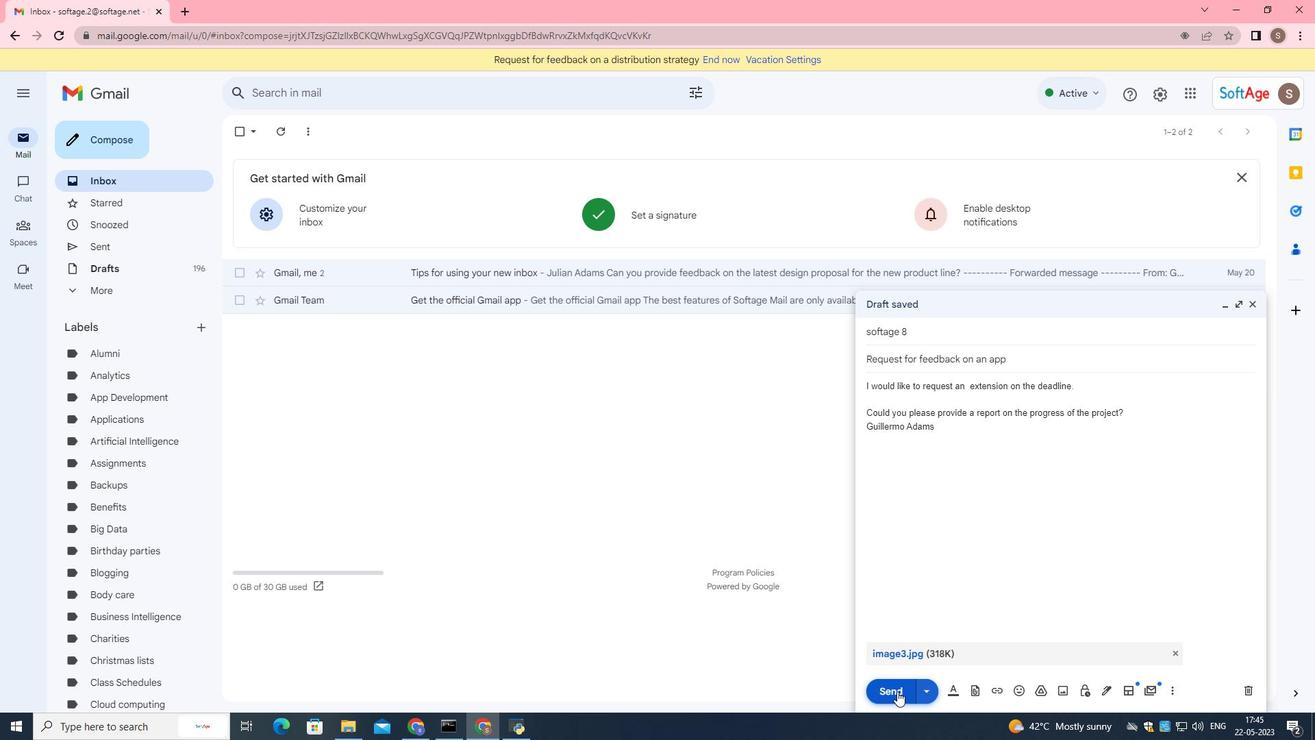 
Action: Mouse moved to (98, 241)
Screenshot: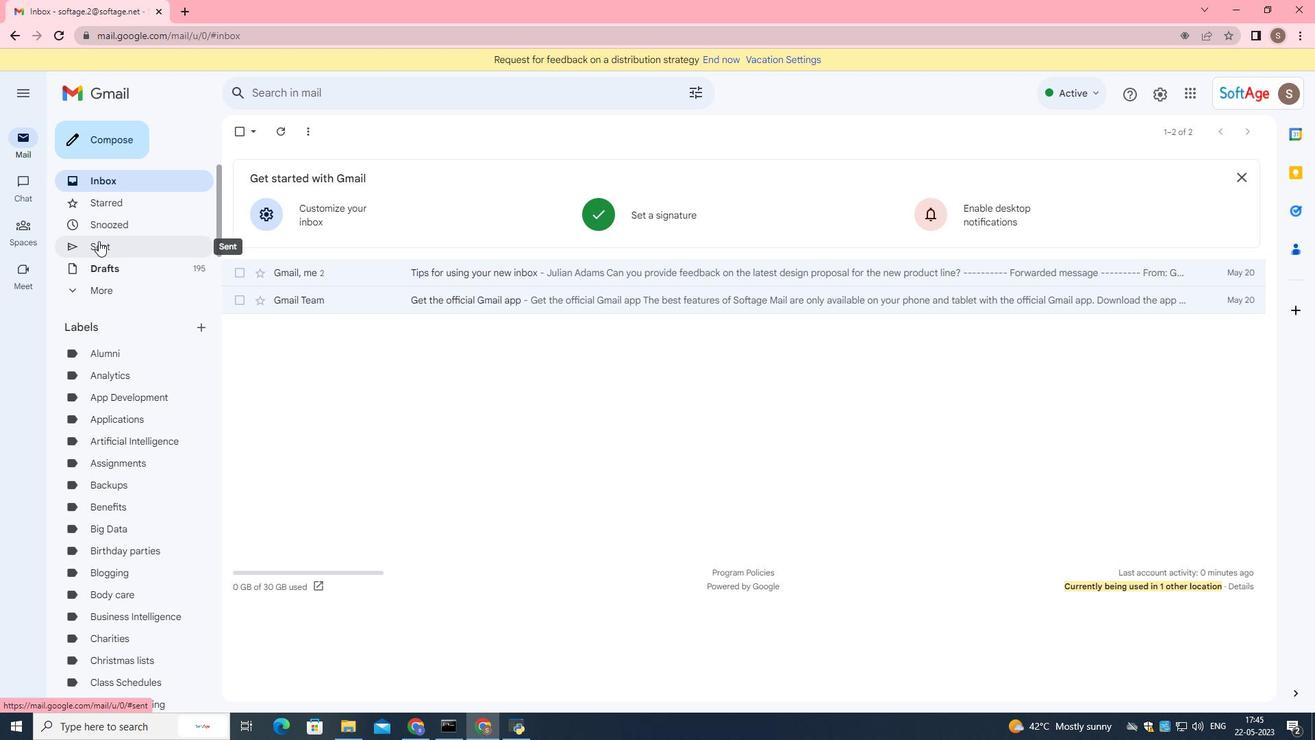 
Action: Mouse pressed left at (98, 241)
Screenshot: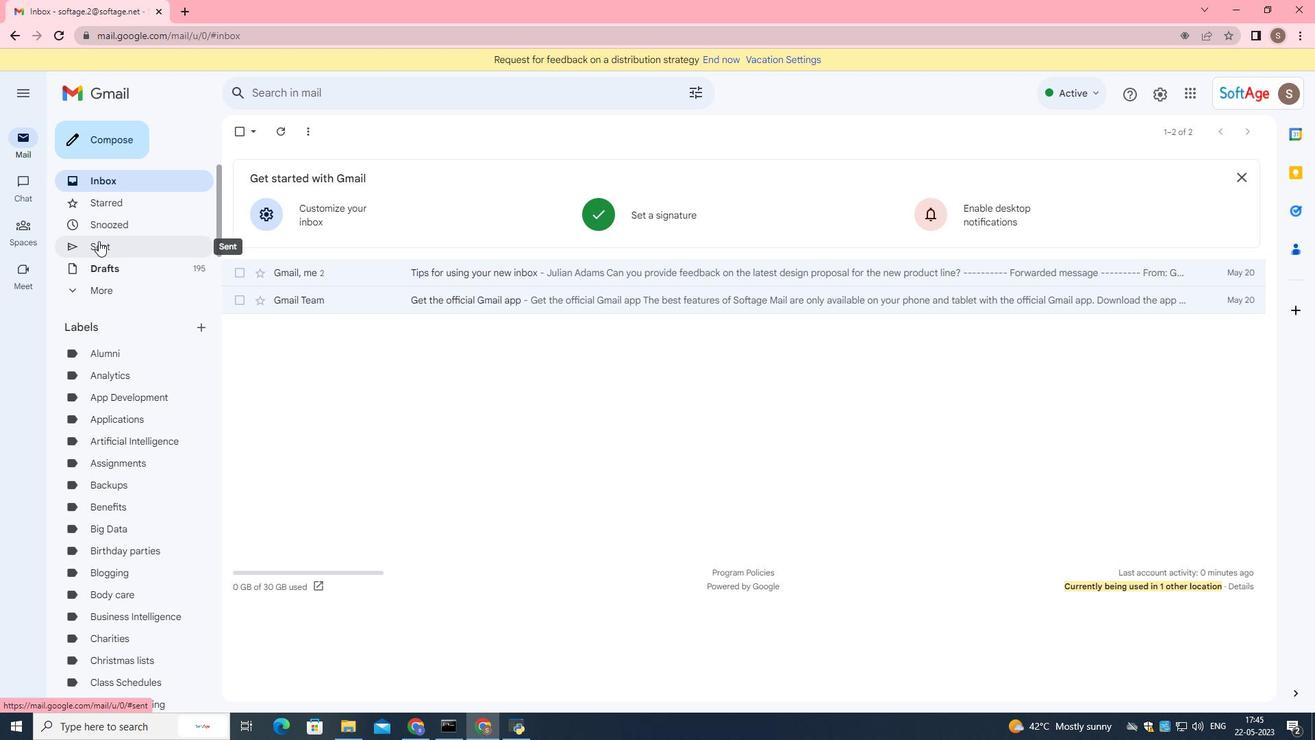 
Action: Mouse moved to (258, 198)
Screenshot: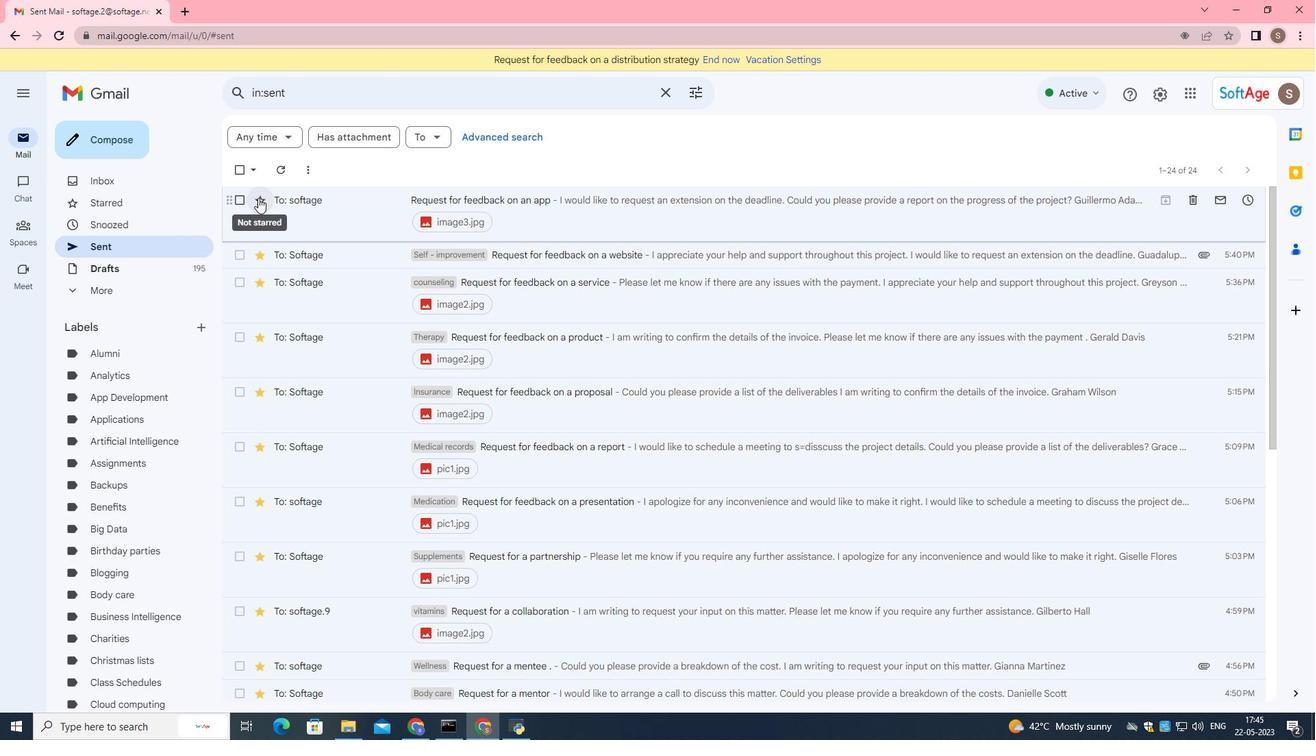 
Action: Mouse pressed left at (258, 198)
Screenshot: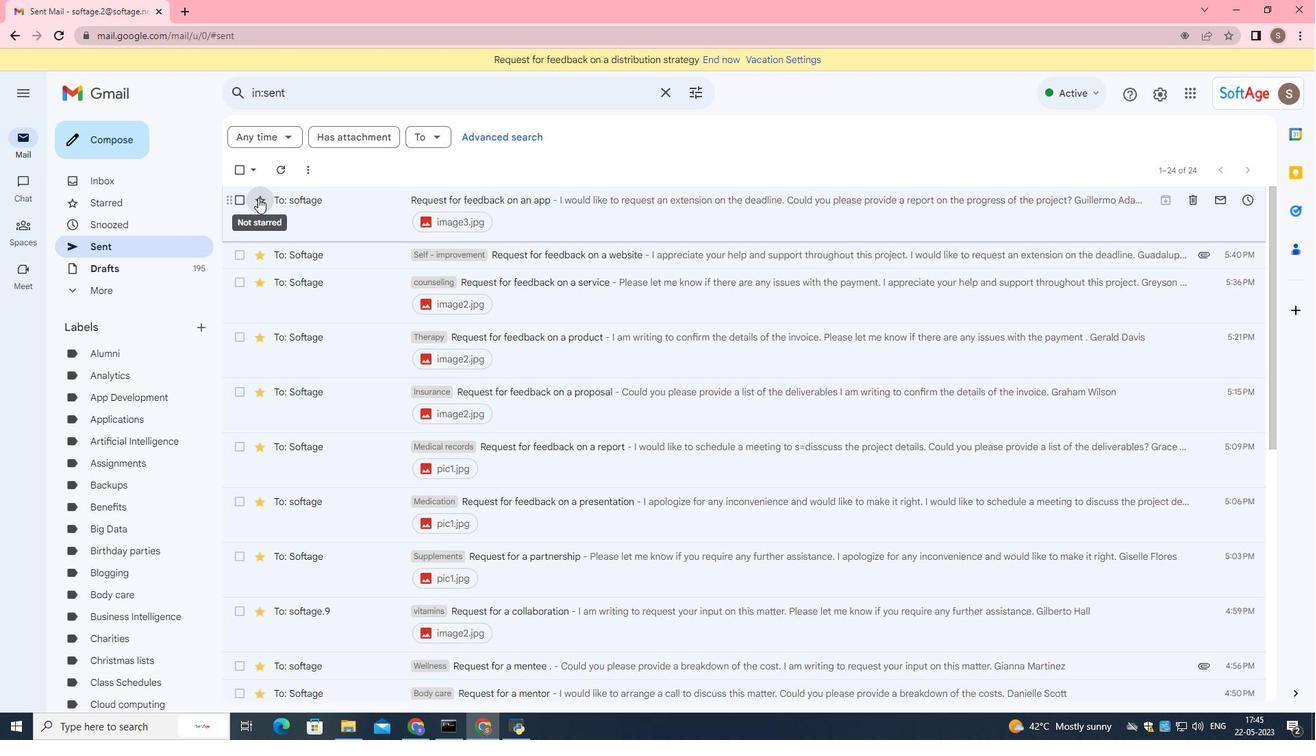 
Action: Mouse moved to (318, 215)
Screenshot: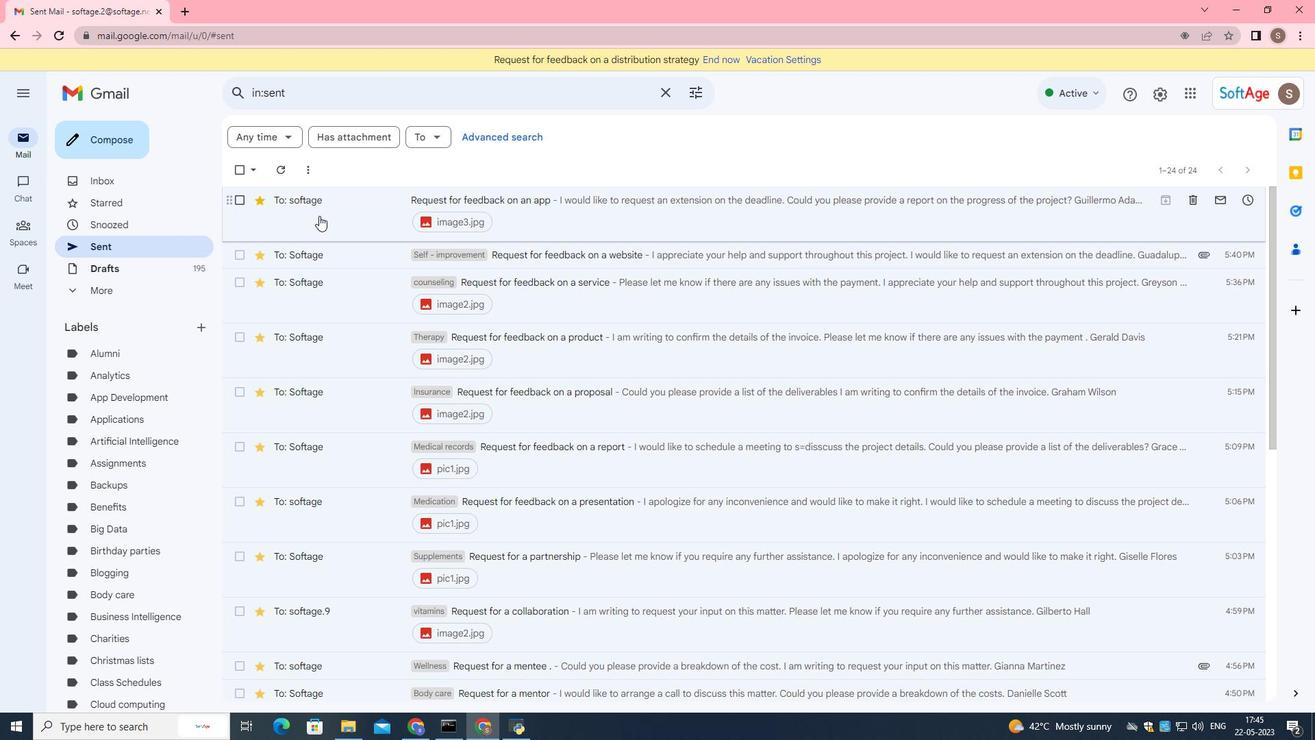 
Action: Mouse pressed left at (318, 215)
Screenshot: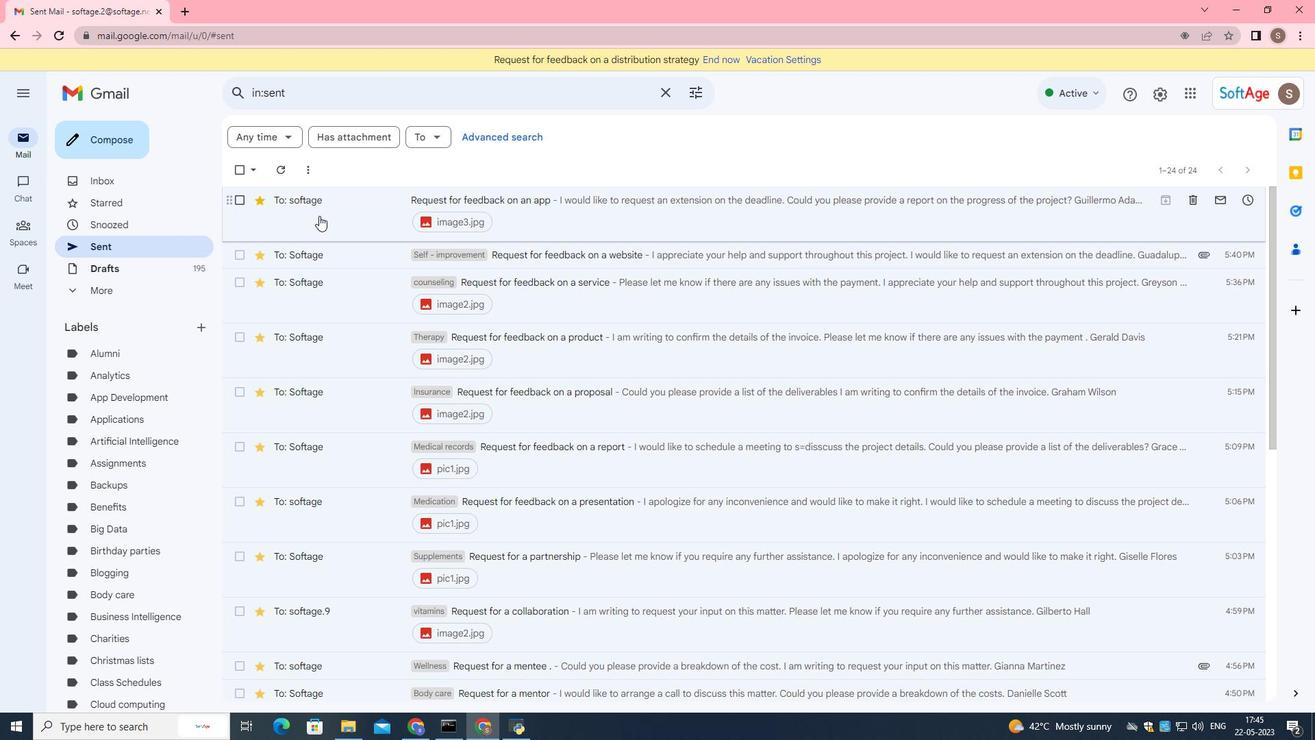 
Action: Mouse moved to (506, 130)
Screenshot: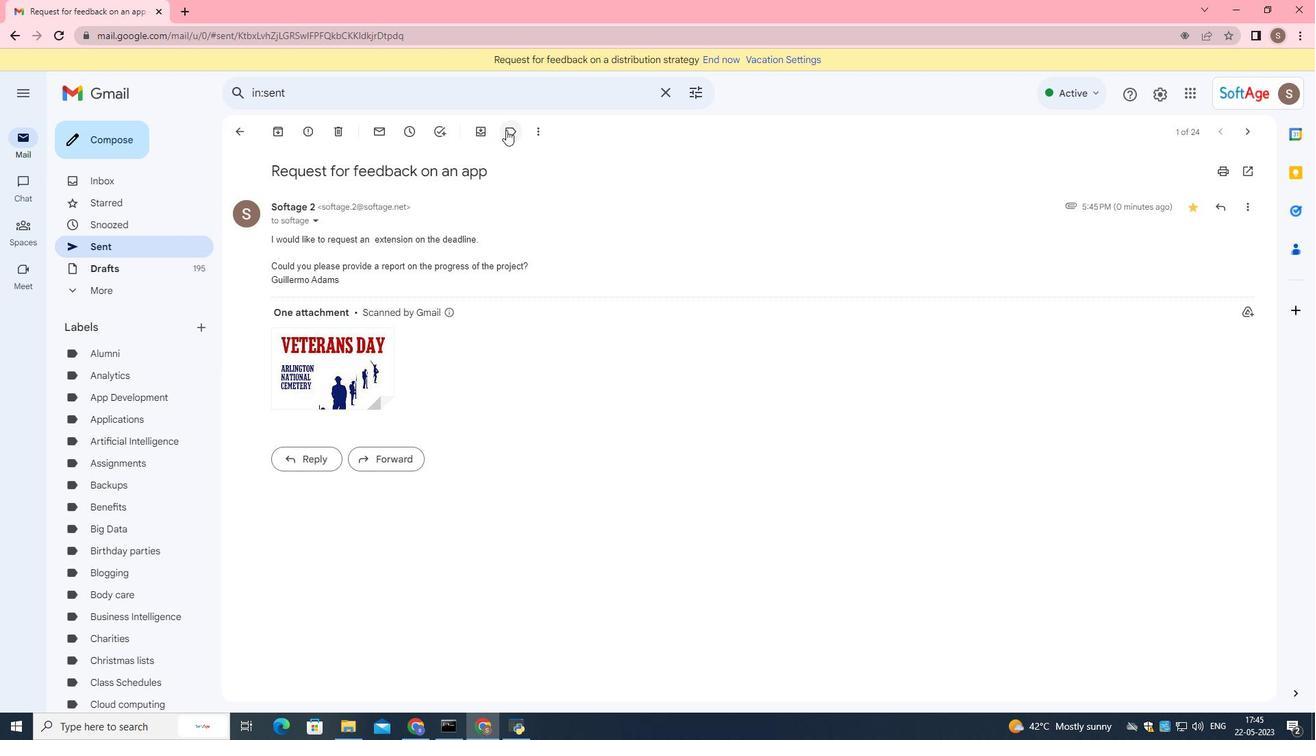 
Action: Mouse pressed left at (506, 130)
Screenshot: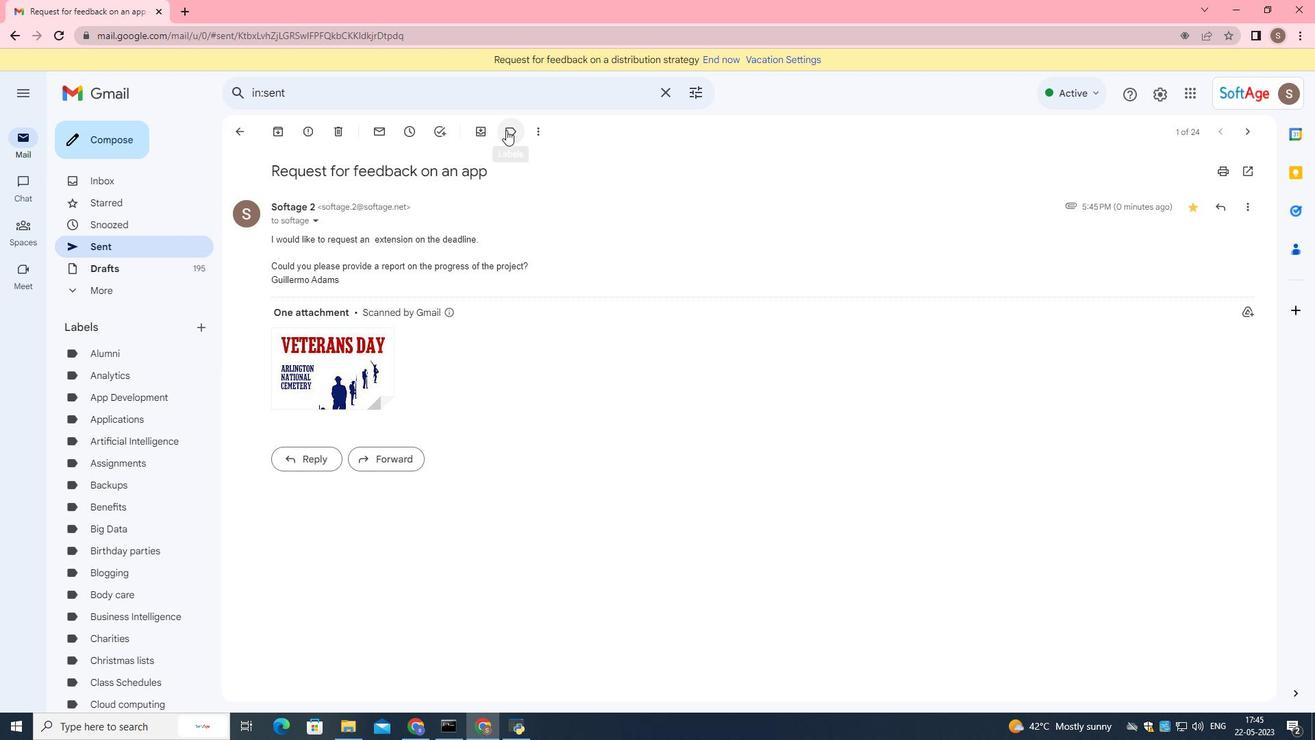 
Action: Mouse moved to (515, 165)
Screenshot: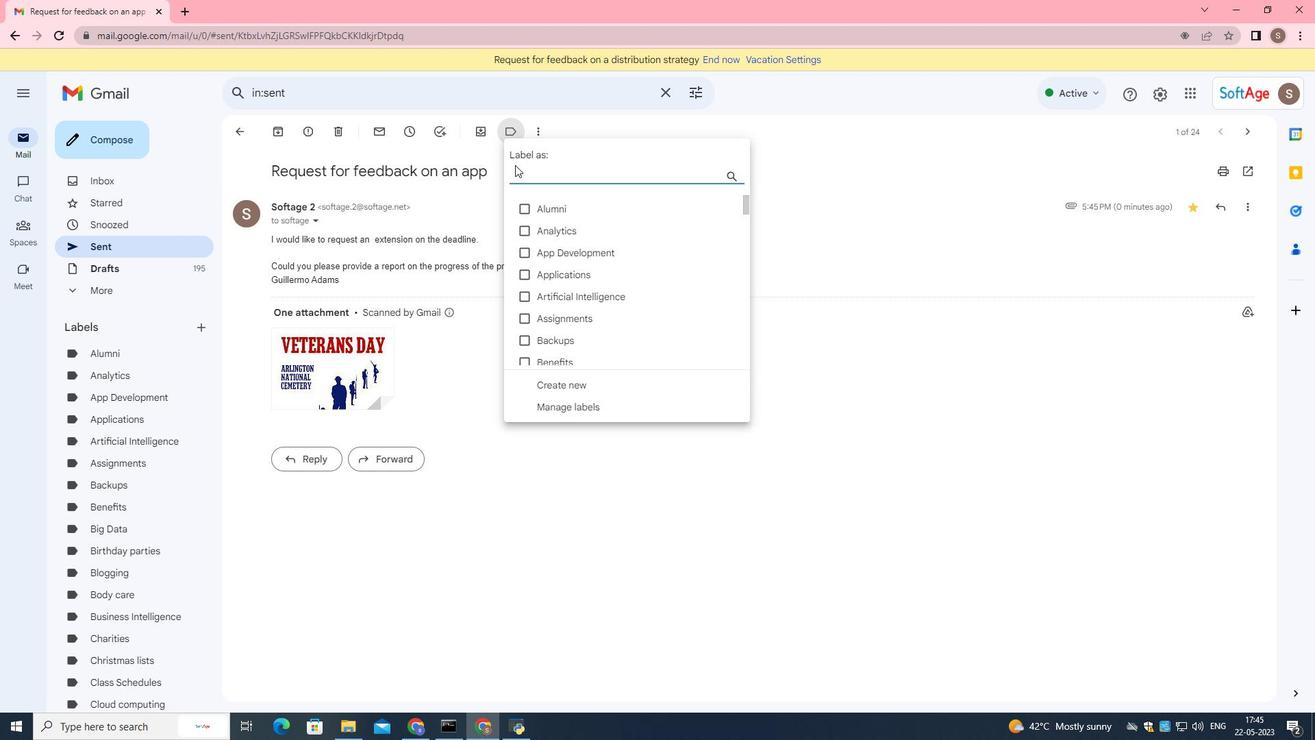 
Action: Key pressed sel
Screenshot: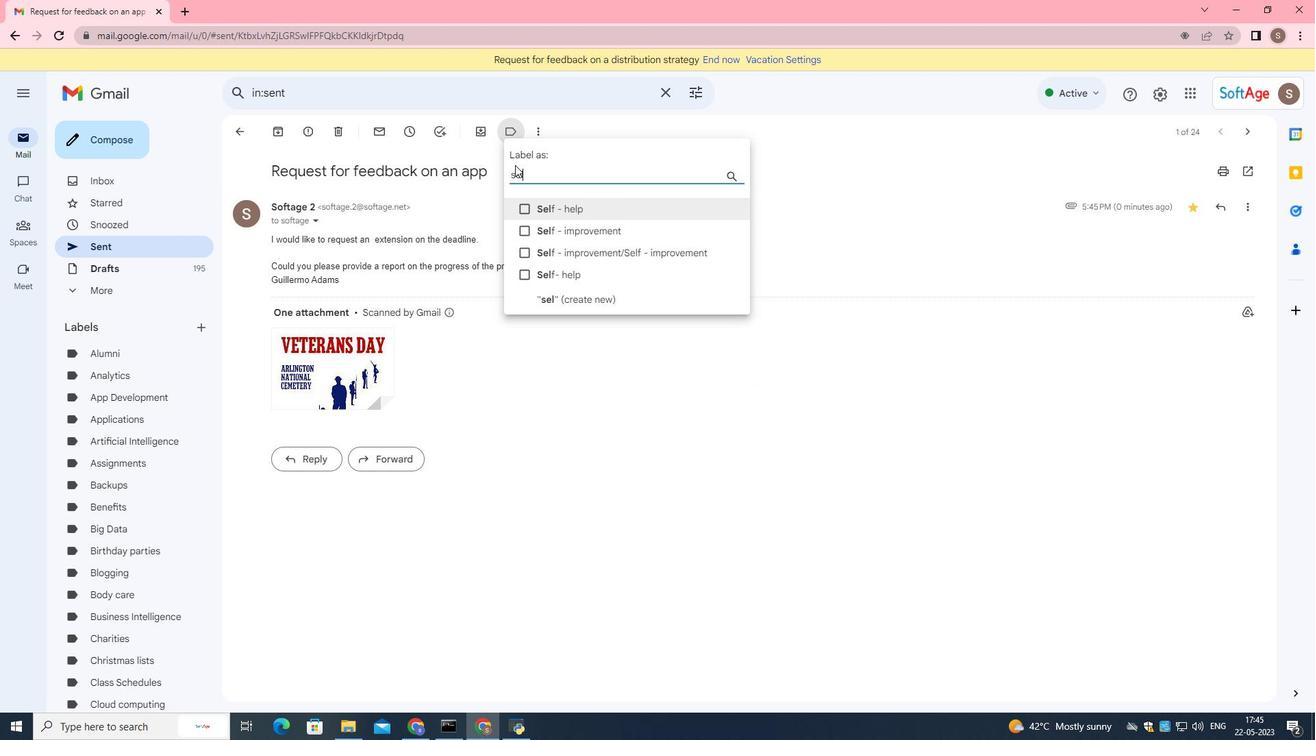 
Action: Mouse moved to (524, 202)
Screenshot: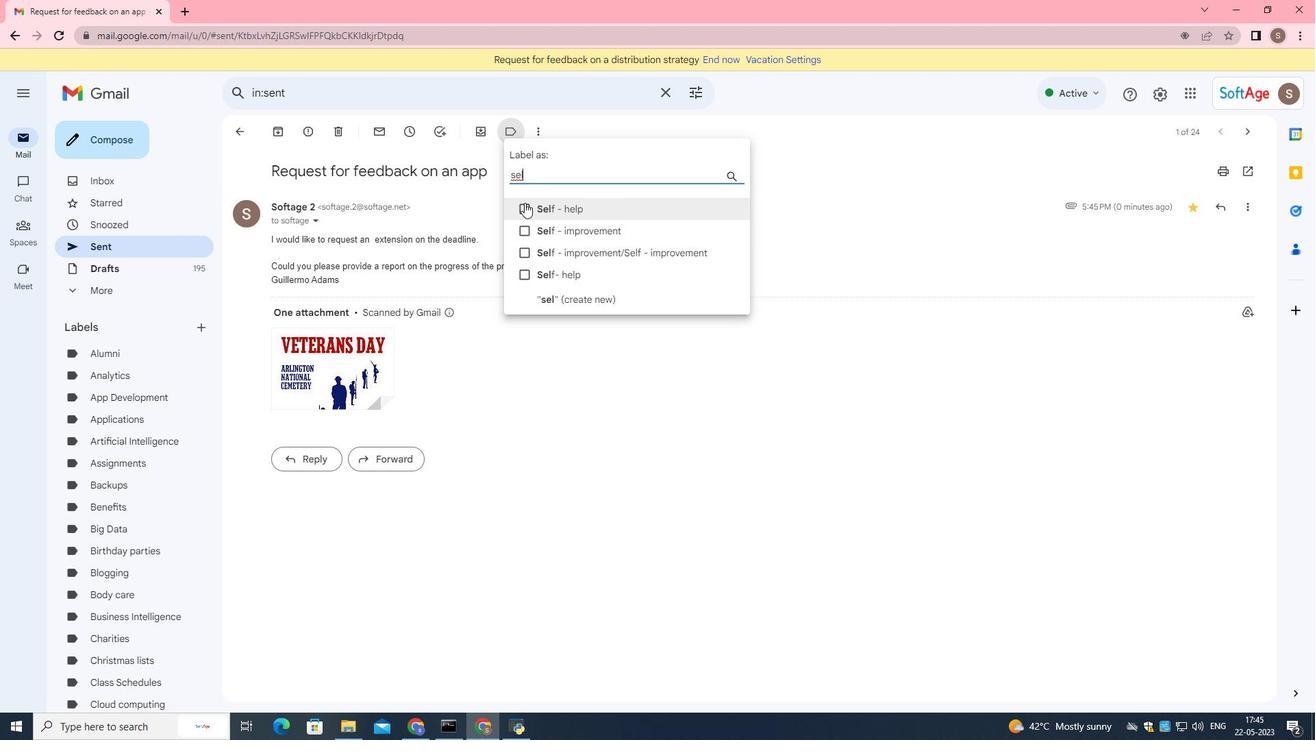 
Action: Mouse pressed left at (524, 202)
Screenshot: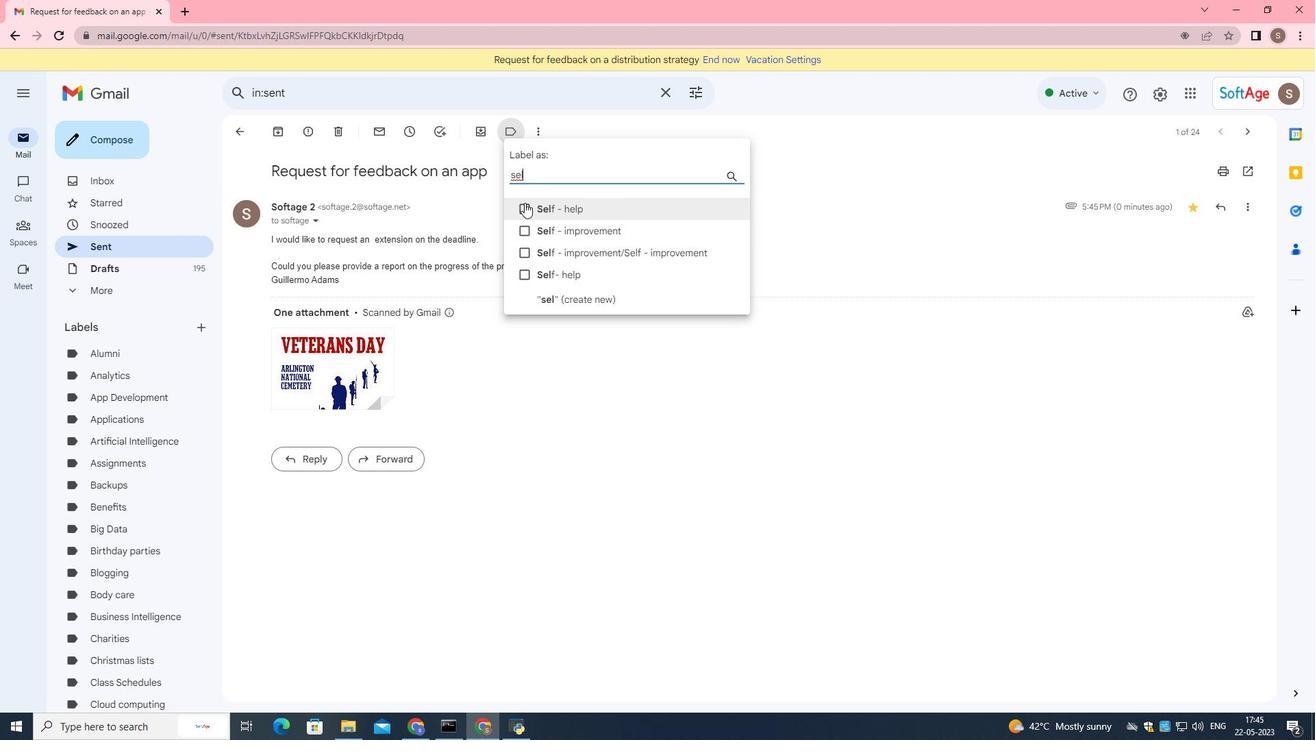 
Action: Mouse moved to (544, 295)
Screenshot: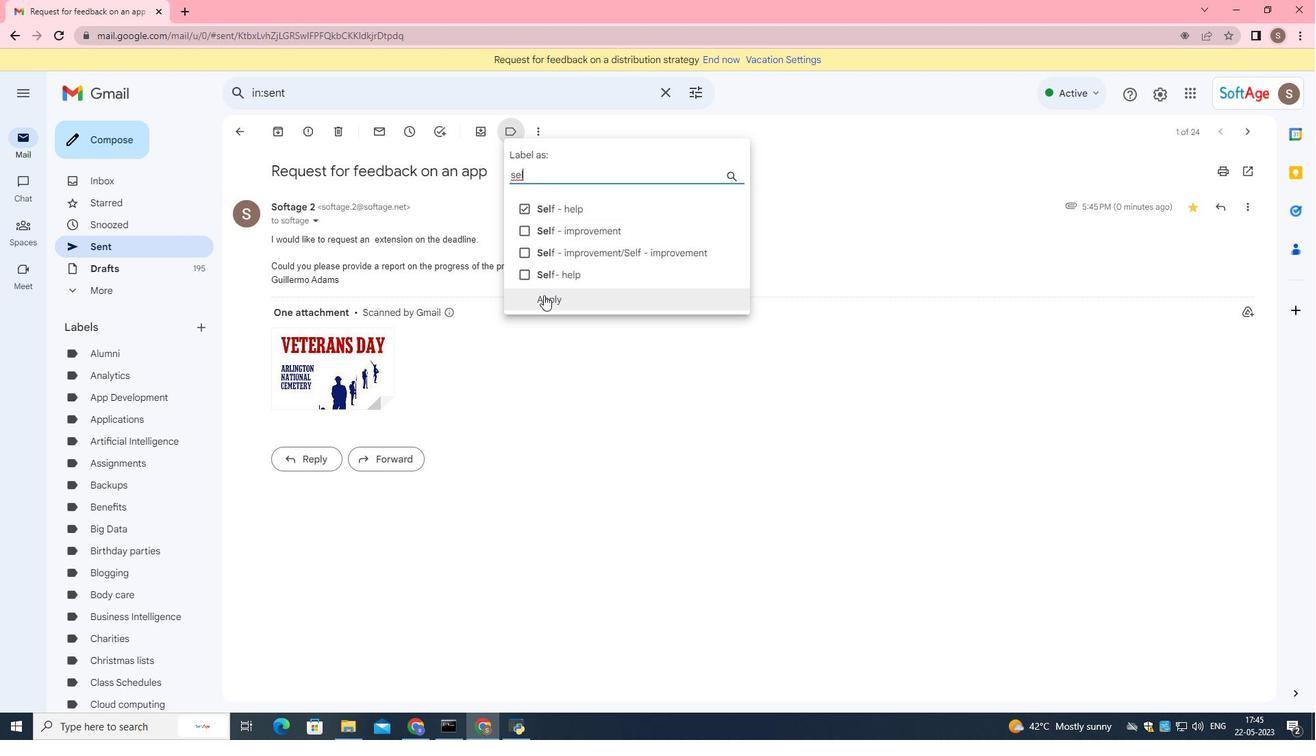 
Action: Mouse pressed left at (544, 295)
Screenshot: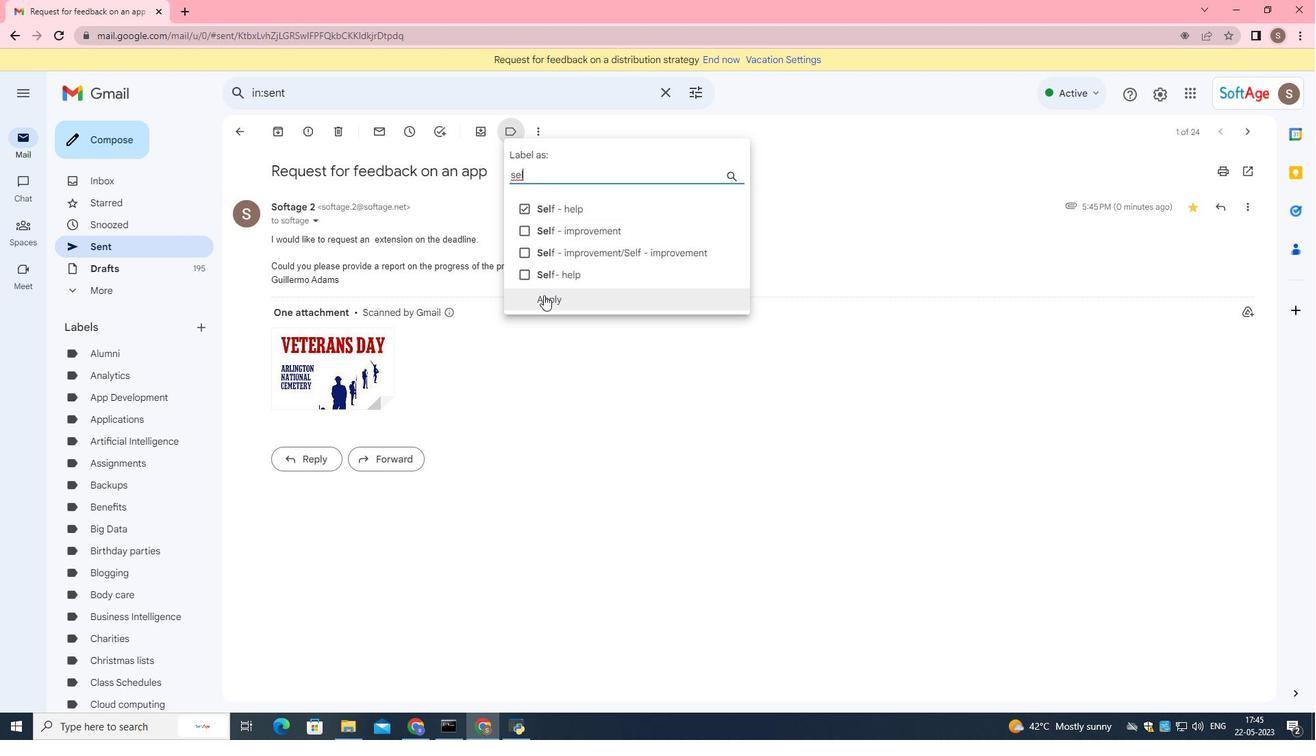 
Action: Mouse moved to (506, 228)
Screenshot: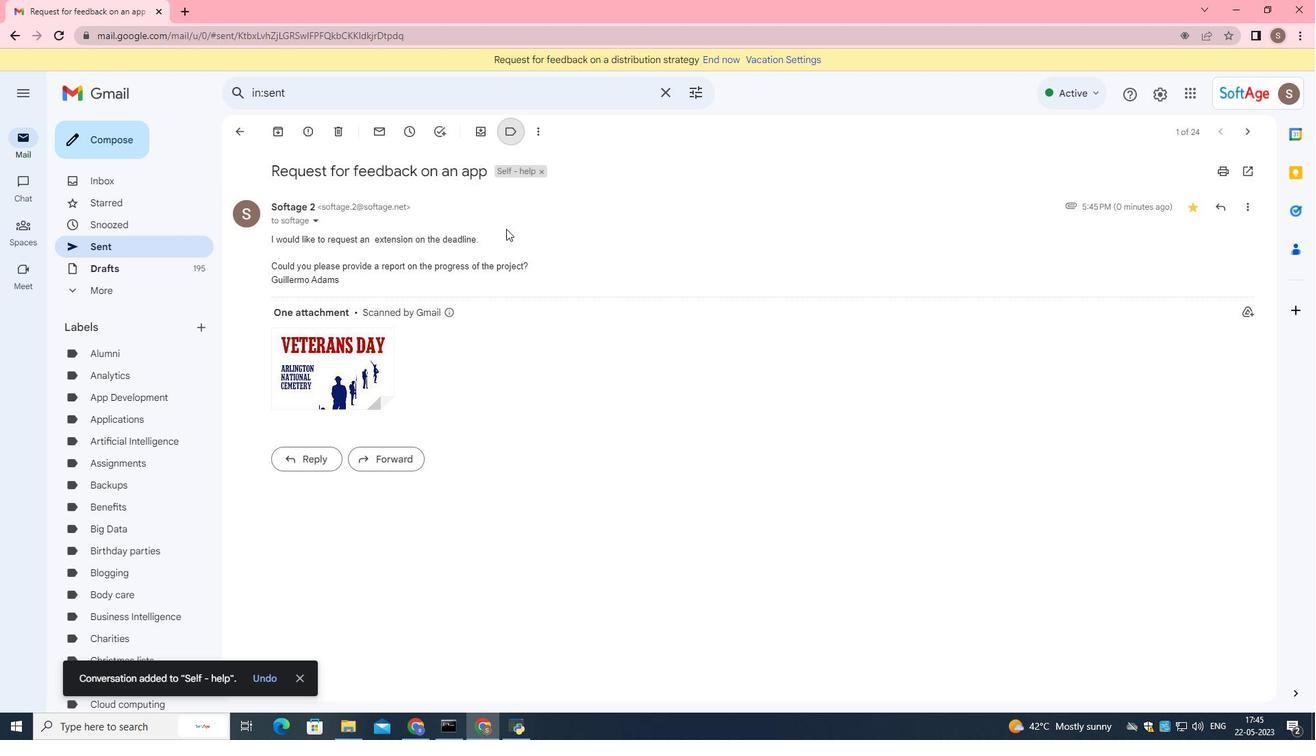 
